 Task: Organize your coding challenges and solutions.
Action: Mouse moved to (345, 379)
Screenshot: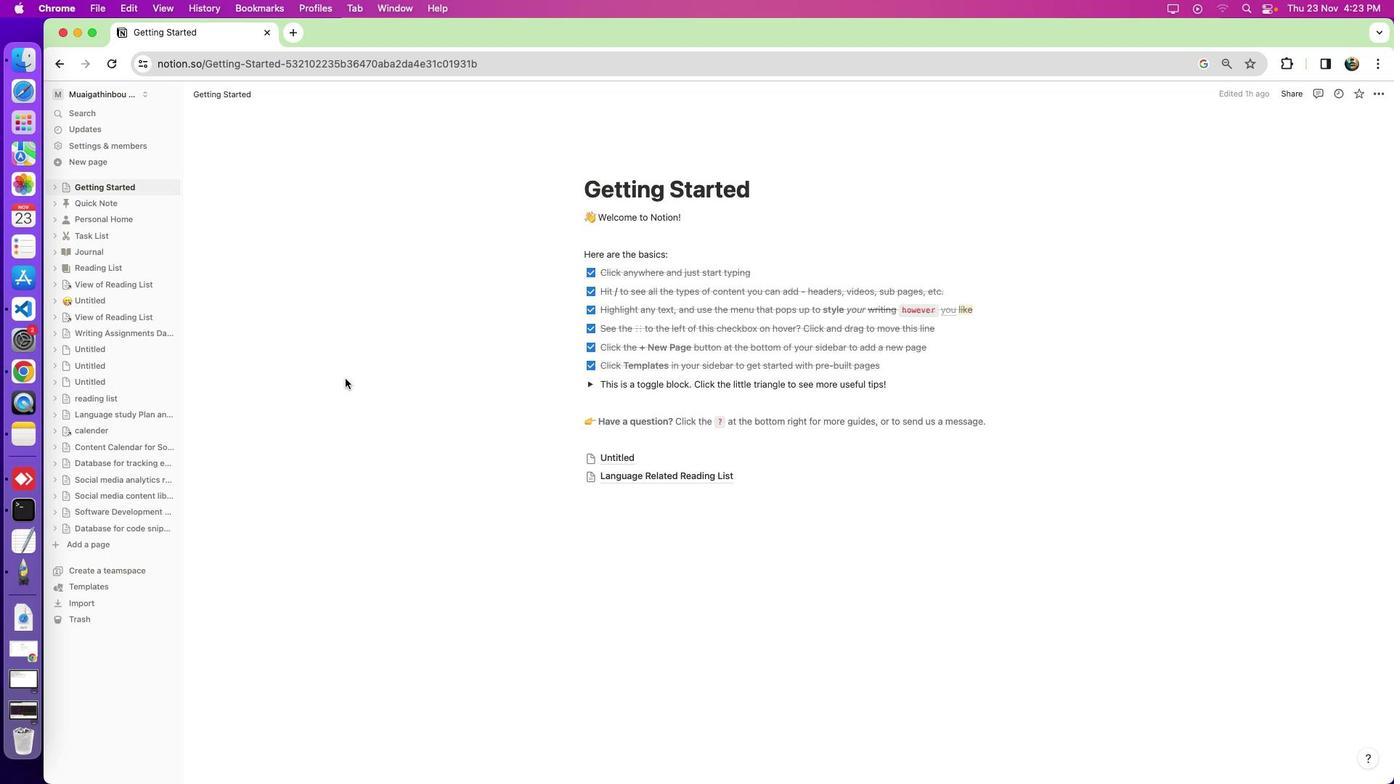 
Action: Mouse pressed left at (345, 379)
Screenshot: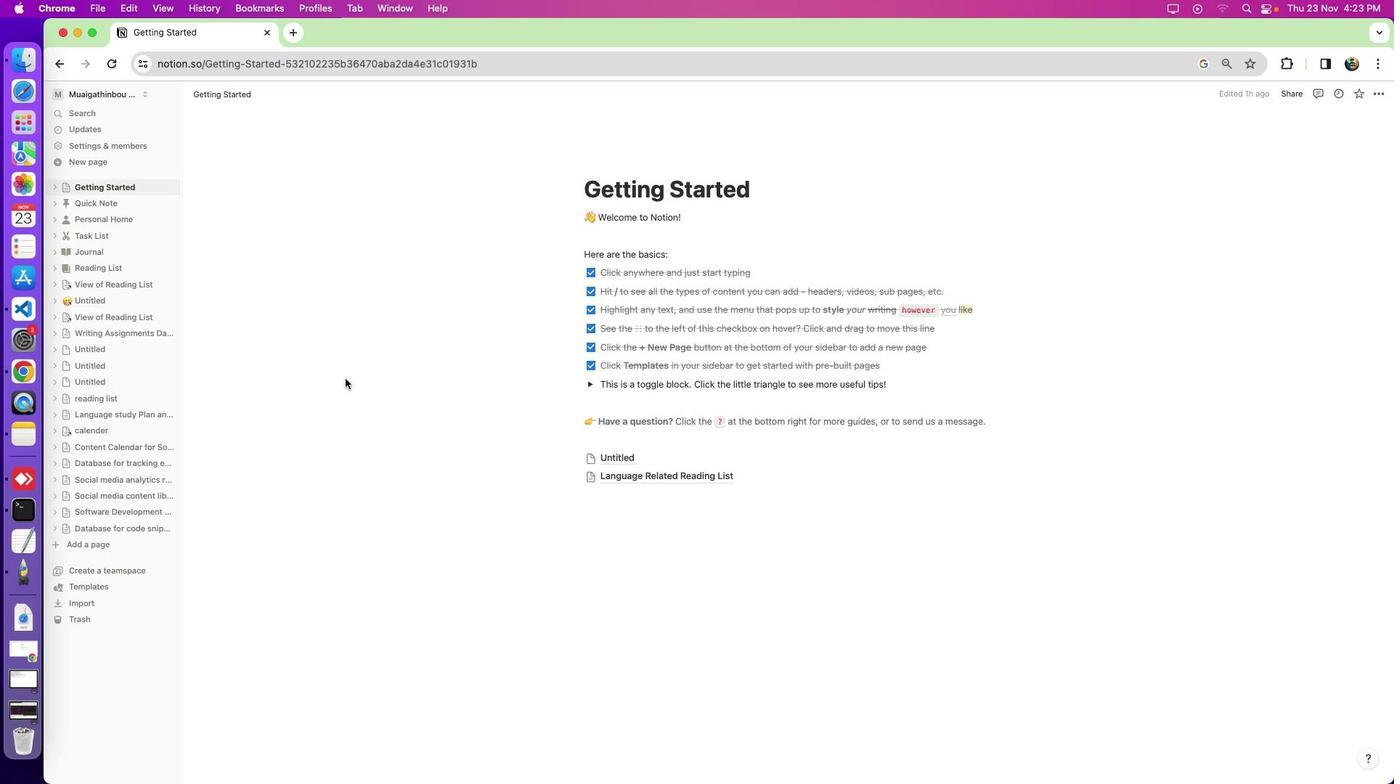 
Action: Mouse moved to (102, 543)
Screenshot: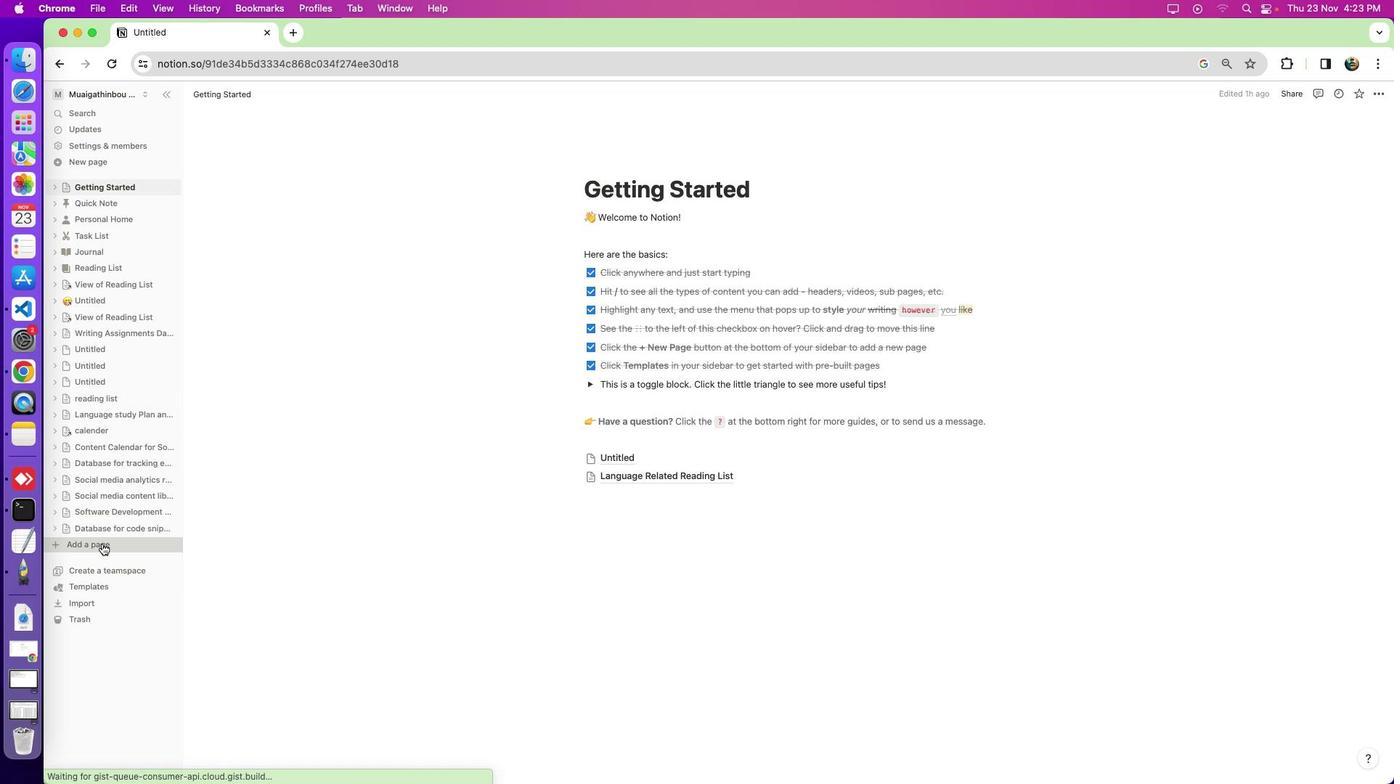 
Action: Mouse pressed left at (102, 543)
Screenshot: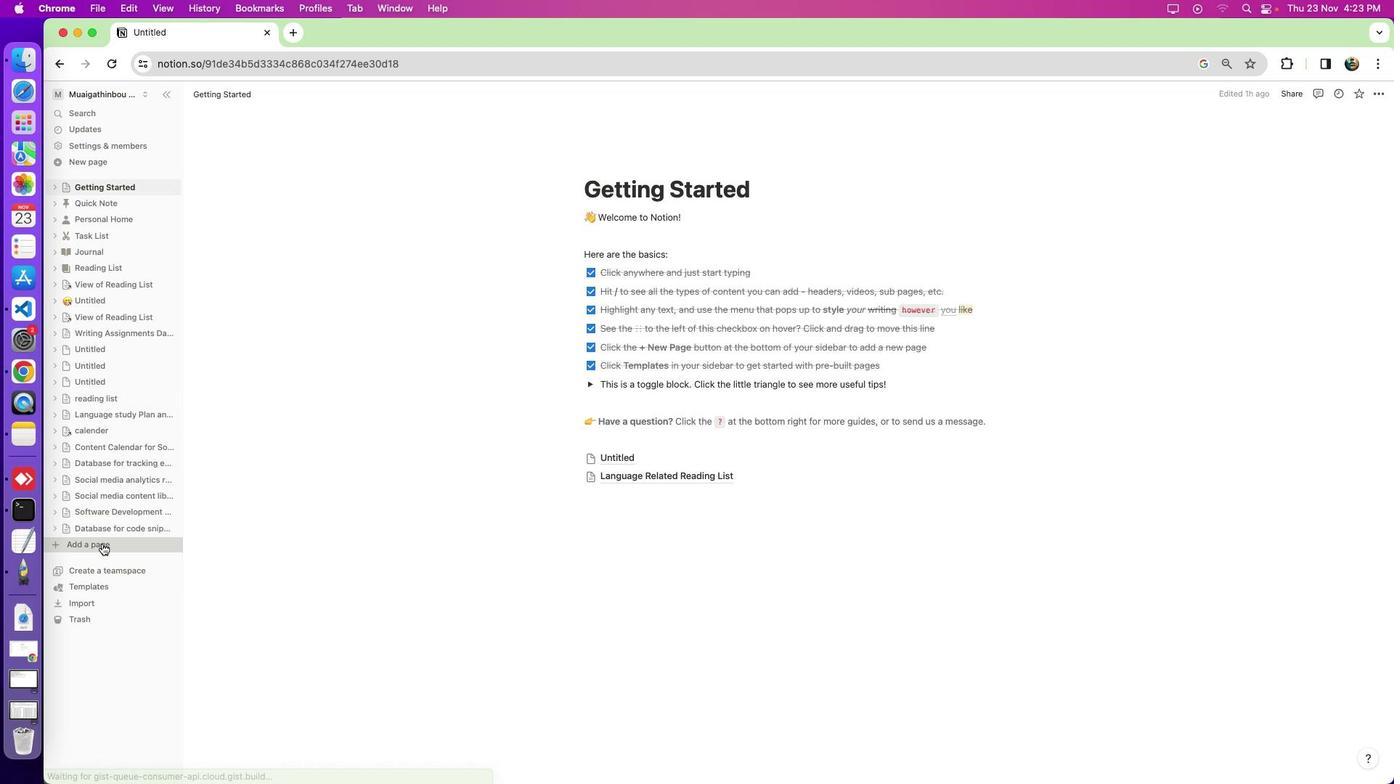 
Action: Mouse moved to (669, 185)
Screenshot: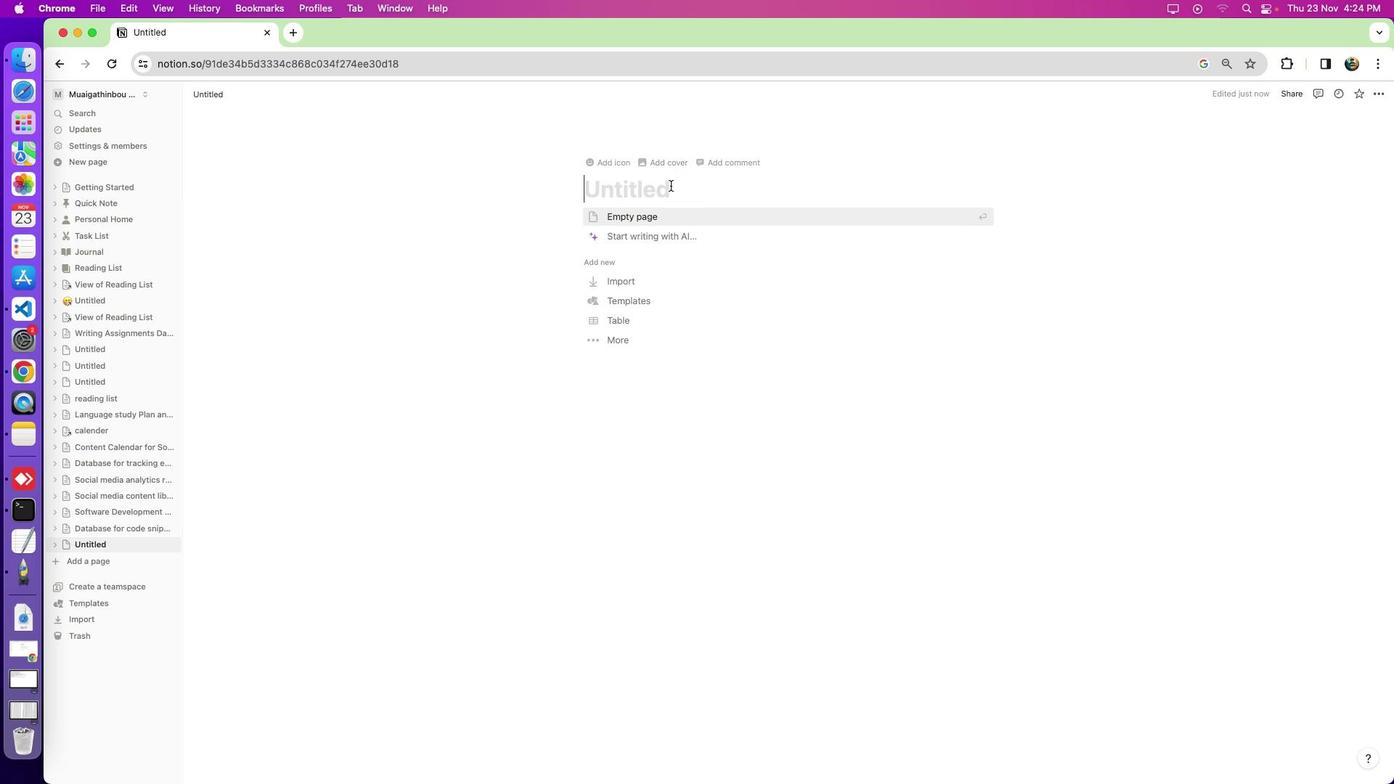 
Action: Mouse pressed left at (669, 185)
Screenshot: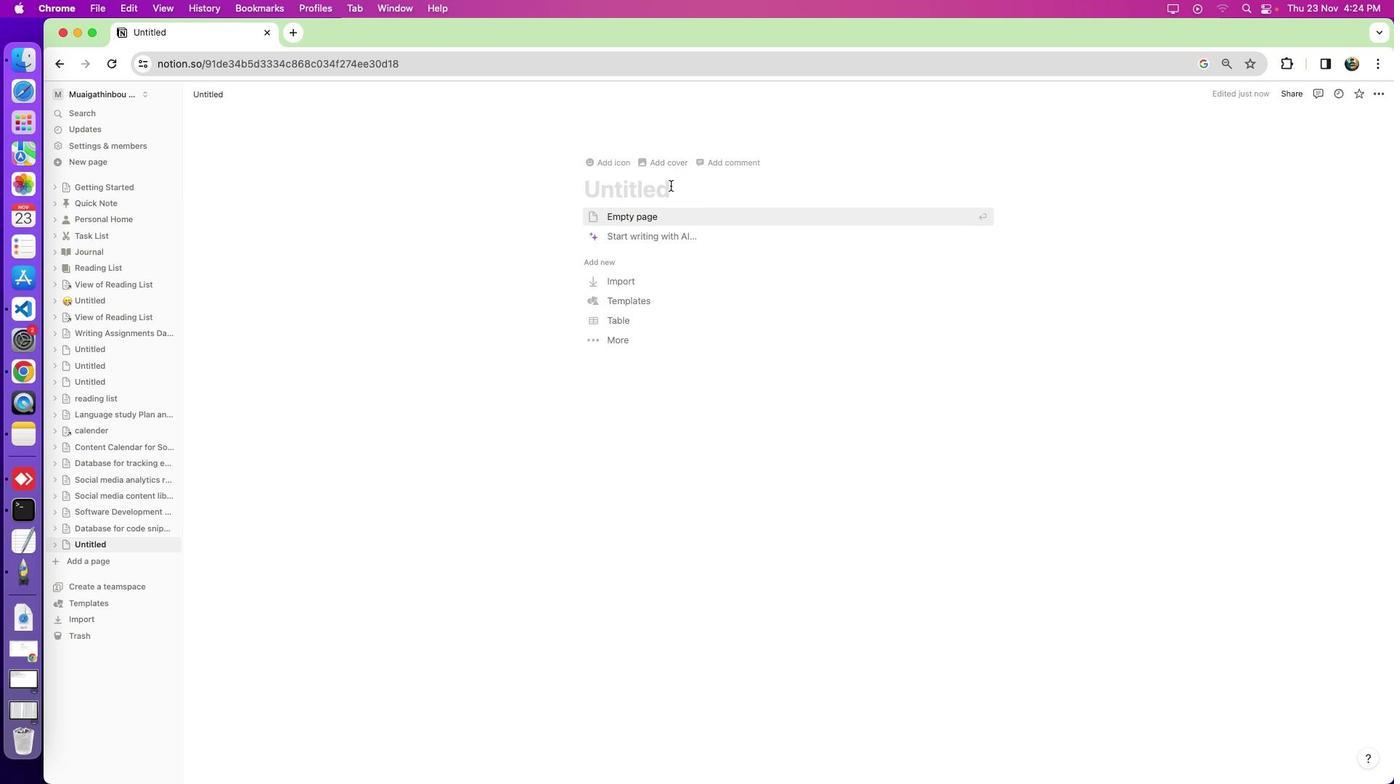 
Action: Mouse moved to (670, 185)
Screenshot: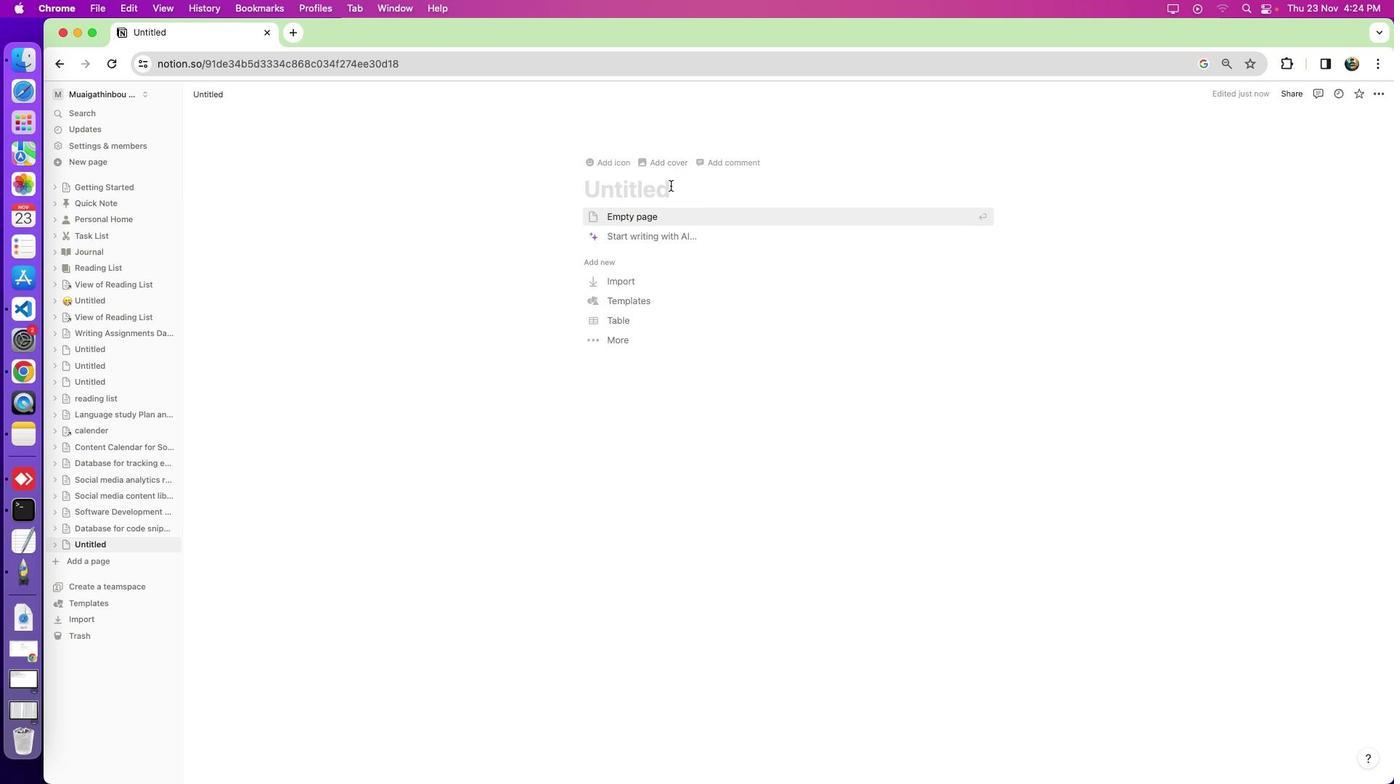 
Action: Key pressed Key.shift_r'C''o''d''o'Key.backspace'i''n''g'Key.spaceKey.shift_r'C'Key.backspaceKey.backspaceKey.backspaceKey.backspaceKey.backspaceKey.backspaceKey.backspaceKey.backspaceKey.shift'O''r''g''a''n''i''z''i''n''g'Key.spaceKey.backspaceKey.backspace'g'Key.space
Screenshot: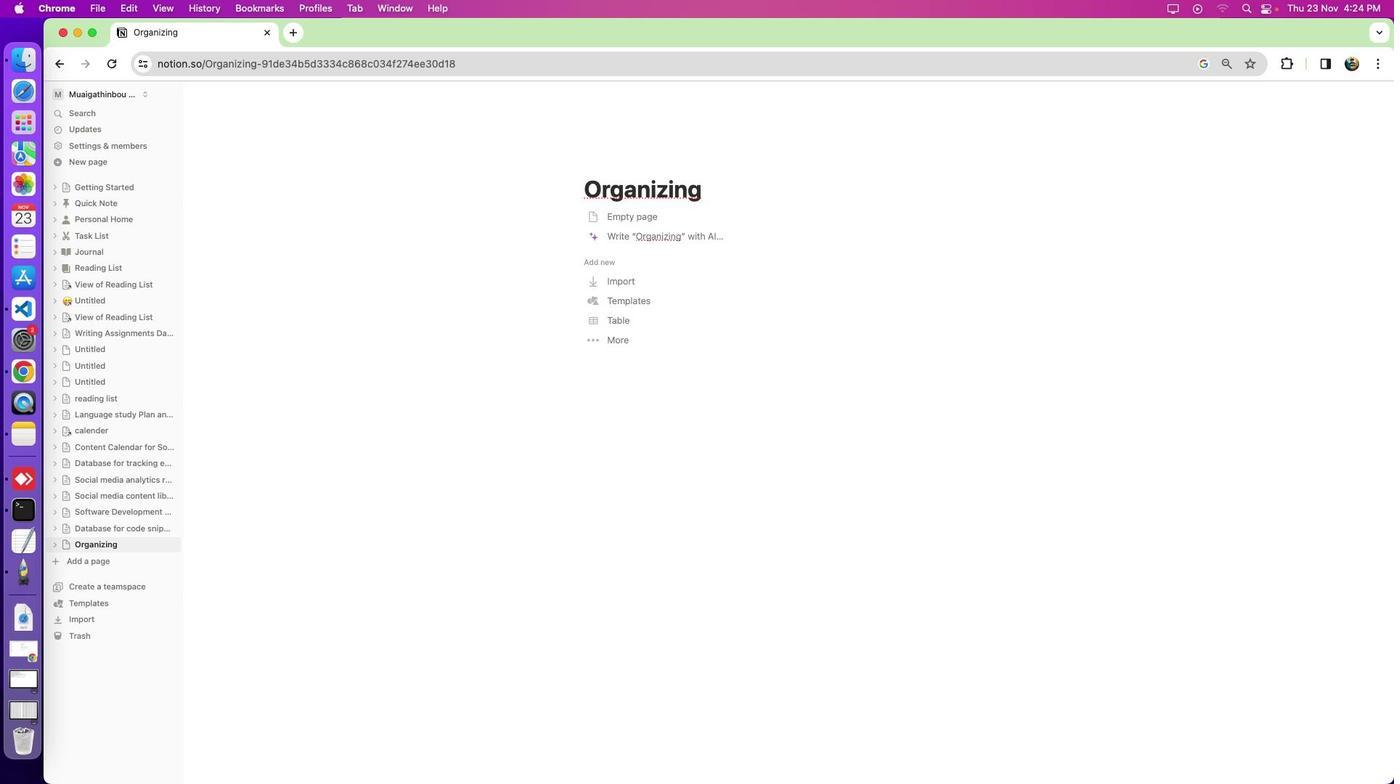
Action: Mouse moved to (664, 188)
Screenshot: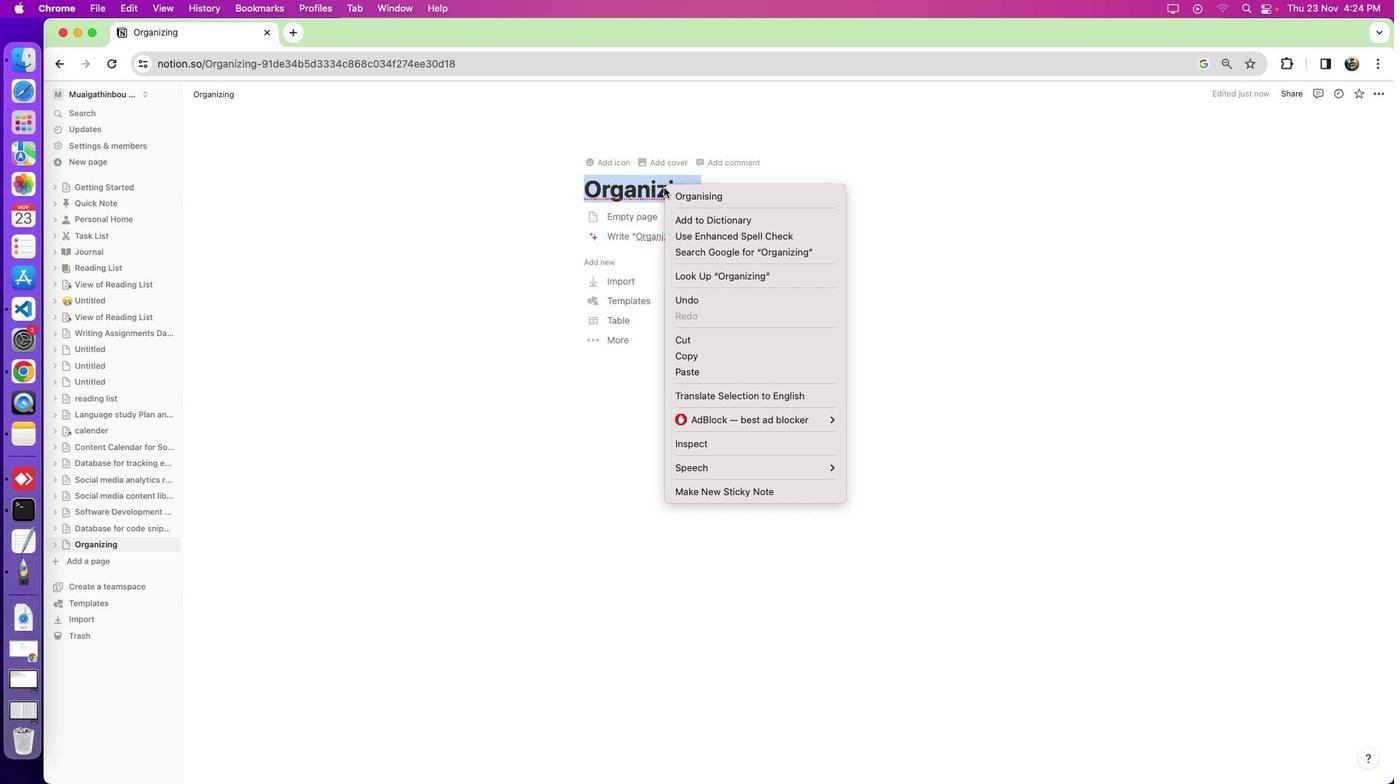 
Action: Mouse pressed left at (664, 188)
Screenshot: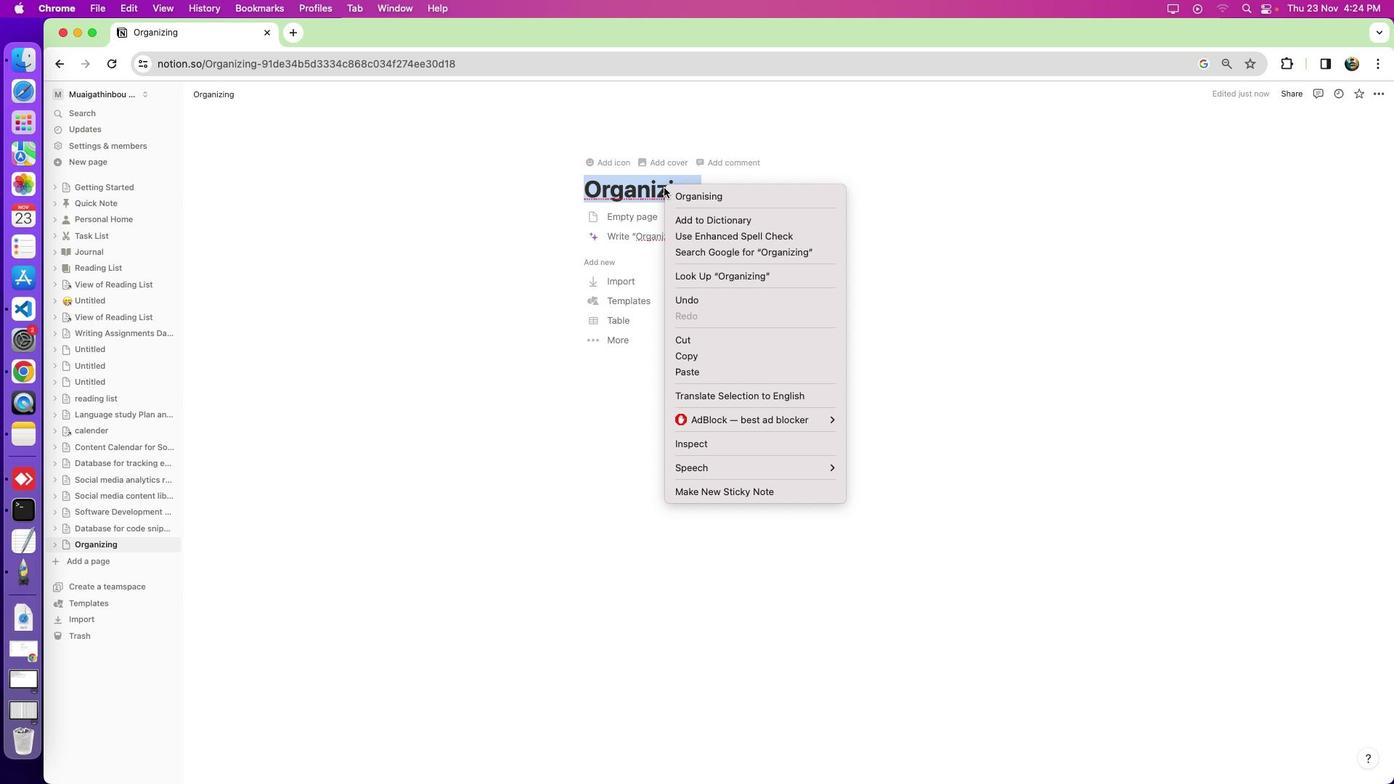 
Action: Mouse pressed right at (664, 188)
Screenshot: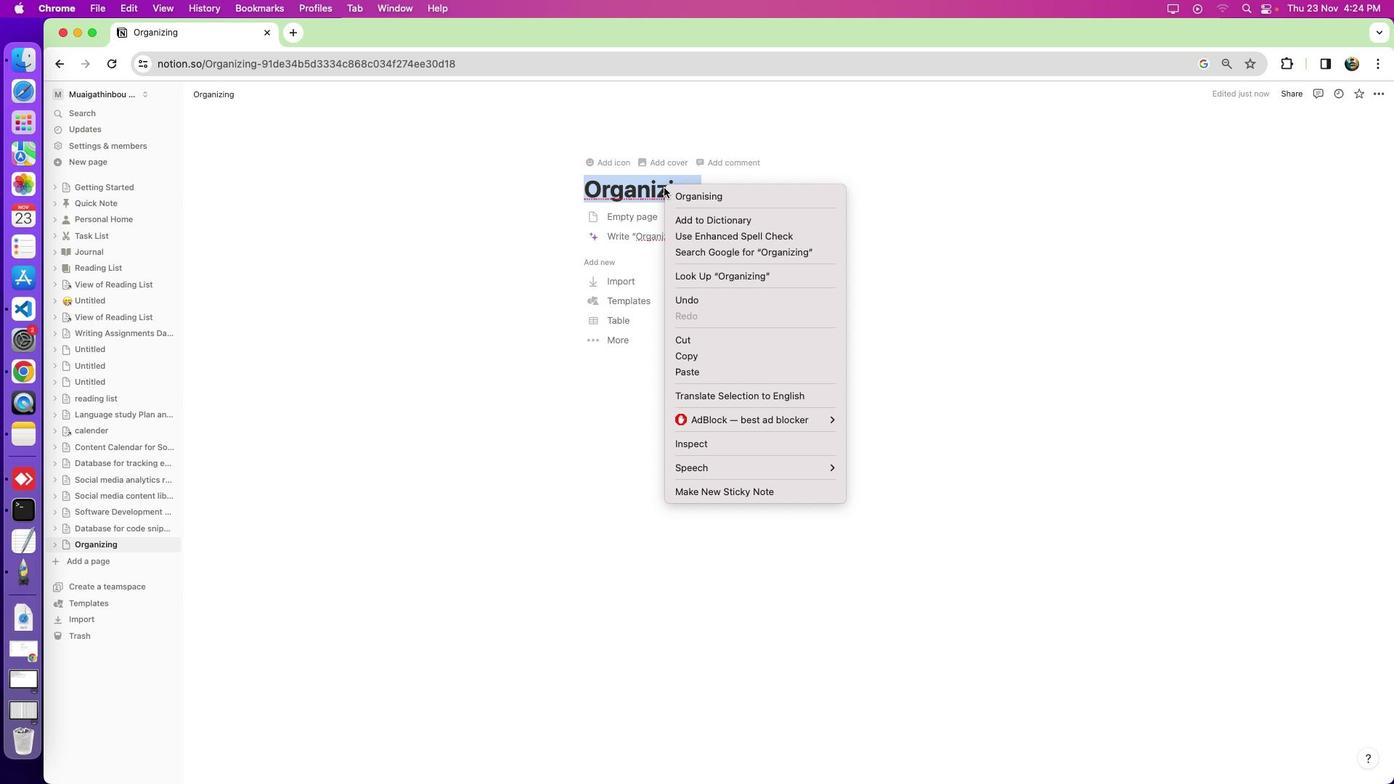 
Action: Mouse moved to (671, 193)
Screenshot: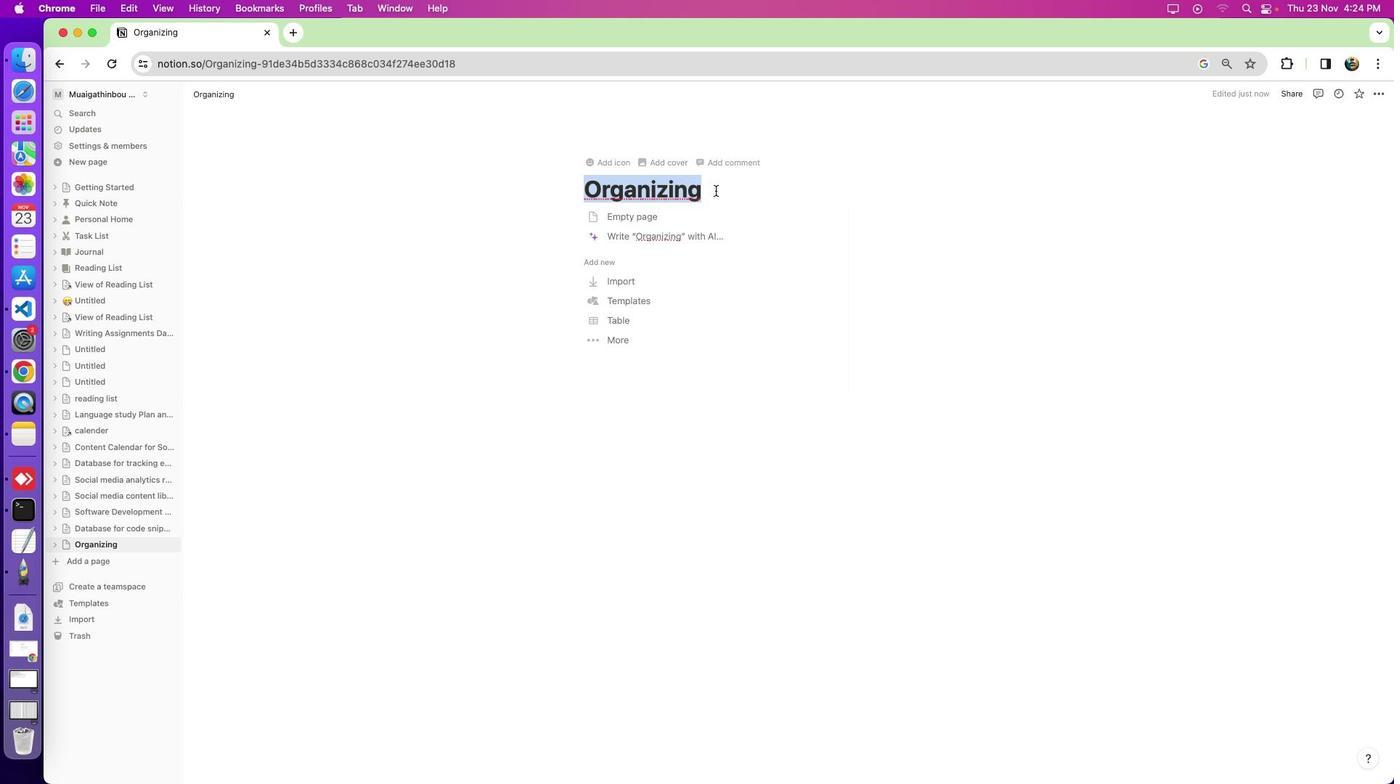 
Action: Mouse pressed left at (671, 193)
Screenshot: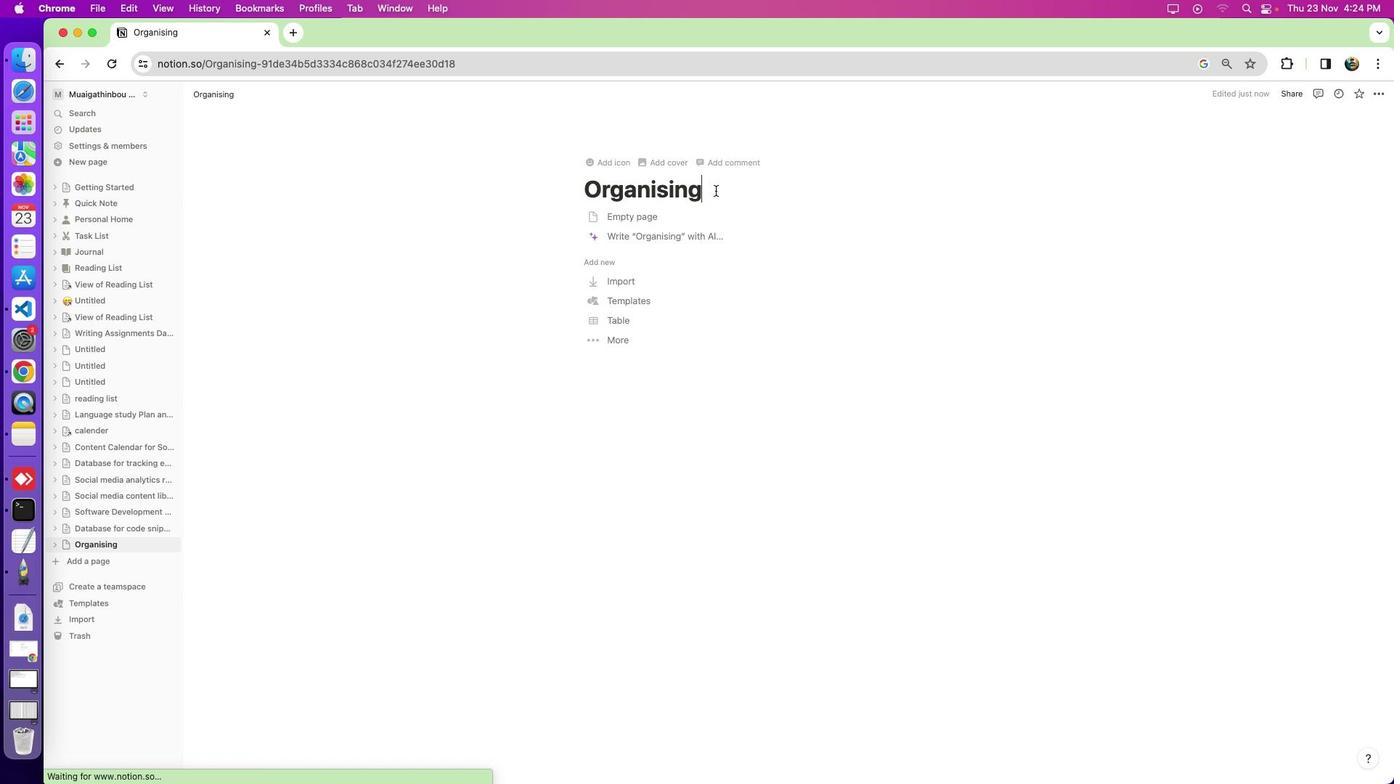 
Action: Mouse moved to (715, 190)
Screenshot: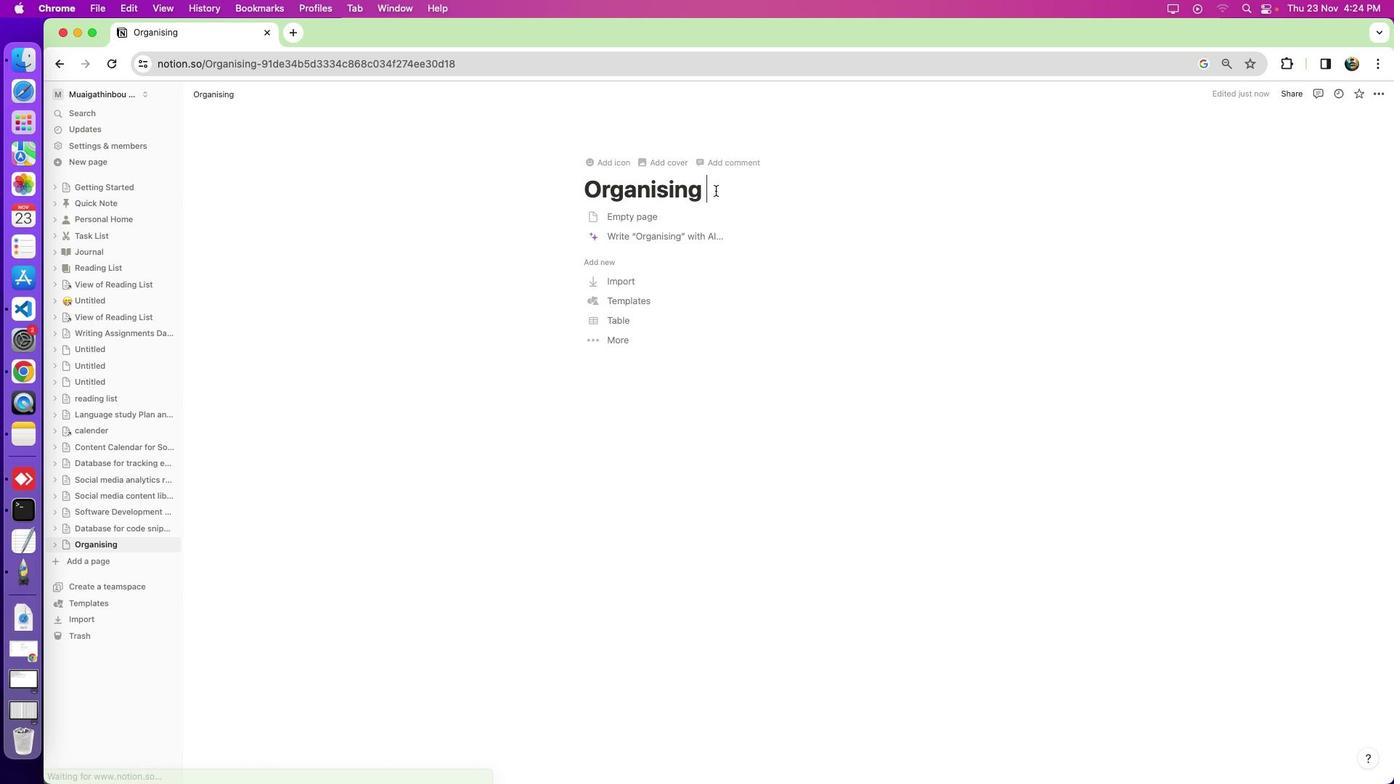 
Action: Mouse pressed left at (715, 190)
Screenshot: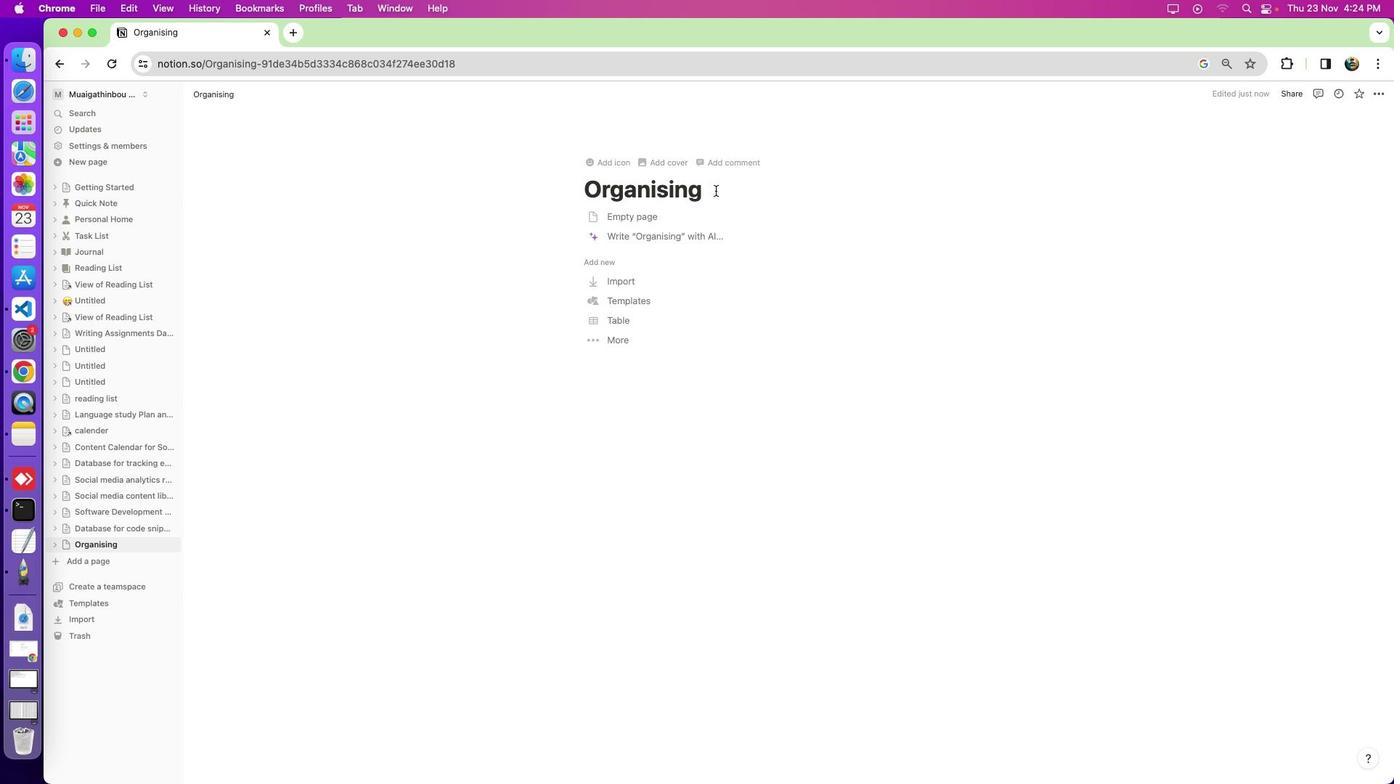 
Action: Key pressed 'c''p'Key.backspace'o''d''i''n''g'Key.space'c''h''a''l''l''e''n''g''e''s'Key.space'a''n''d'Key.space's''o''l''u''t''i''o''n''s'
Screenshot: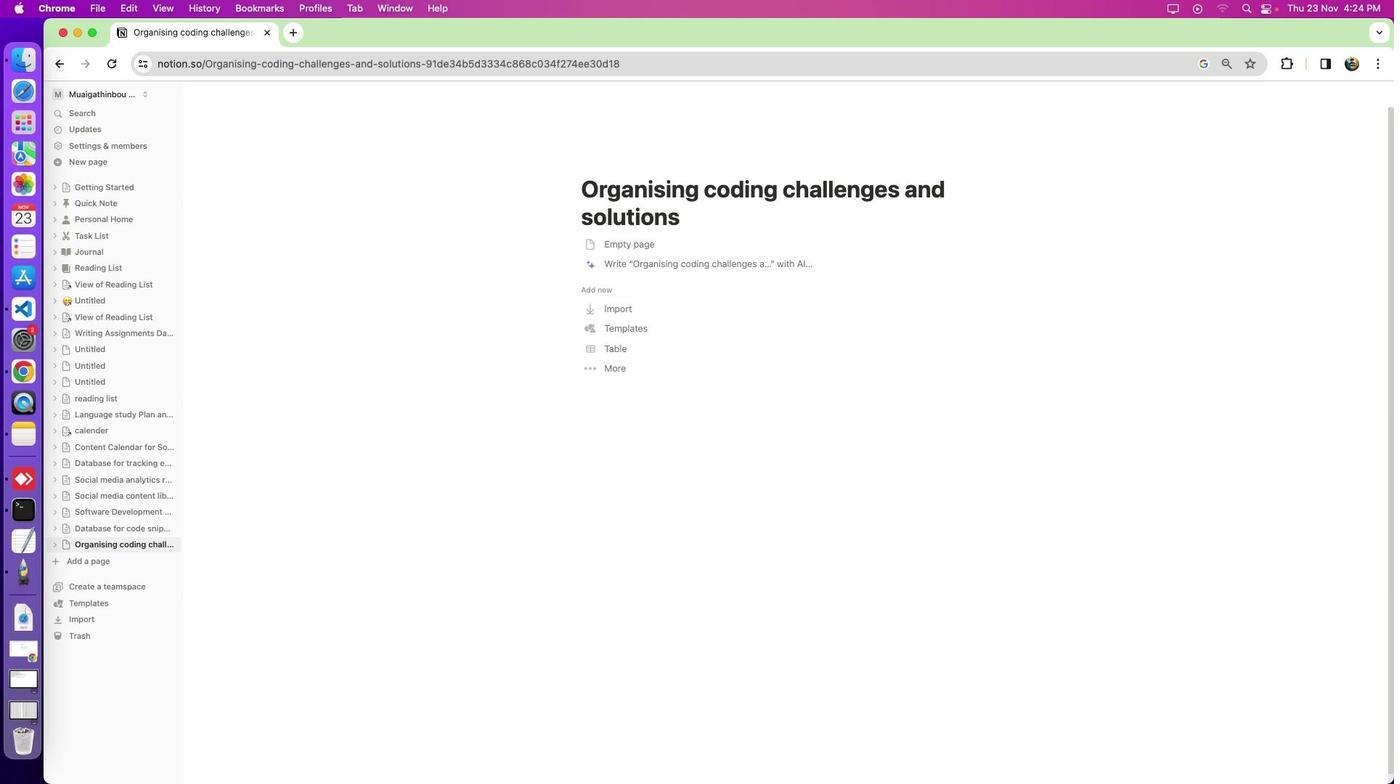 
Action: Mouse moved to (618, 244)
Screenshot: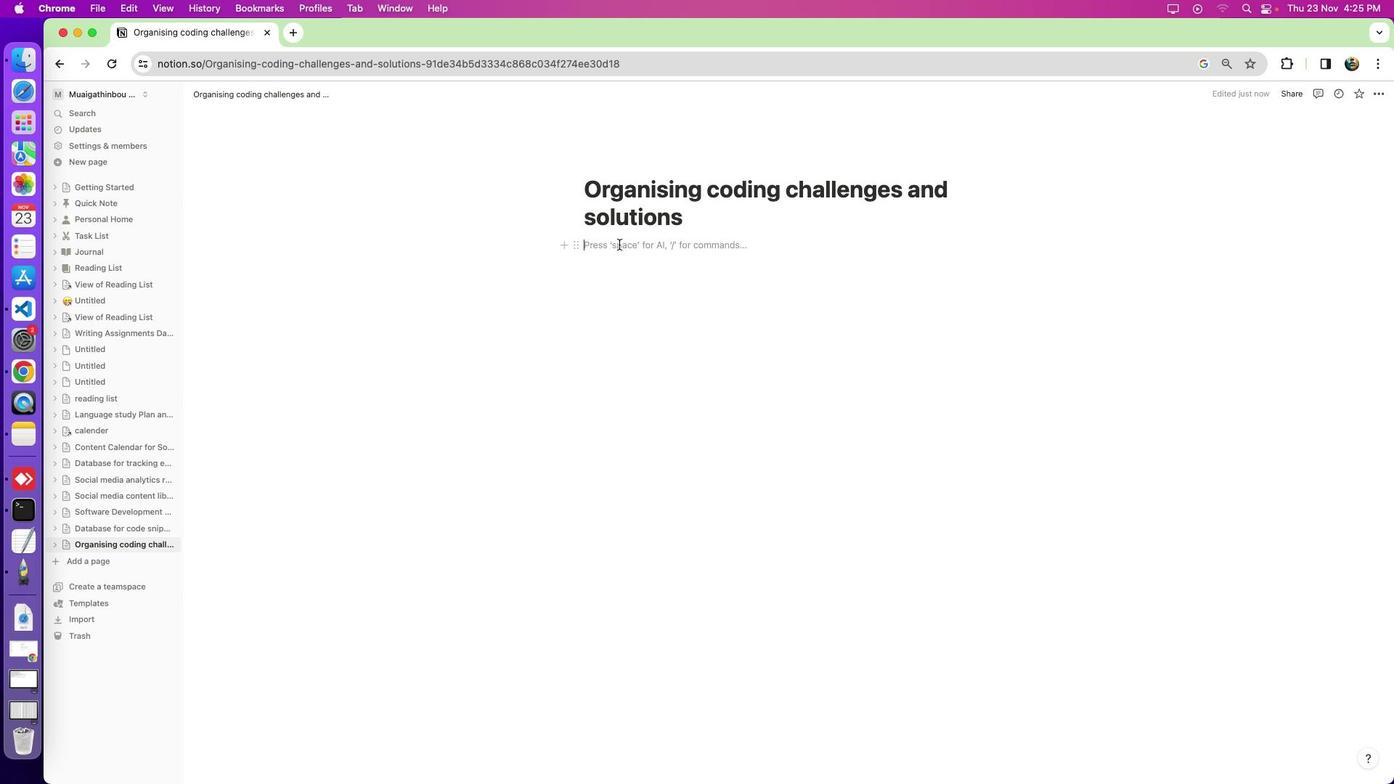 
Action: Mouse pressed left at (618, 244)
Screenshot: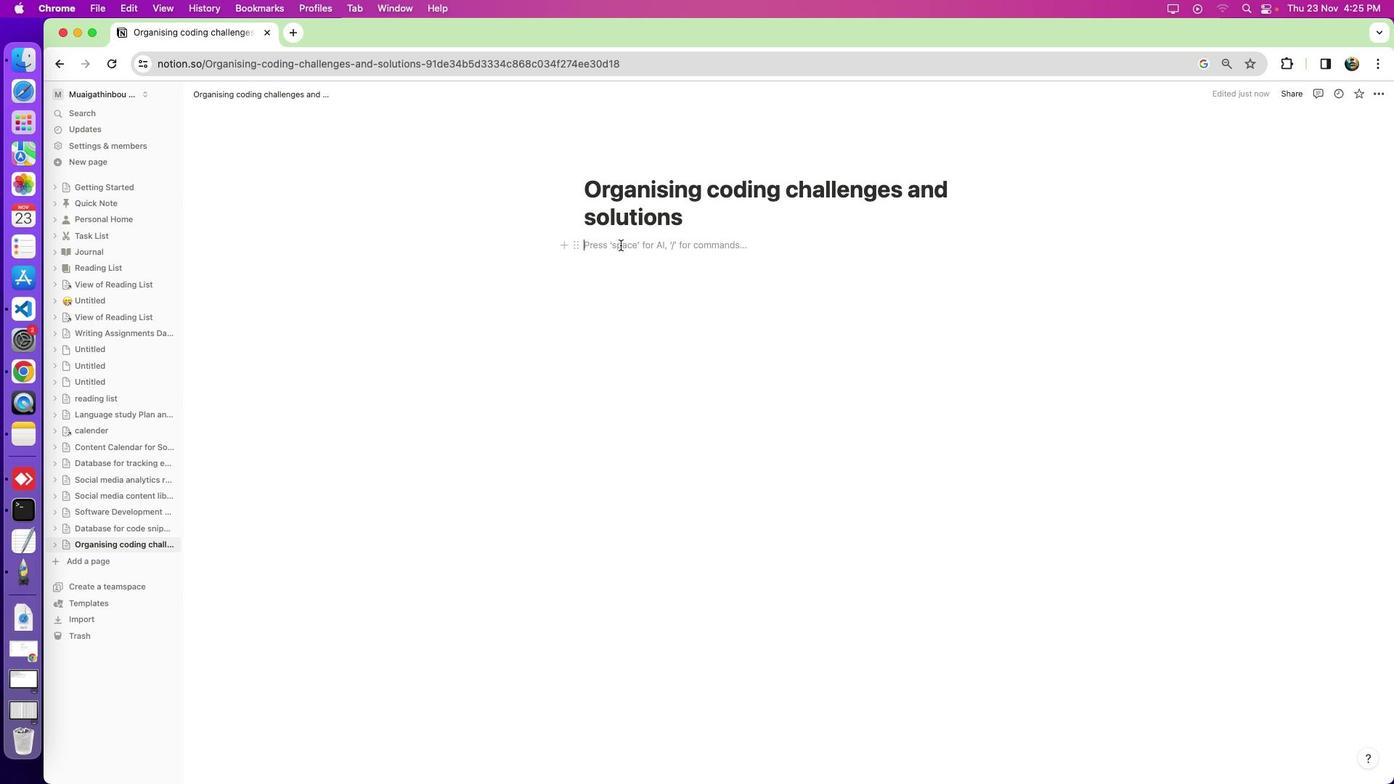 
Action: Mouse moved to (620, 248)
Screenshot: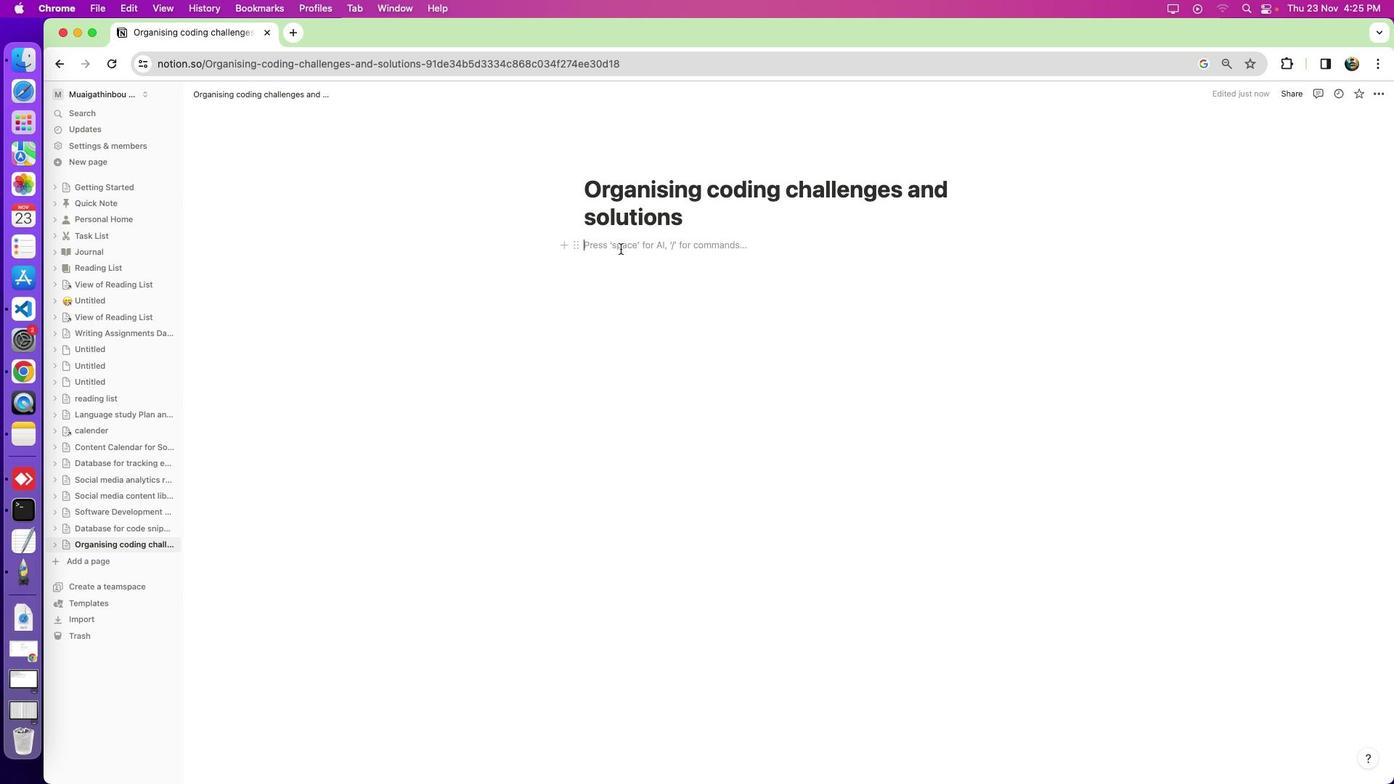 
Action: Key pressed '/''t''a''b''l'
Screenshot: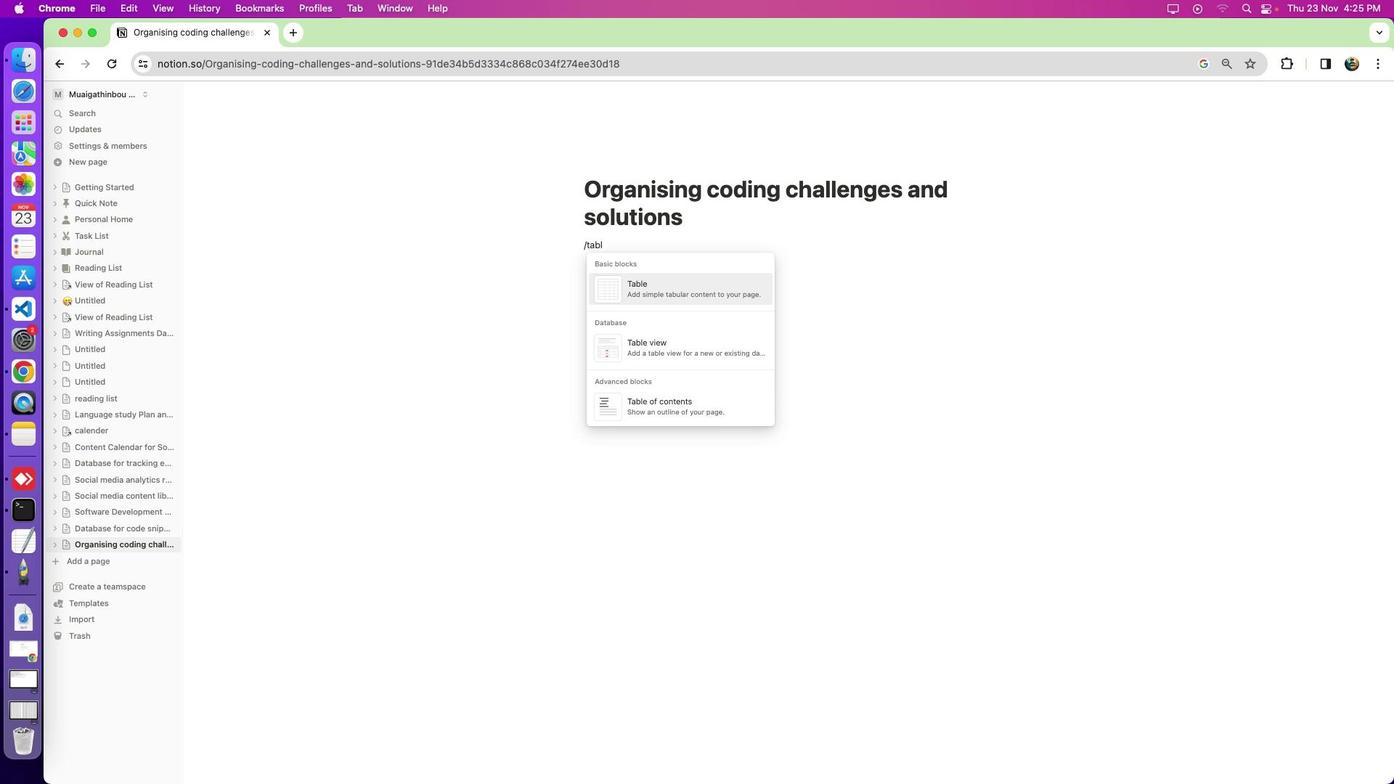 
Action: Mouse moved to (636, 287)
Screenshot: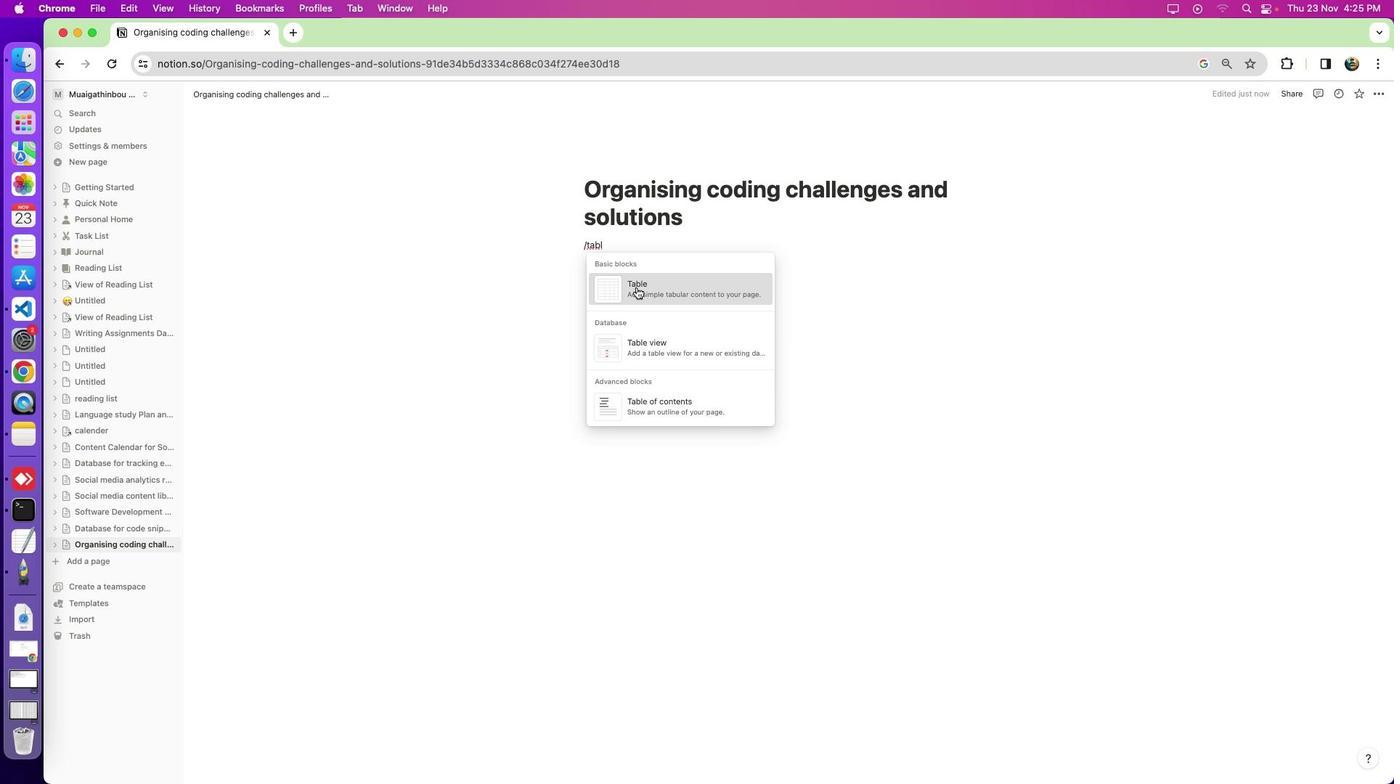 
Action: Mouse pressed left at (636, 287)
Screenshot: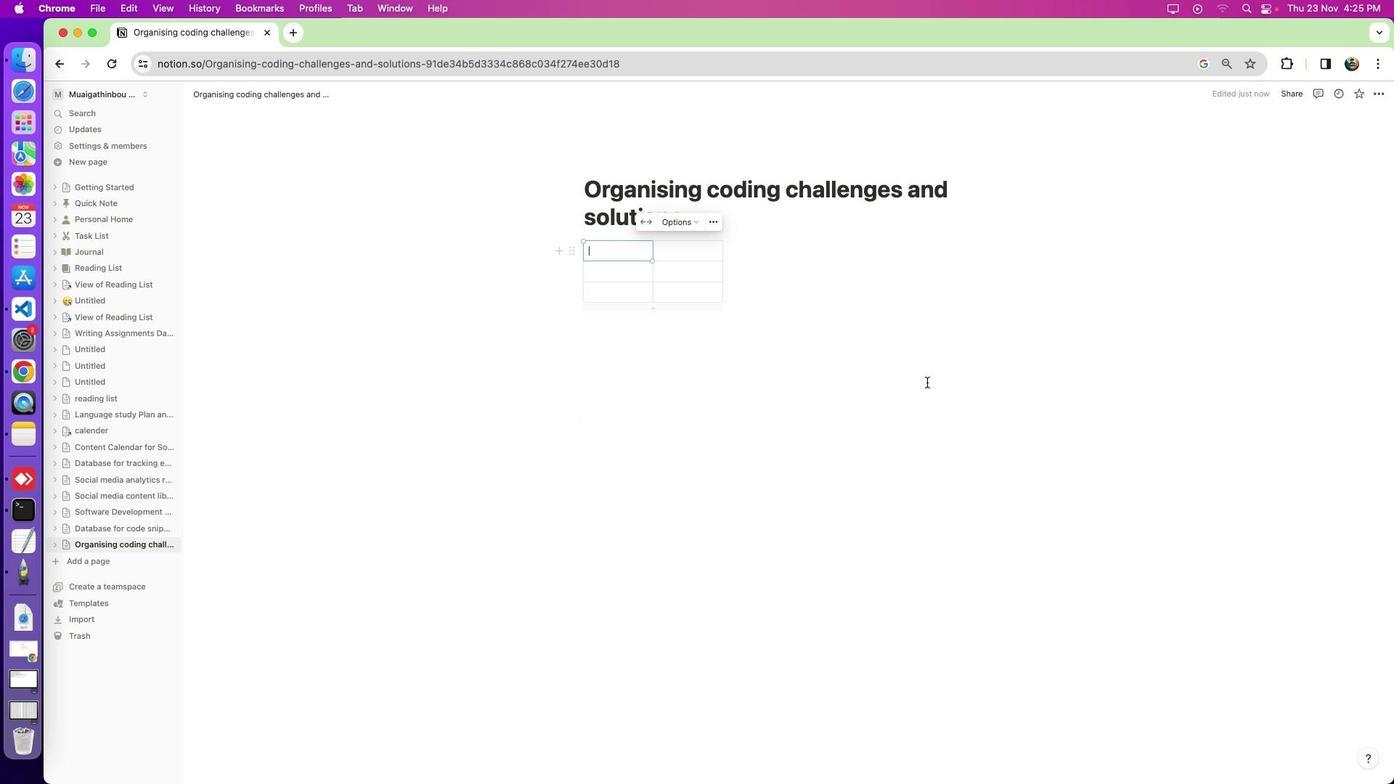 
Action: Mouse moved to (680, 318)
Screenshot: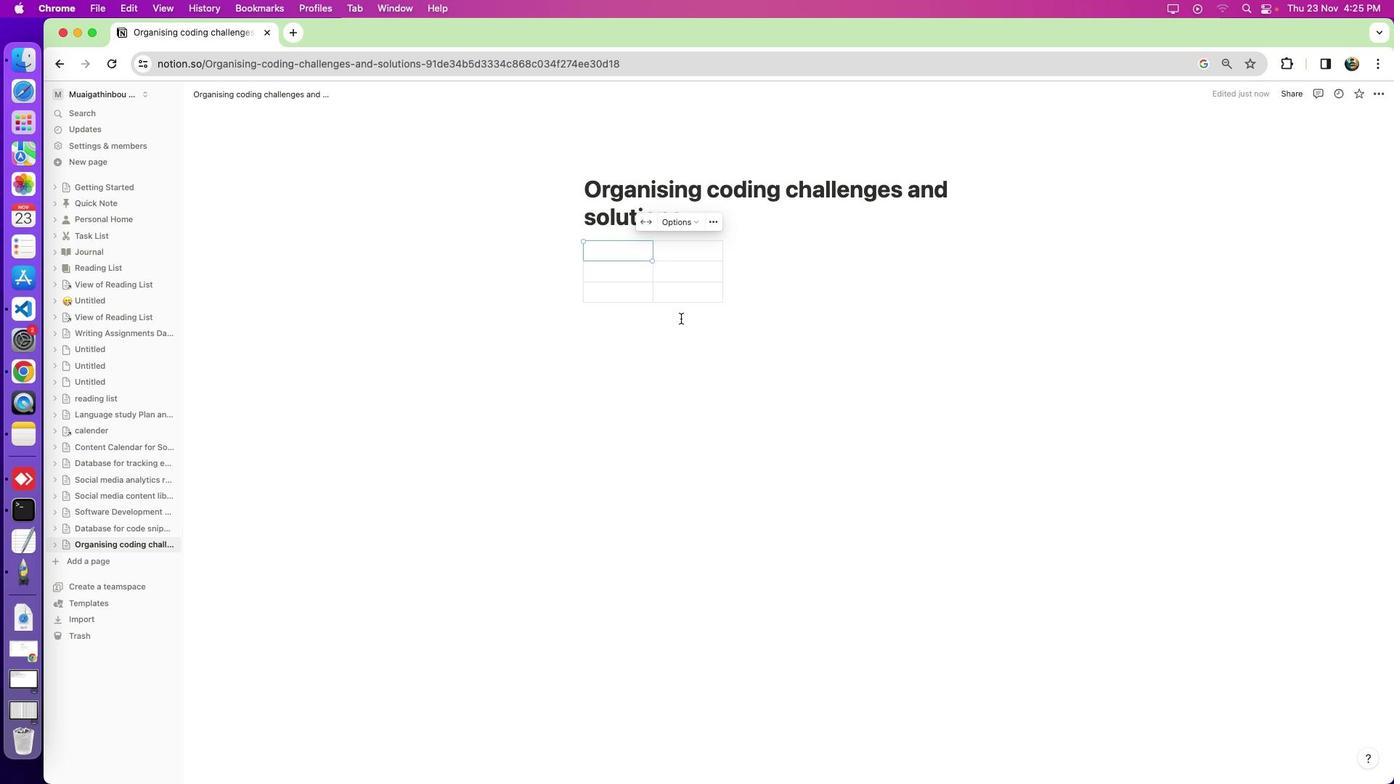 
Action: Key pressed Key.cmd'z'
Screenshot: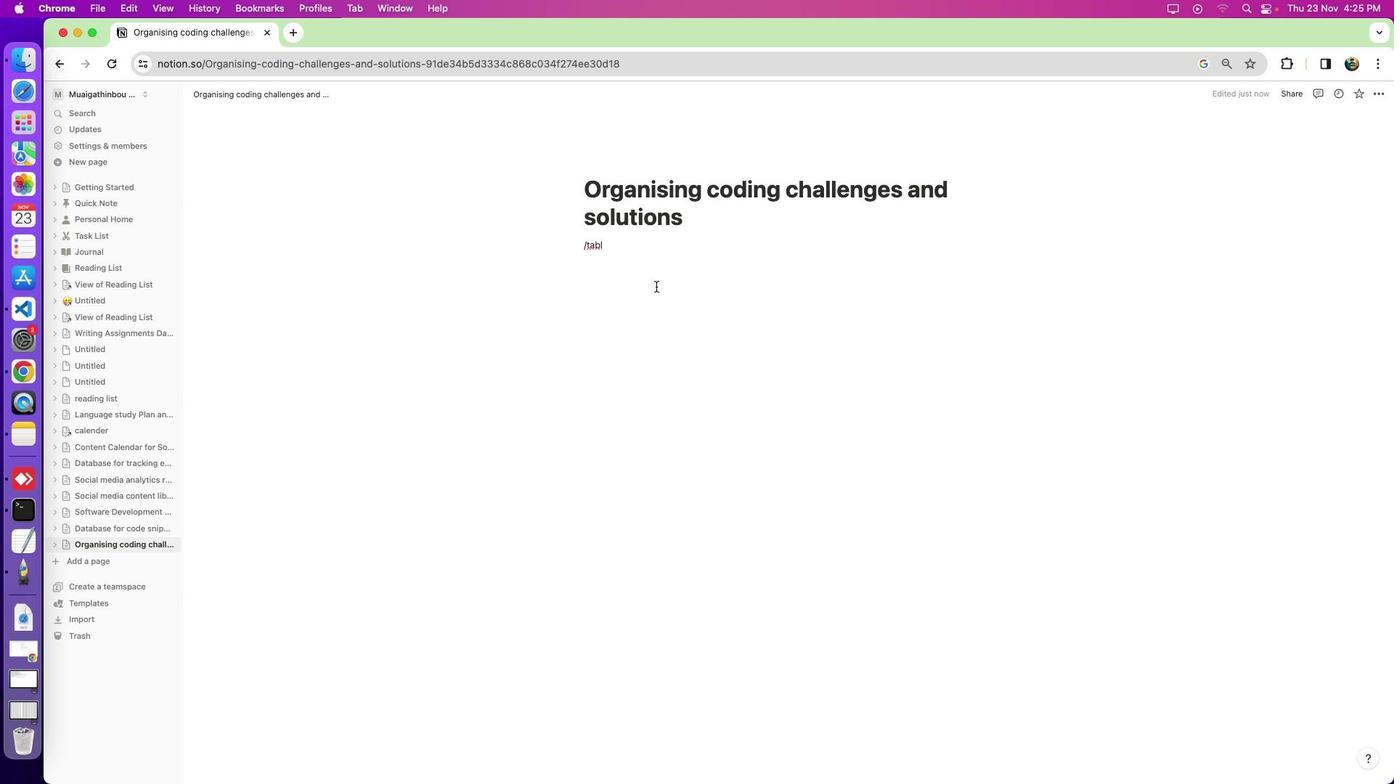 
Action: Mouse moved to (626, 251)
Screenshot: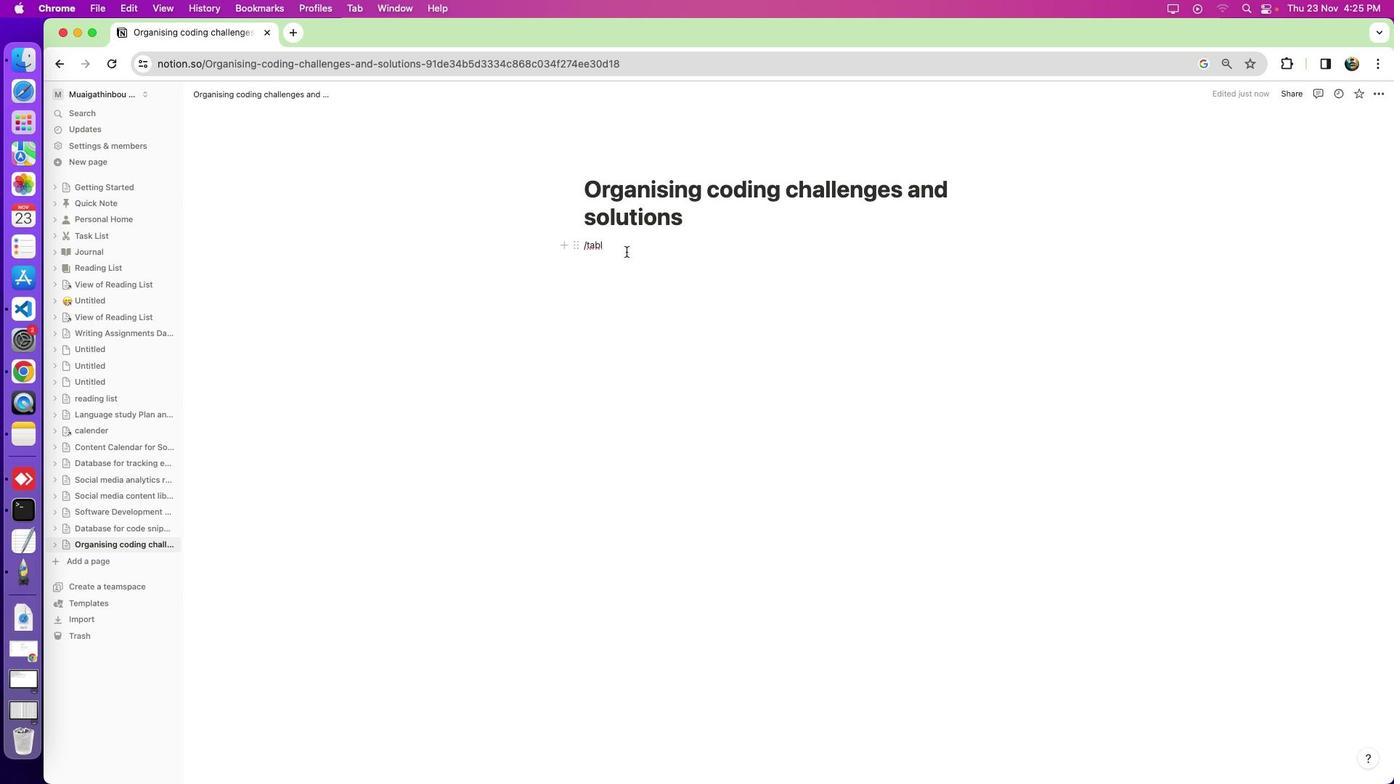 
Action: Mouse pressed left at (626, 251)
Screenshot: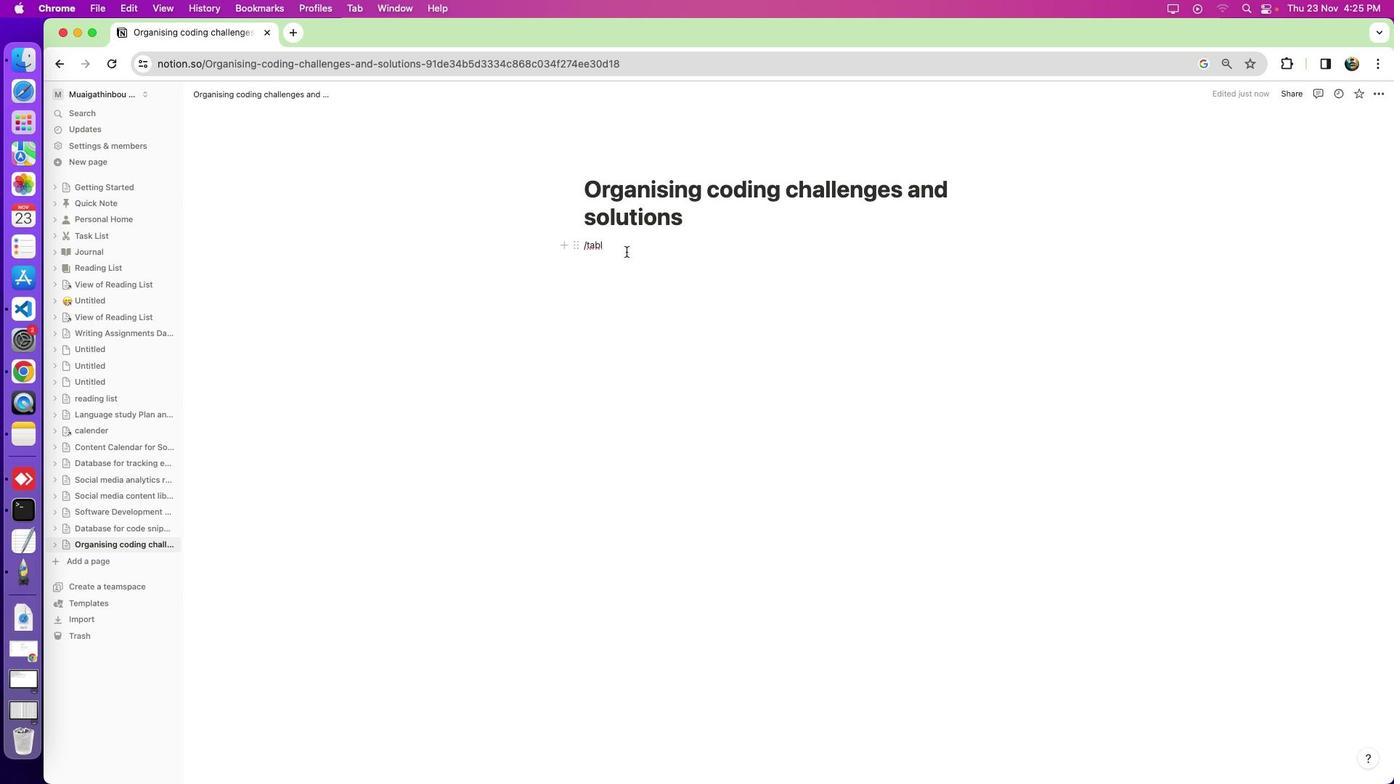 
Action: Mouse moved to (625, 251)
Screenshot: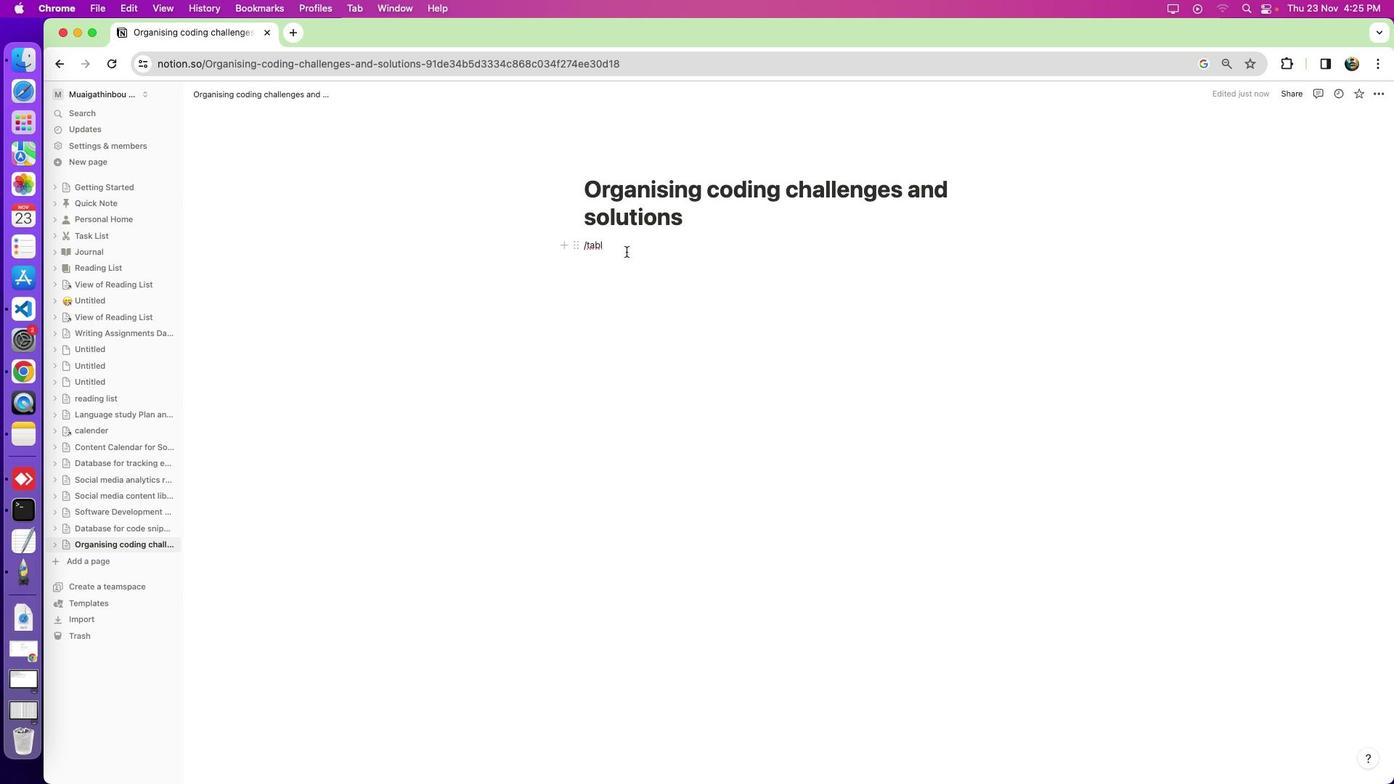 
Action: Key pressed Key.backspaceKey.backspaceKey.backspaceKey.backspaceKey.backspaceKey.backspace
Screenshot: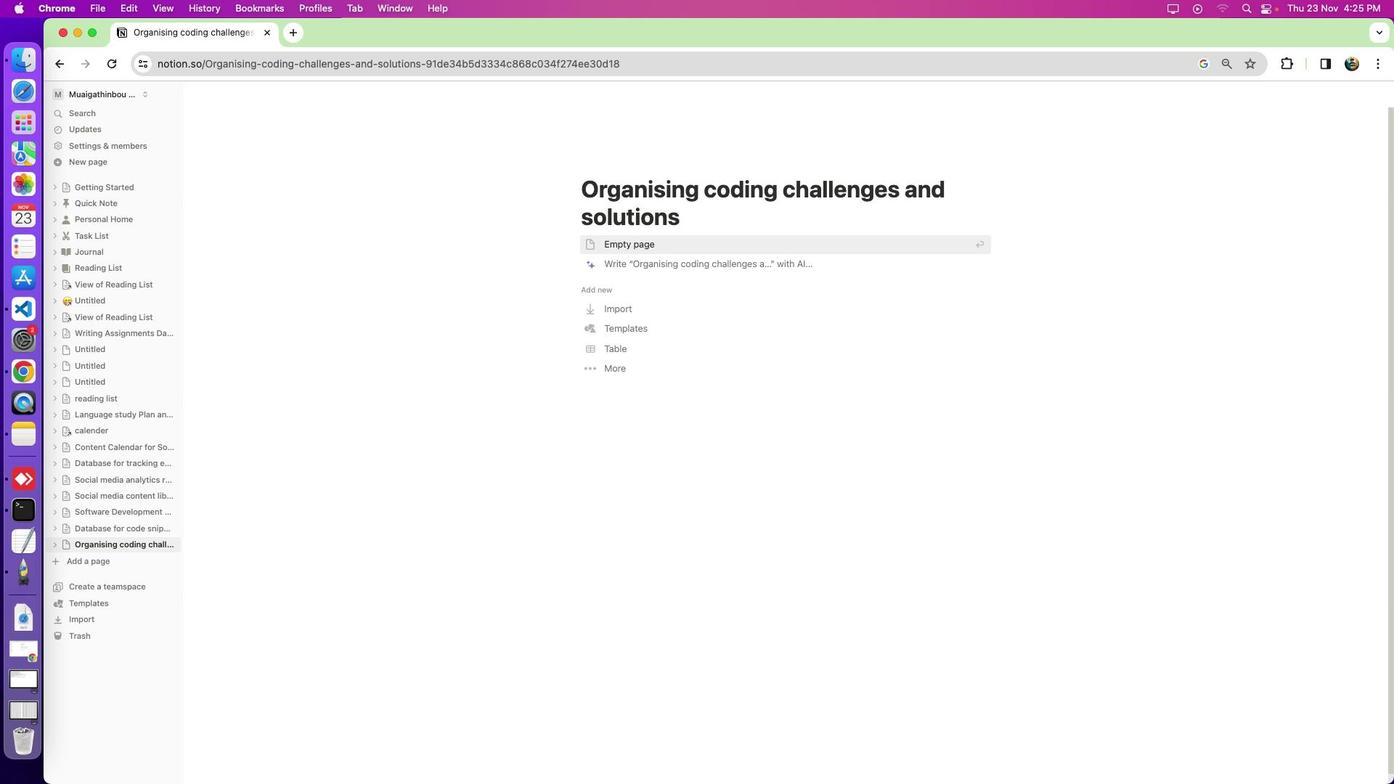 
Action: Mouse moved to (620, 242)
Screenshot: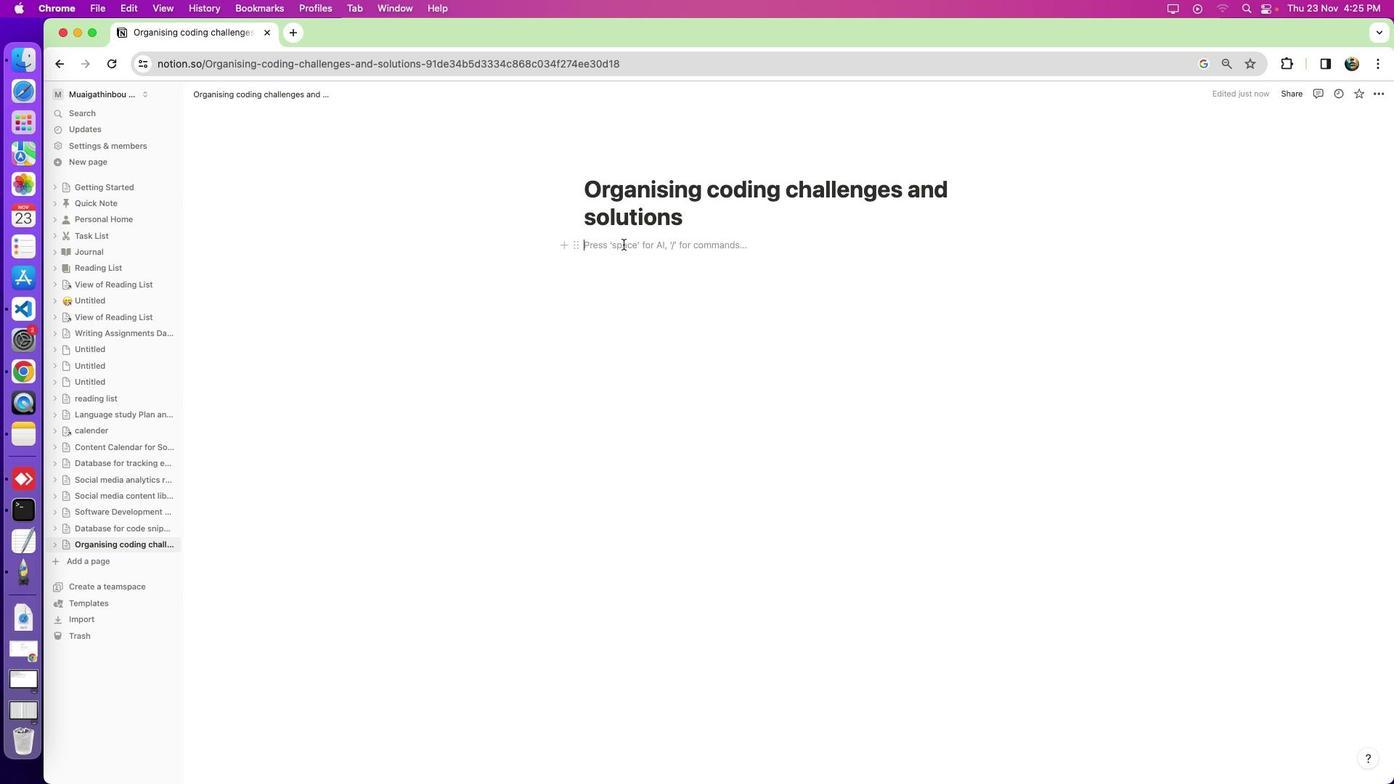 
Action: Mouse pressed left at (620, 242)
Screenshot: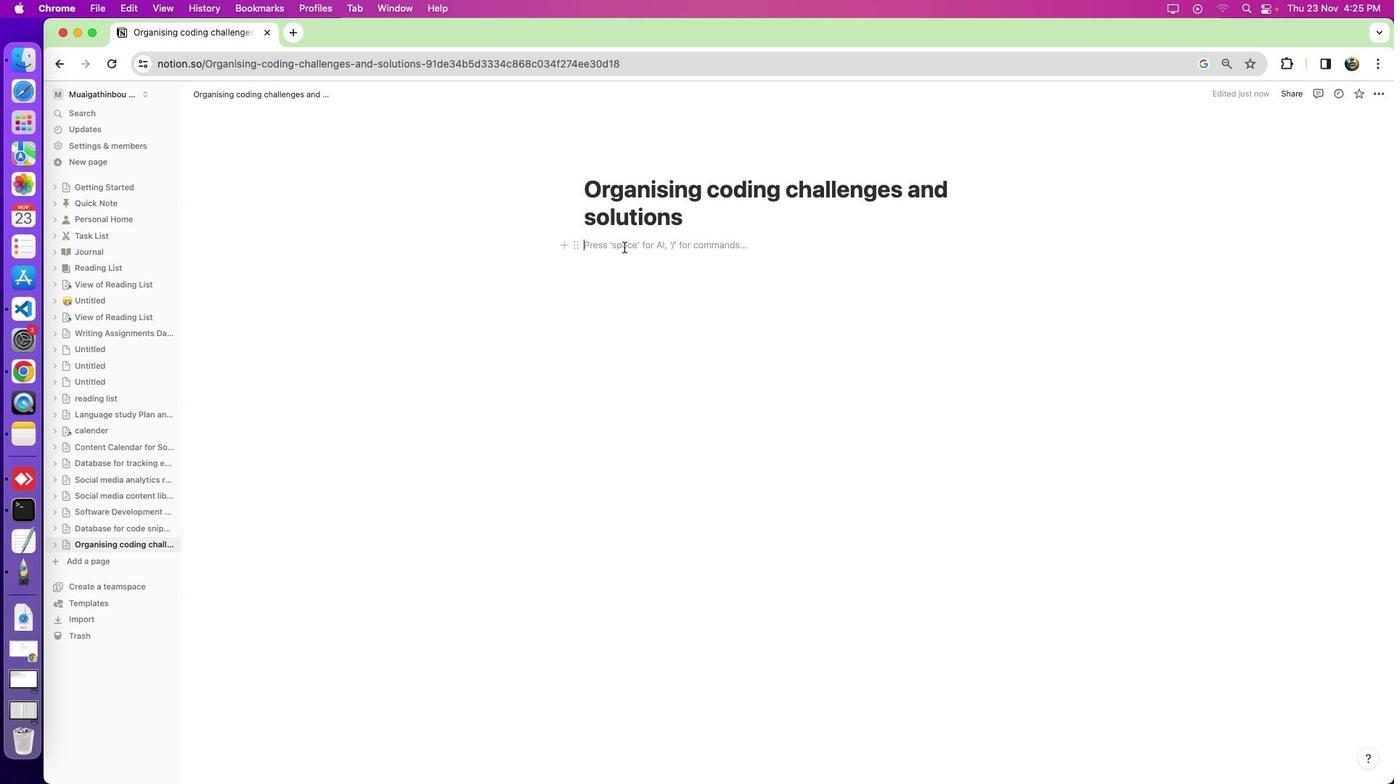 
Action: Mouse moved to (623, 247)
Screenshot: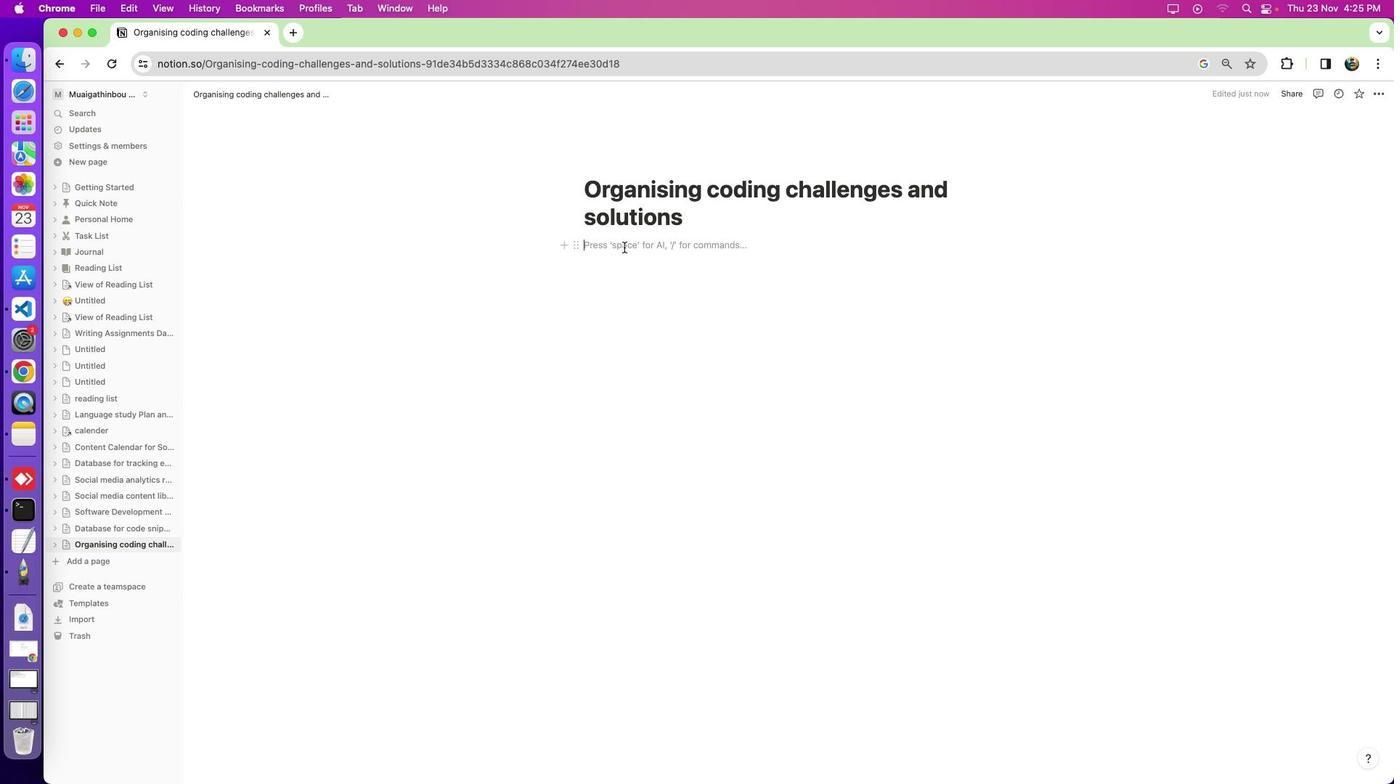 
Action: Key pressed '/''t''a'
Screenshot: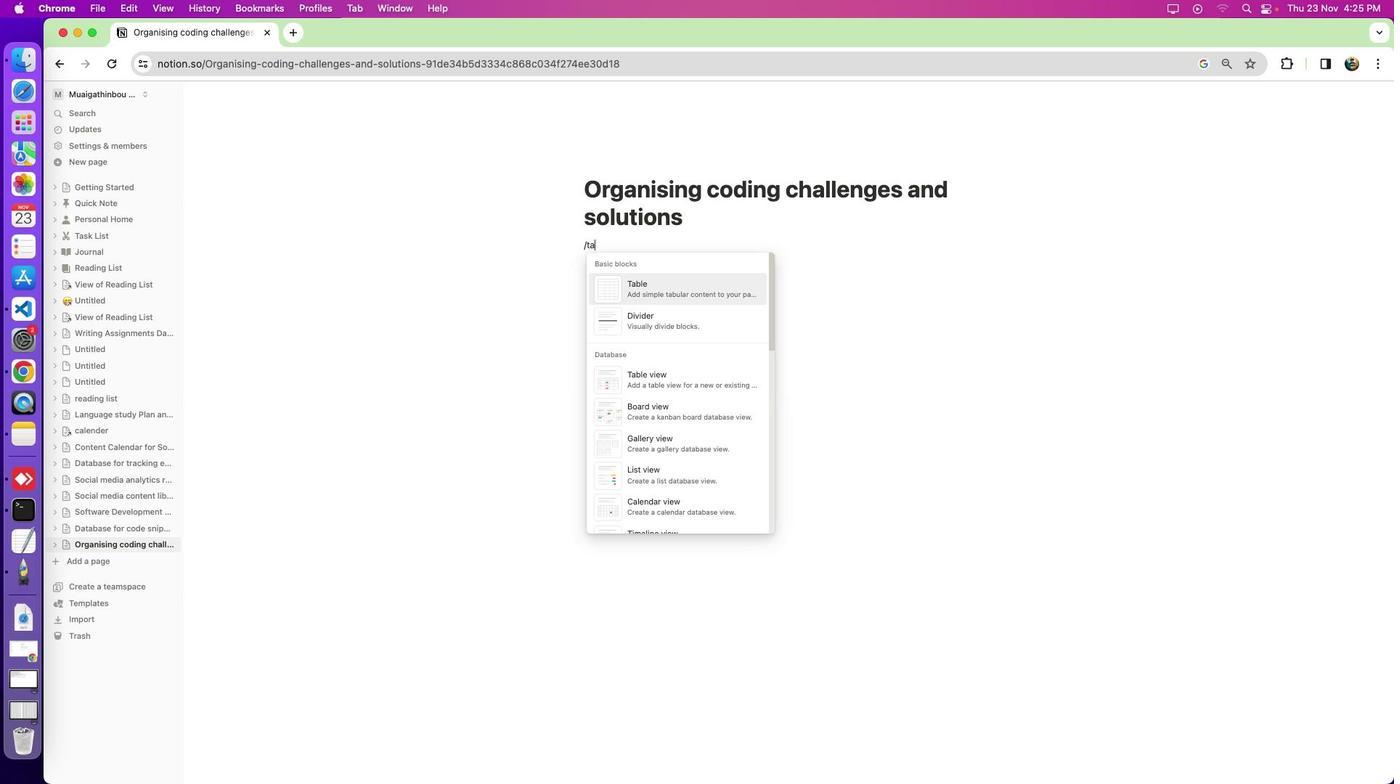 
Action: Mouse moved to (654, 379)
Screenshot: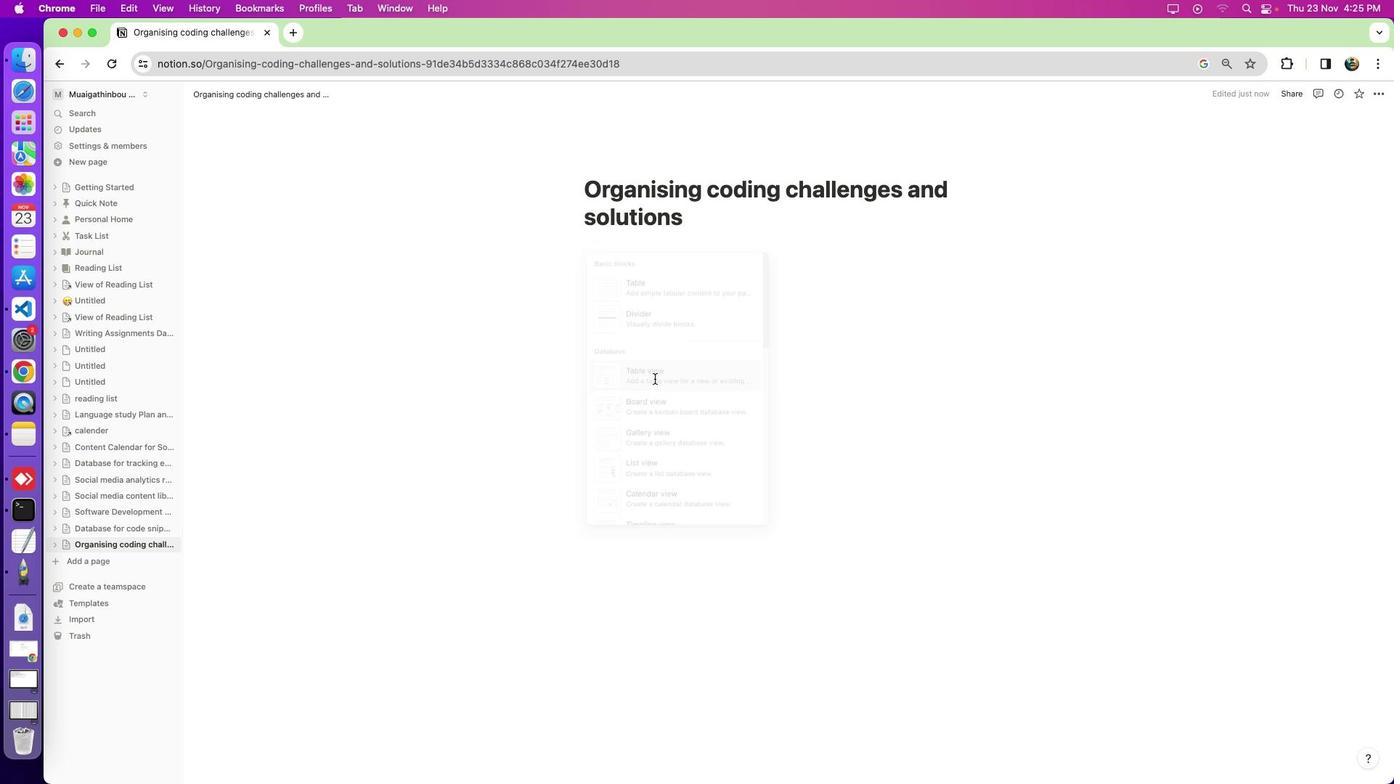 
Action: Mouse pressed left at (654, 379)
Screenshot: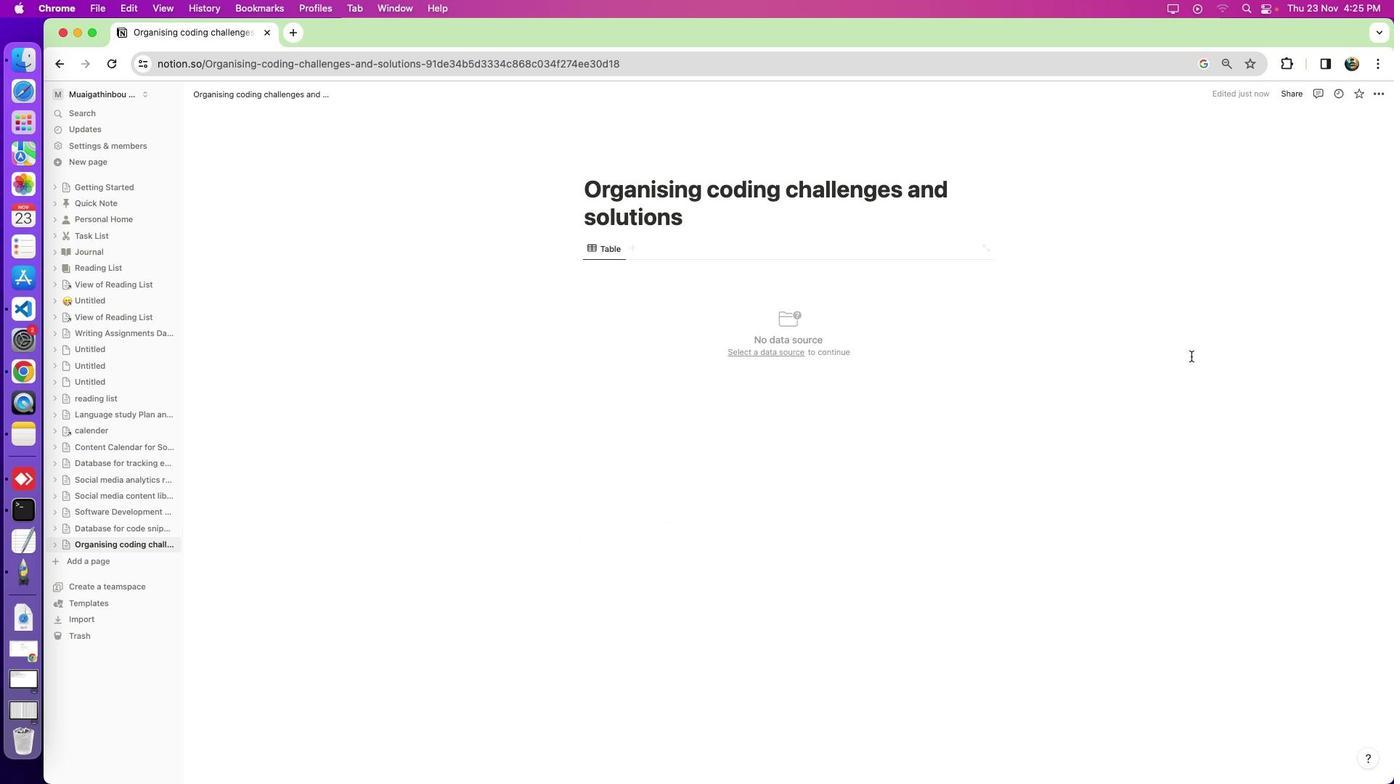 
Action: Mouse moved to (751, 349)
Screenshot: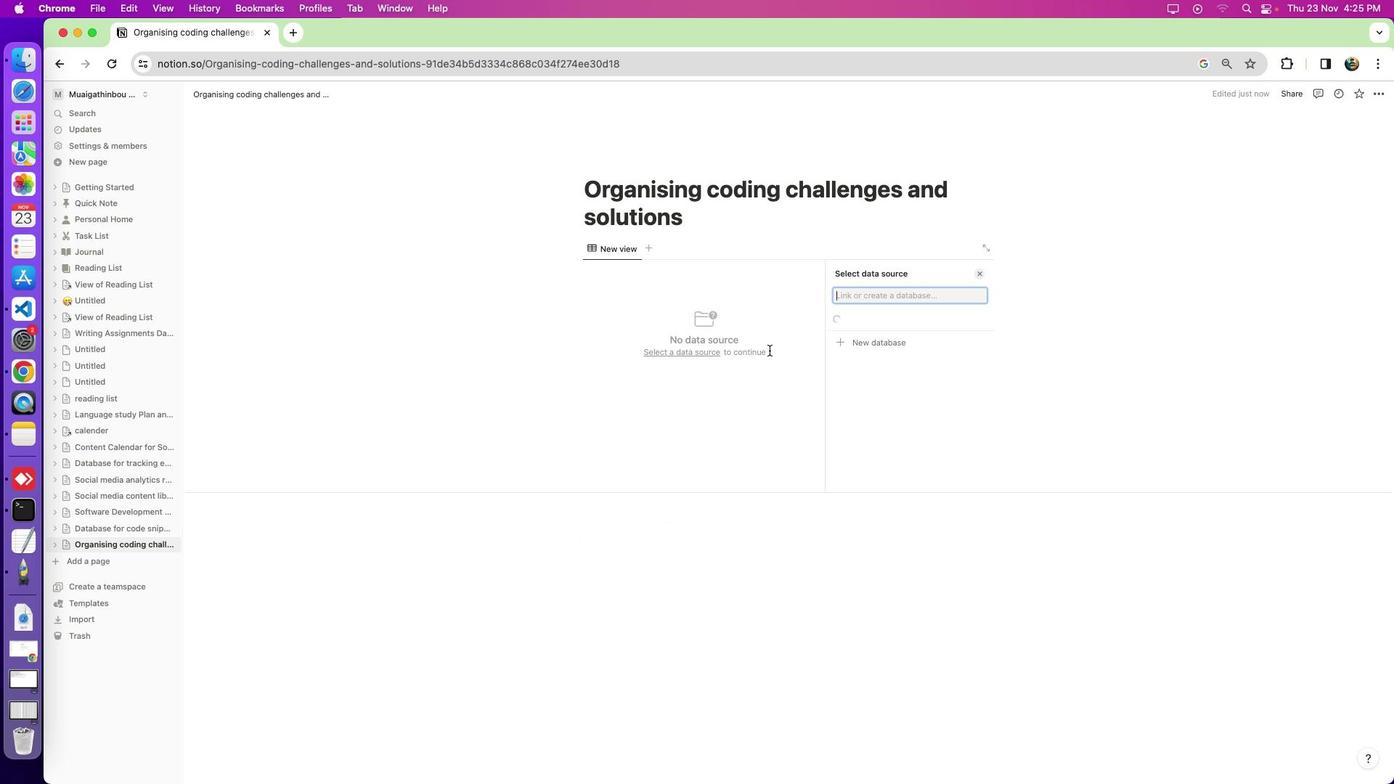 
Action: Mouse pressed left at (751, 349)
Screenshot: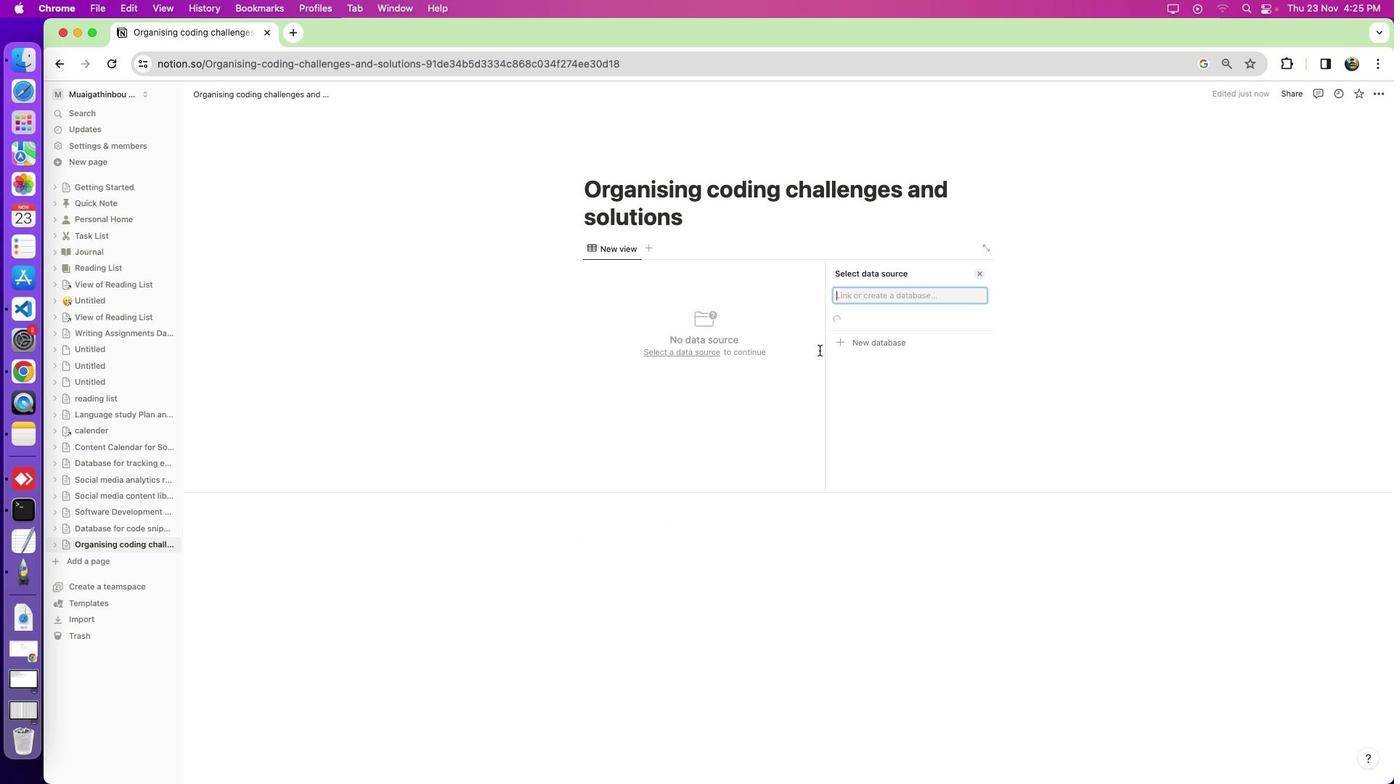 
Action: Mouse moved to (875, 463)
Screenshot: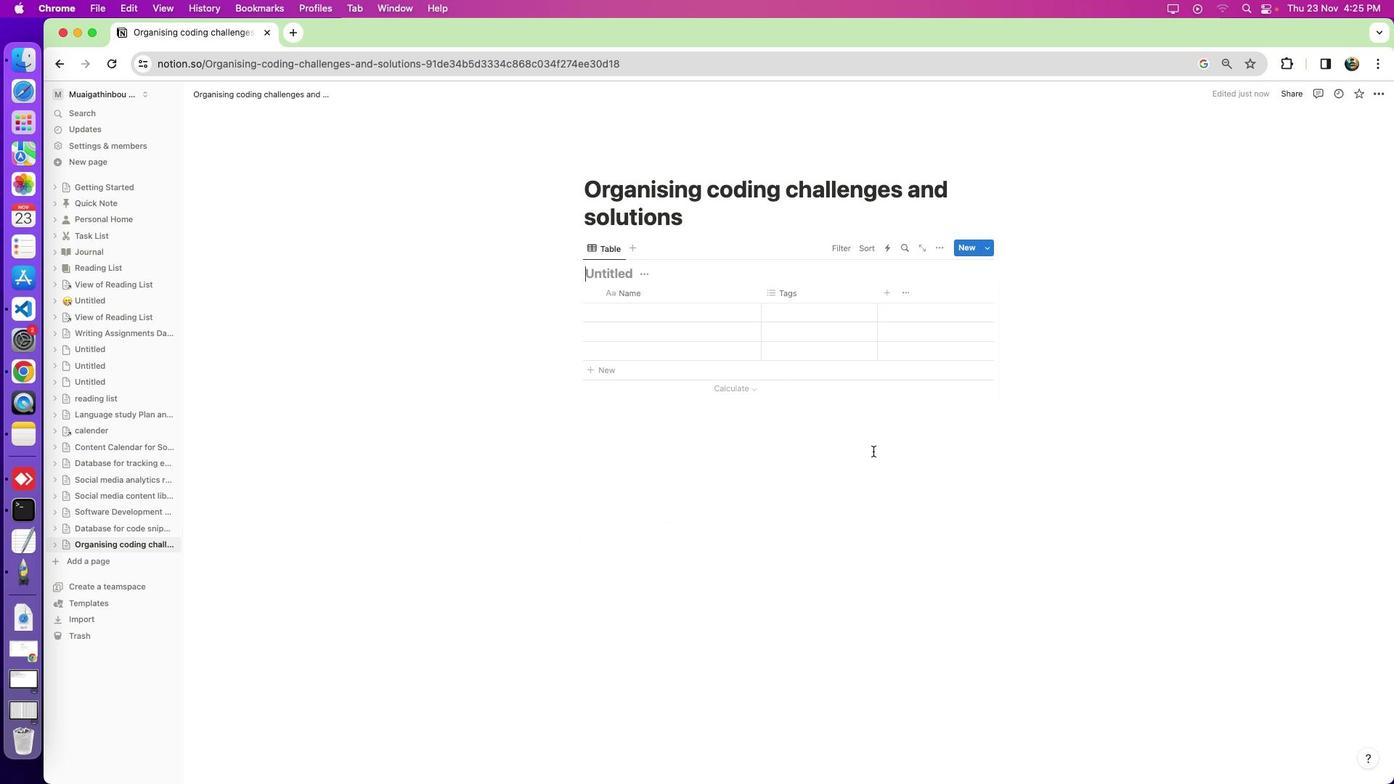 
Action: Mouse pressed left at (875, 463)
Screenshot: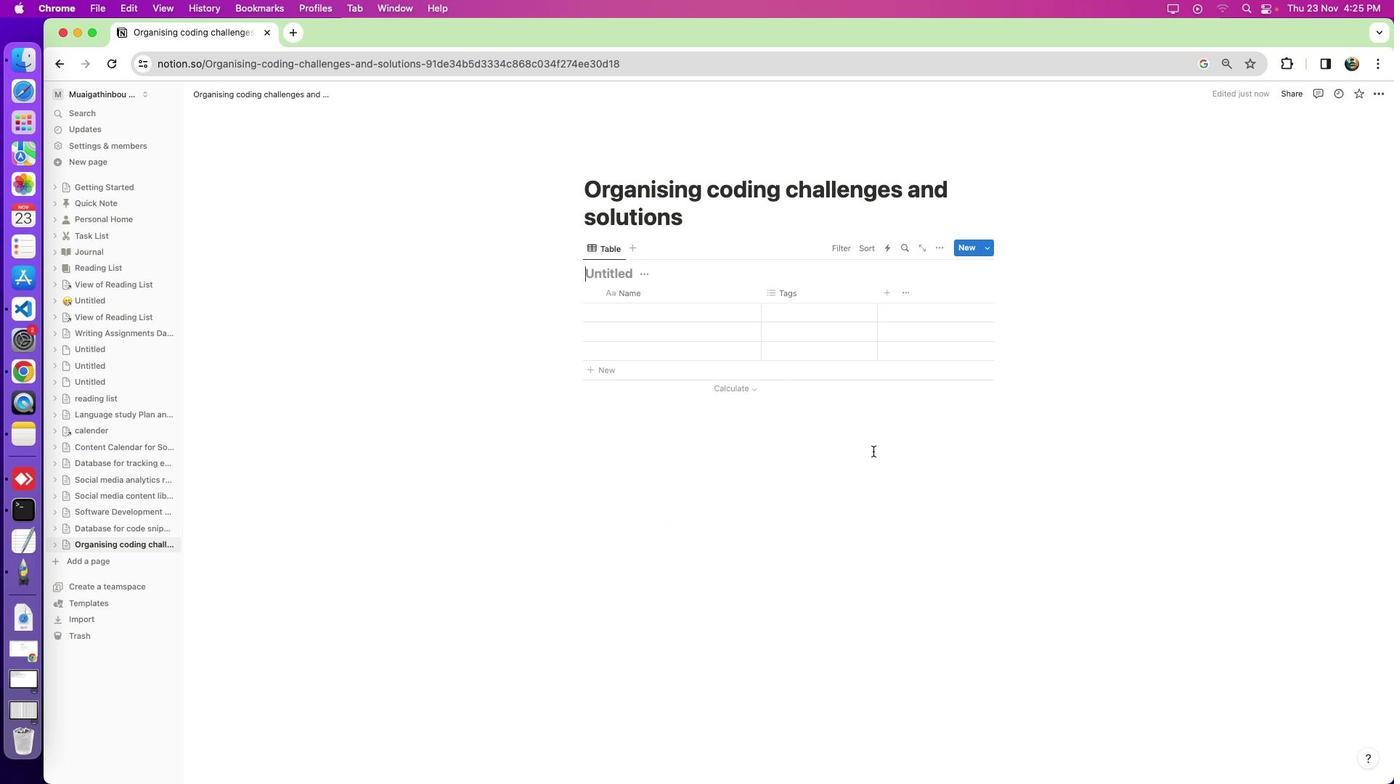 
Action: Mouse moved to (647, 270)
Screenshot: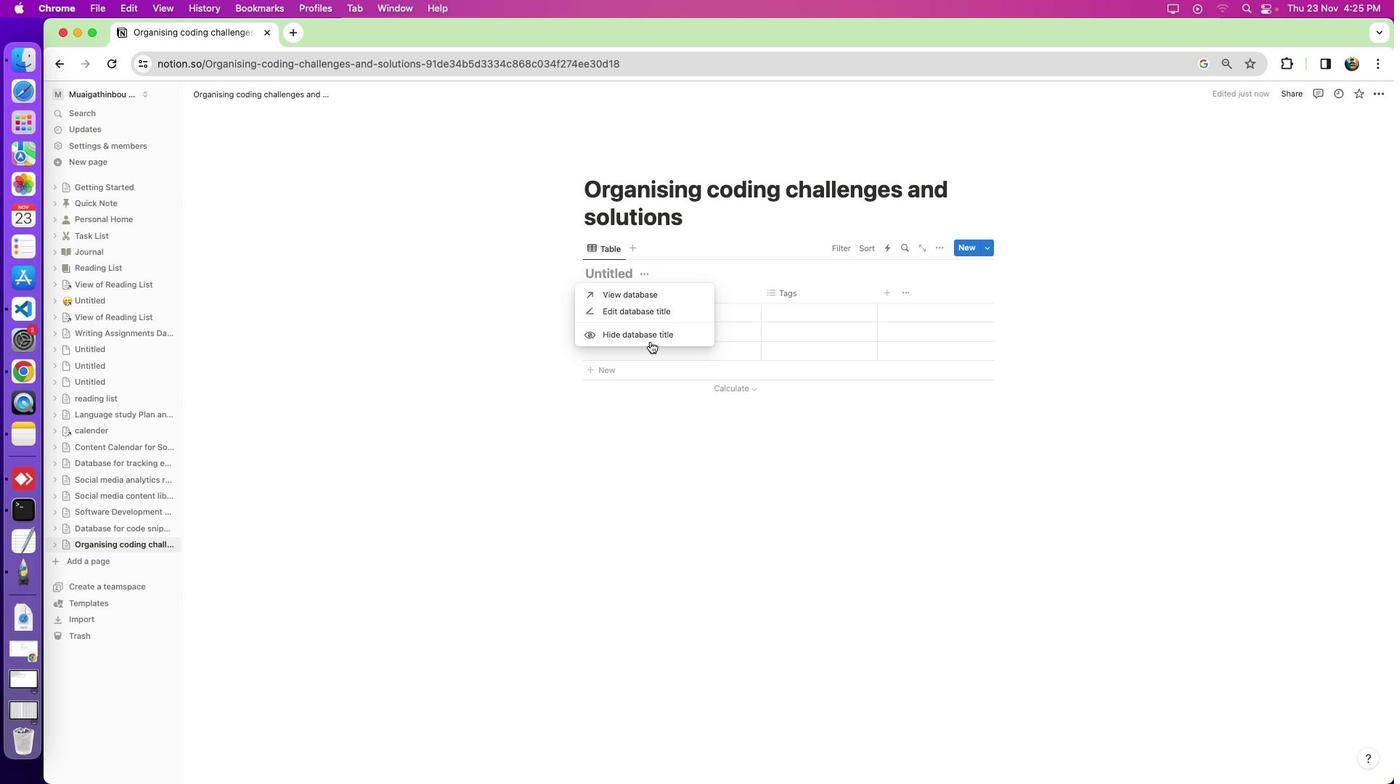 
Action: Mouse pressed left at (647, 270)
Screenshot: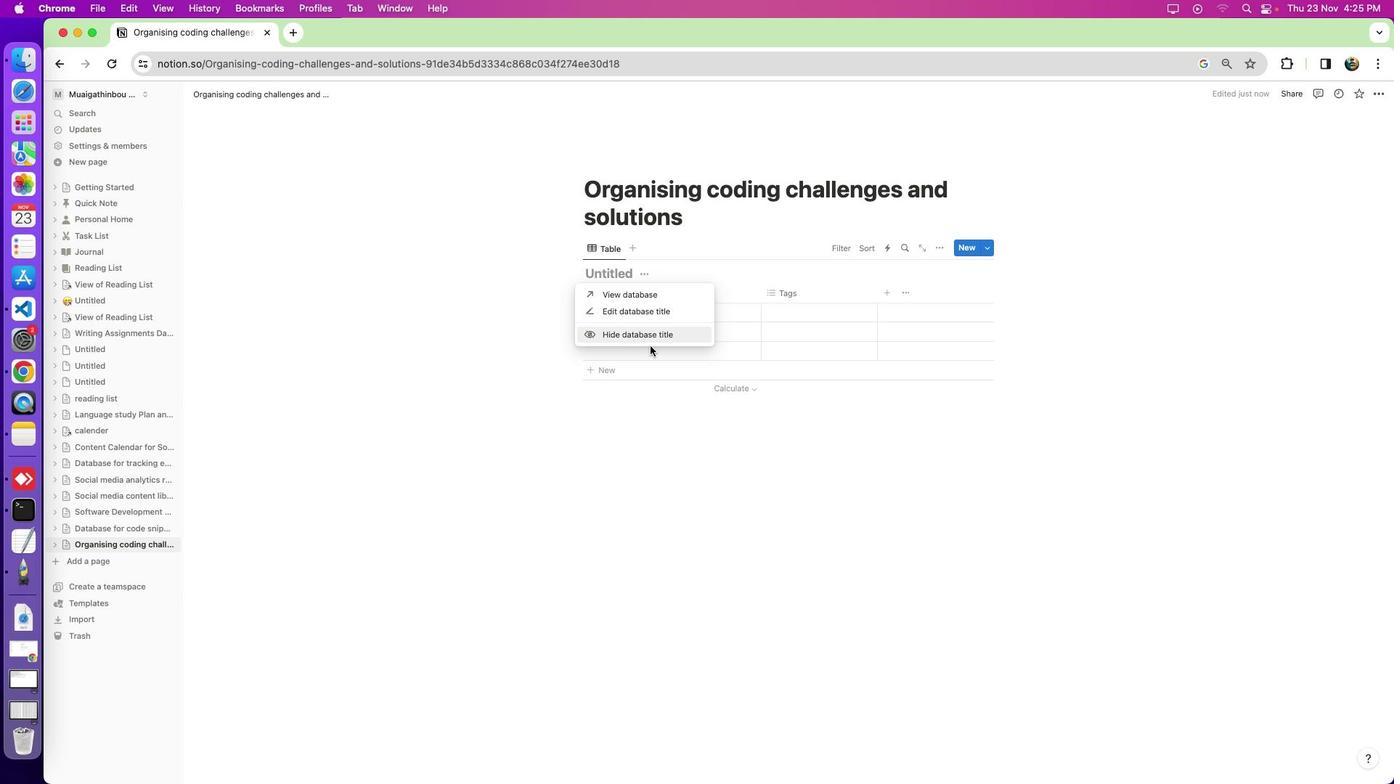 
Action: Mouse moved to (649, 335)
Screenshot: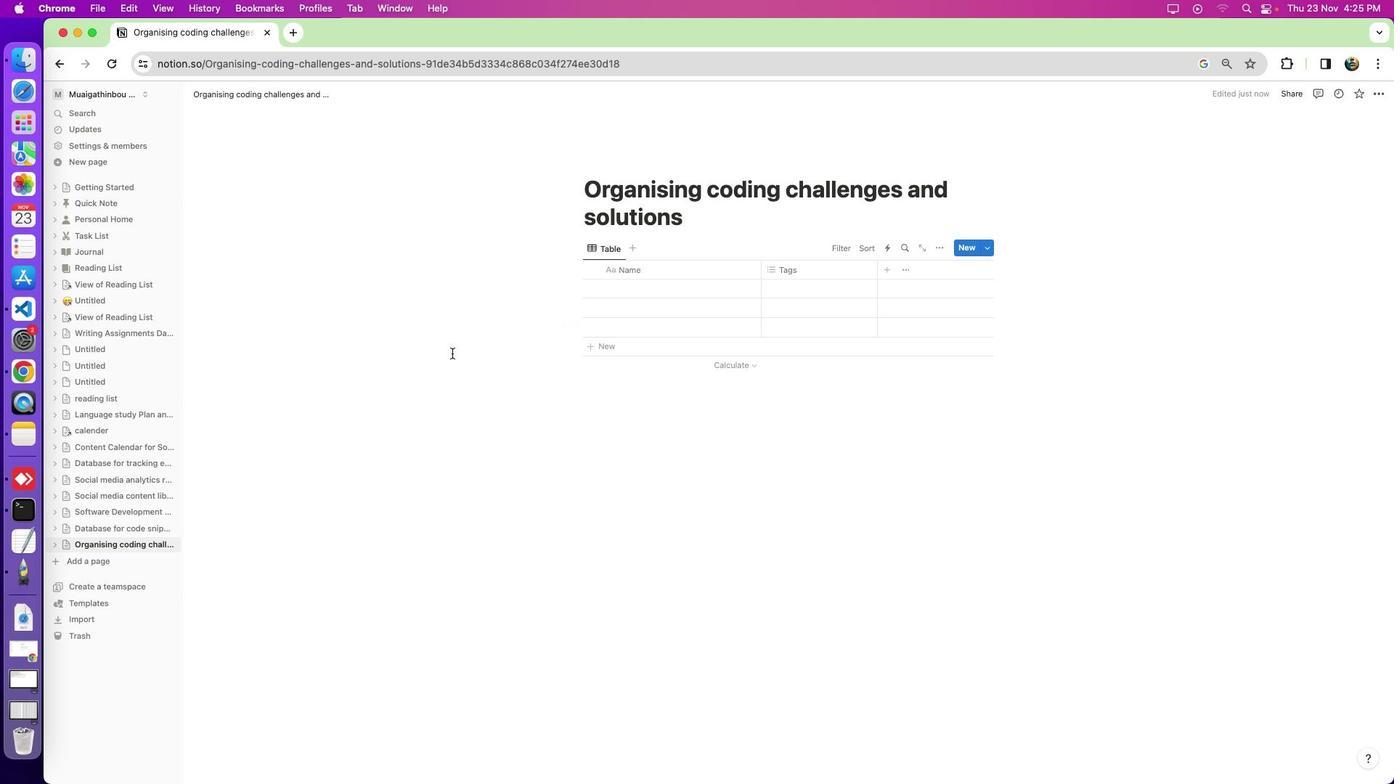 
Action: Mouse pressed left at (649, 335)
Screenshot: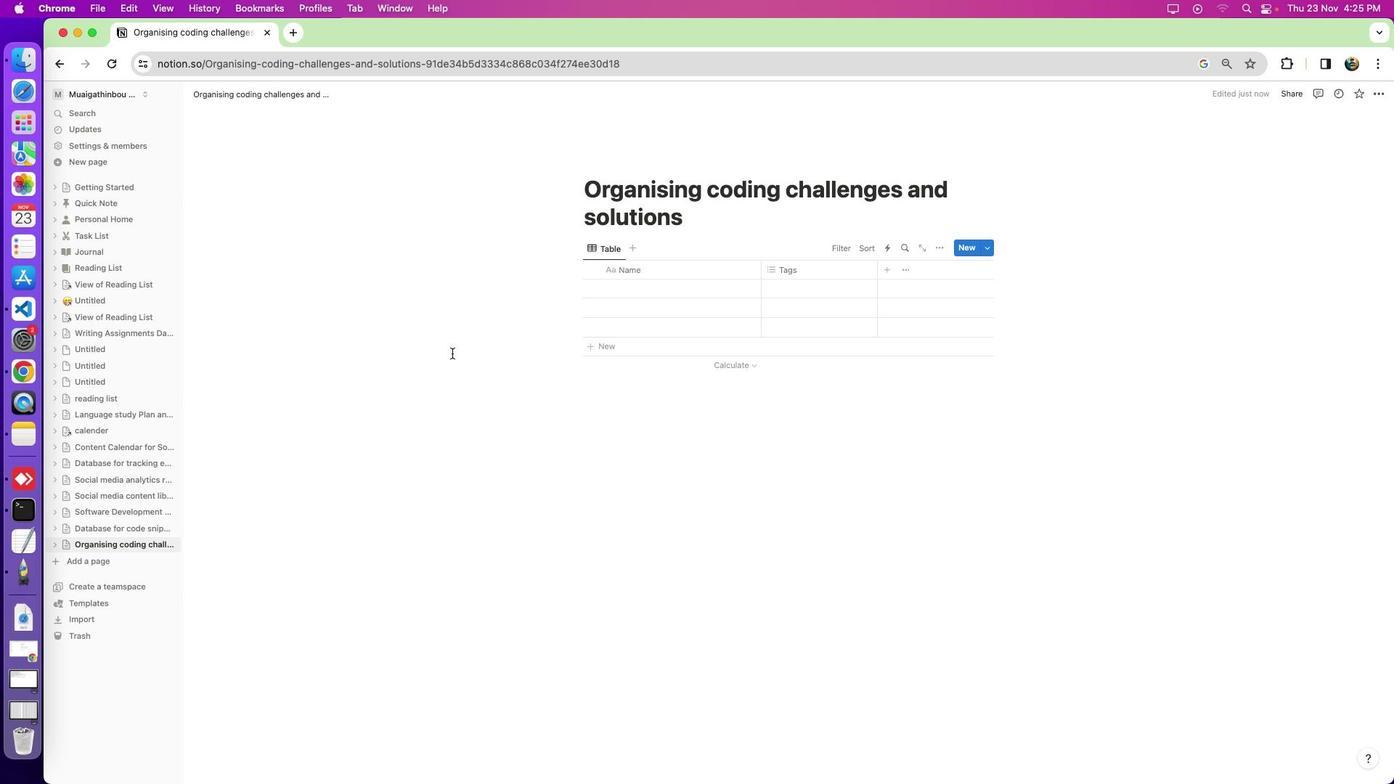 
Action: Mouse moved to (451, 353)
Screenshot: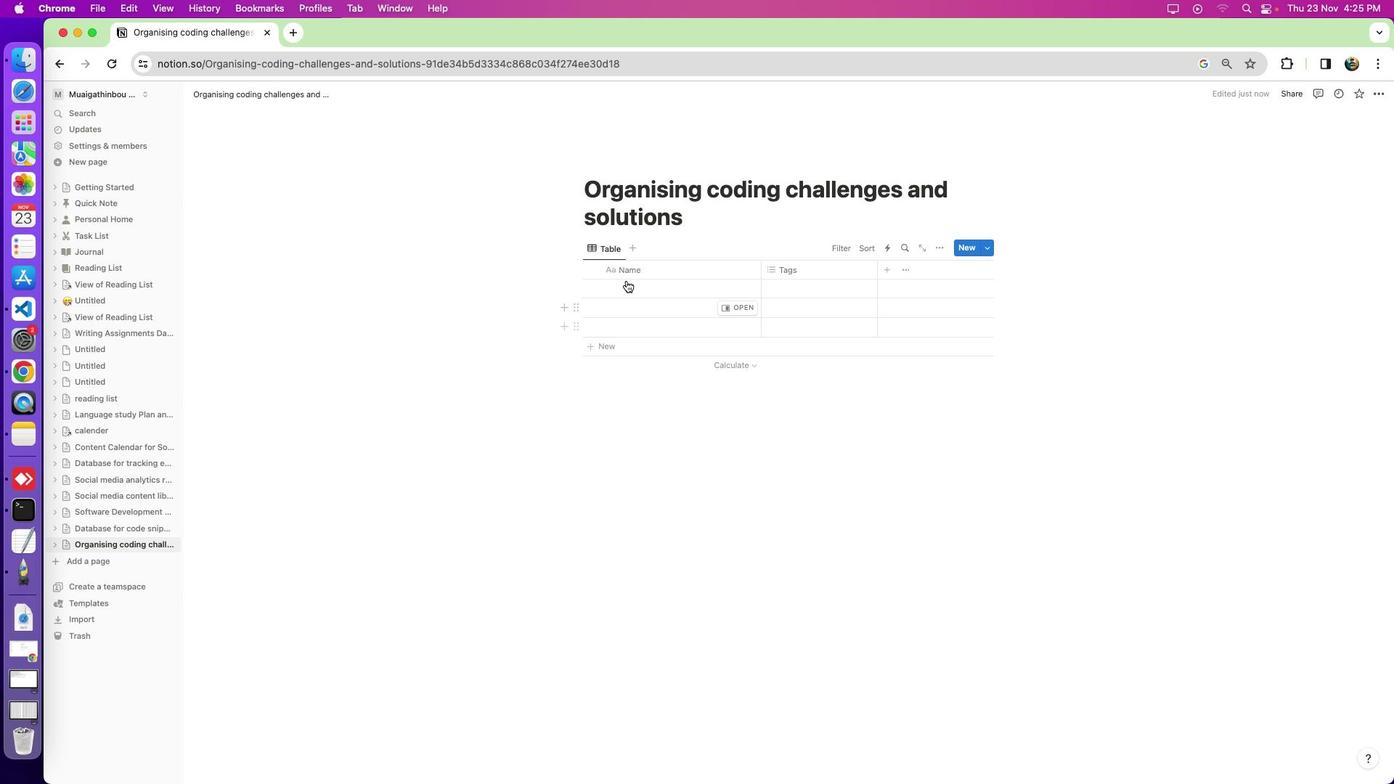 
Action: Mouse pressed left at (451, 353)
Screenshot: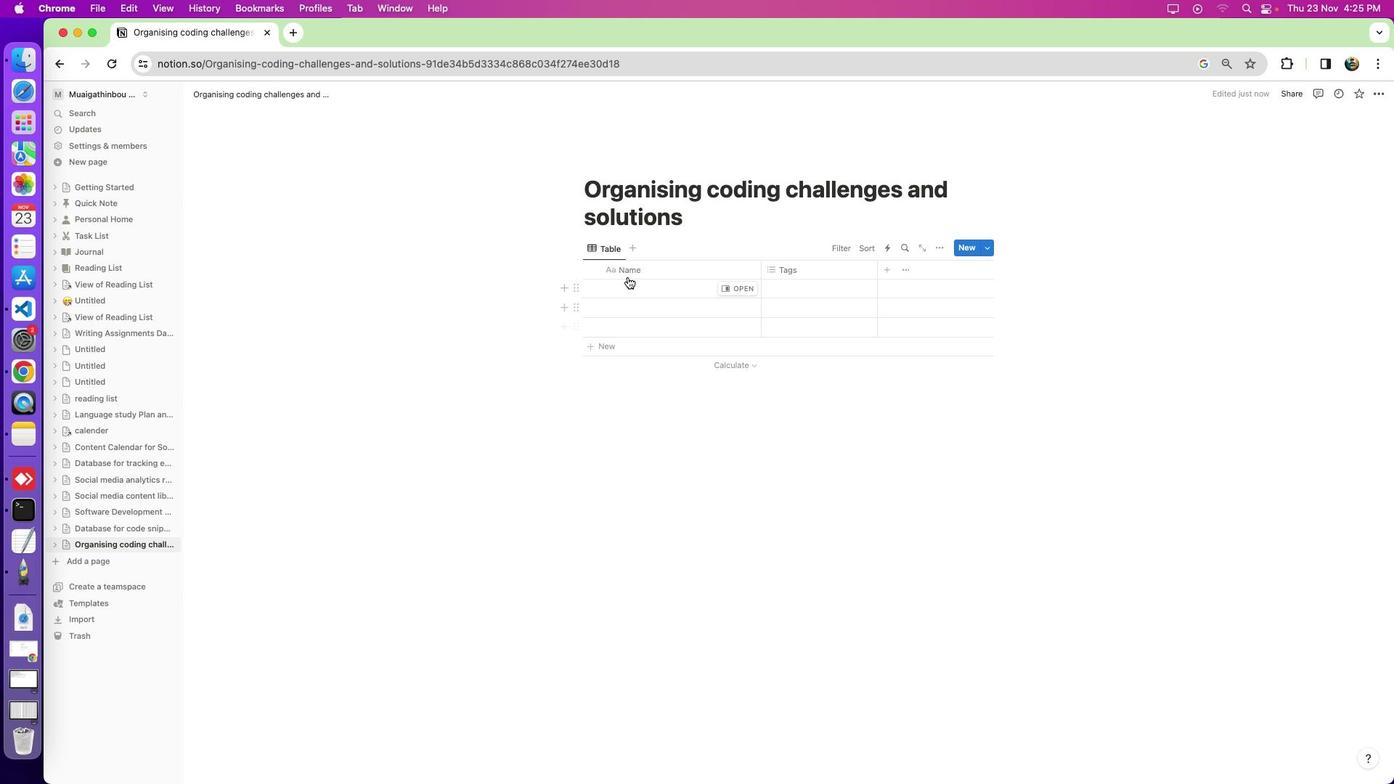 
Action: Mouse moved to (636, 259)
Screenshot: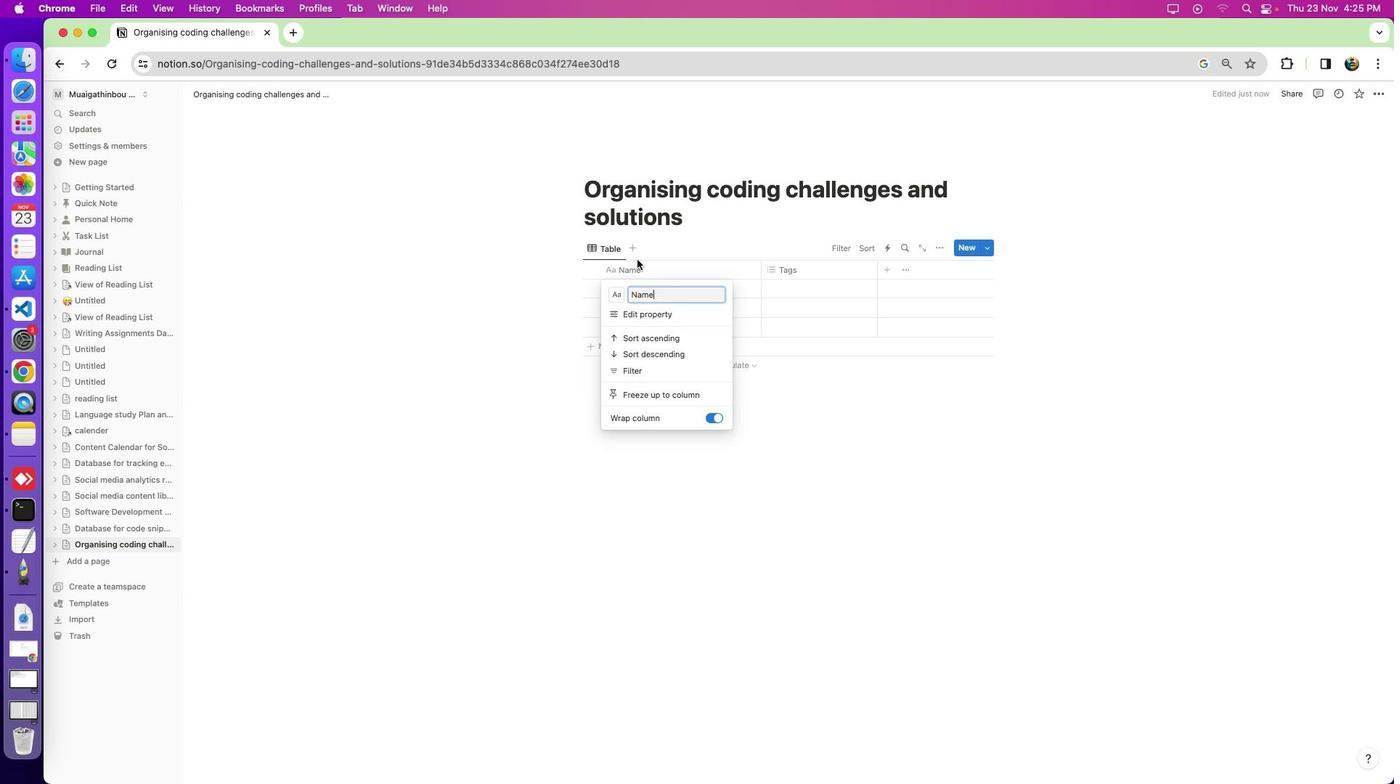 
Action: Mouse pressed left at (636, 259)
Screenshot: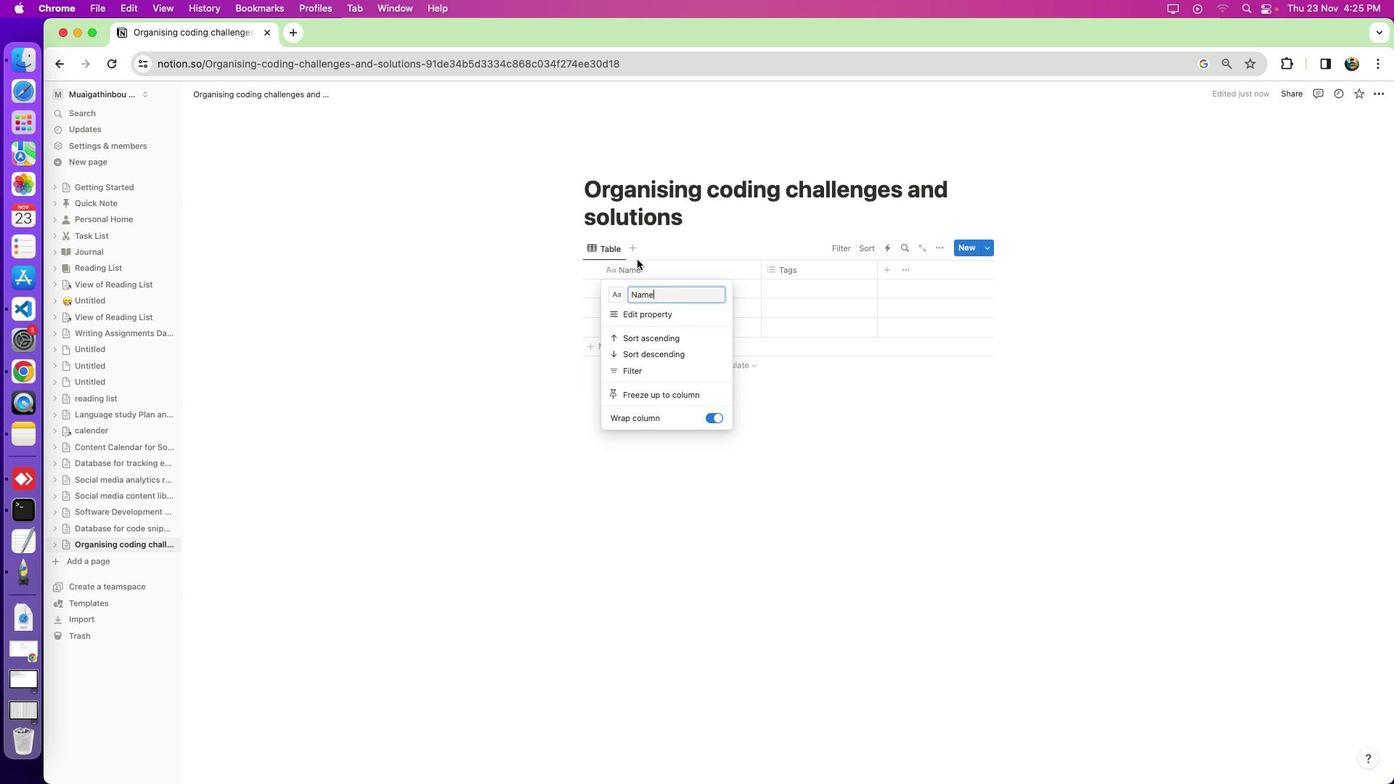 
Action: Key pressed Key.backspaceKey.backspaceKey.backspaceKey.backspaceKey.backspaceKey.backspaceKey.backspaceKey.backspaceKey.backspaceKey.backspaceKey.backspaceKey.backspaceKey.backspace
Screenshot: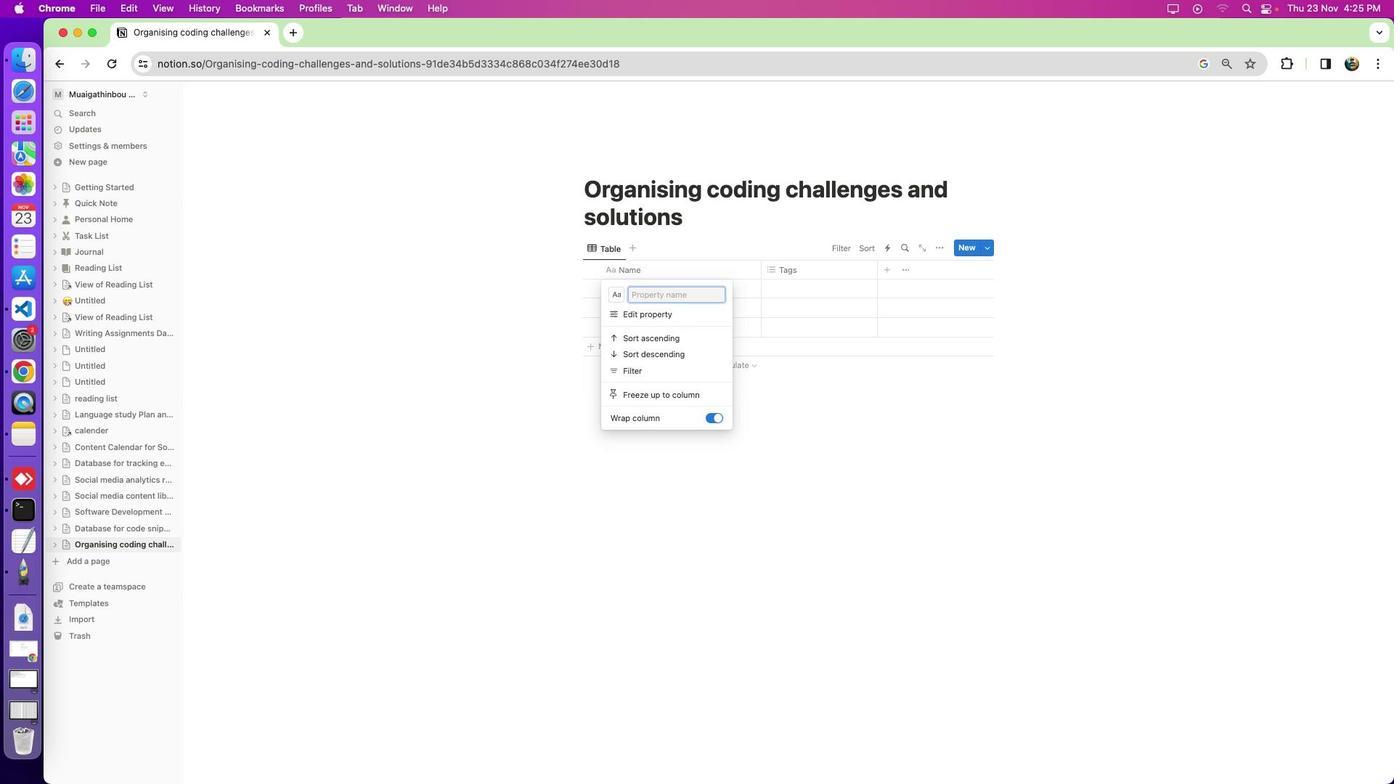 
Action: Mouse moved to (515, 269)
Screenshot: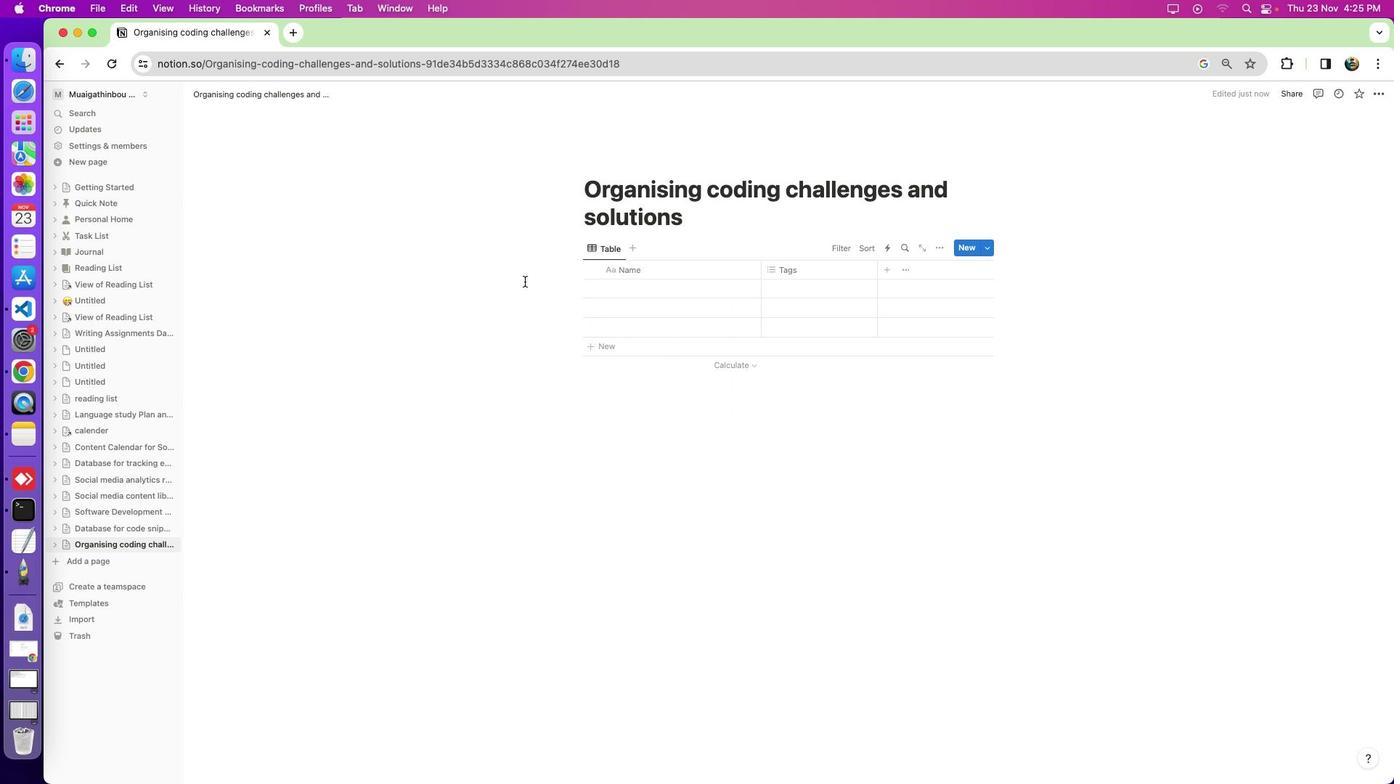 
Action: Mouse pressed left at (515, 269)
Screenshot: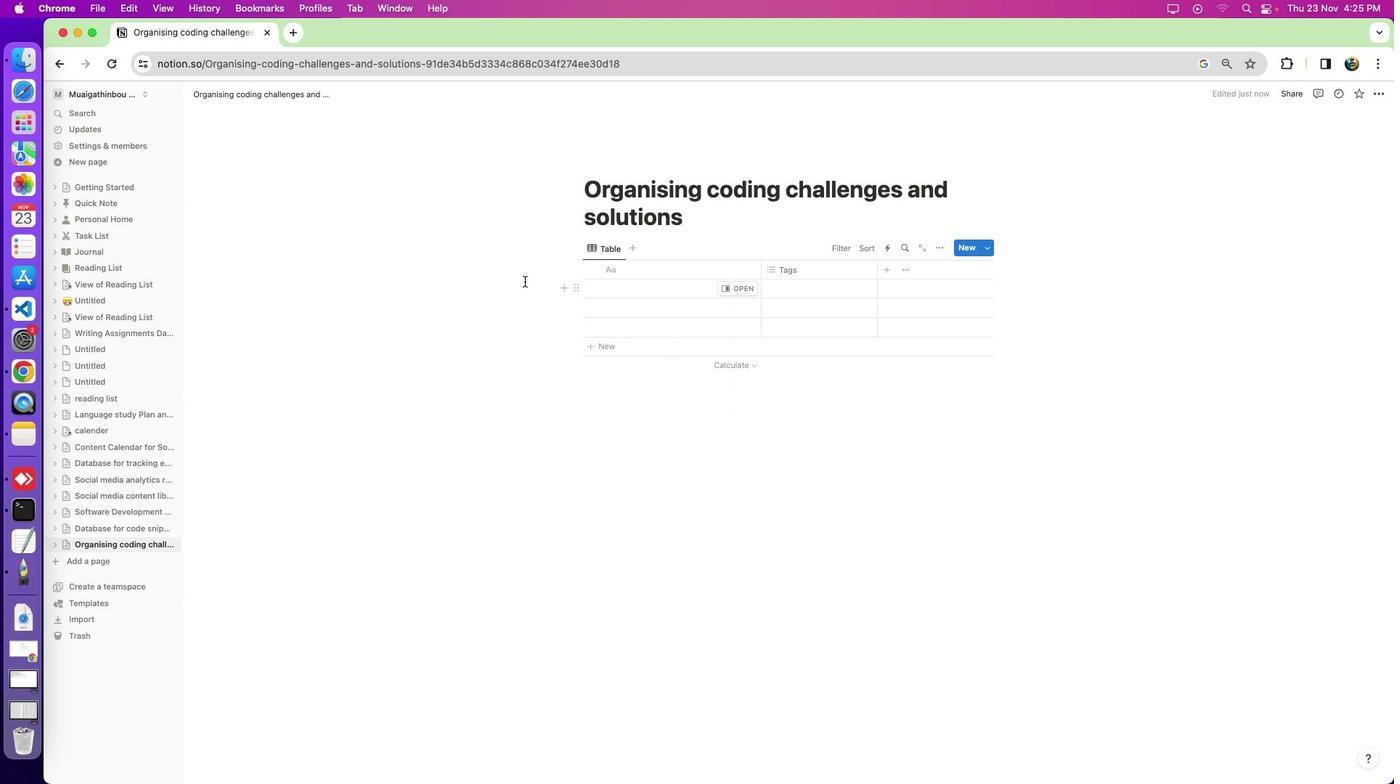 
Action: Mouse moved to (525, 281)
Screenshot: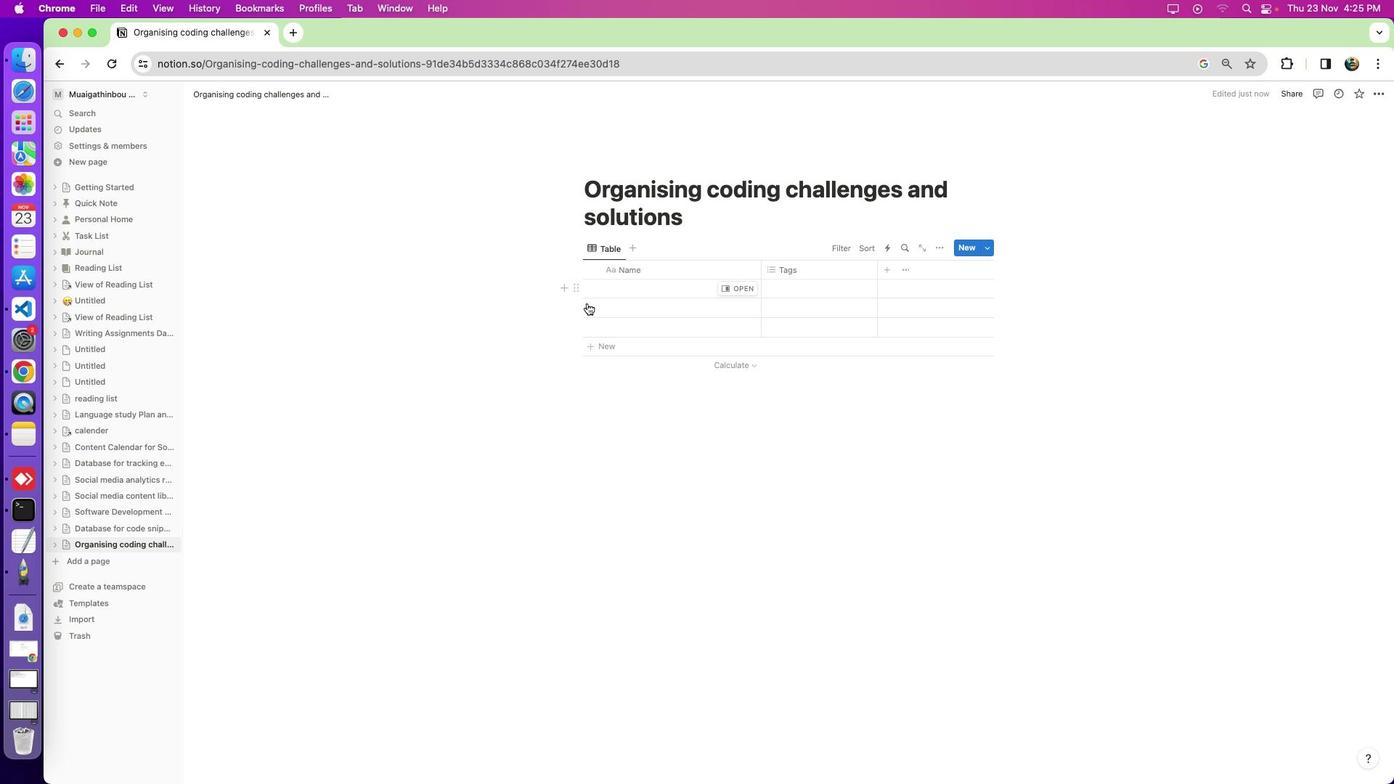 
Action: Key pressed Key.cmd'z'
Screenshot: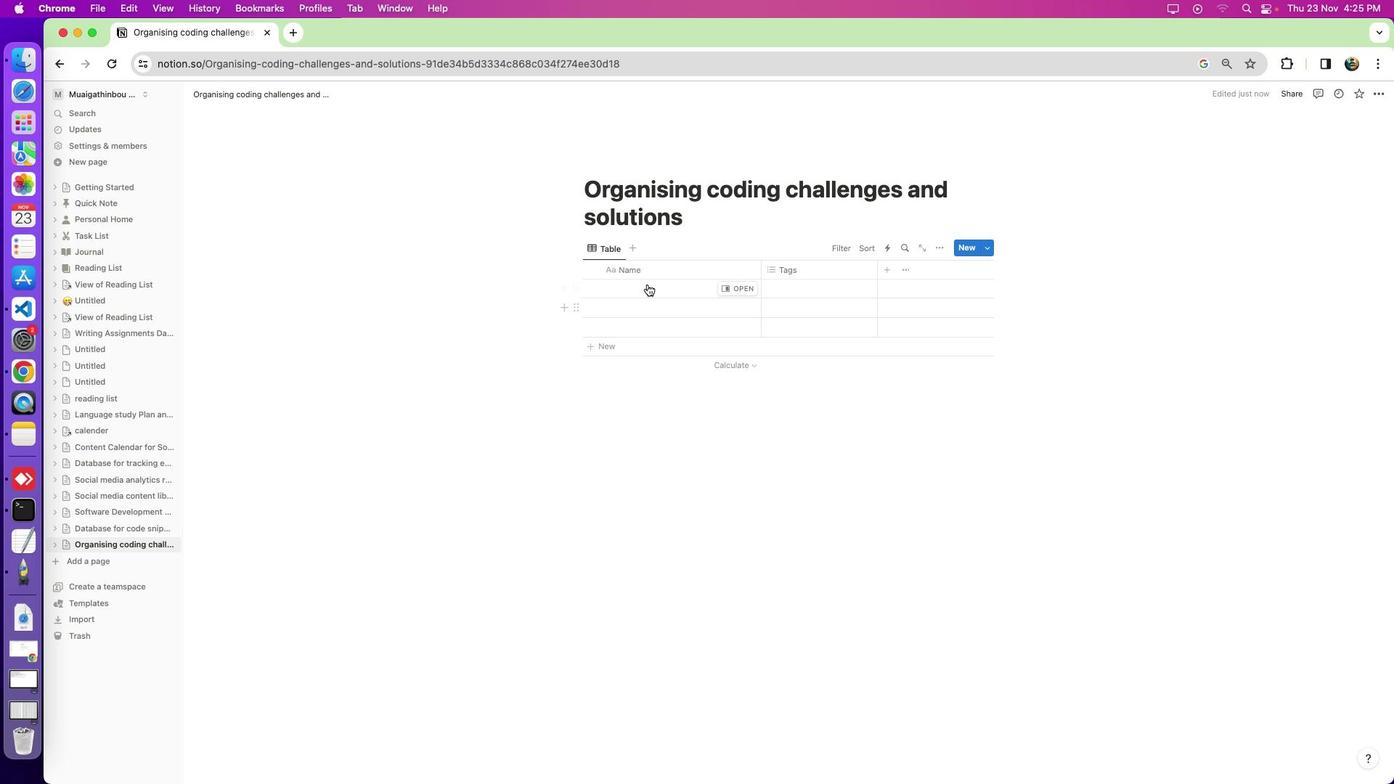 
Action: Mouse moved to (517, 287)
Screenshot: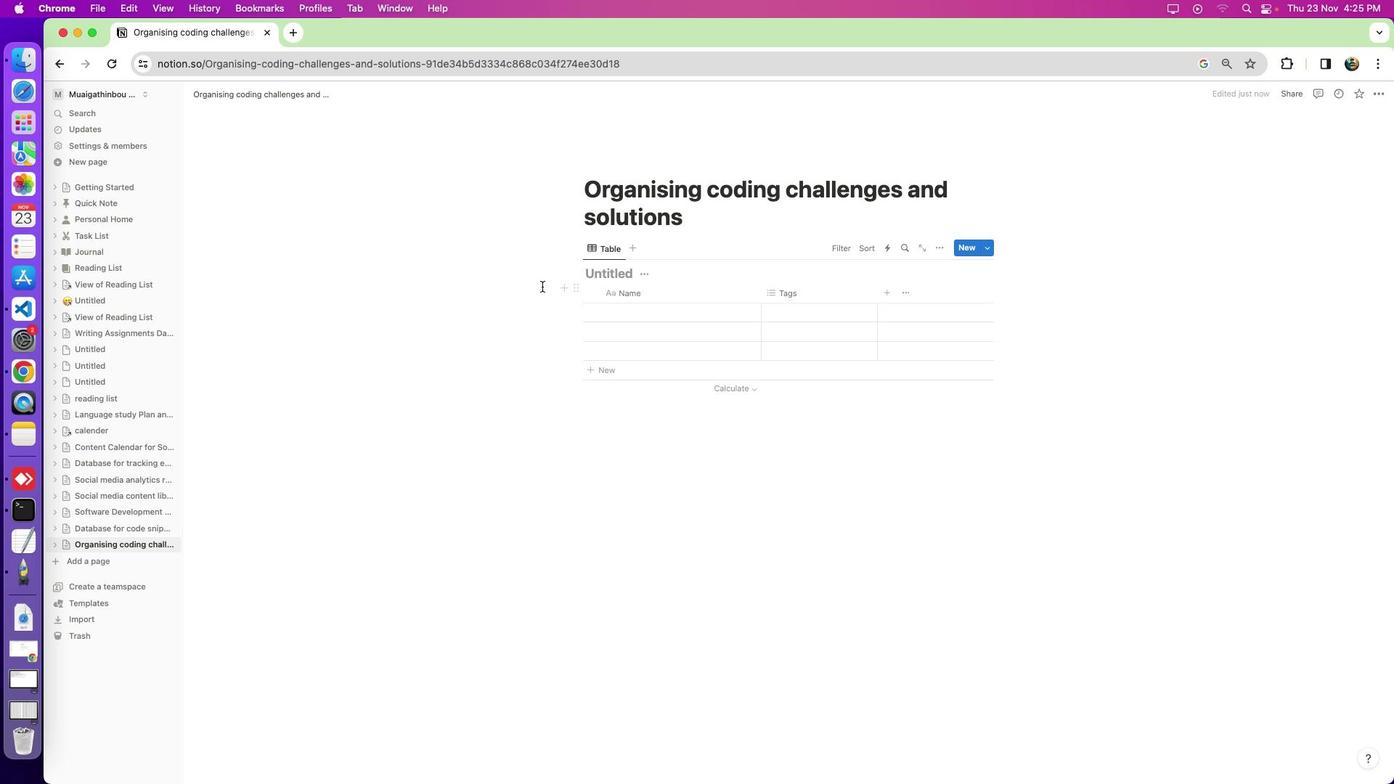 
Action: Key pressed Key.cmd
Screenshot: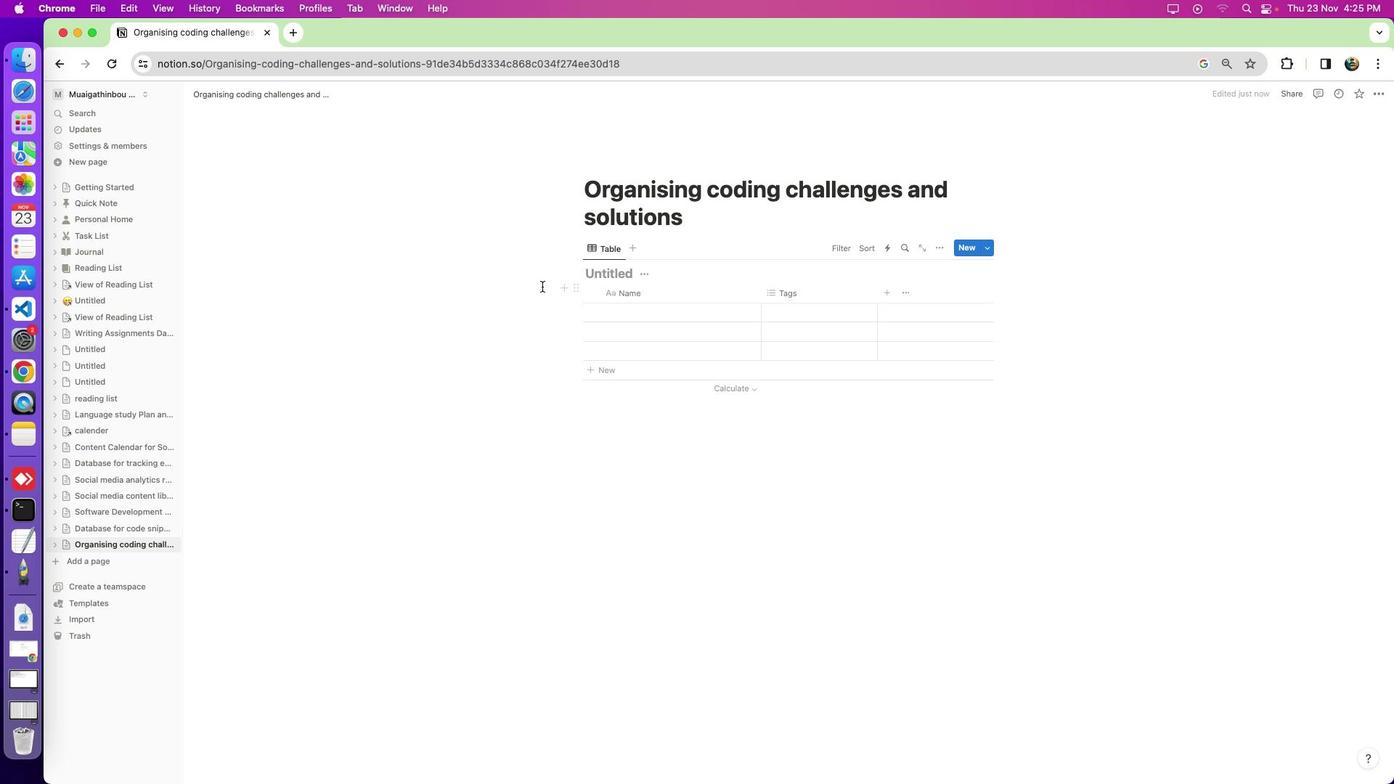 
Action: Mouse moved to (542, 286)
Screenshot: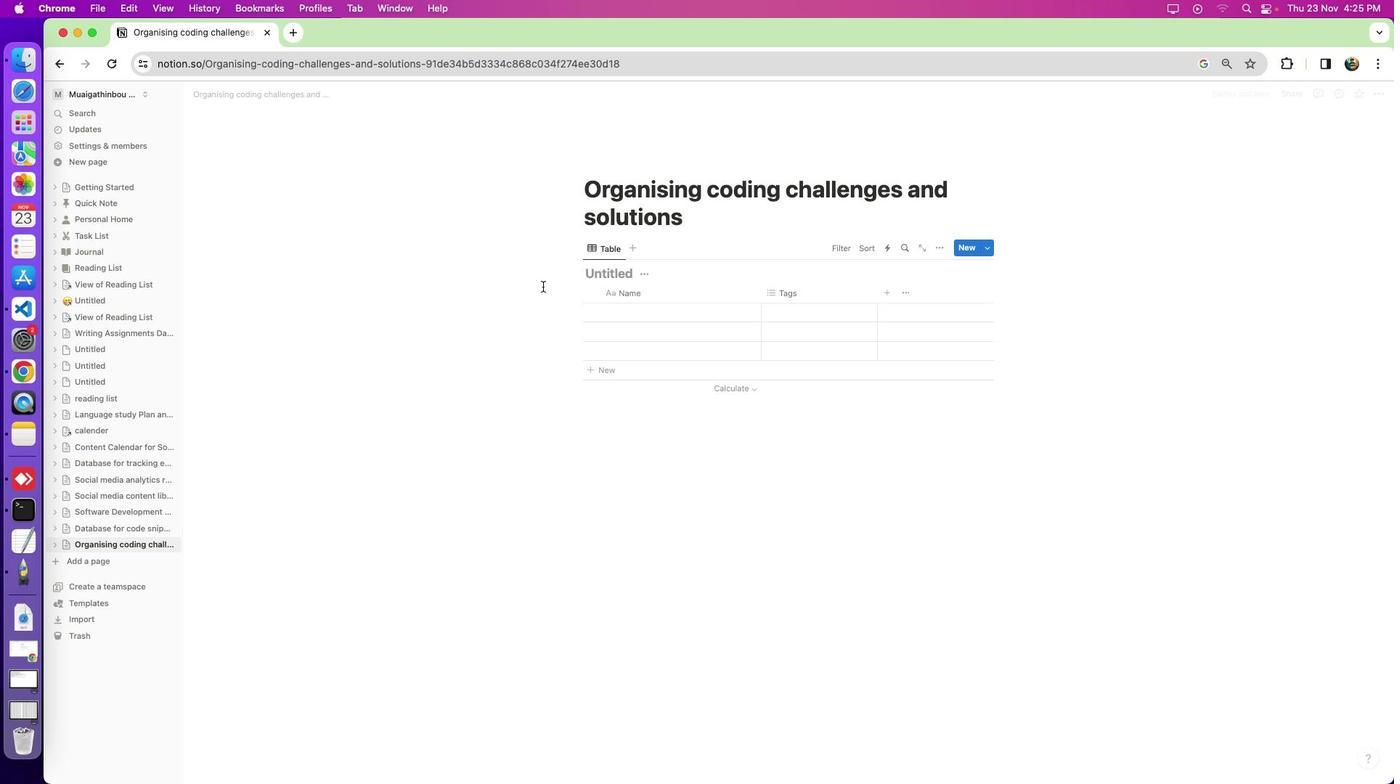 
Action: Key pressed 'z'
Screenshot: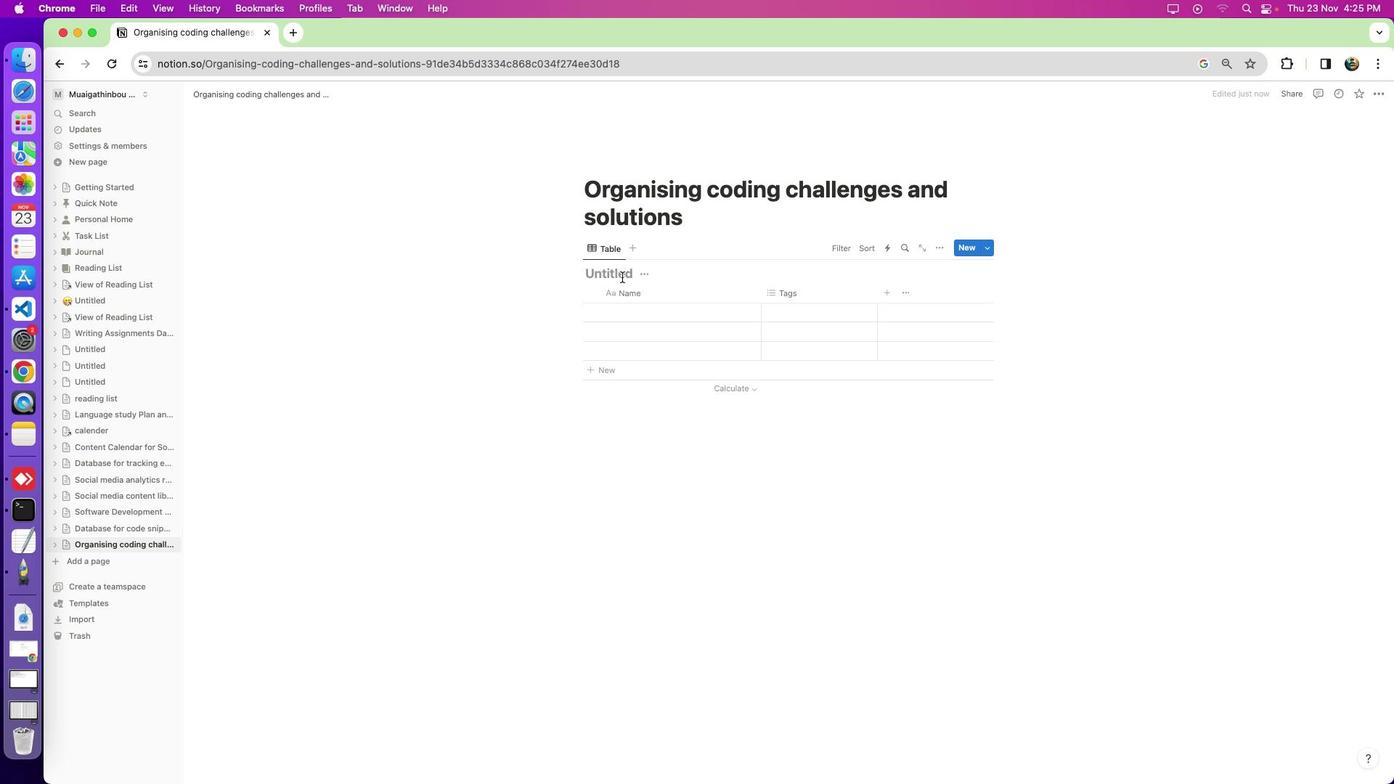 
Action: Mouse moved to (622, 276)
Screenshot: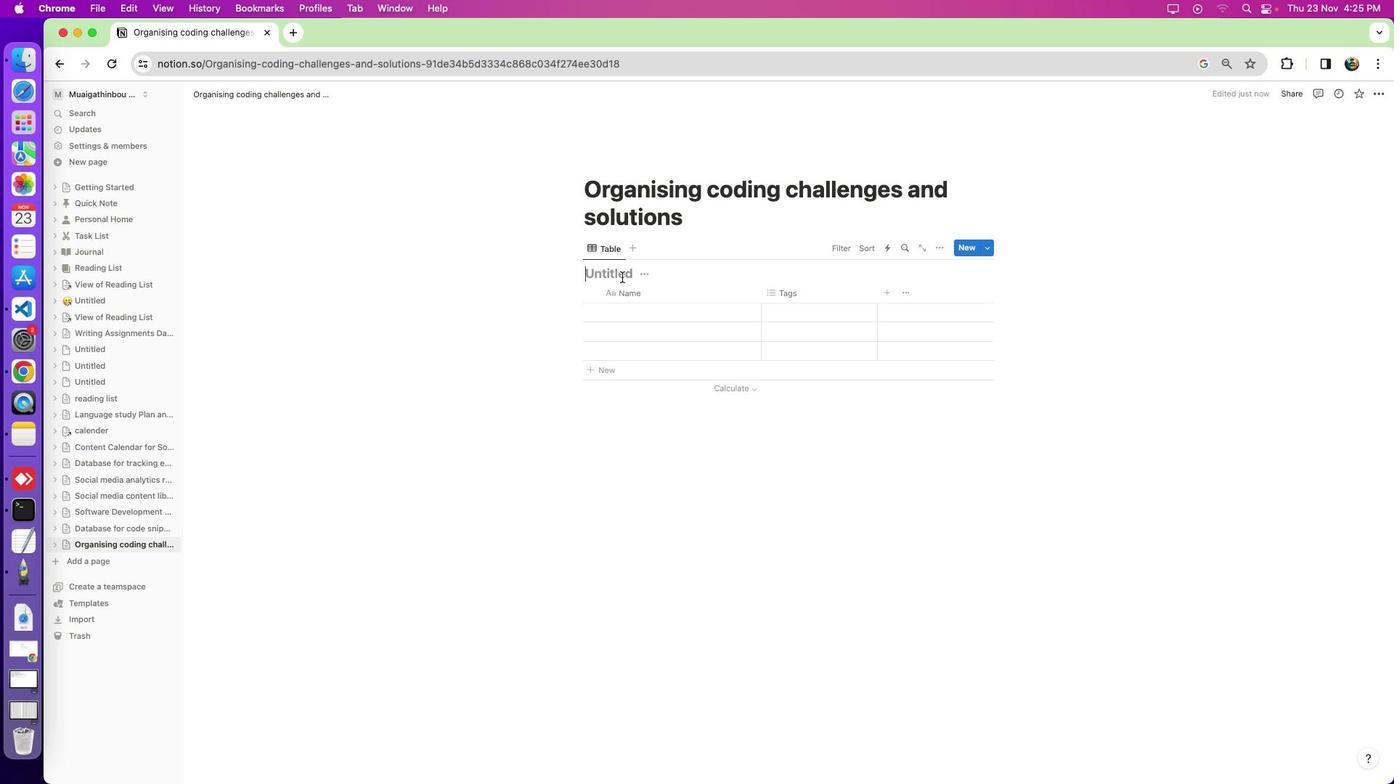 
Action: Mouse pressed left at (622, 276)
Screenshot: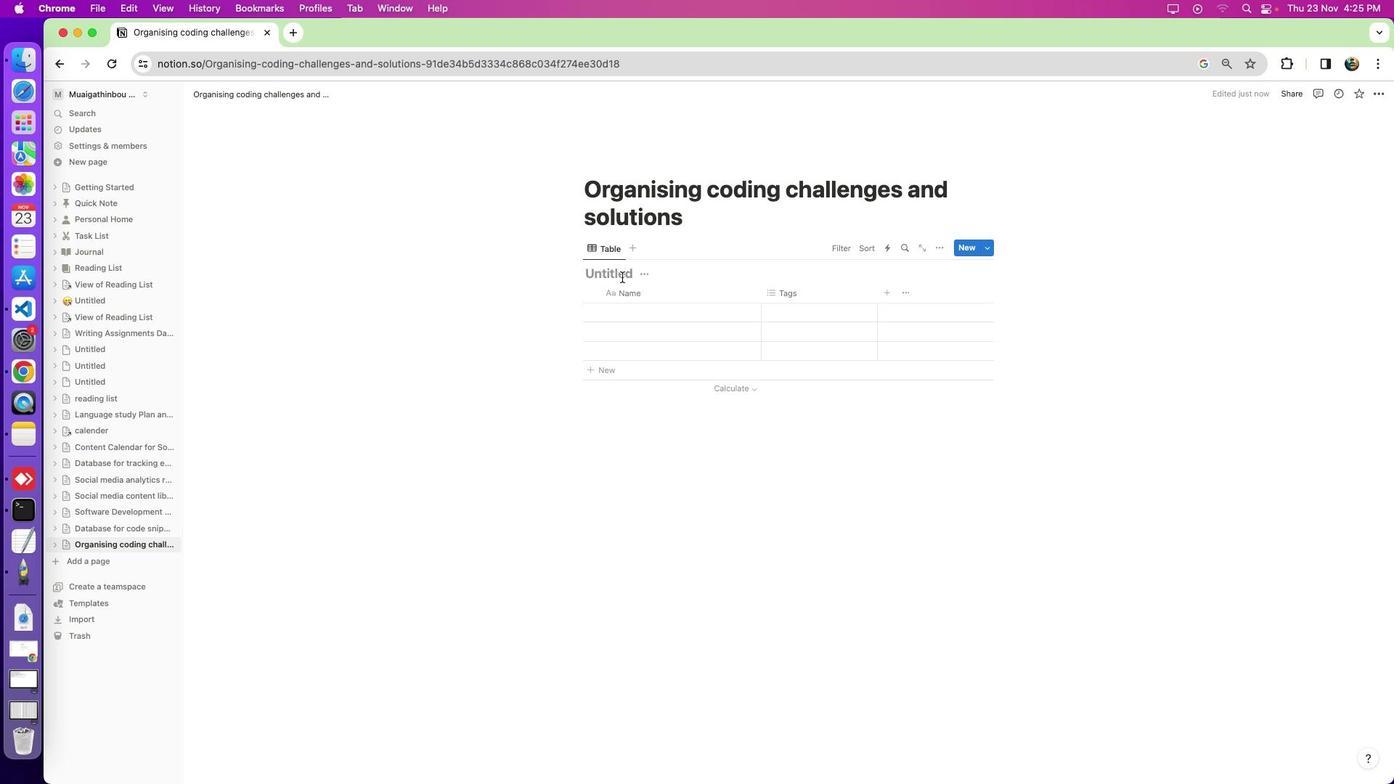 
Action: Key pressed Key.shift'L''i''s''t'Key.space'o''f'Key.spaceKey.shift_r'C''h''a''l''l''e''n''g''e''s'
Screenshot: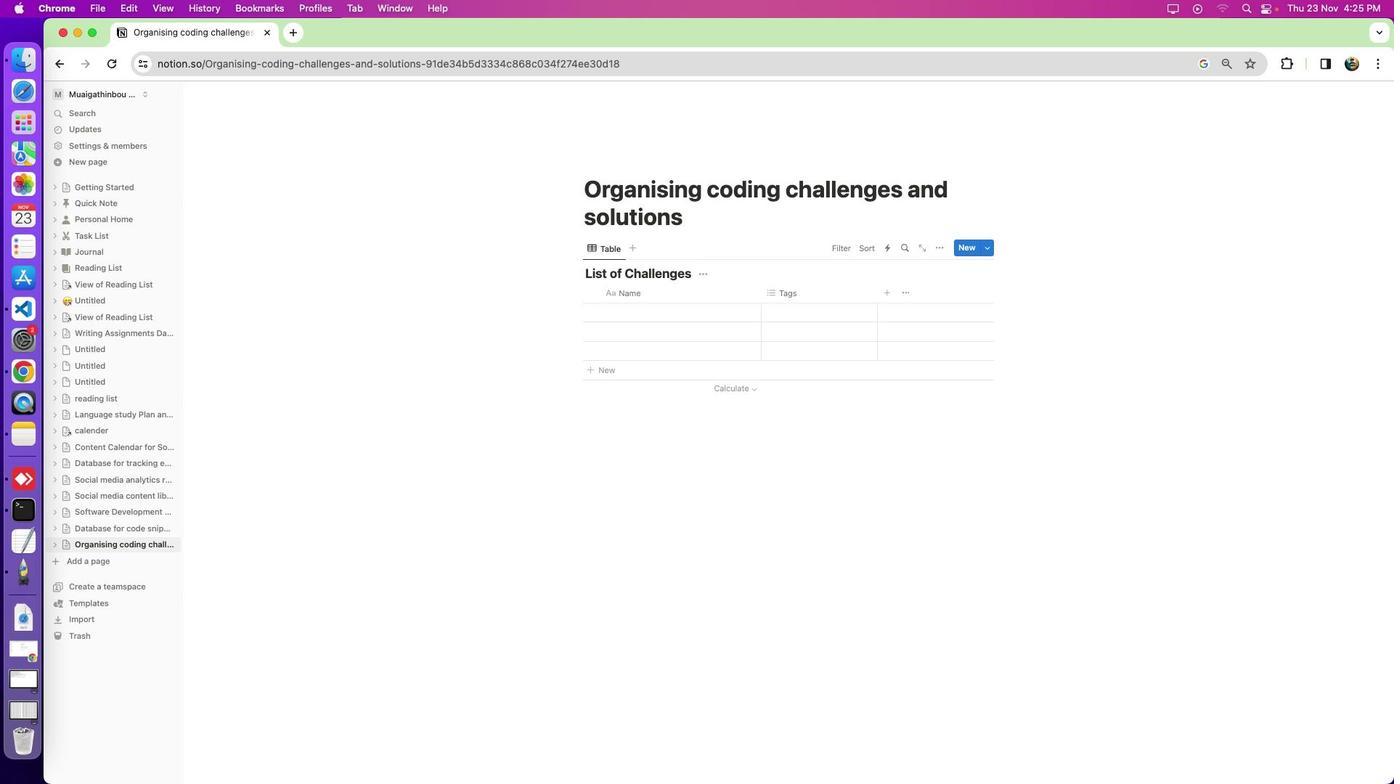 
Action: Mouse moved to (633, 292)
Screenshot: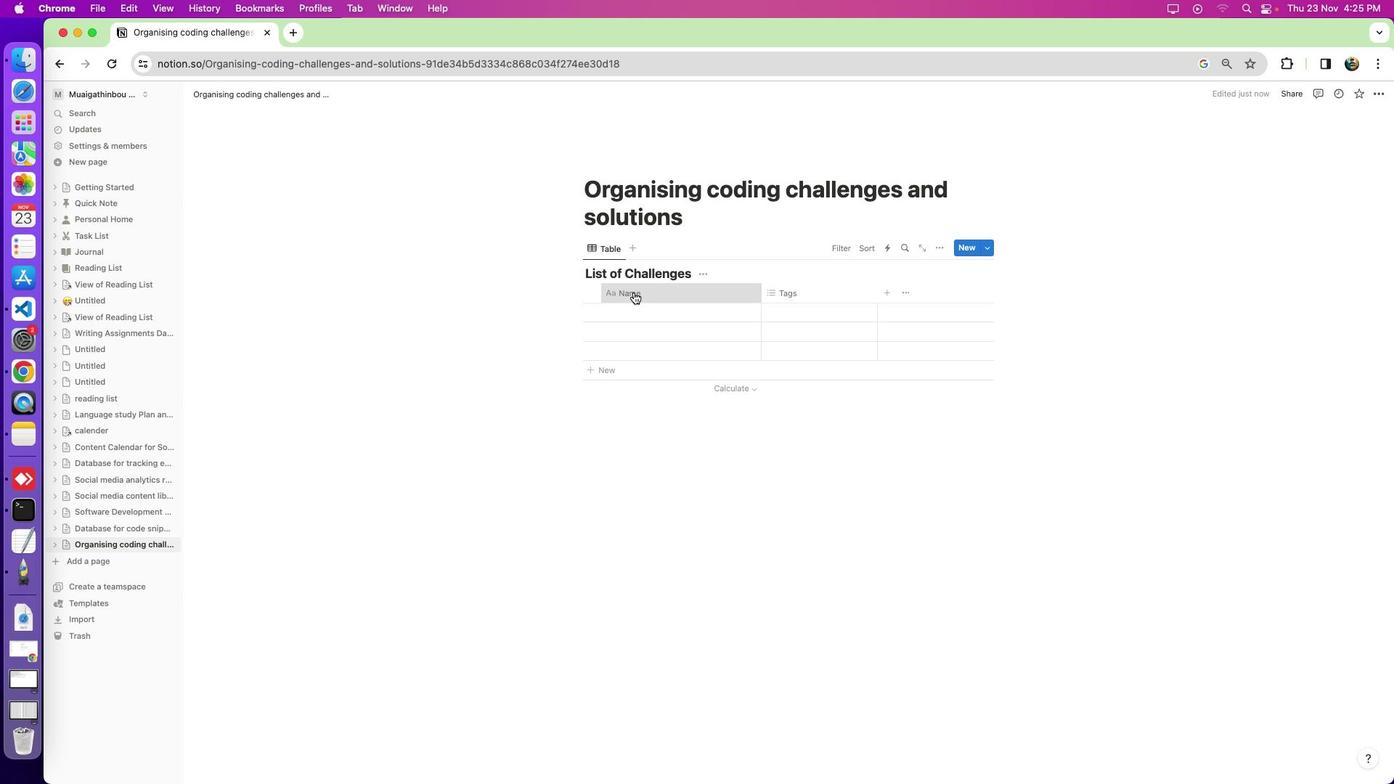 
Action: Mouse pressed left at (633, 292)
Screenshot: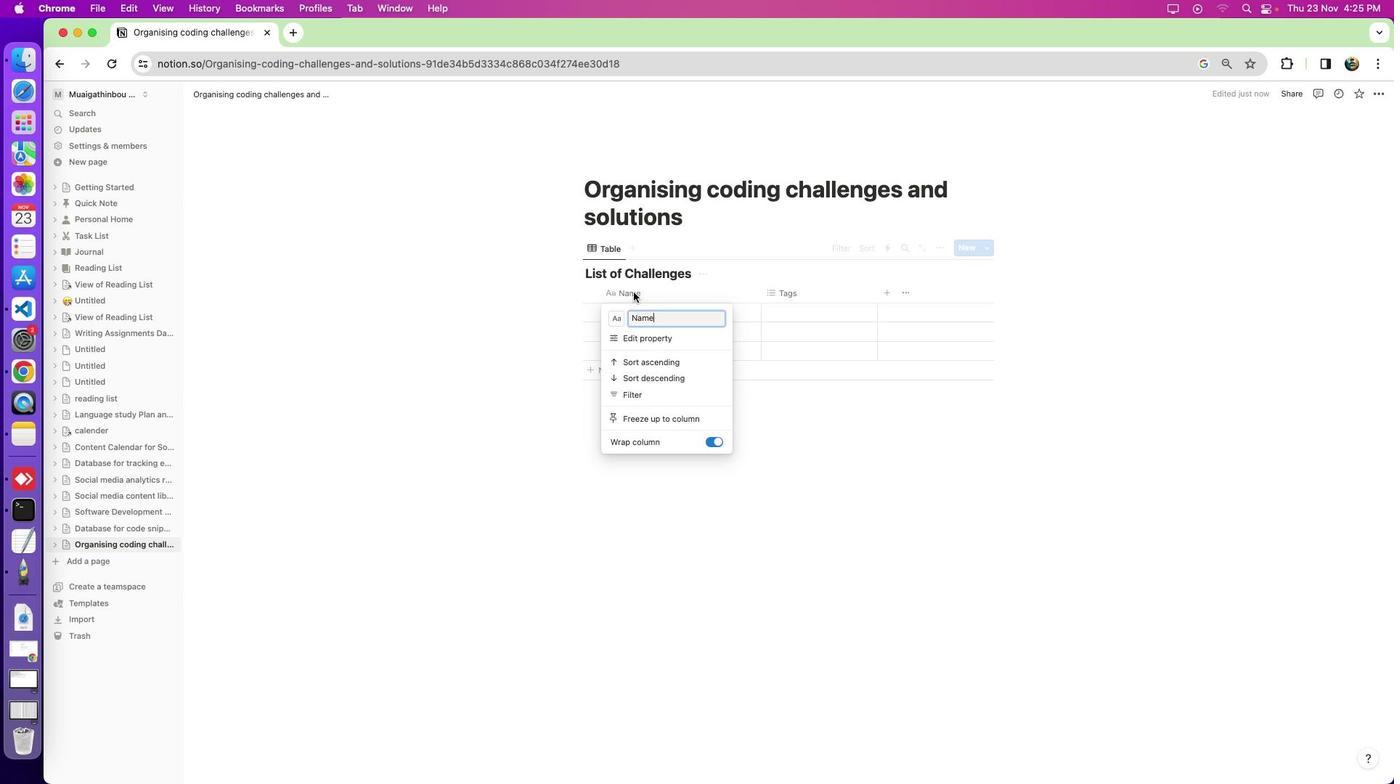 
Action: Key pressed Key.cmd'a'Key.shift_r'C''h''a''k''k''e''b'Key.backspaceKey.backspaceKey.backspaceKey.backspace'l''l''e''n''g''e''s'Key.spaceKey.shift'N''a''m''e'Key.enter
Screenshot: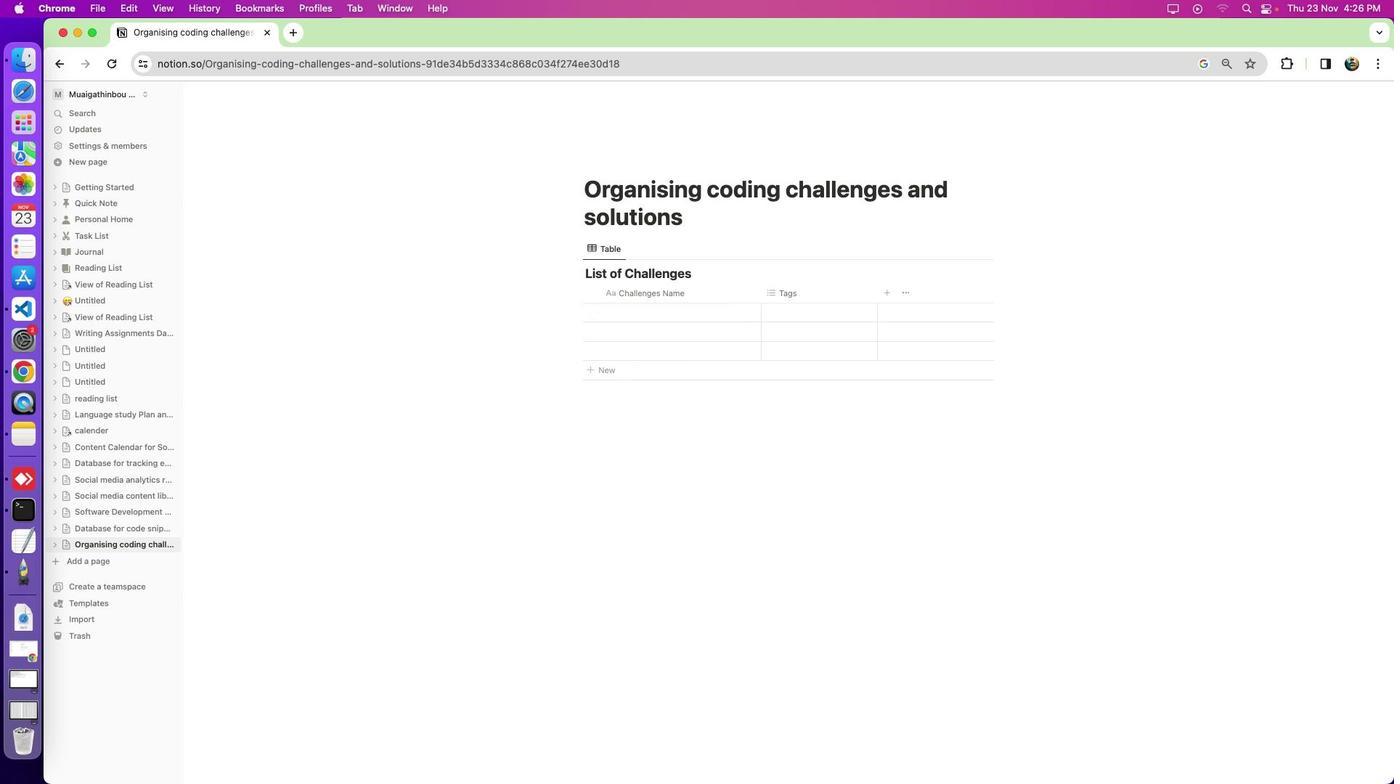 
Action: Mouse moved to (633, 289)
Screenshot: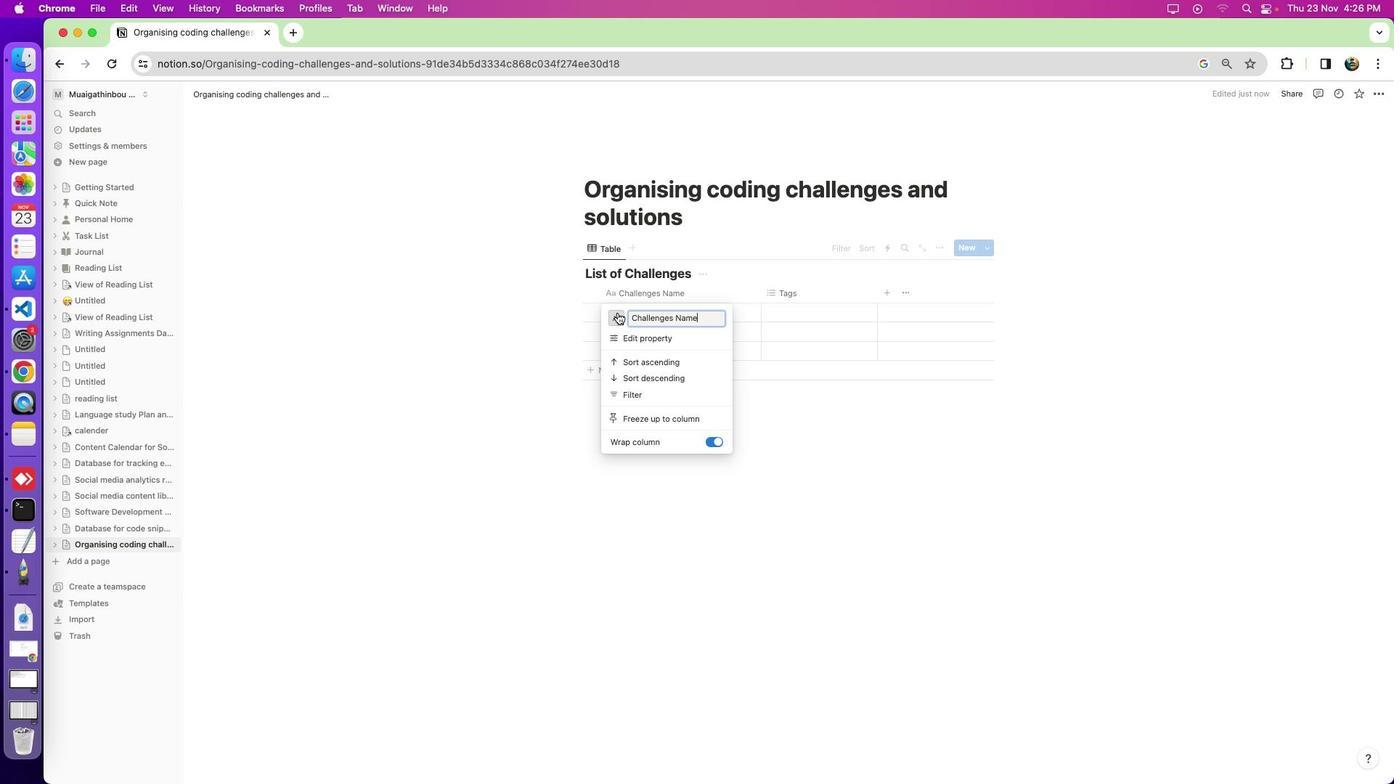 
Action: Mouse pressed left at (633, 289)
Screenshot: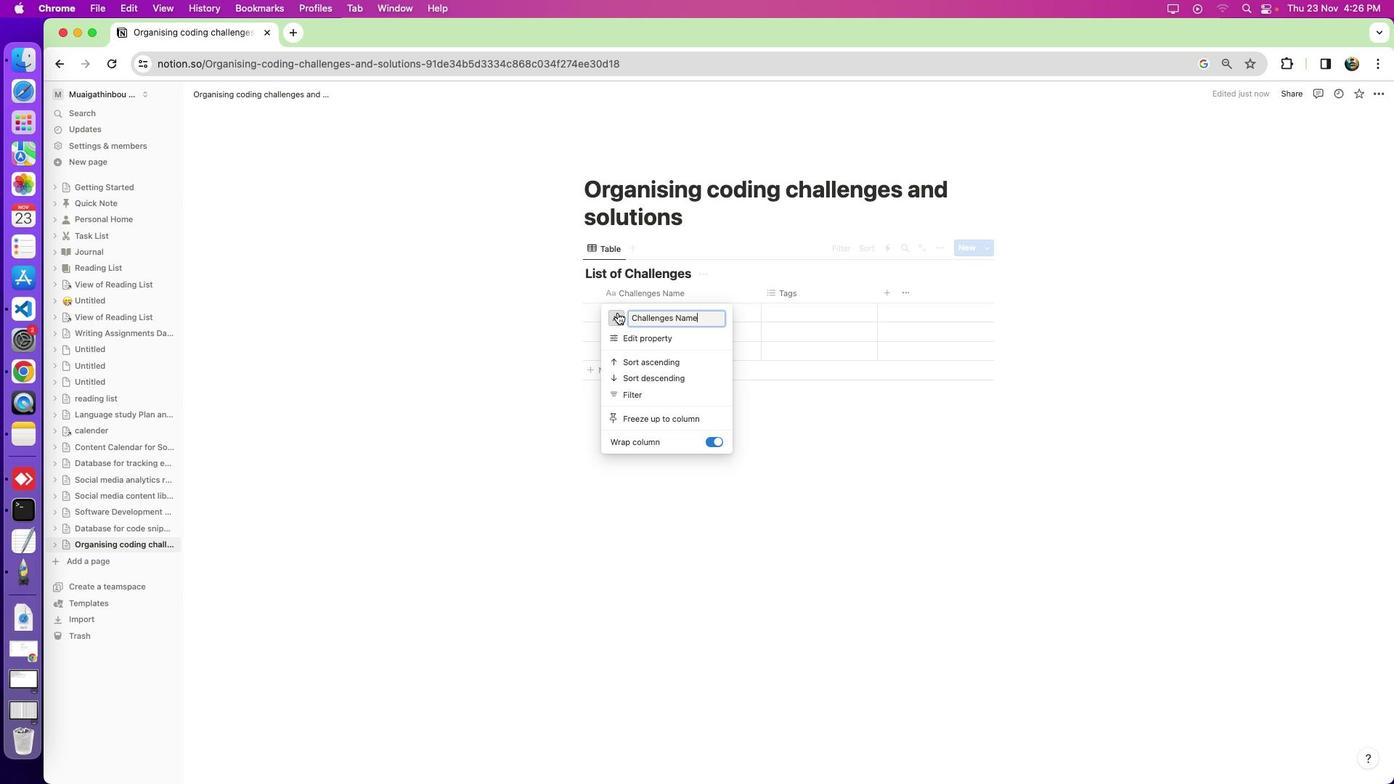 
Action: Mouse moved to (616, 315)
Screenshot: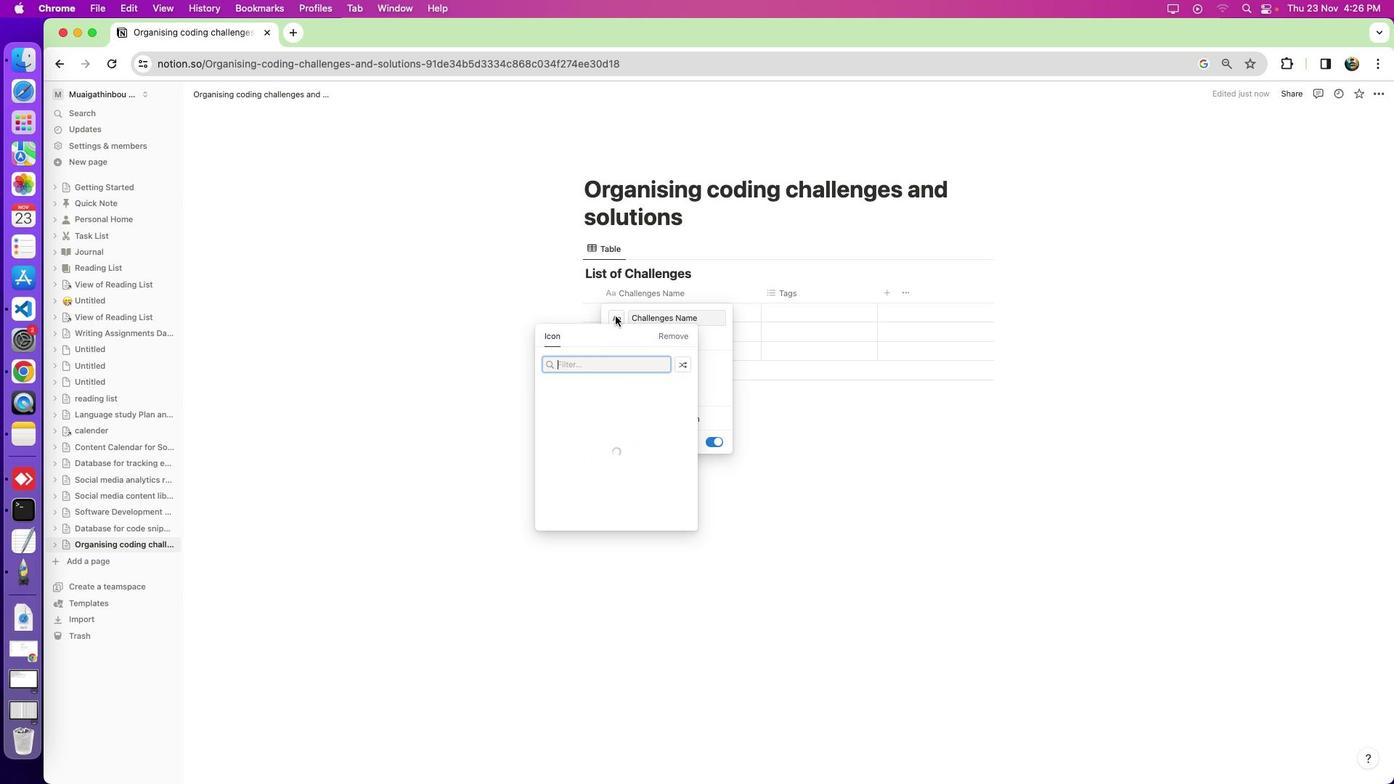
Action: Mouse pressed left at (616, 315)
Screenshot: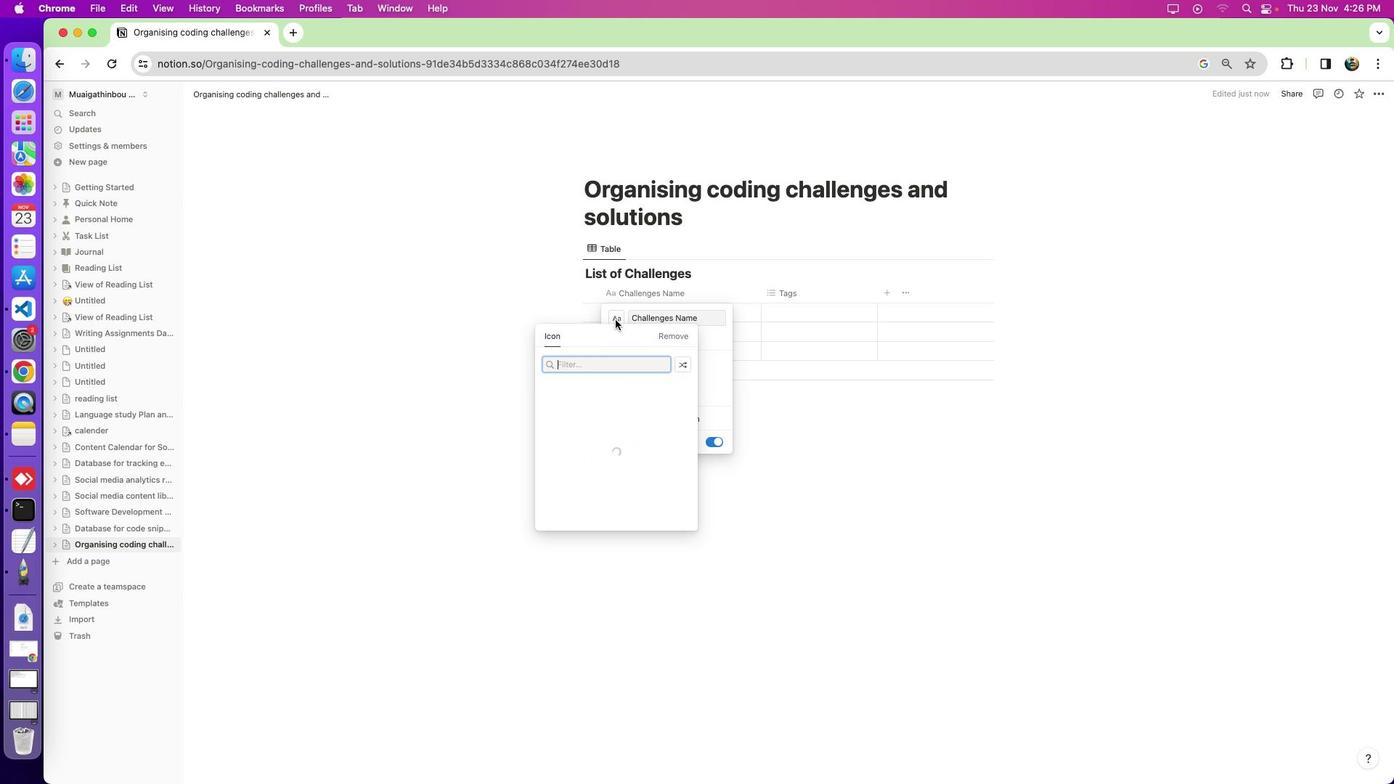 
Action: Mouse moved to (604, 353)
Screenshot: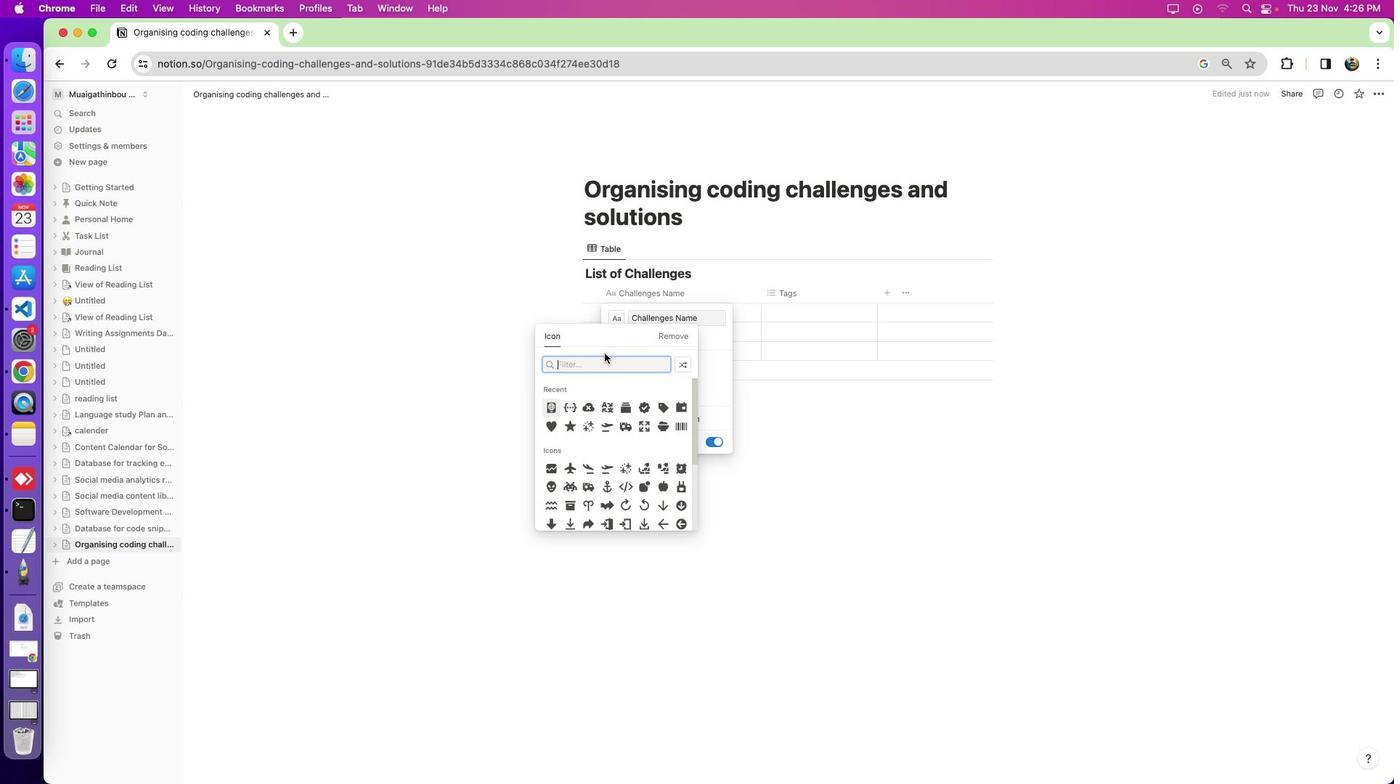 
Action: Key pressed 'n''a''m''e'
Screenshot: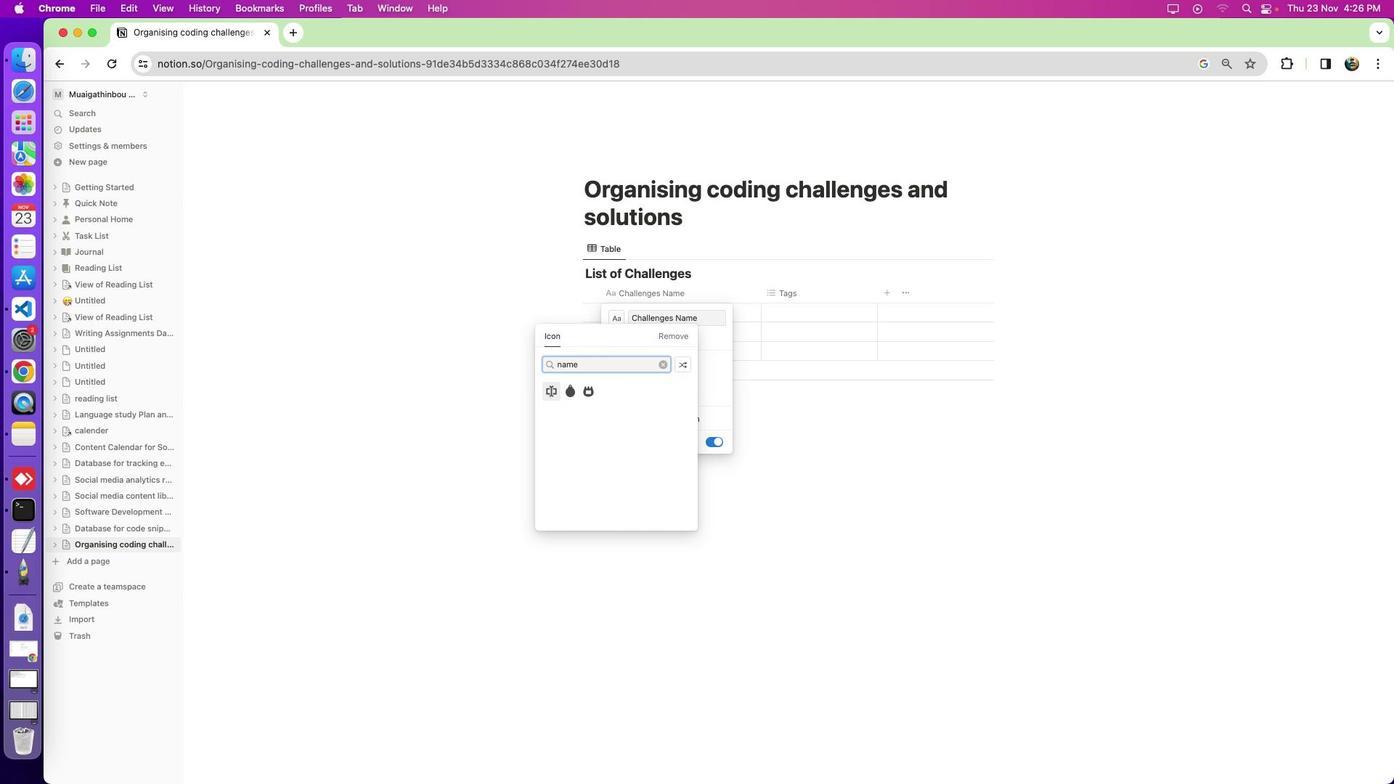 
Action: Mouse moved to (573, 391)
Screenshot: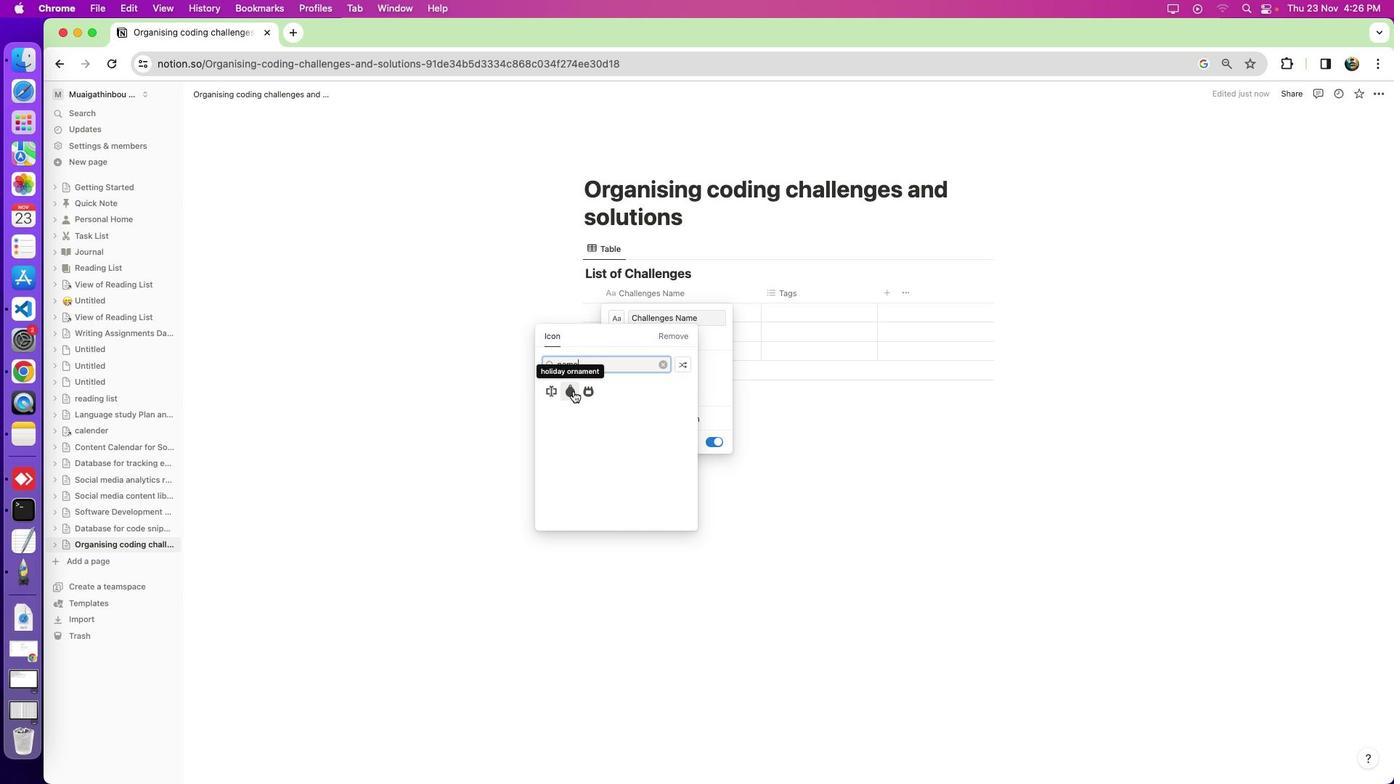 
Action: Mouse pressed left at (573, 391)
Screenshot: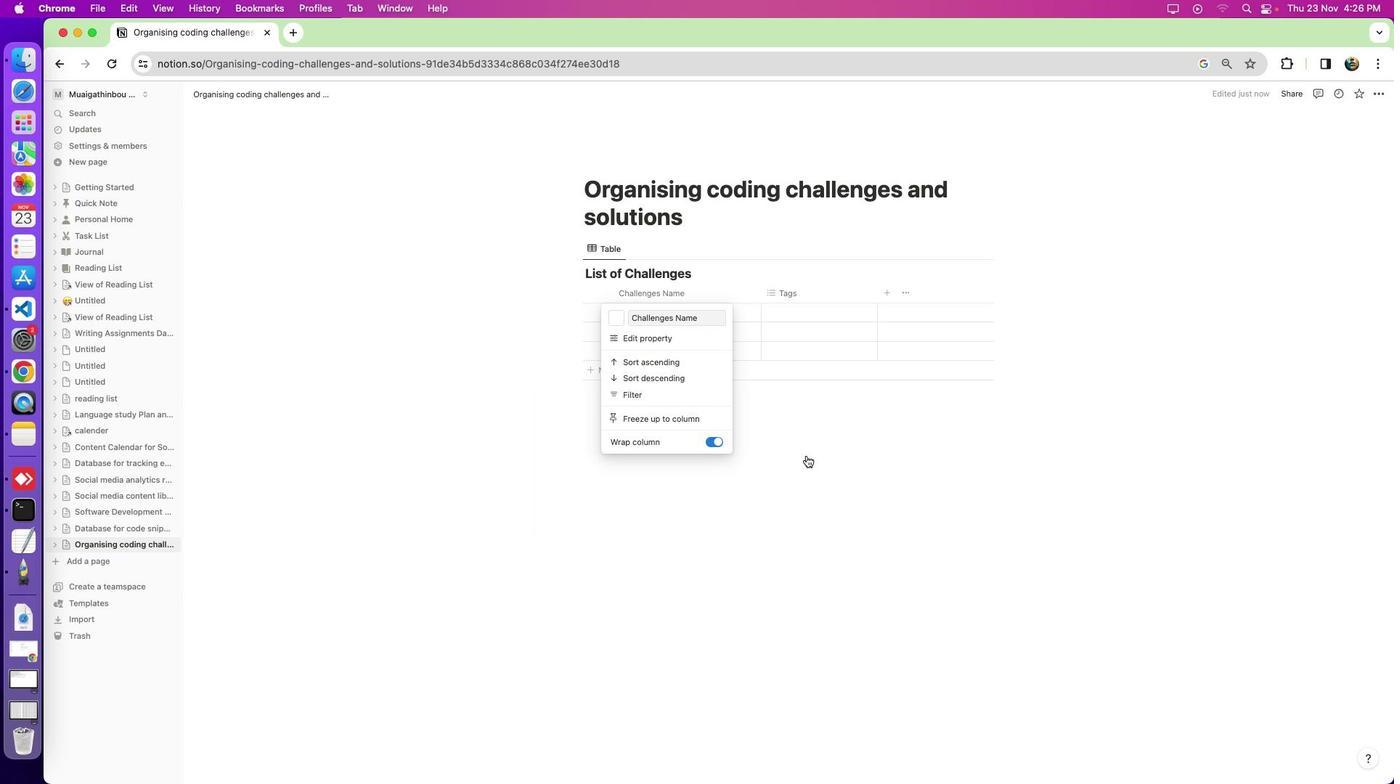 
Action: Mouse moved to (818, 461)
Screenshot: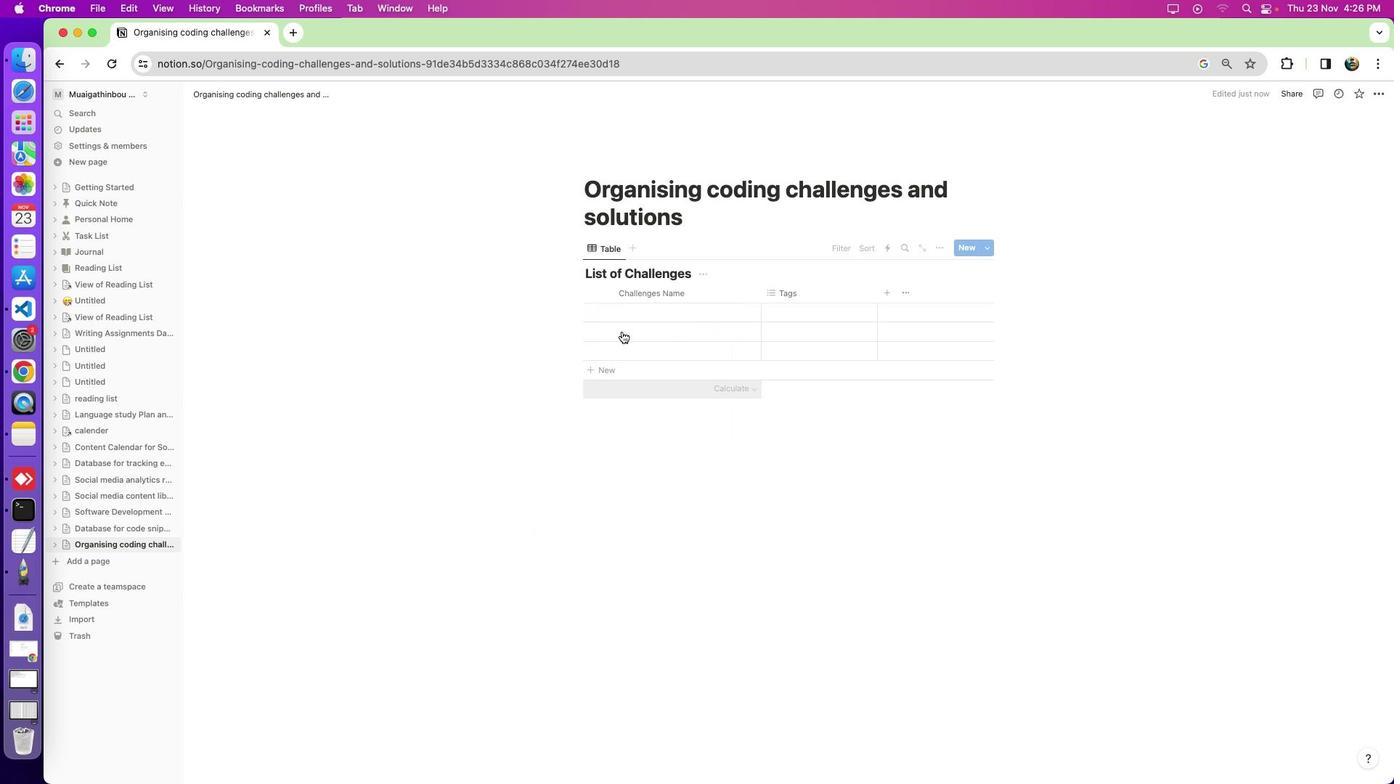 
Action: Mouse pressed left at (818, 461)
Screenshot: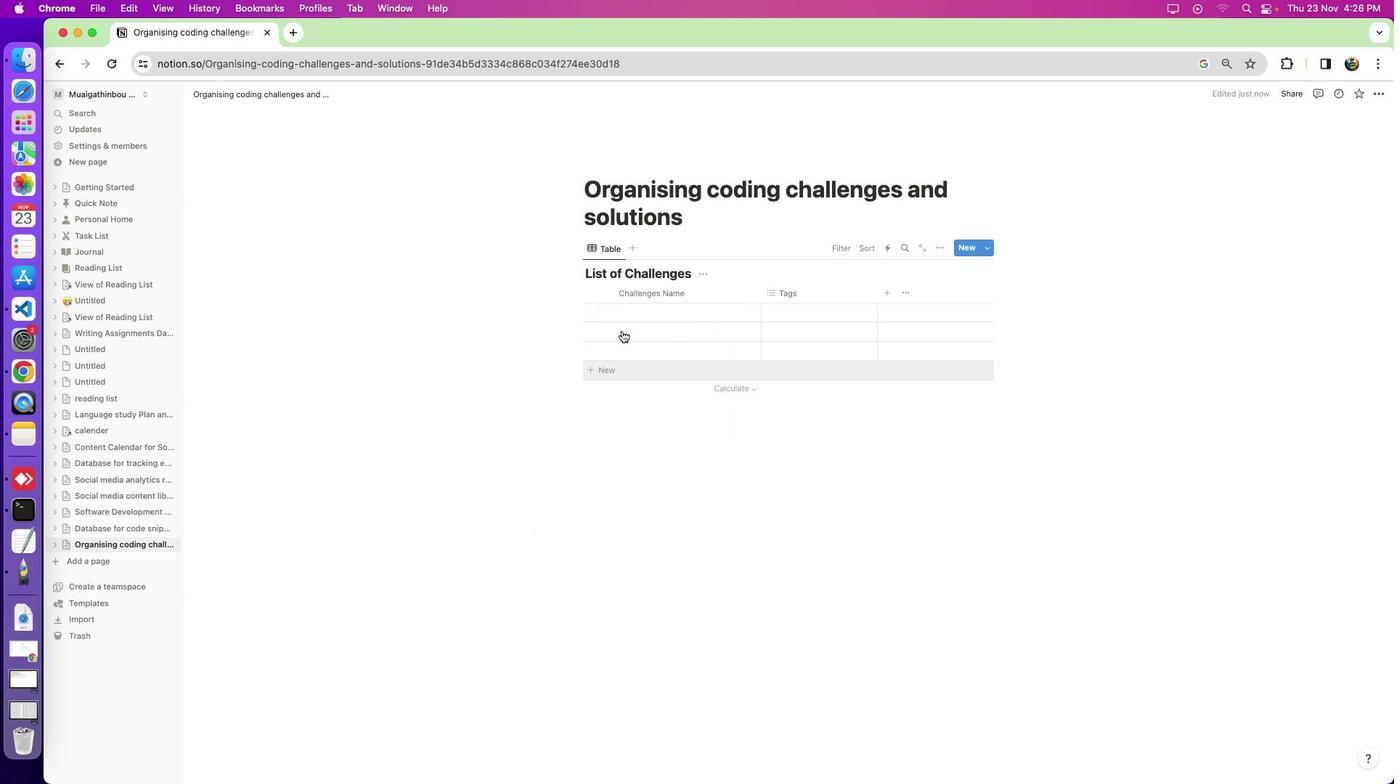
Action: Mouse moved to (630, 314)
Screenshot: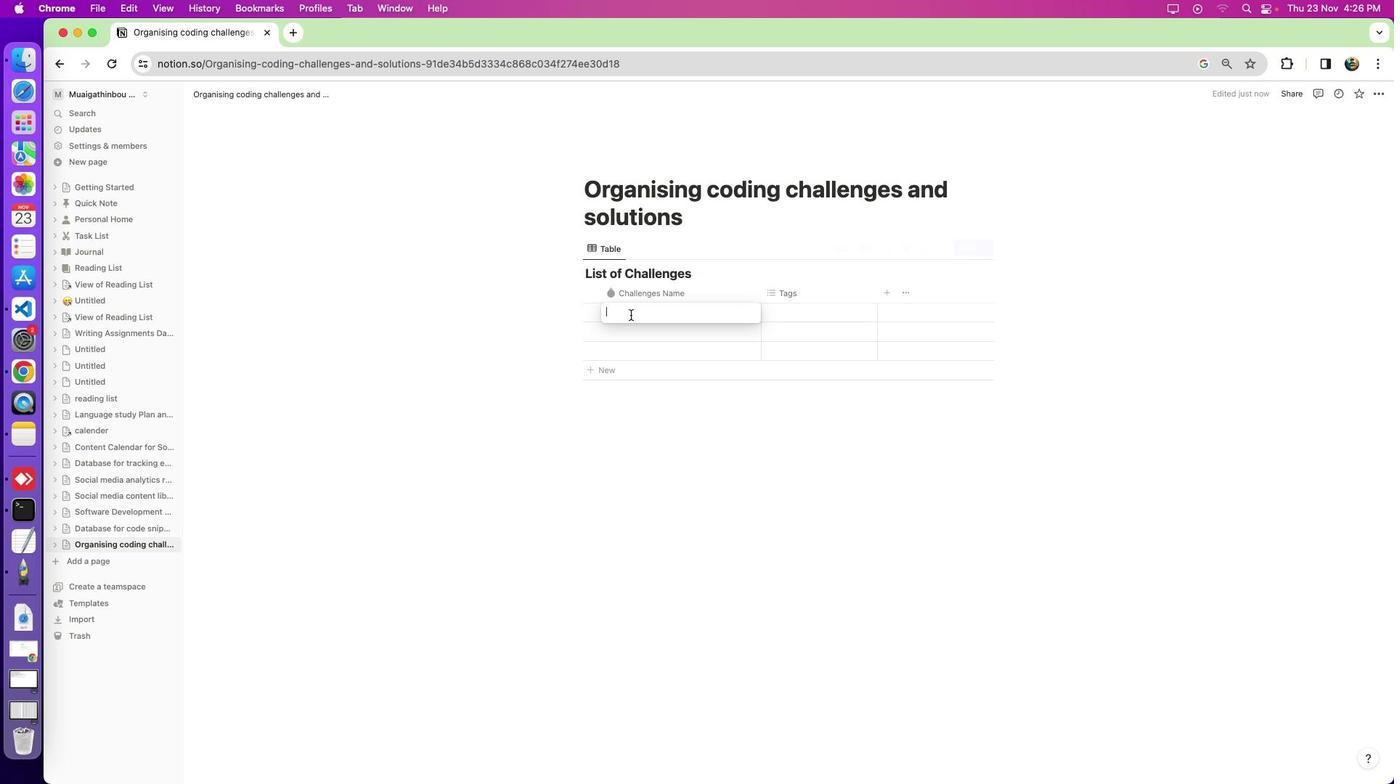 
Action: Mouse pressed left at (630, 314)
Screenshot: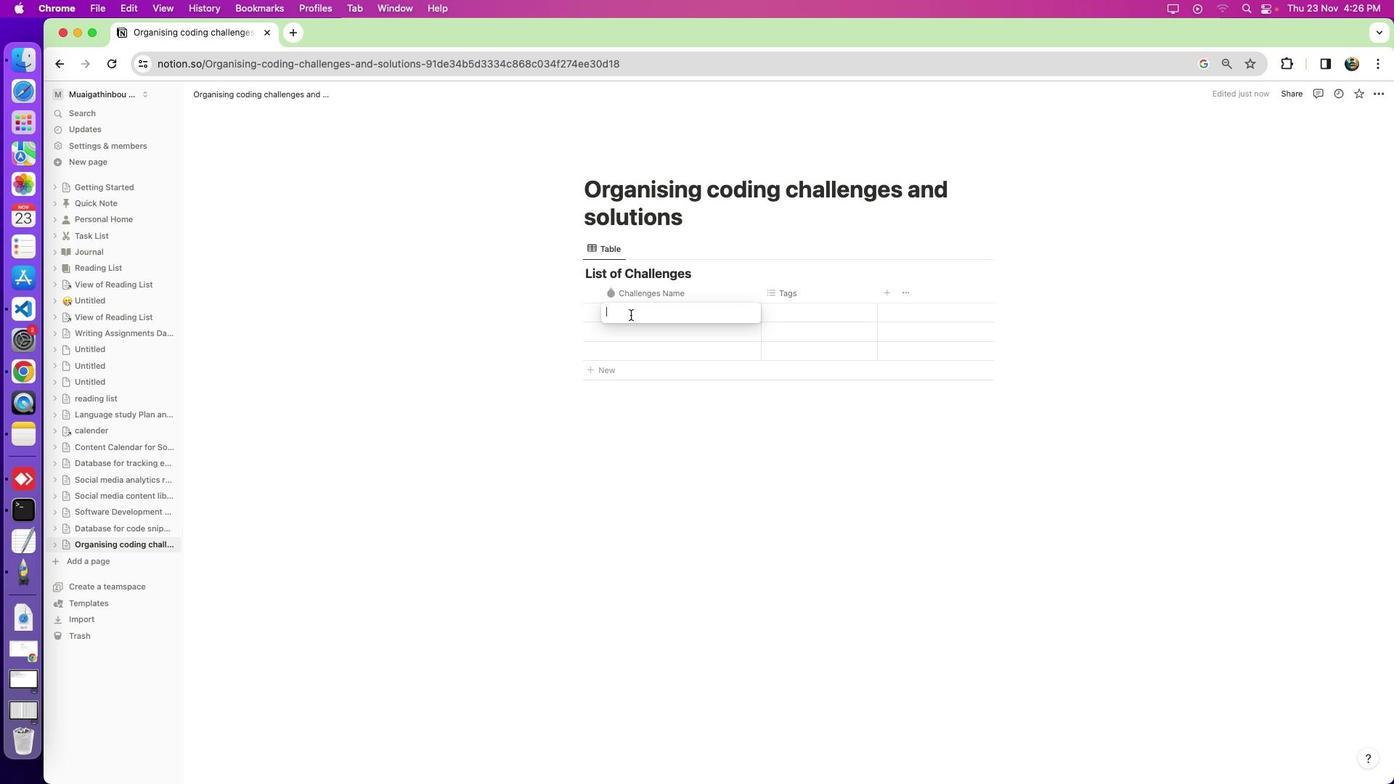 
Action: Key pressed Key.shift_r'T''w''o'Key.spaceKey.shift_r'S''u''m'Key.enterKey.shift_r'R''e''v''e''r''s''e'Key.spaceKey.shift_r'S''t''r''i''n''g'Key.enterKey.shift_rKey.shift'L''a''r''g''e''s''t'Key.spaceKey.shift_r'S''u''b''s''e''q''u''e''n''c''e'Key.enter
Screenshot: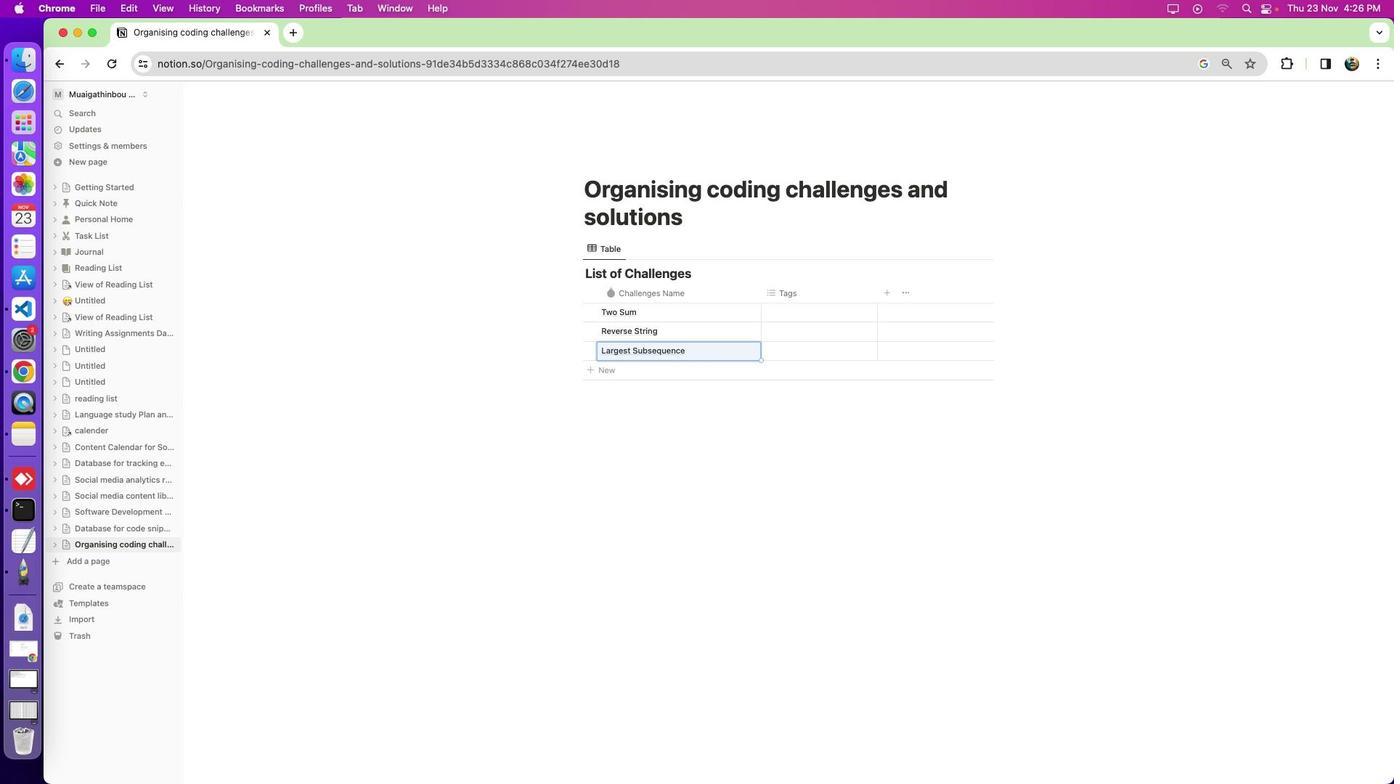 
Action: Mouse moved to (598, 370)
Screenshot: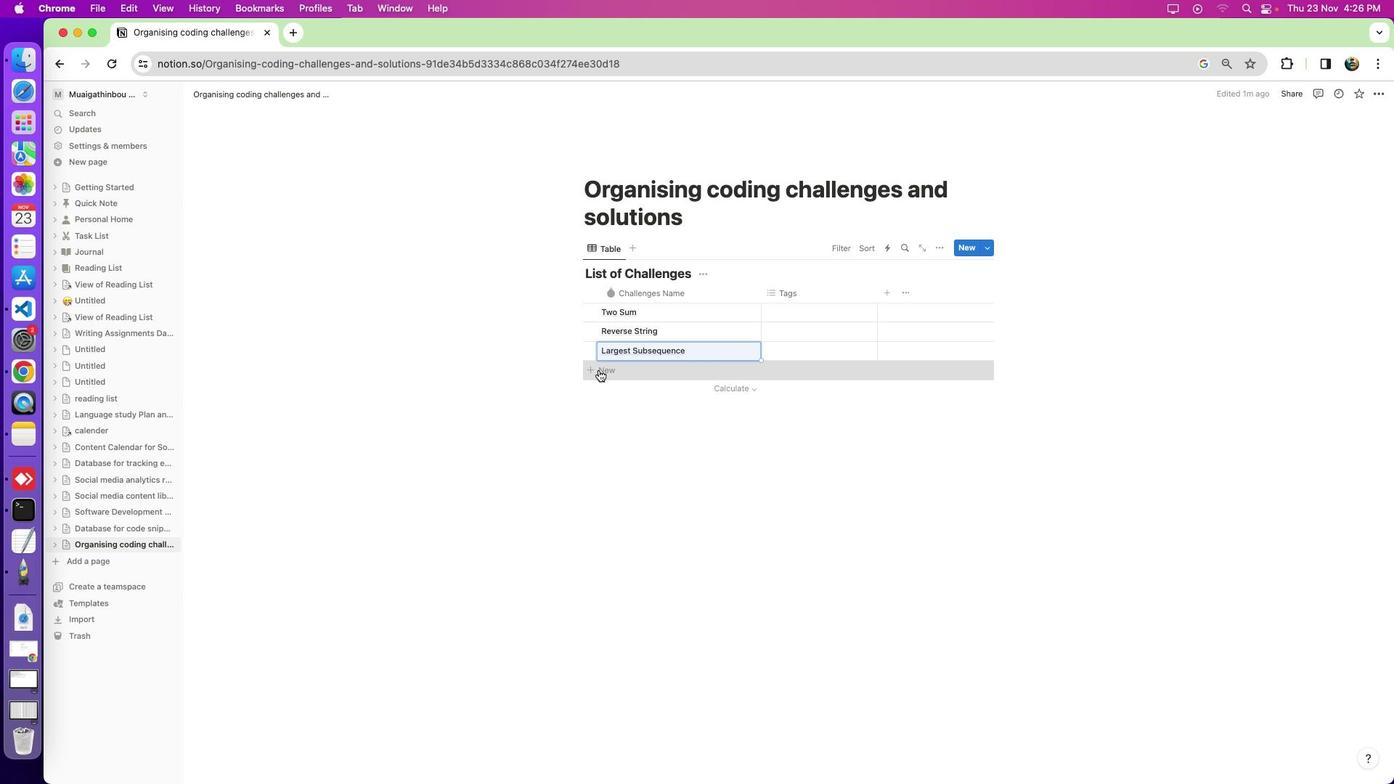 
Action: Mouse pressed left at (598, 370)
Screenshot: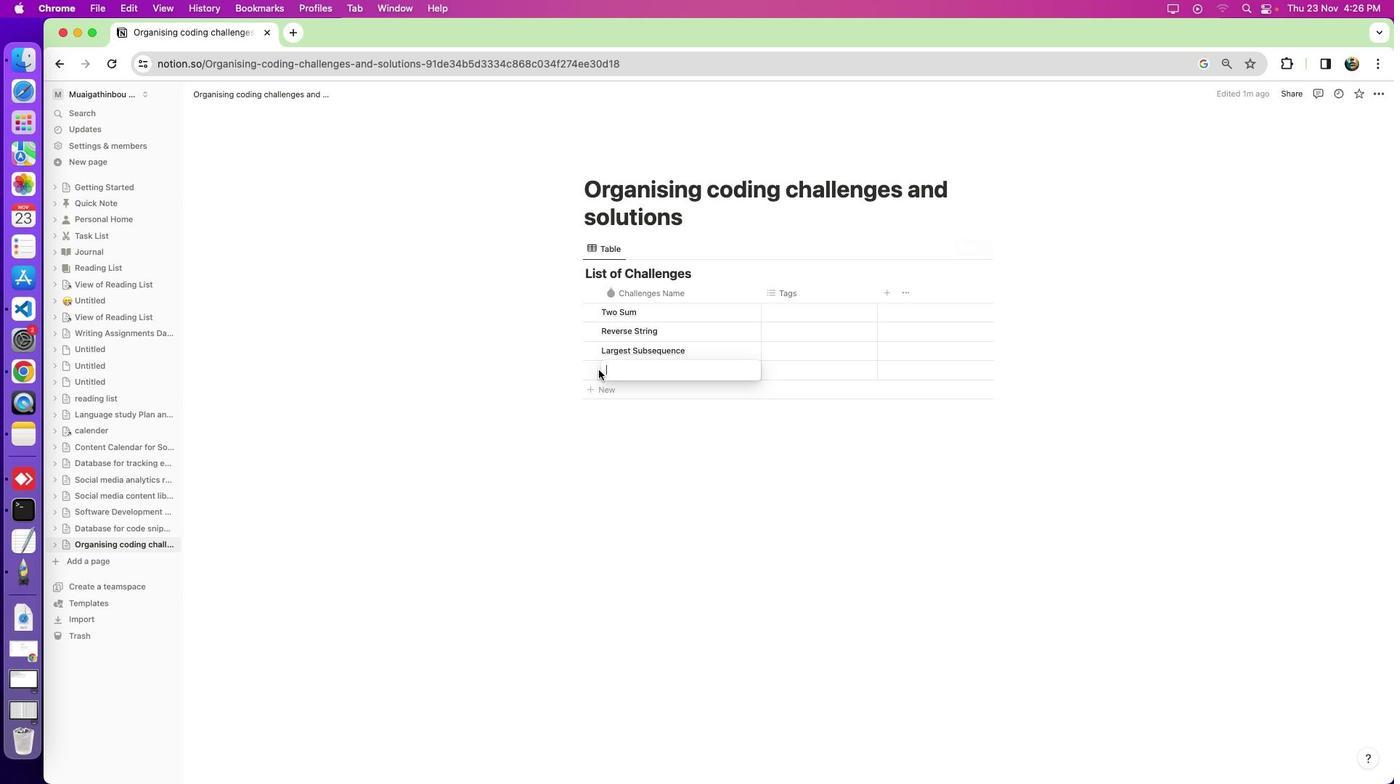 
Action: Mouse moved to (593, 389)
Screenshot: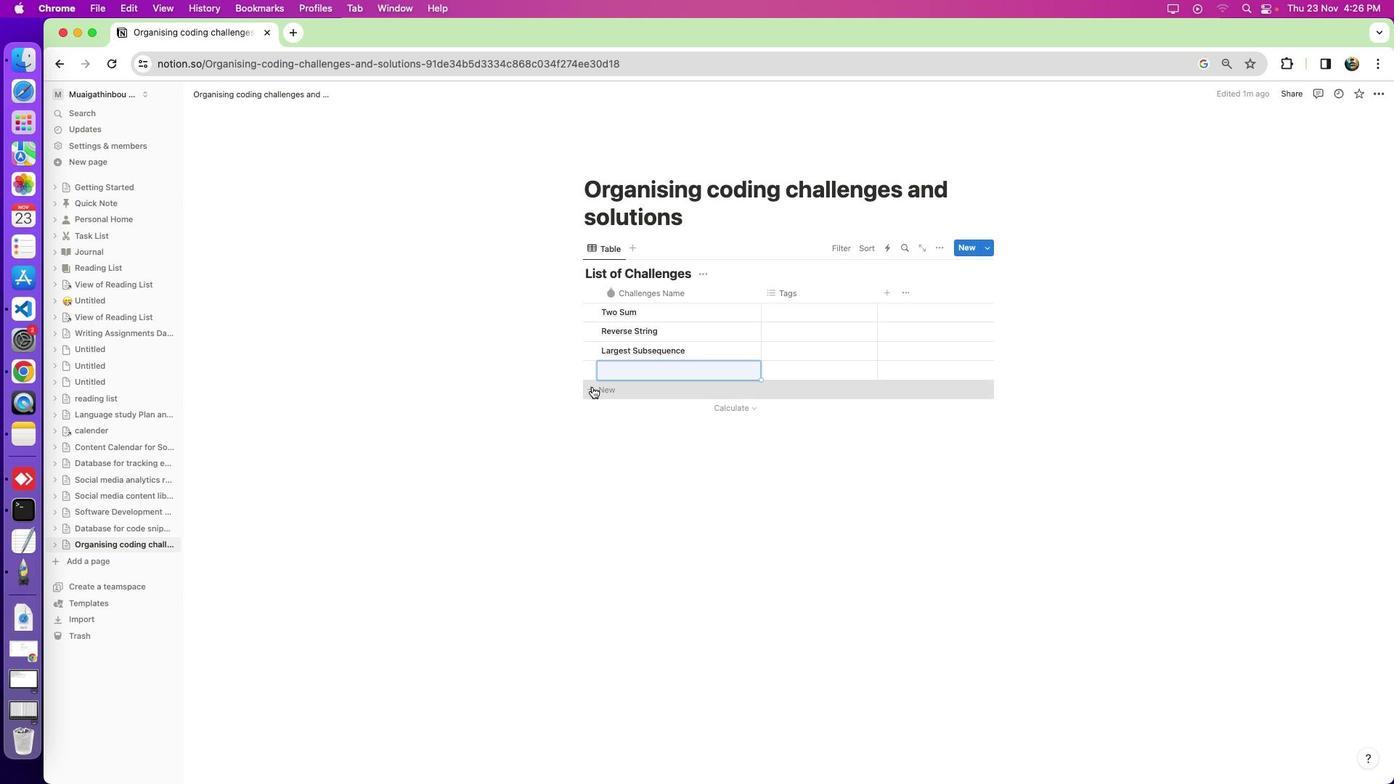 
Action: Mouse pressed left at (593, 389)
Screenshot: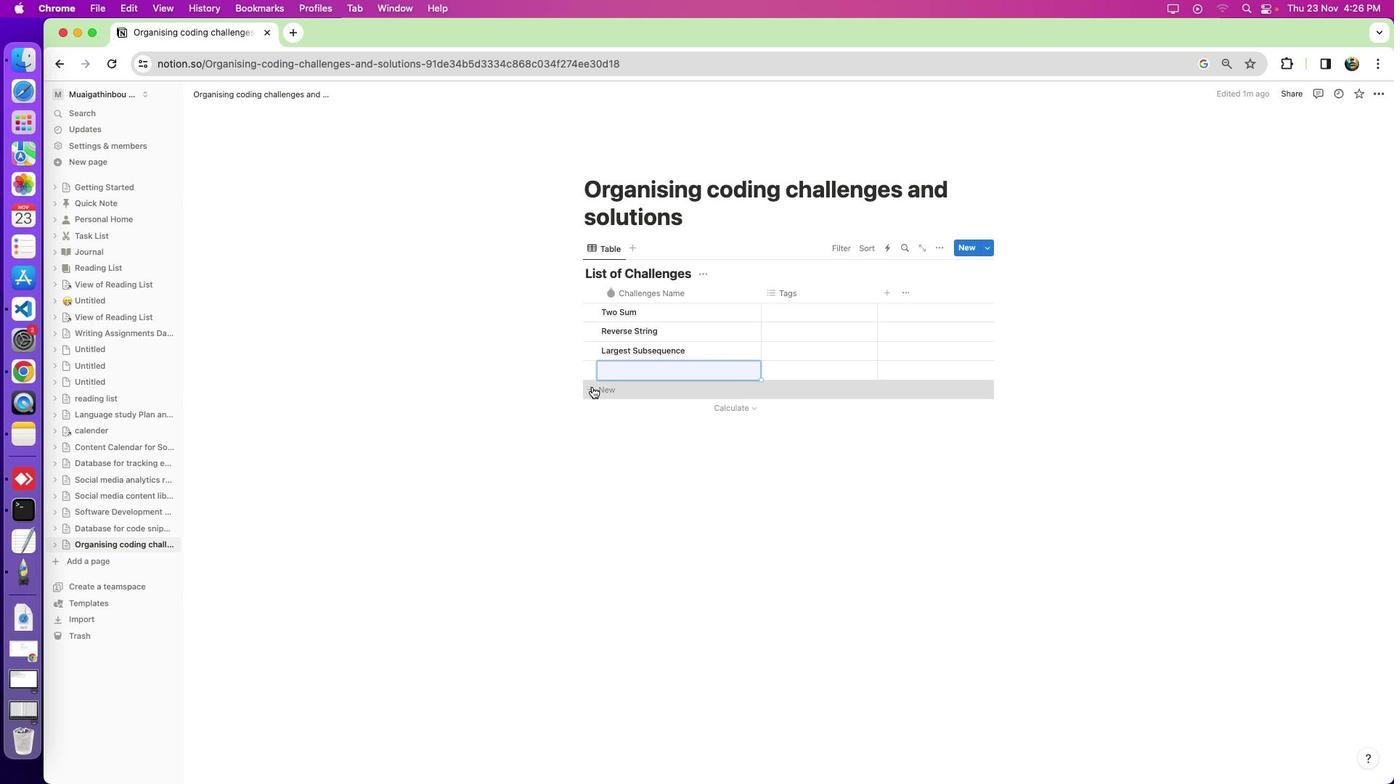 
Action: Mouse moved to (591, 387)
Screenshot: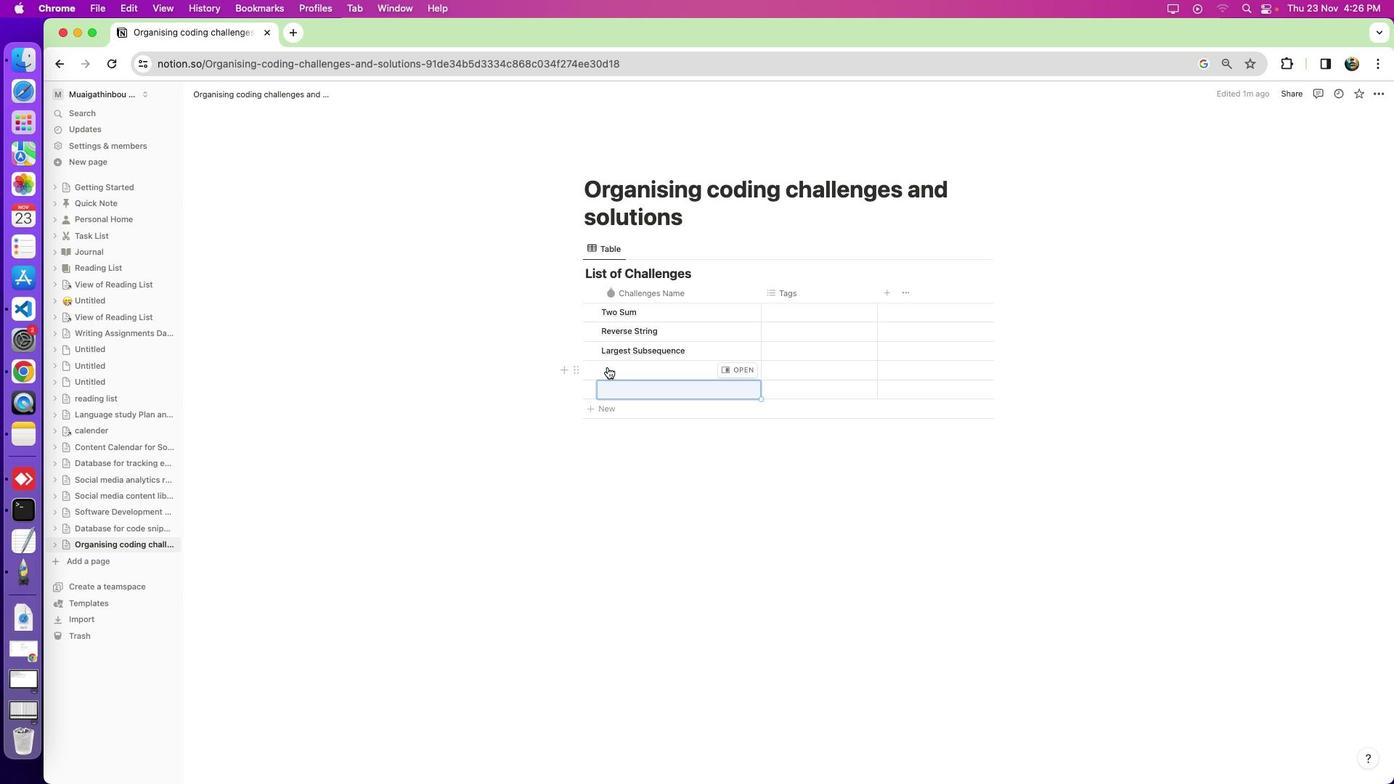 
Action: Mouse pressed left at (591, 387)
Screenshot: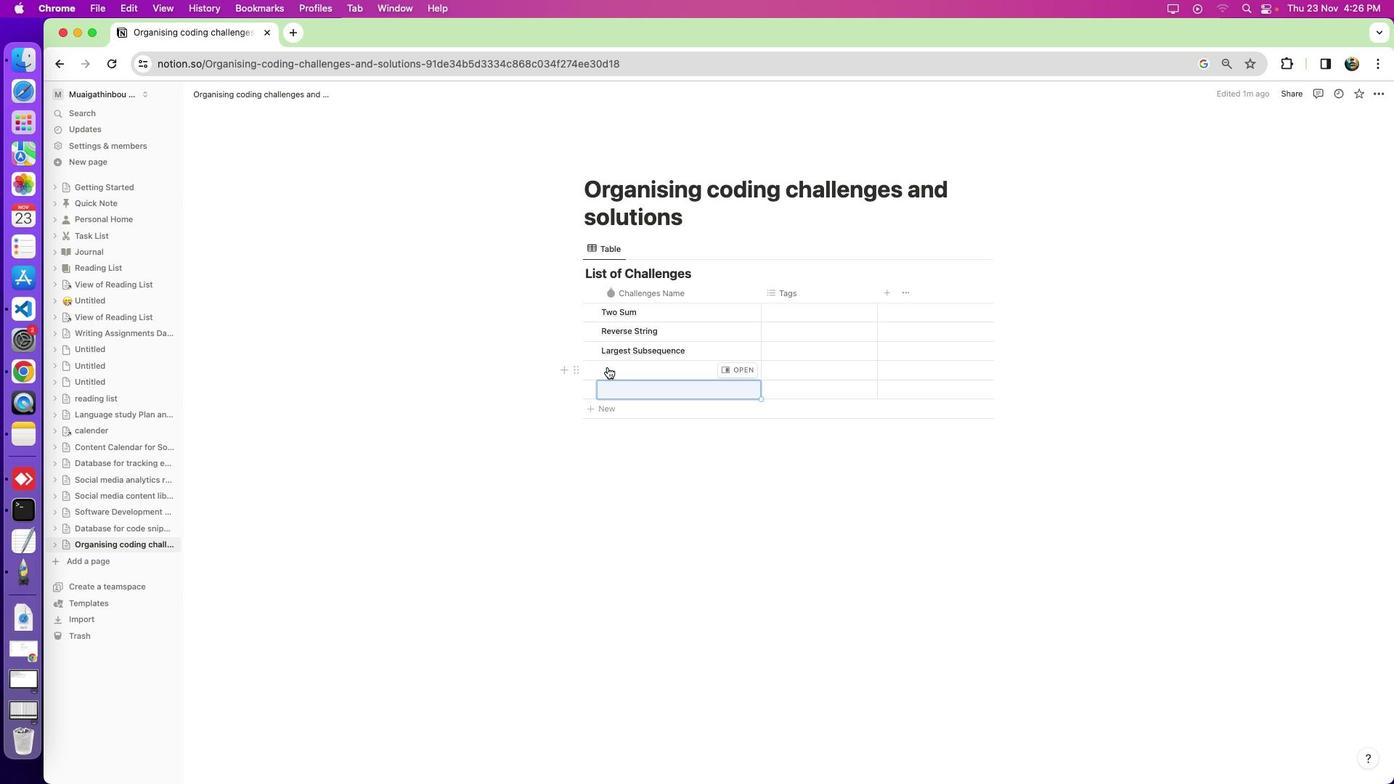 
Action: Mouse moved to (607, 367)
Screenshot: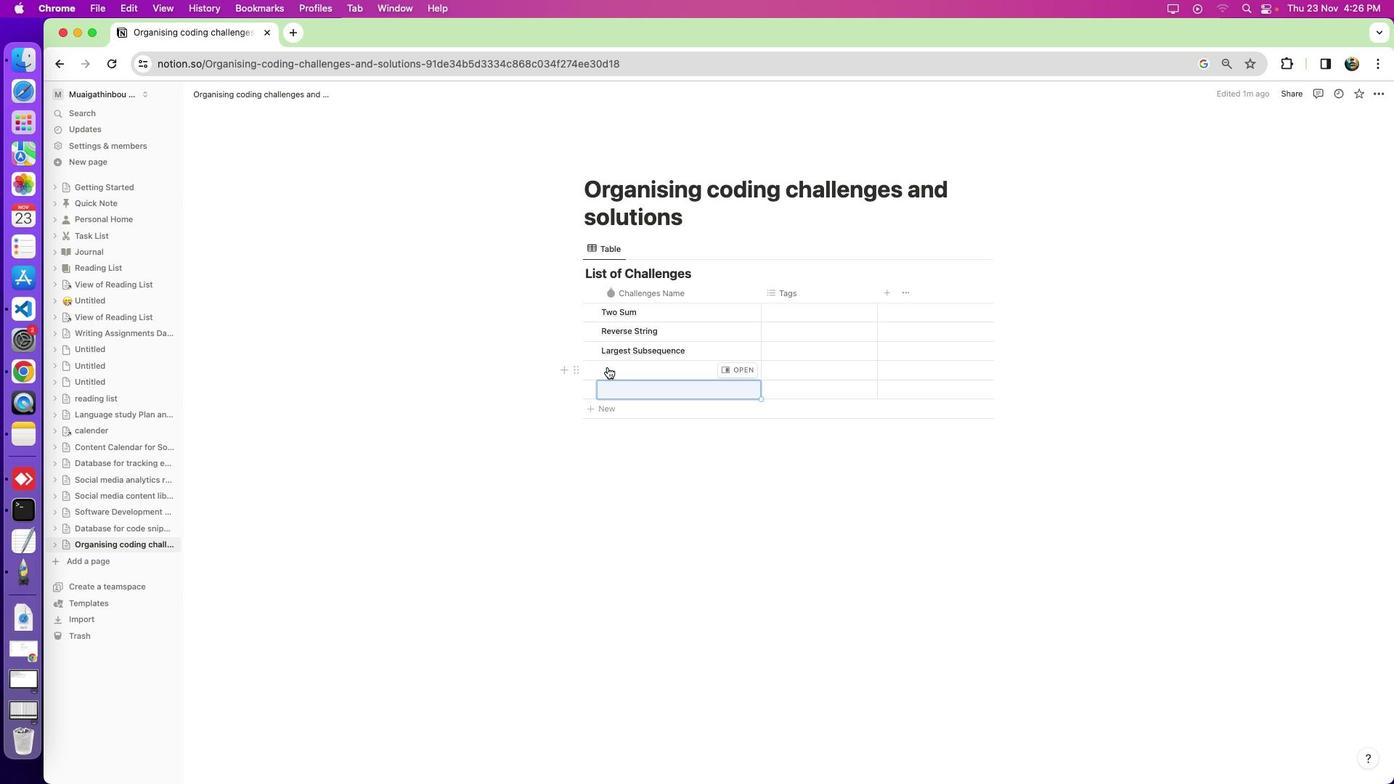 
Action: Mouse pressed left at (607, 367)
Screenshot: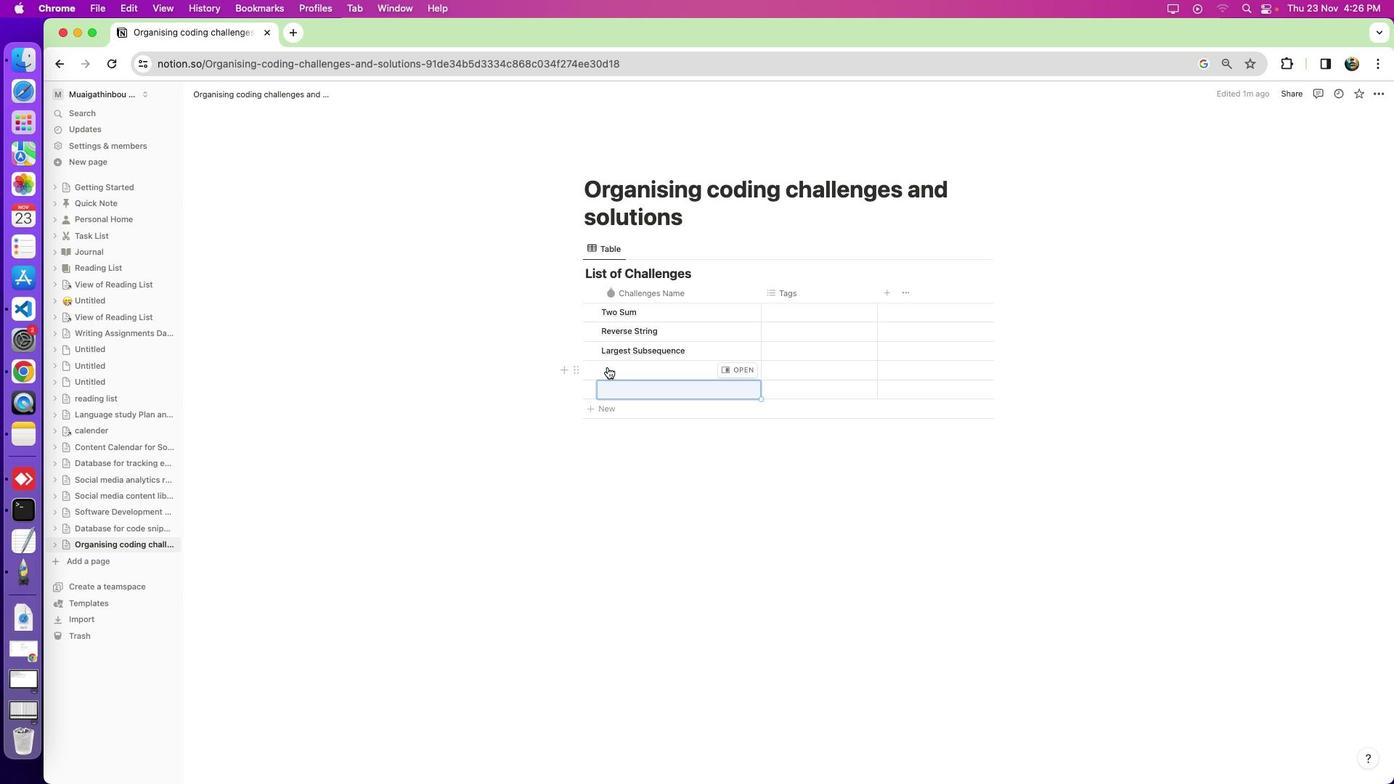 
Action: Mouse pressed left at (607, 367)
Screenshot: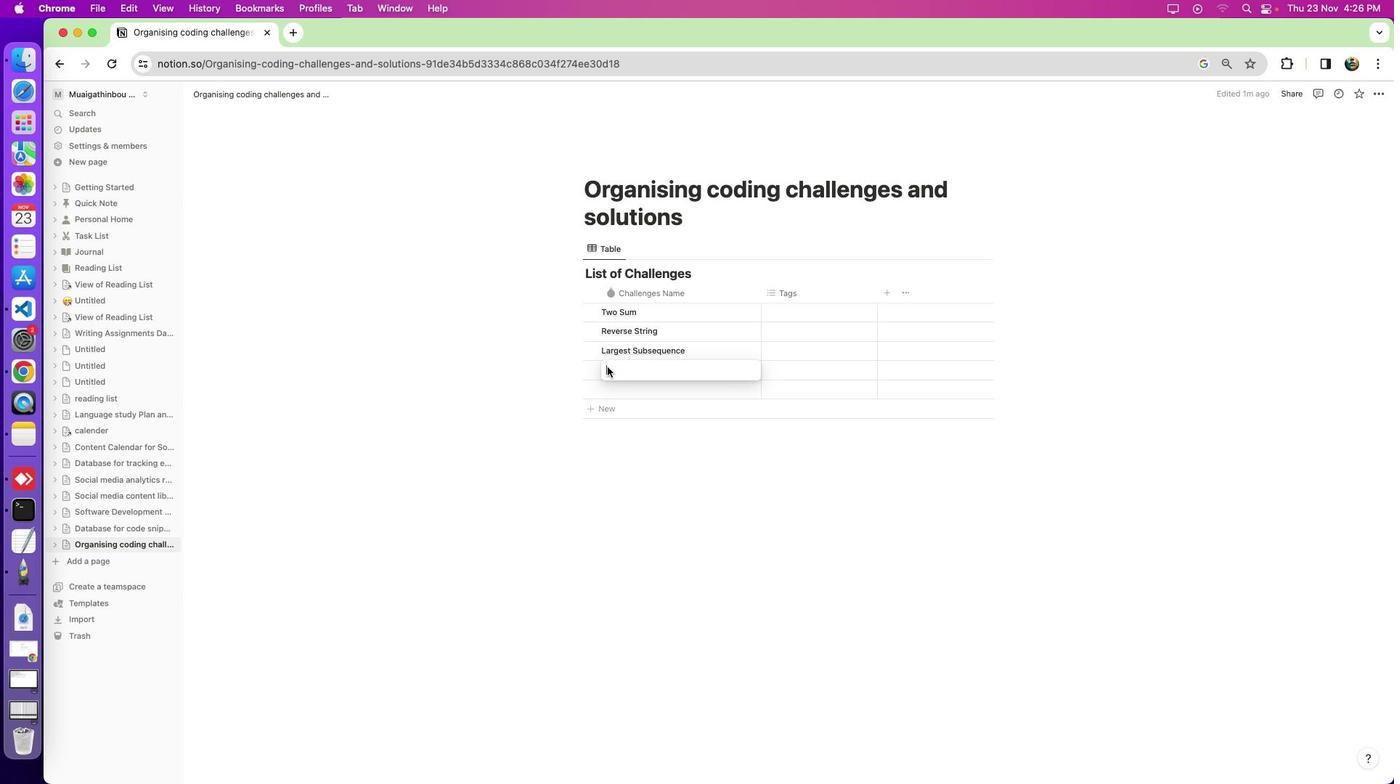 
Action: Key pressed Key.shift'P''e''n''d''i''n''g'Key.backspaceKey.backspaceKey.backspaceKey.backspaceKey.backspaceKey.backspace'a''l''i''n''d''r''o''m''e'Key.spaceKey.shift_r'C''h''e''c''k'Key.enterKey.shift'M''a''x''i''m''u''m'Key.spaceKey.shift_r'S''u''b''a''r''r''y'Key.backspace'a''y'Key.spaceKey.shift_r'S''u''m'Key.enter
Screenshot: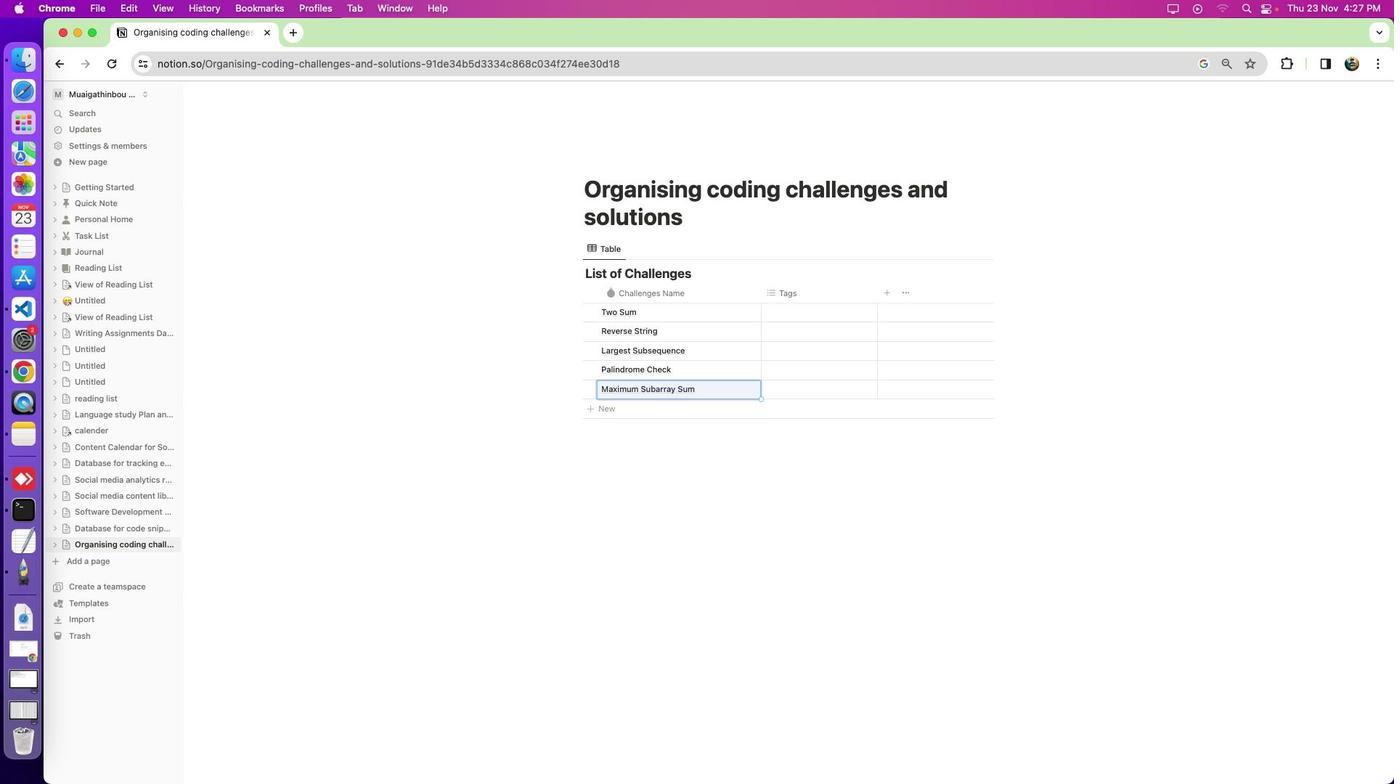 
Action: Mouse moved to (810, 295)
Screenshot: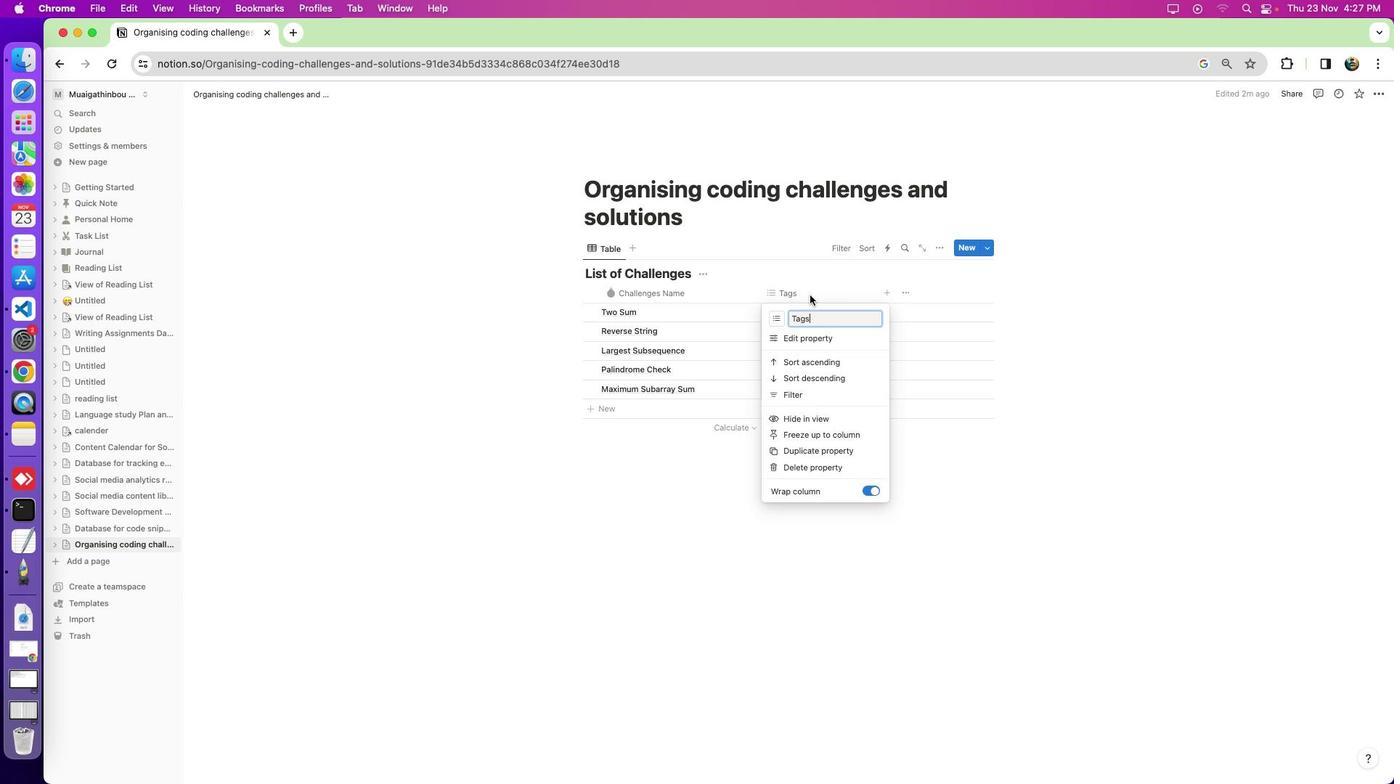 
Action: Mouse pressed left at (810, 295)
Screenshot: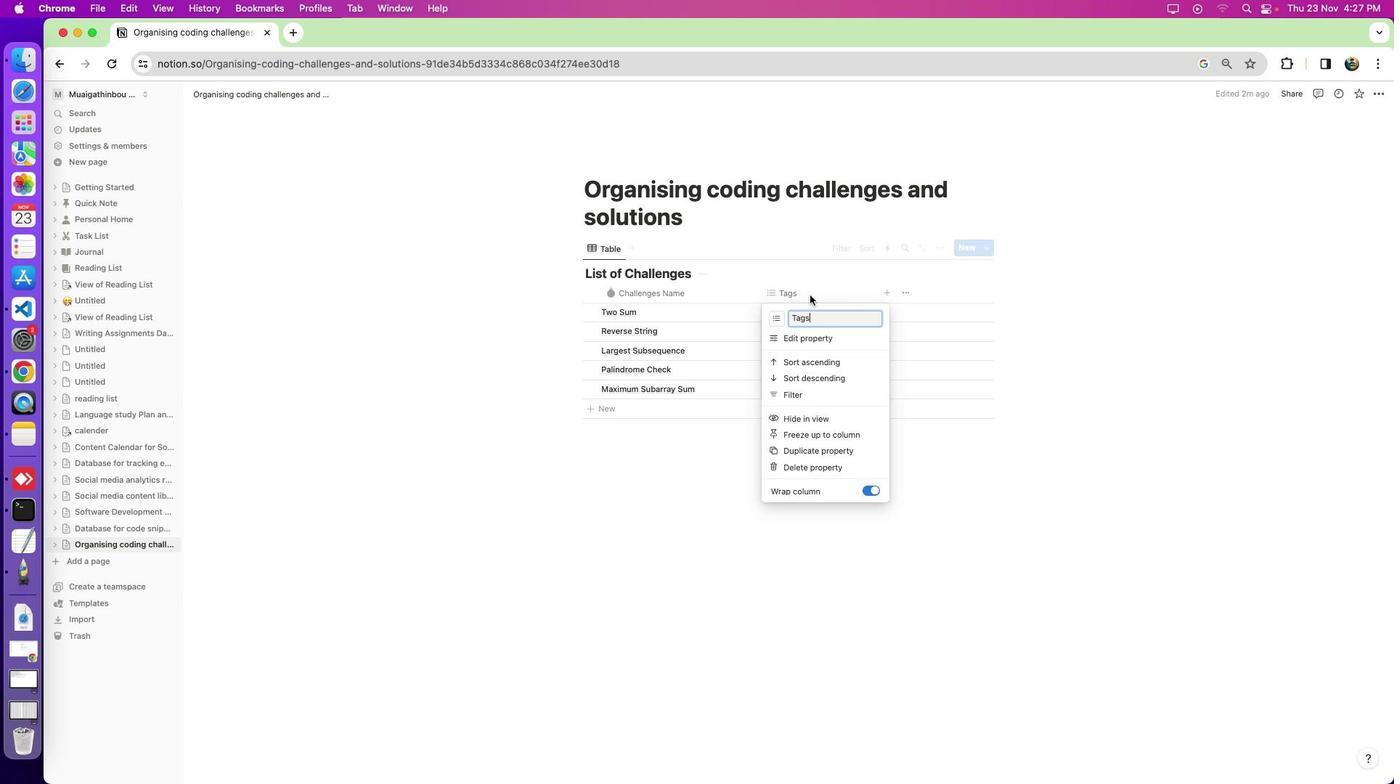 
Action: Key pressed Key.cmd'a'Key.shift_r'D''i''f''f''i''c''u''l''t''y'Key.spaceKey.shift'L''e''v''e''l'Key.enter
Screenshot: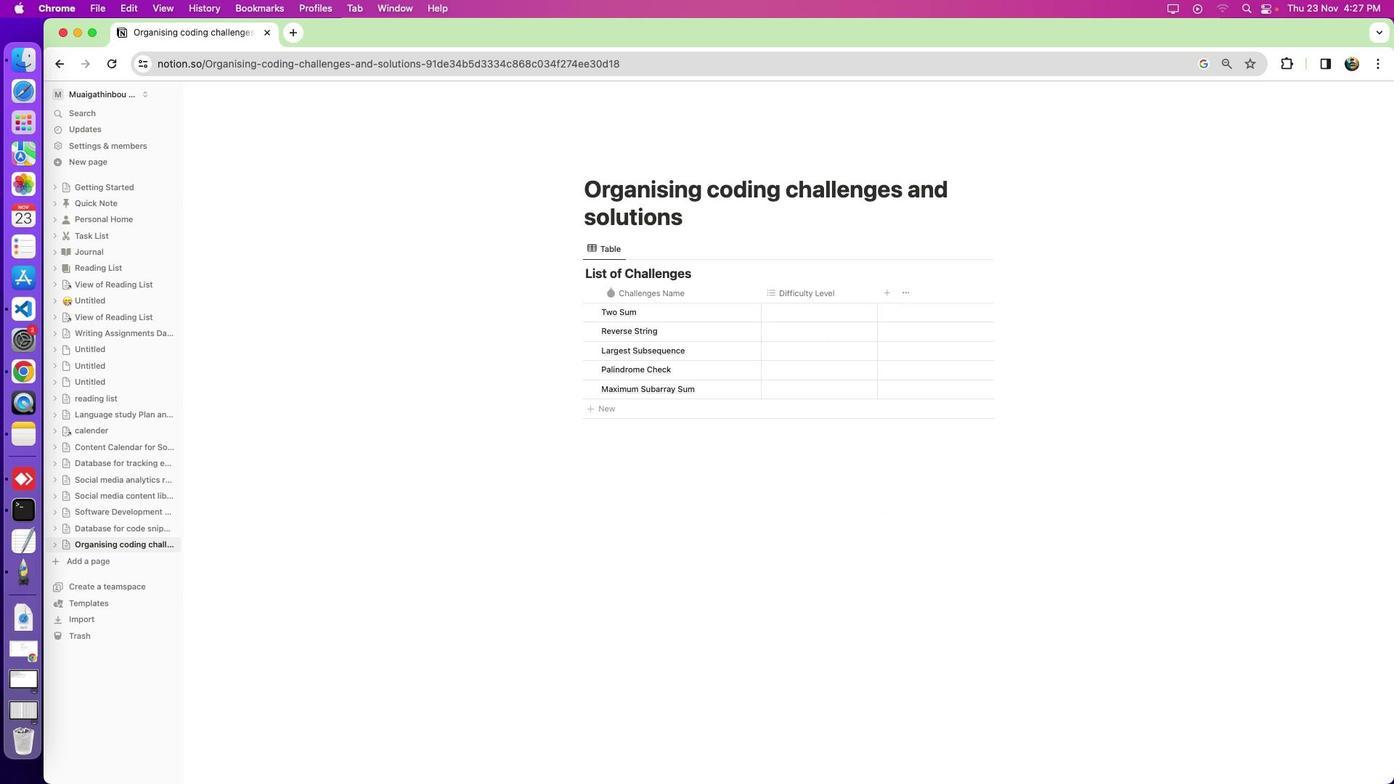 
Action: Mouse moved to (774, 308)
Screenshot: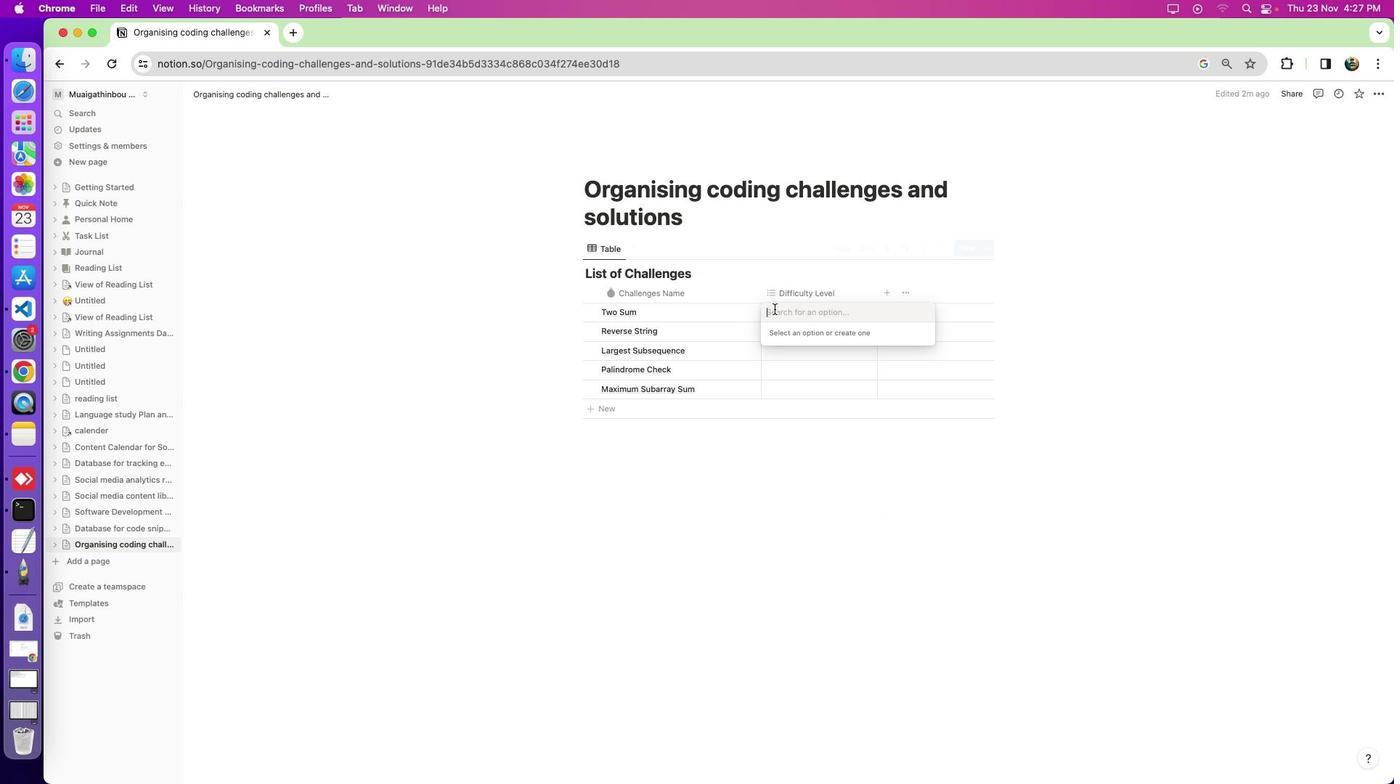 
Action: Mouse pressed left at (774, 308)
Screenshot: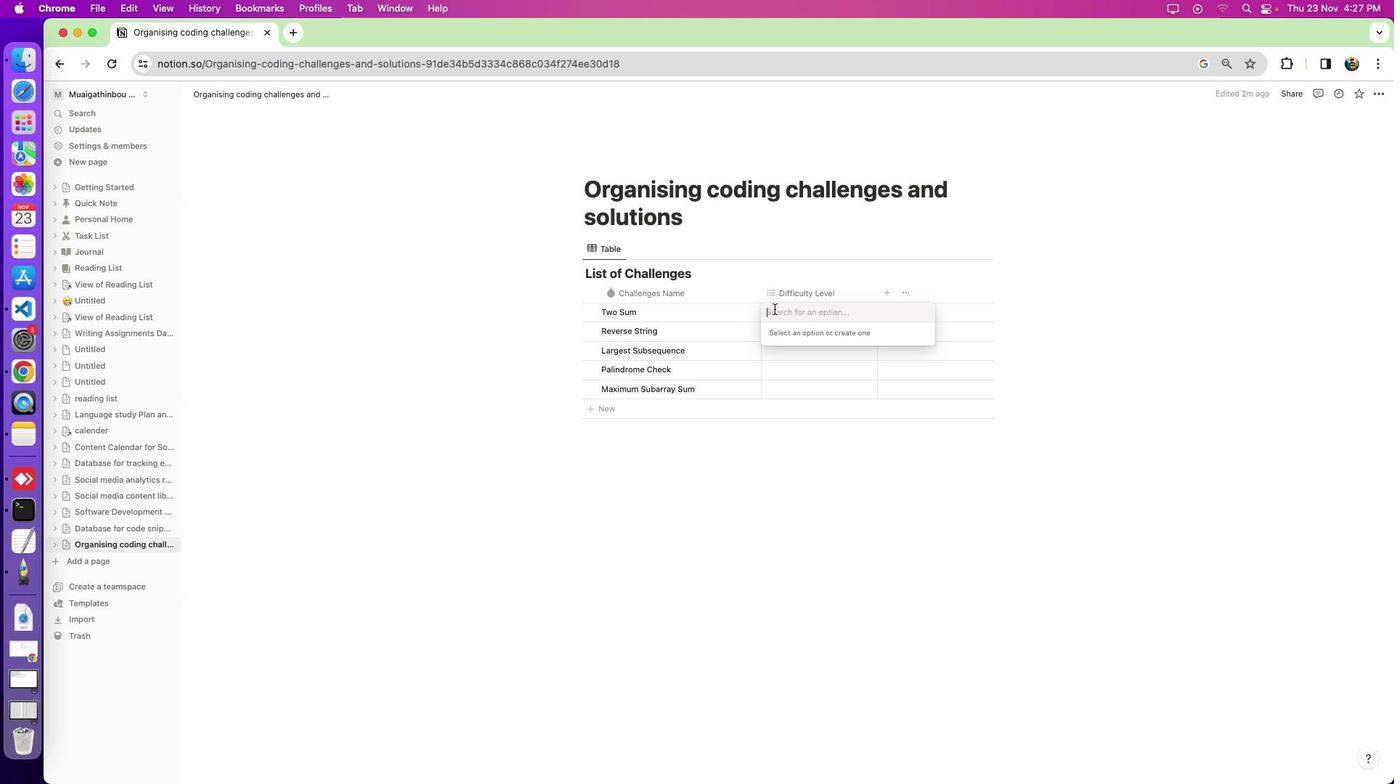 
Action: Key pressed Key.shift_r'E''a''s''s'Key.backspace'y'Key.enter
Screenshot: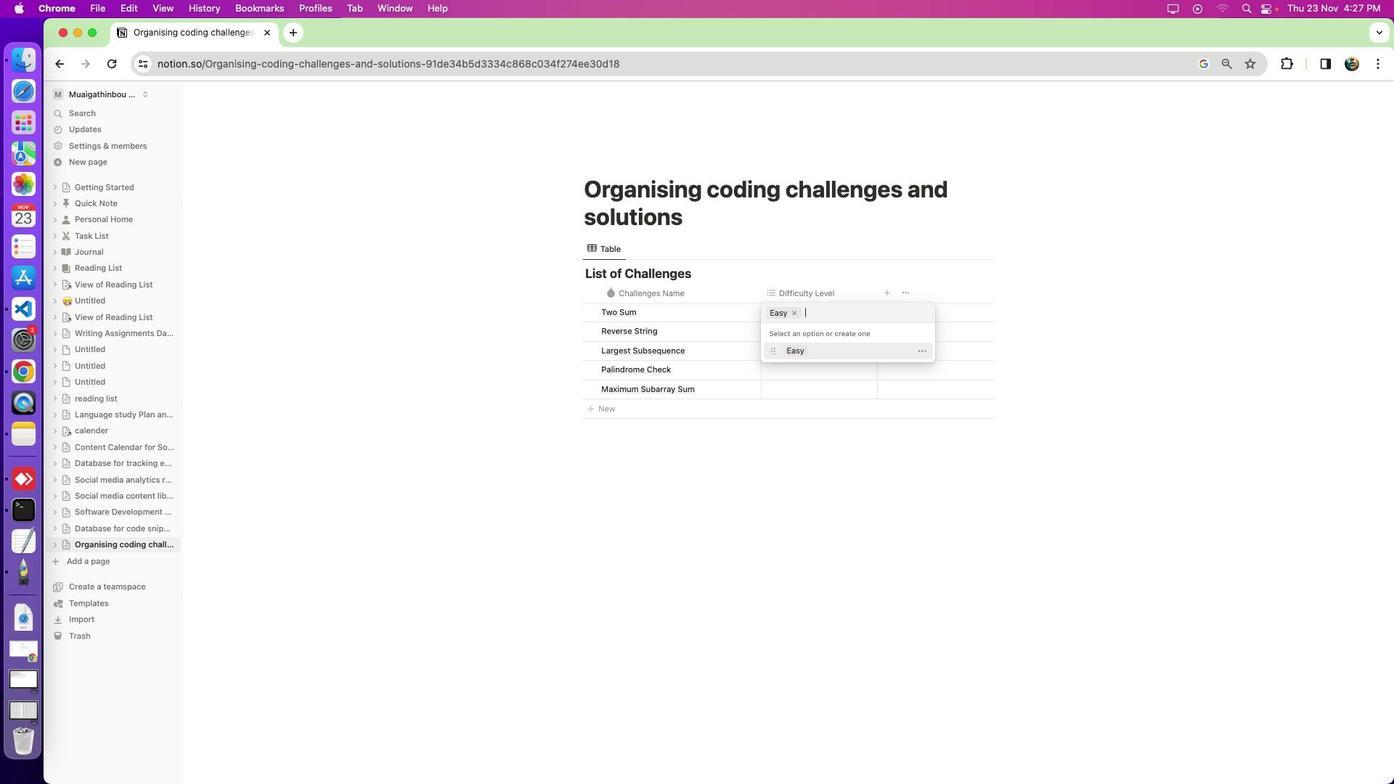 
Action: Mouse moved to (776, 453)
Screenshot: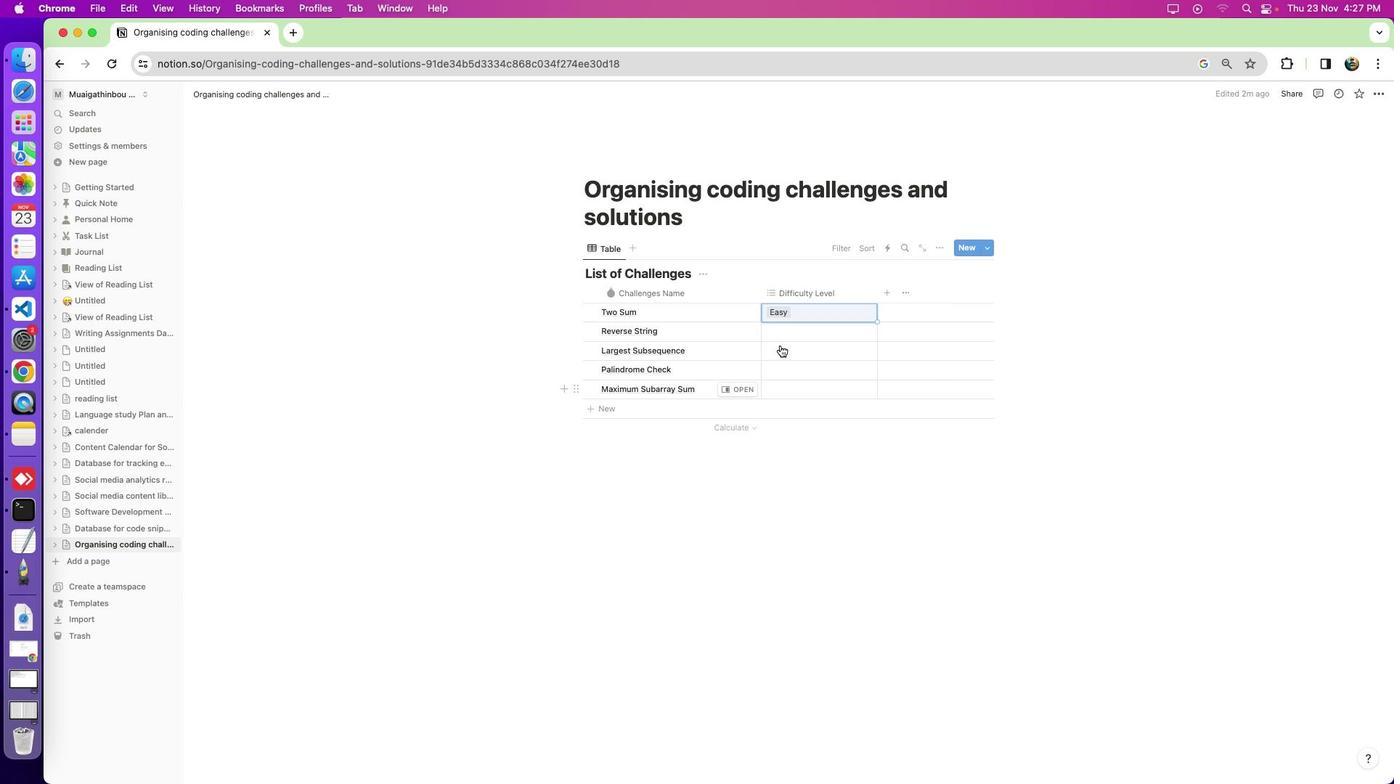 
Action: Mouse pressed left at (776, 453)
Screenshot: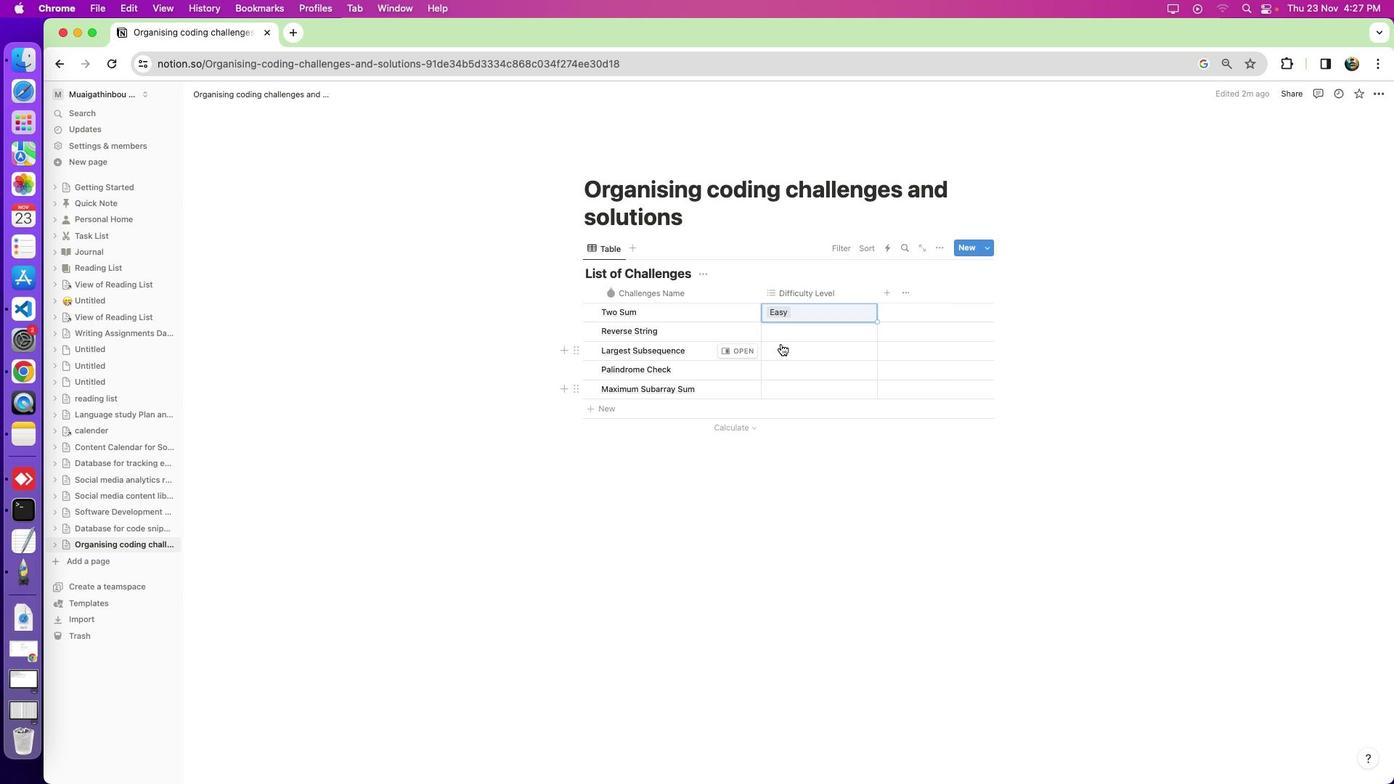 
Action: Mouse moved to (782, 331)
Screenshot: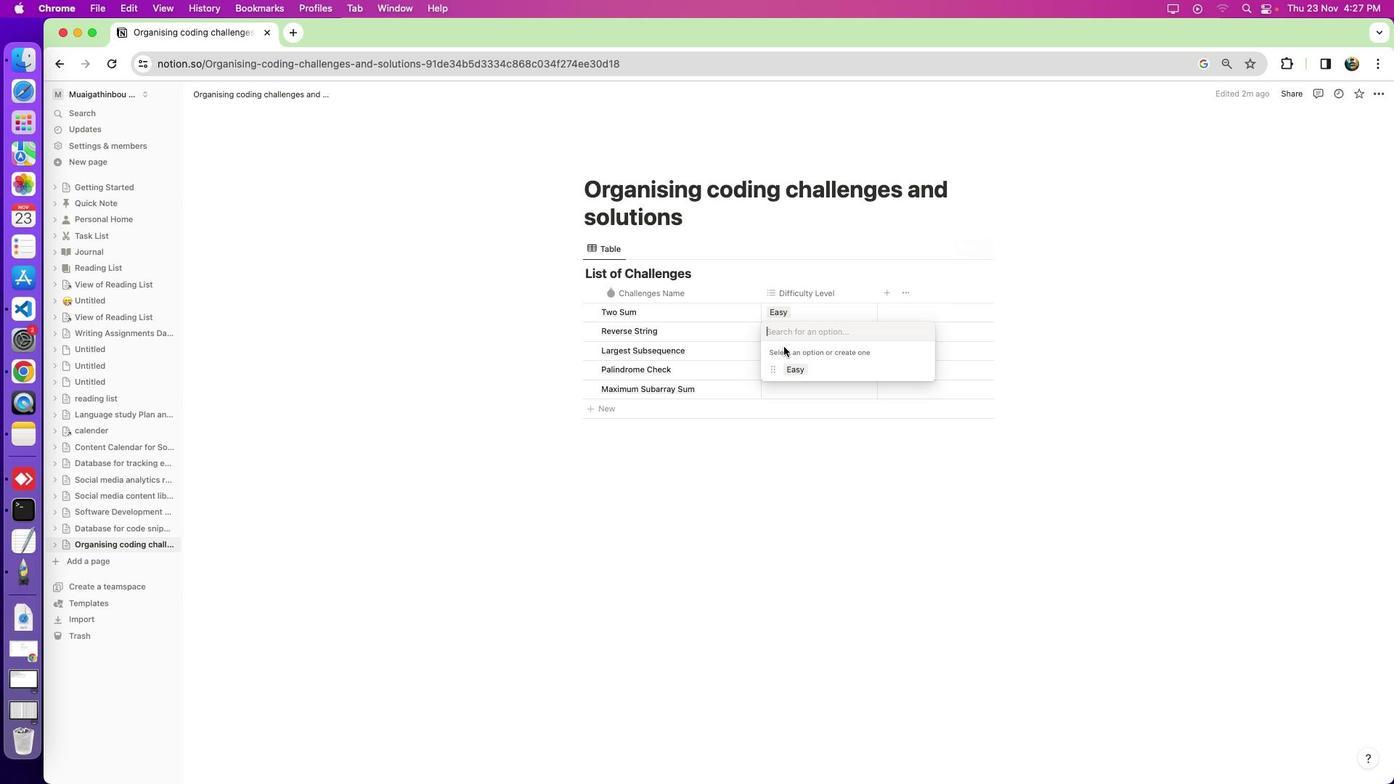 
Action: Mouse pressed left at (782, 331)
Screenshot: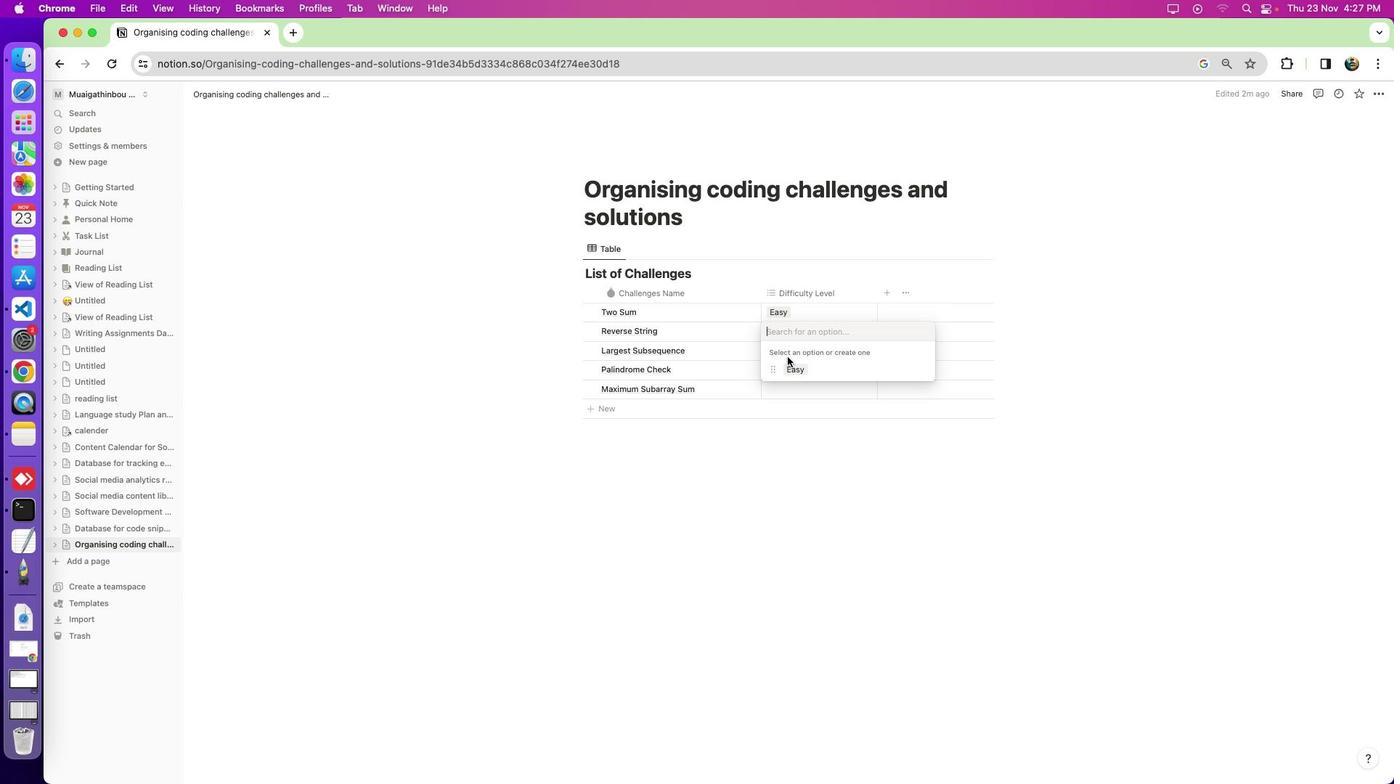 
Action: Mouse moved to (790, 367)
Screenshot: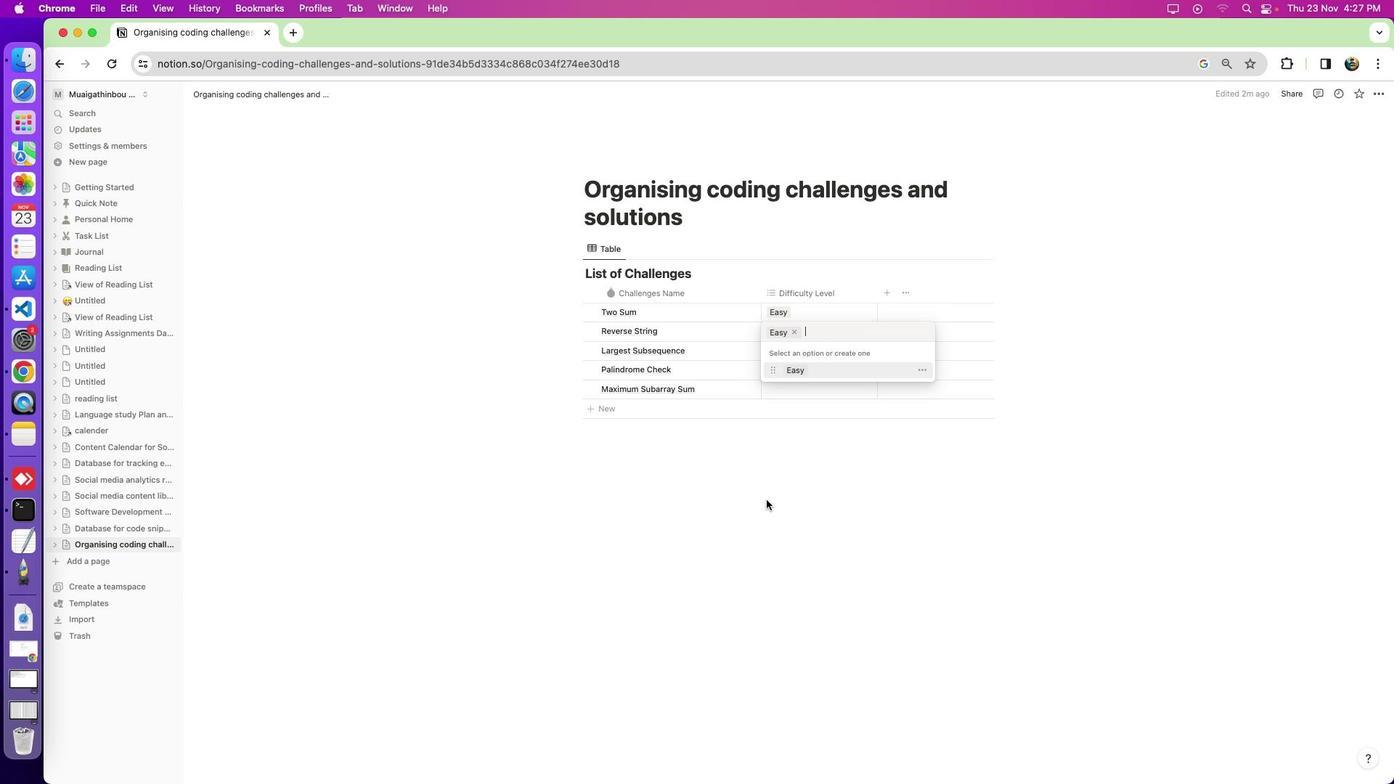 
Action: Mouse pressed left at (790, 367)
Screenshot: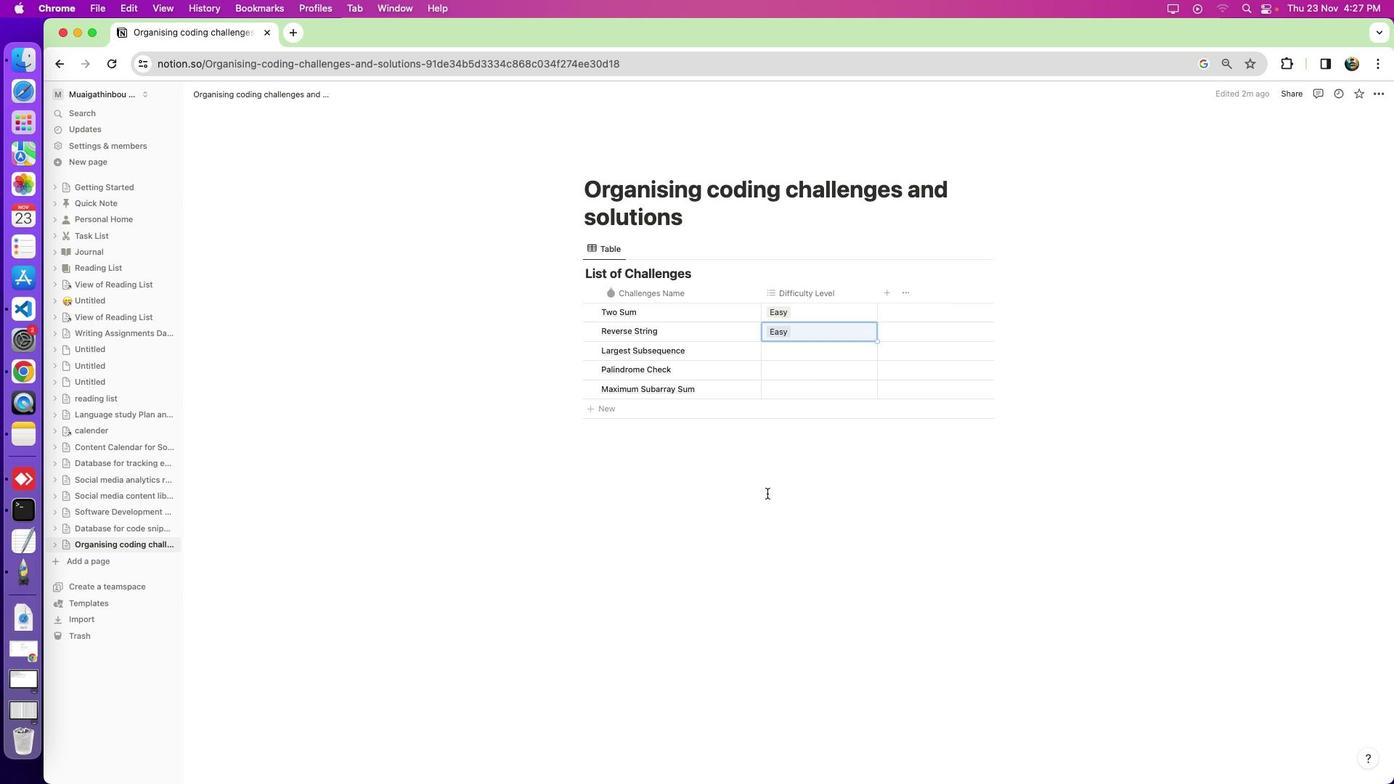 
Action: Mouse moved to (766, 500)
Screenshot: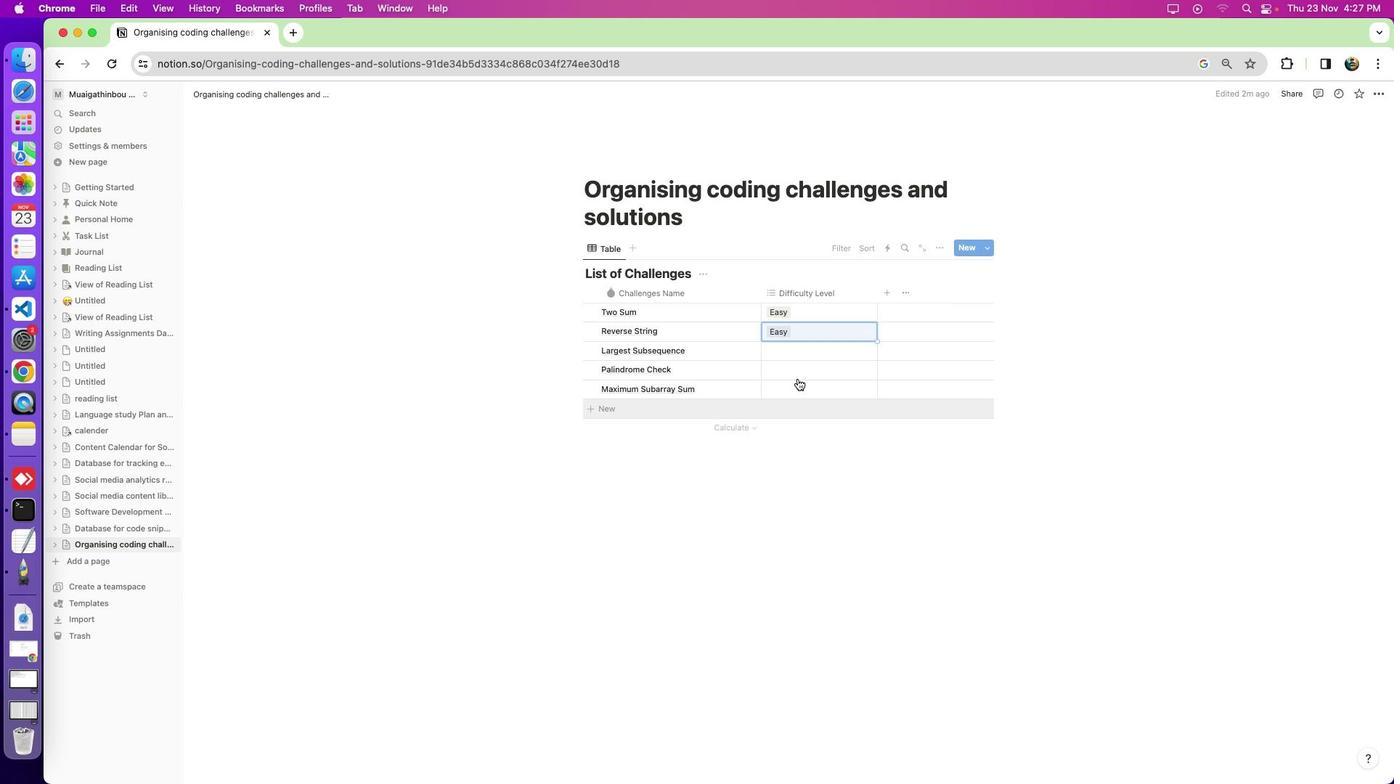 
Action: Mouse pressed left at (766, 500)
Screenshot: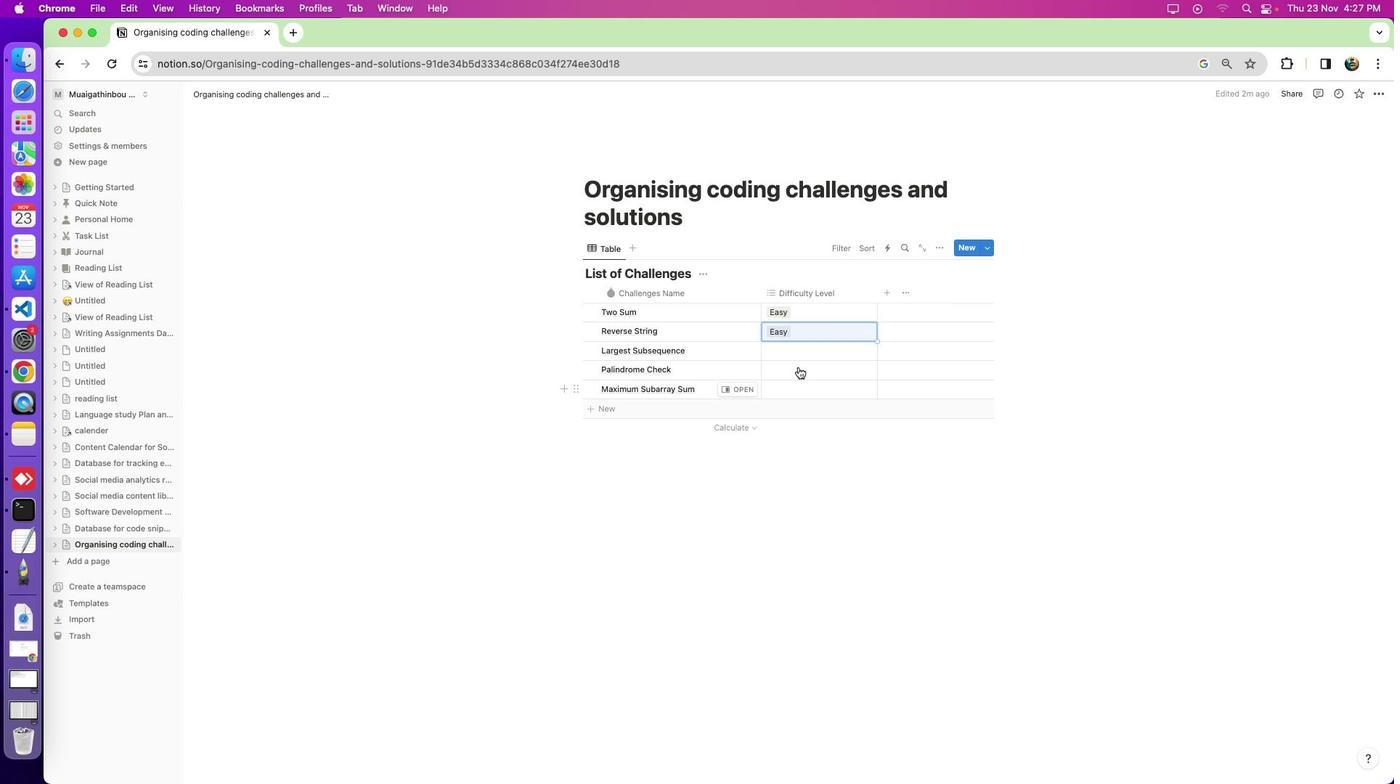 
Action: Mouse moved to (799, 351)
Screenshot: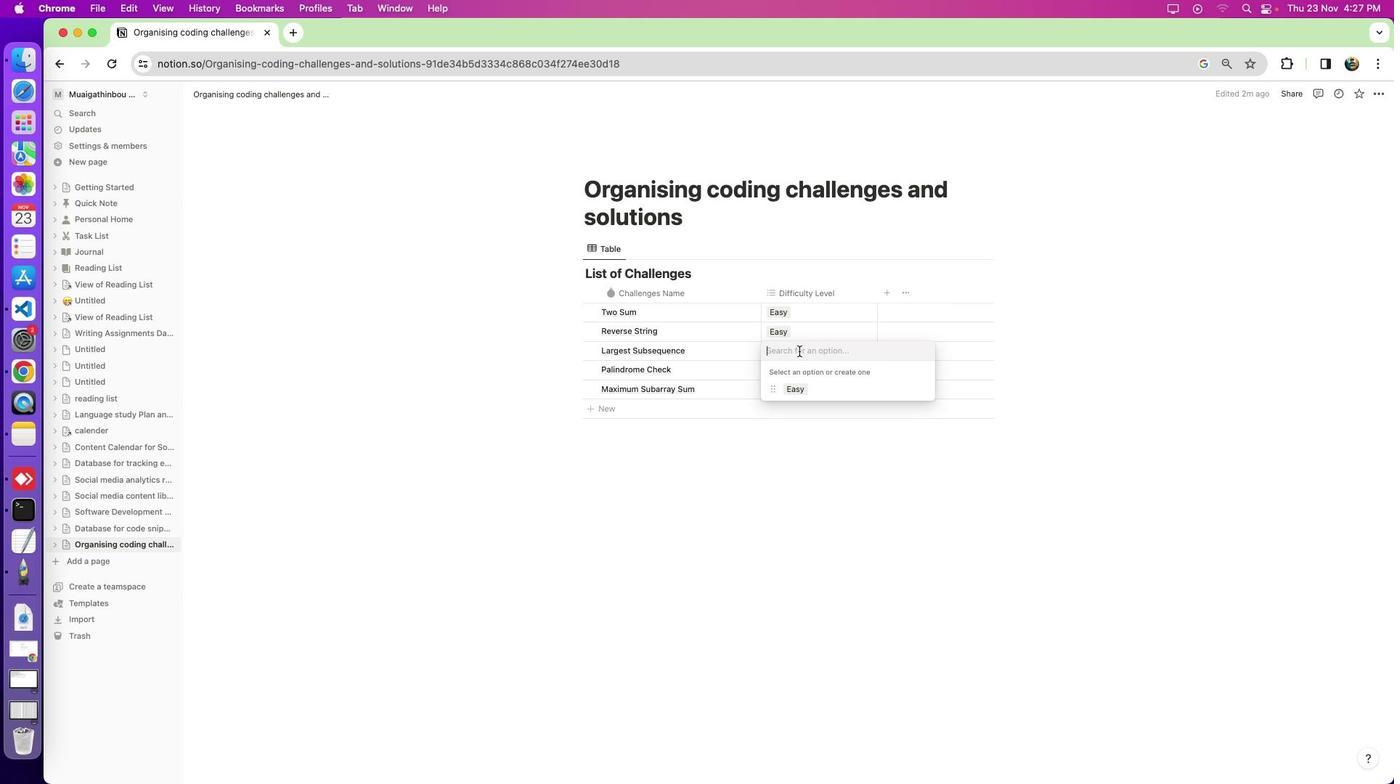 
Action: Mouse pressed left at (799, 351)
Screenshot: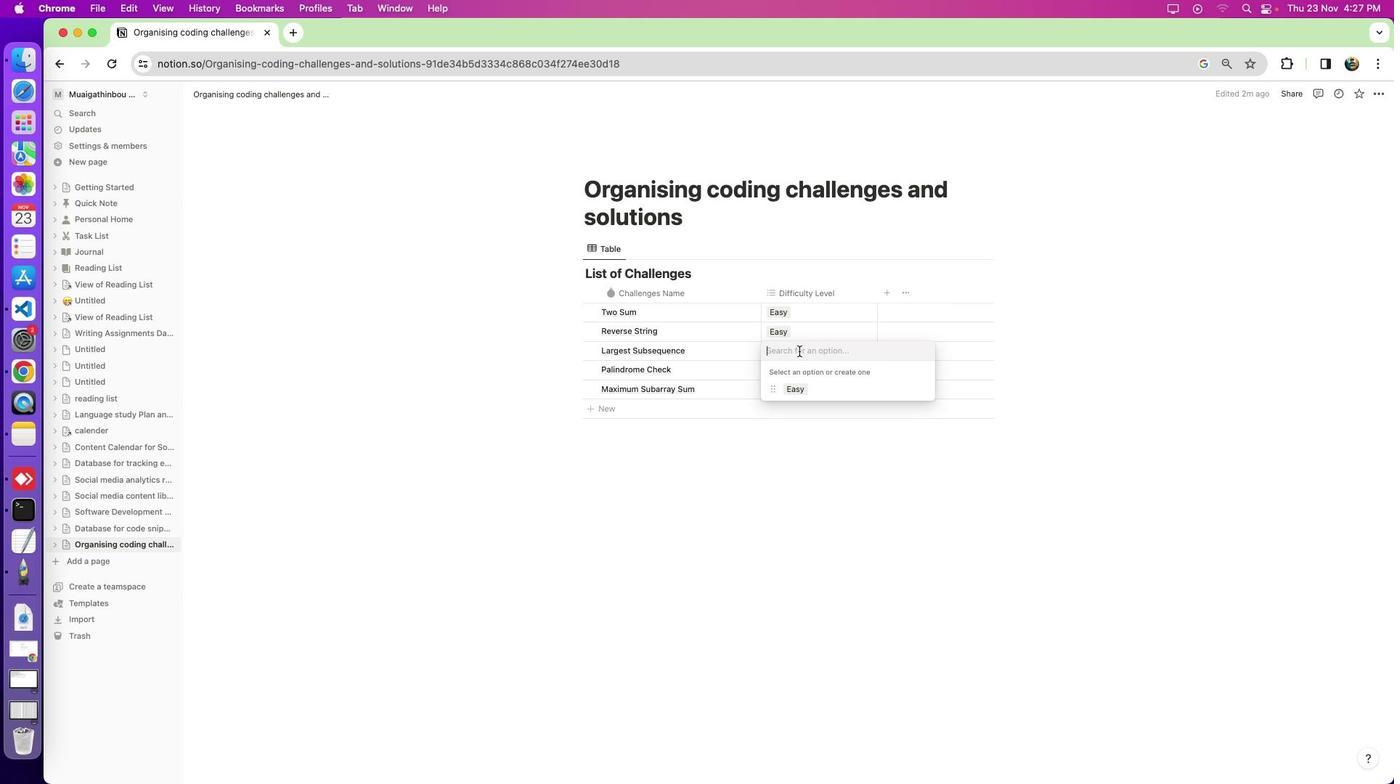 
Action: Key pressed Key.shift'M''e''d''i''u''m'Key.enter
Screenshot: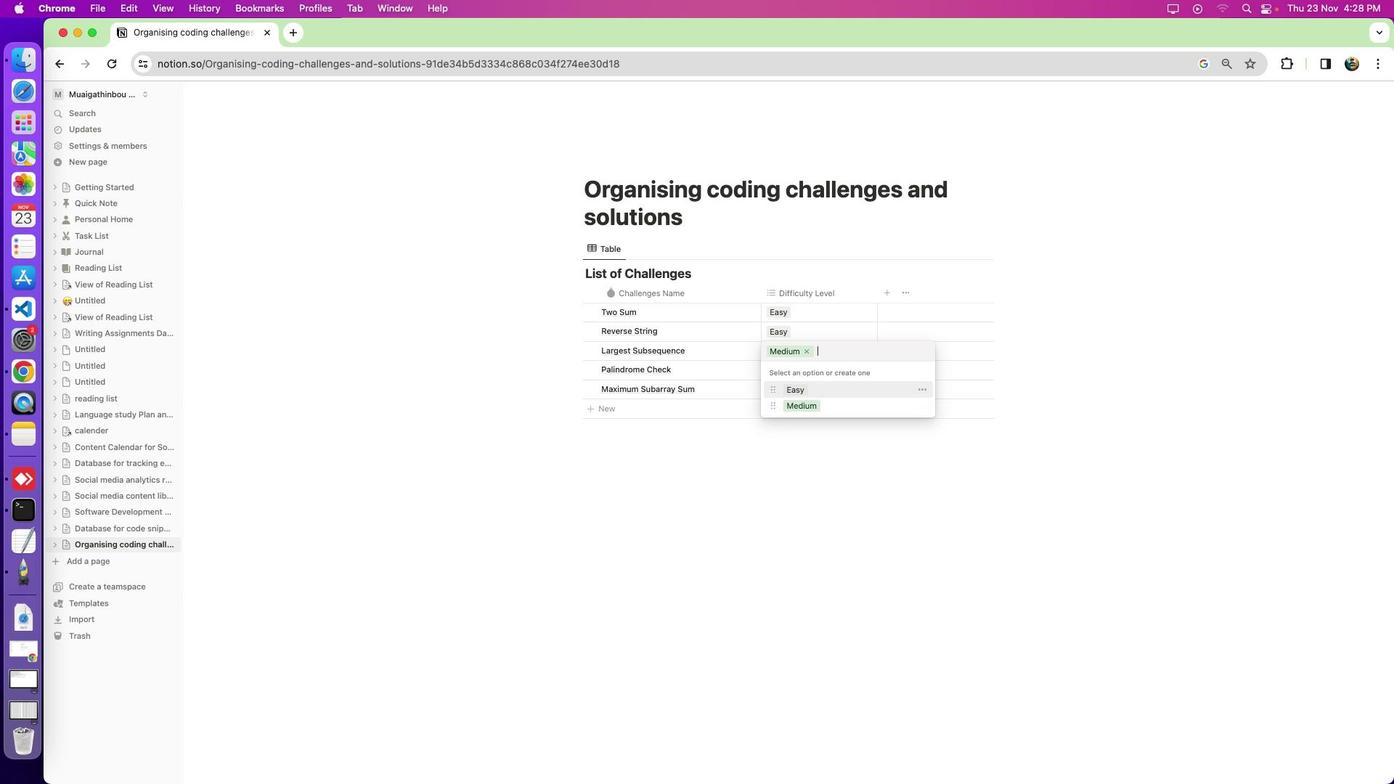 
Action: Mouse moved to (713, 500)
Screenshot: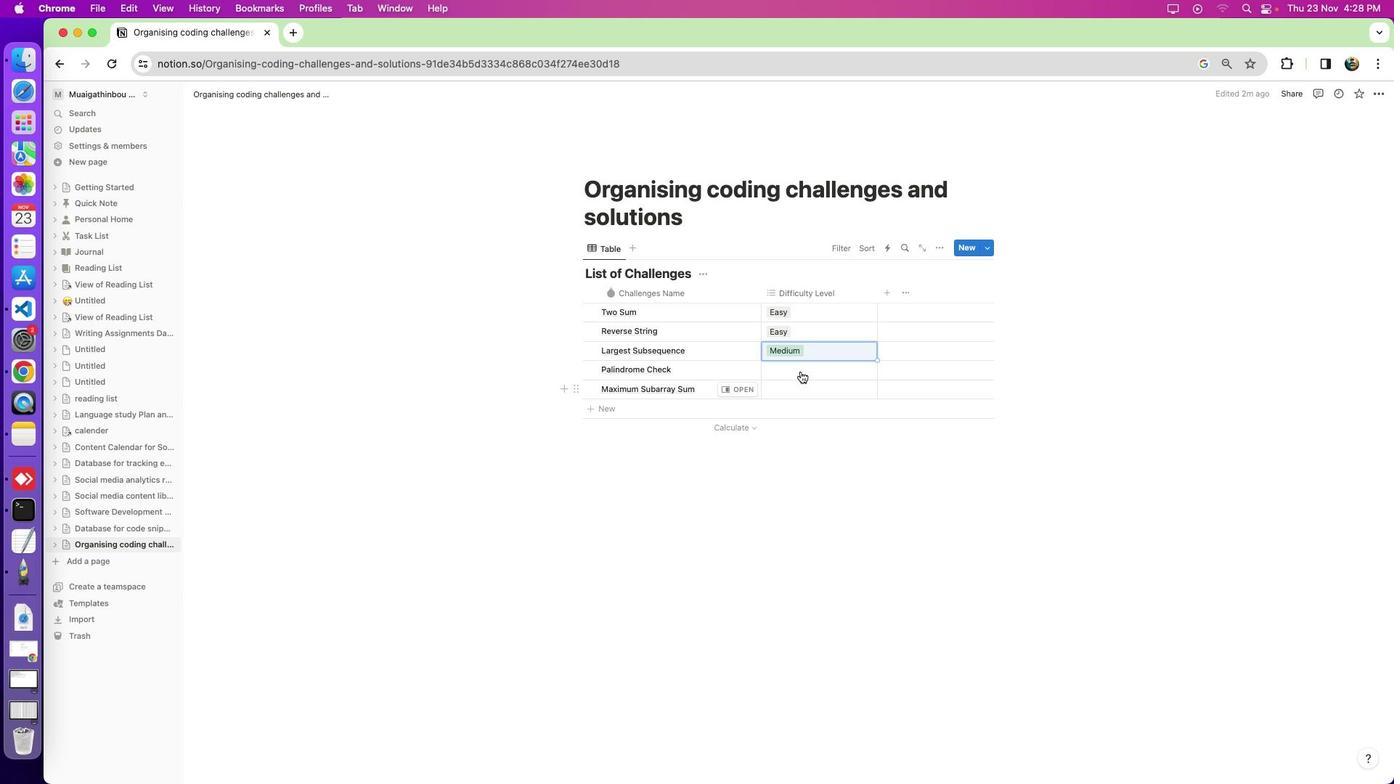 
Action: Mouse pressed left at (713, 500)
Screenshot: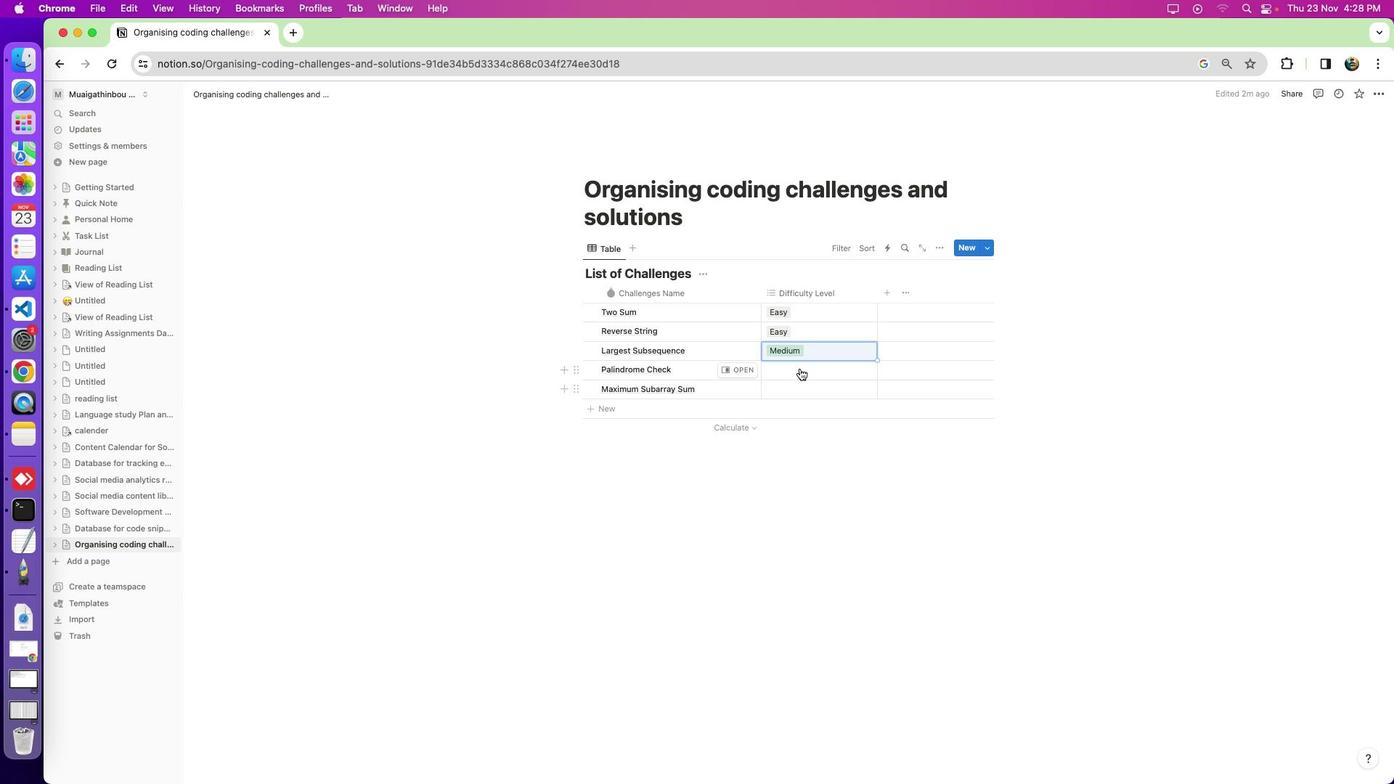 
Action: Mouse moved to (799, 368)
Screenshot: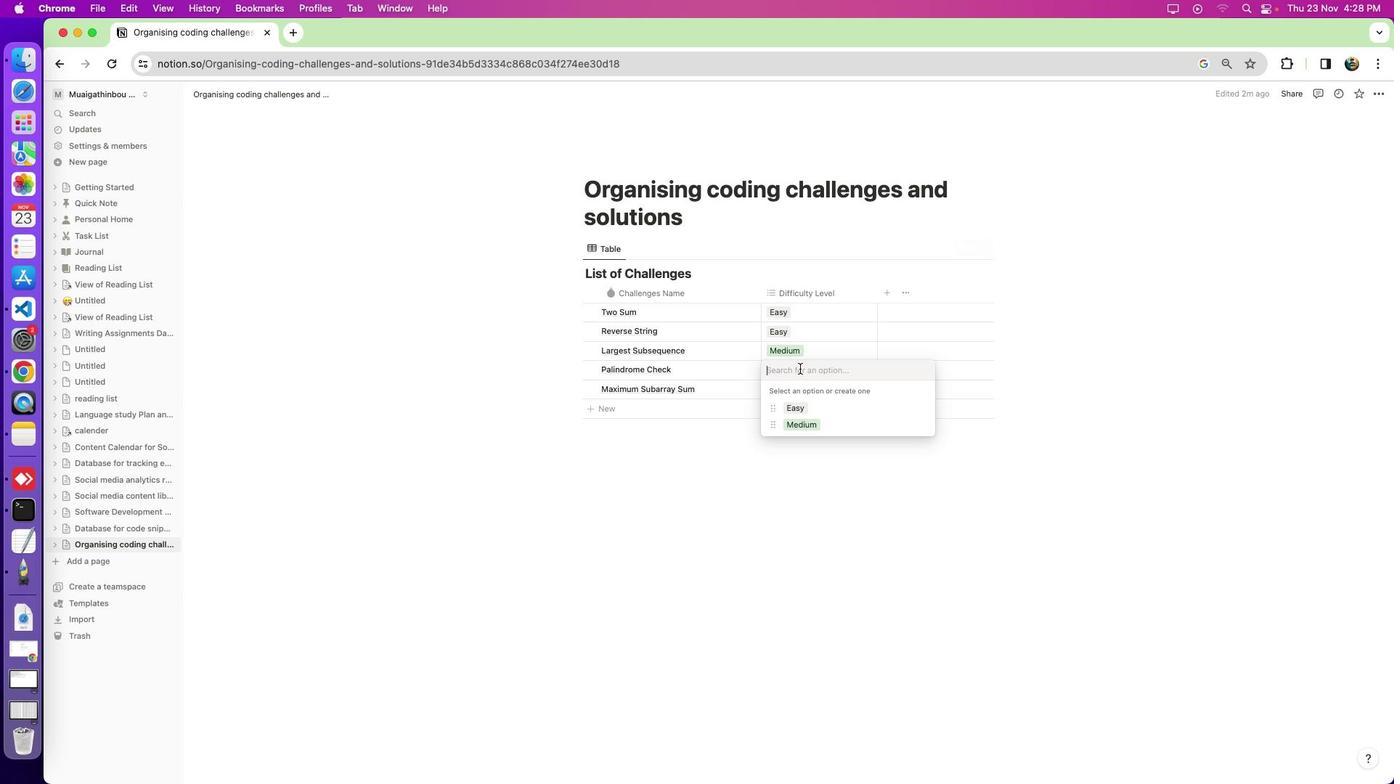 
Action: Mouse pressed left at (799, 368)
Screenshot: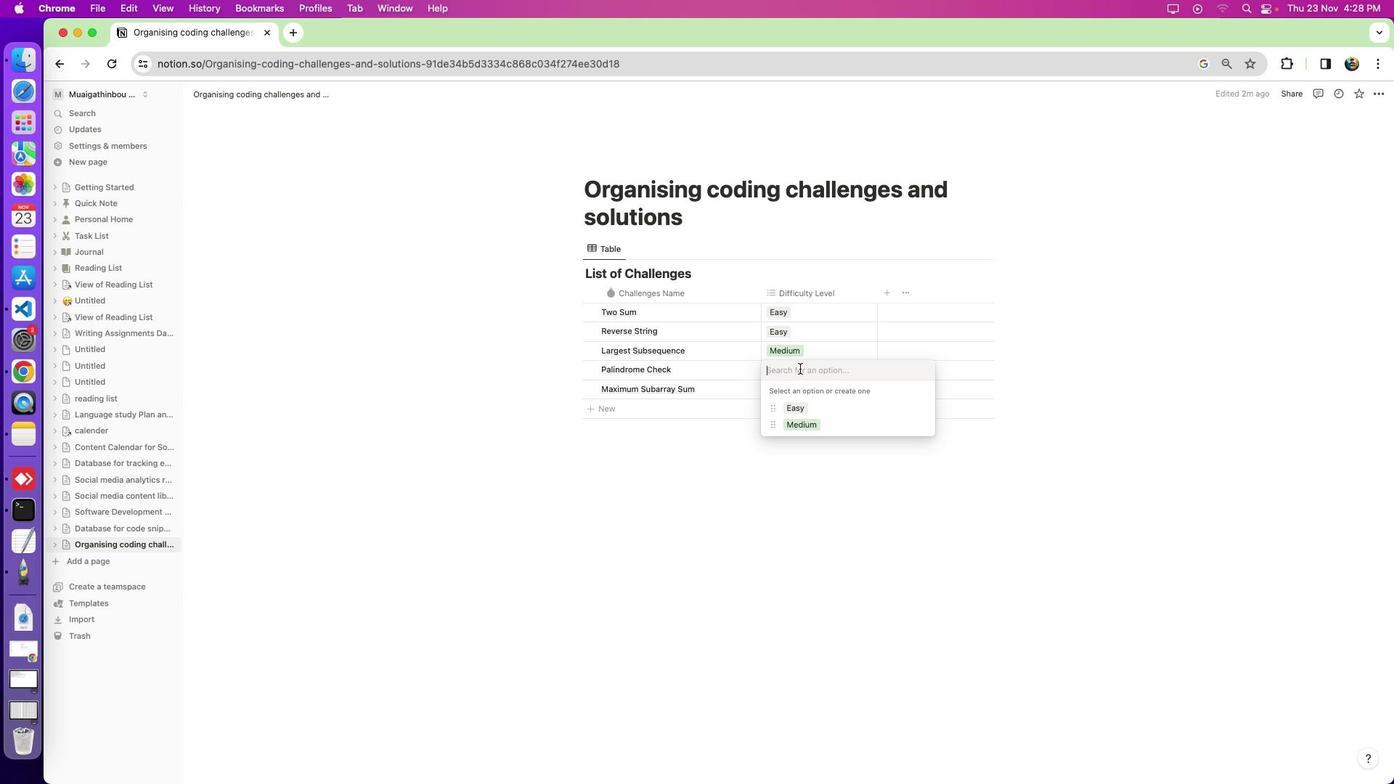 
Action: Key pressed Key.shift_r'E''a''s''y'Key.enter
Screenshot: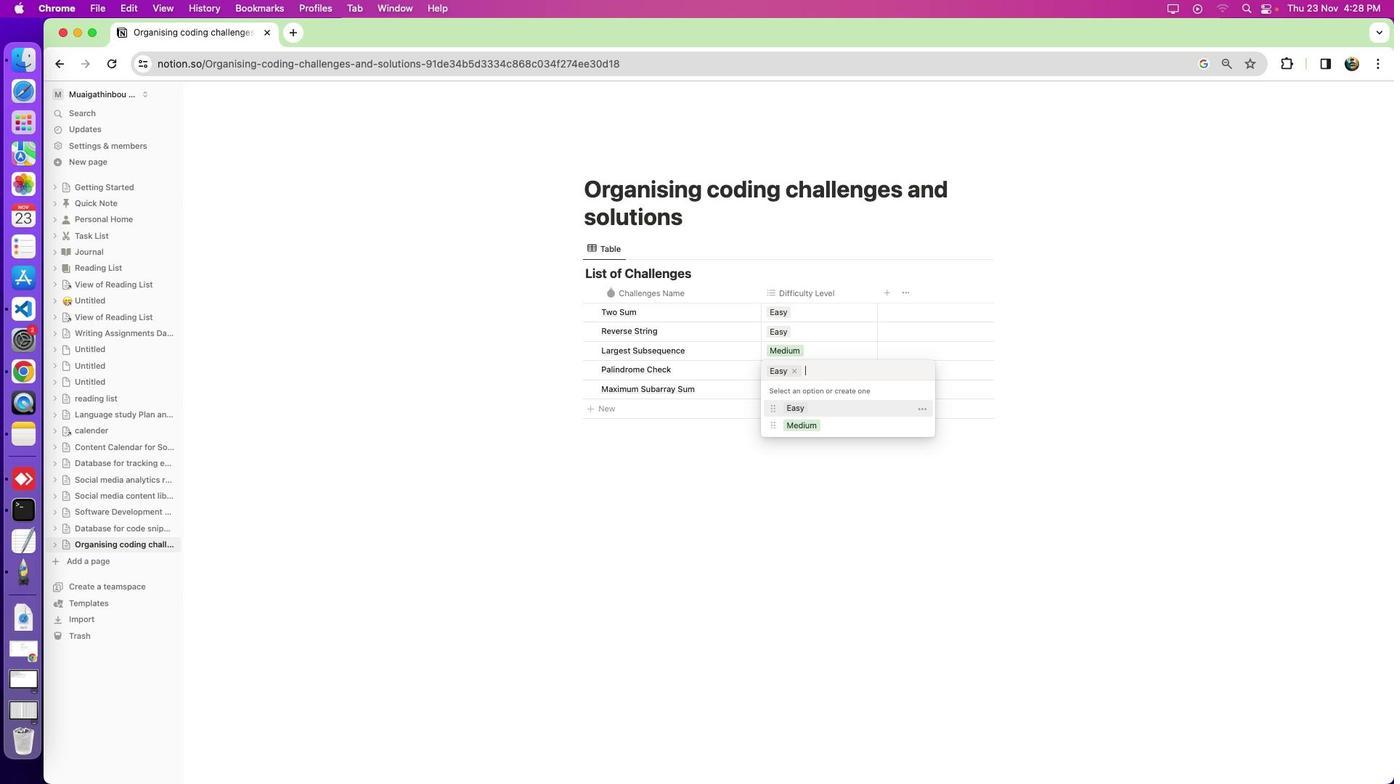 
Action: Mouse moved to (758, 452)
Screenshot: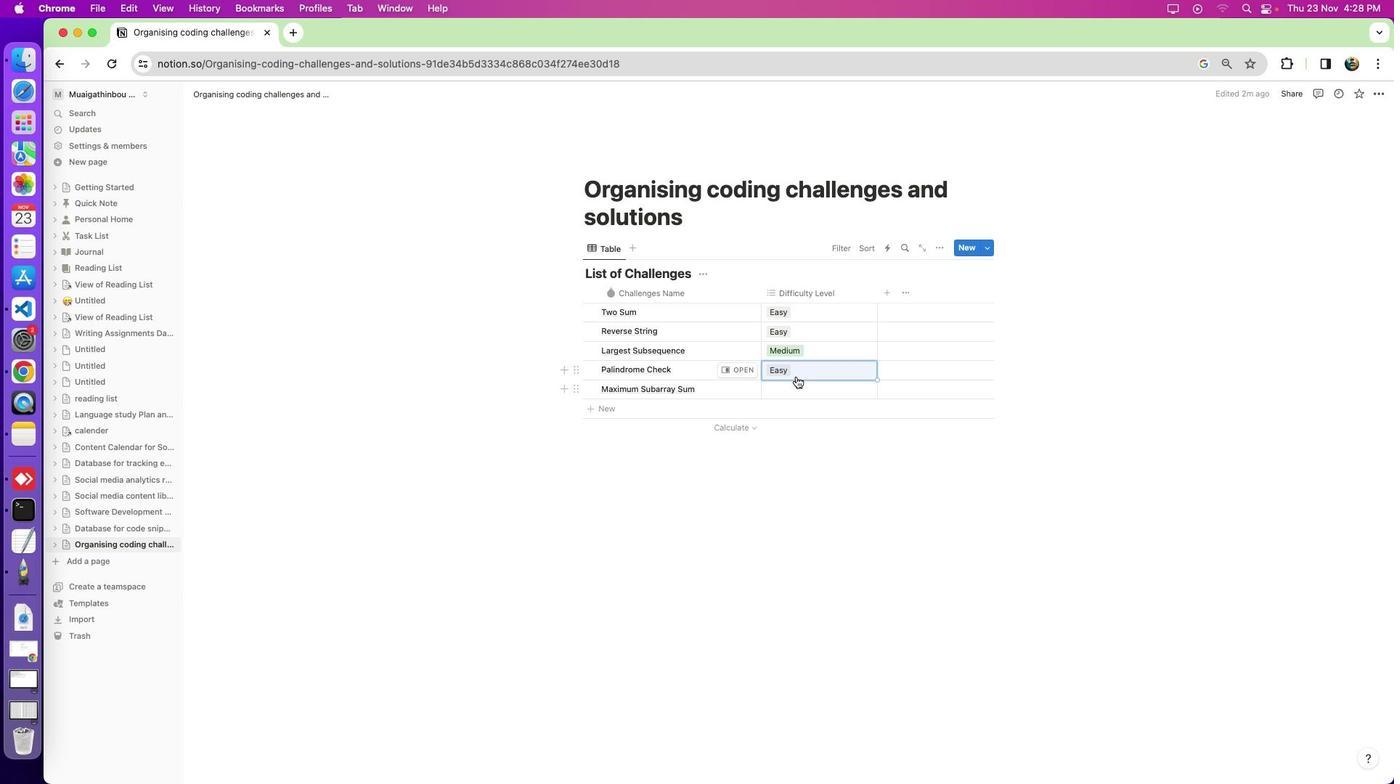 
Action: Mouse pressed left at (758, 452)
Screenshot: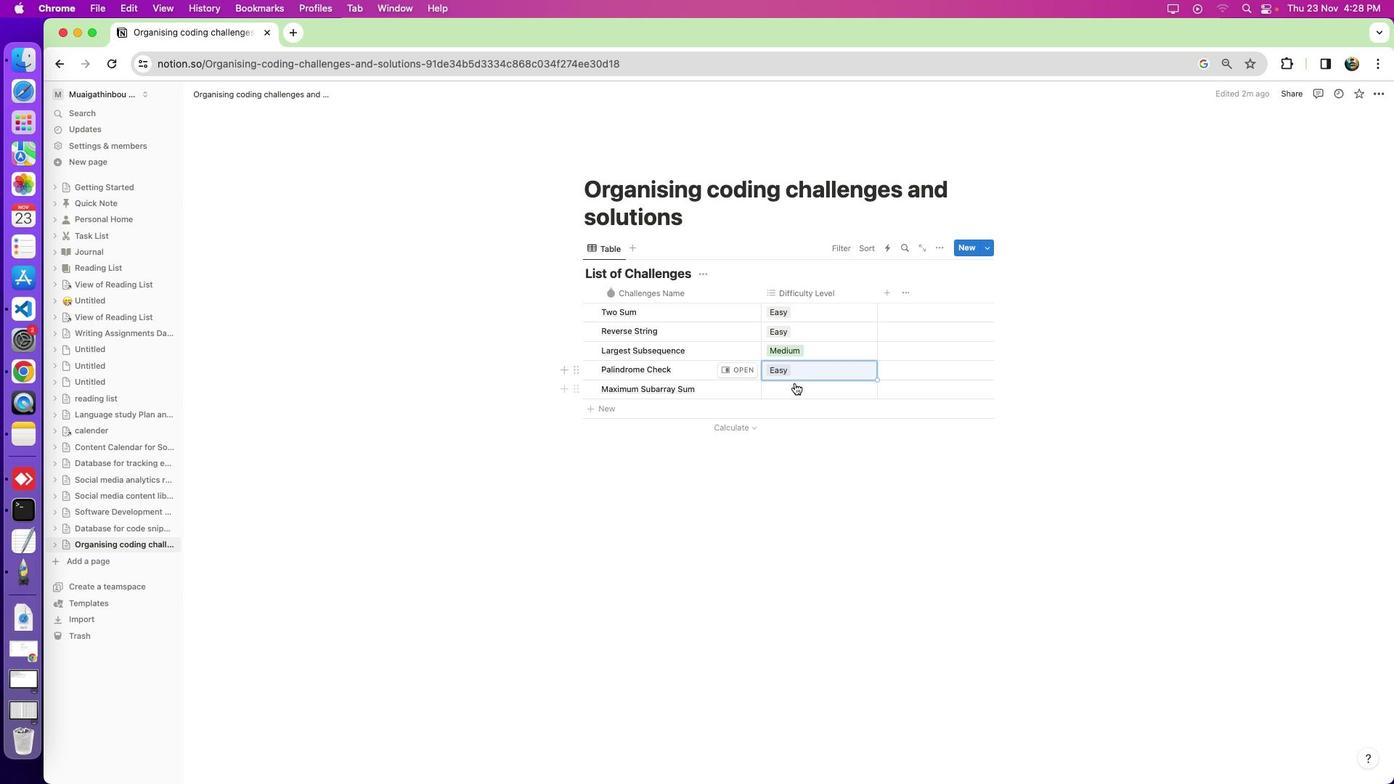 
Action: Mouse moved to (792, 392)
Screenshot: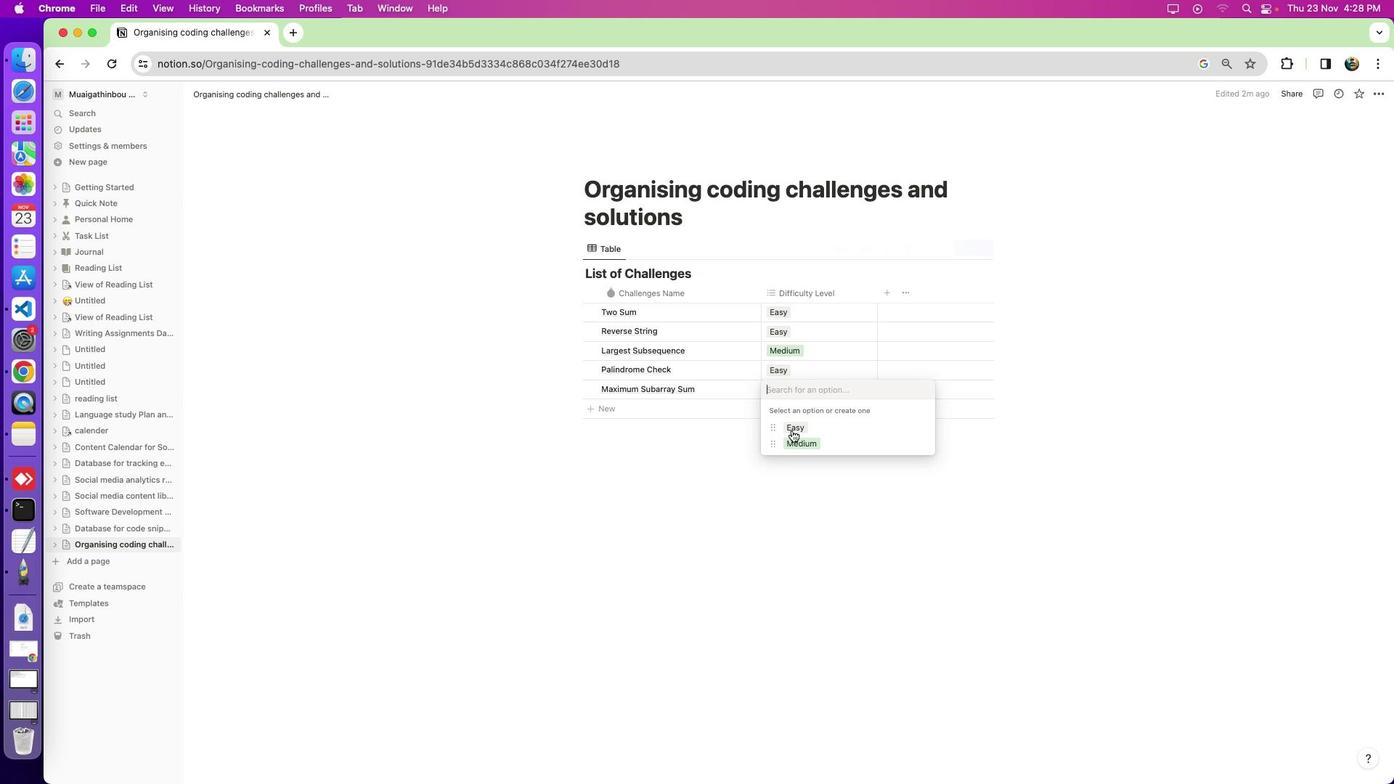 
Action: Mouse pressed left at (792, 392)
Screenshot: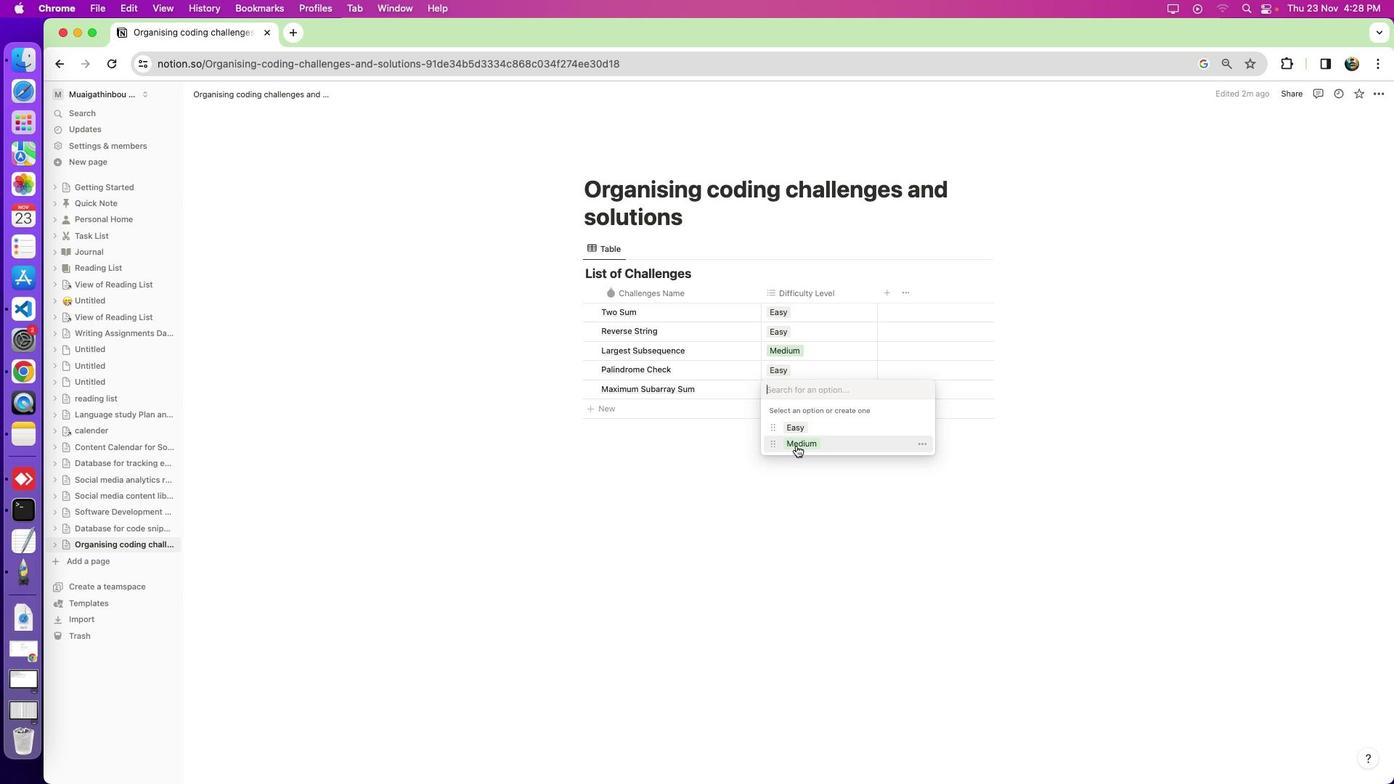 
Action: Mouse moved to (797, 442)
Screenshot: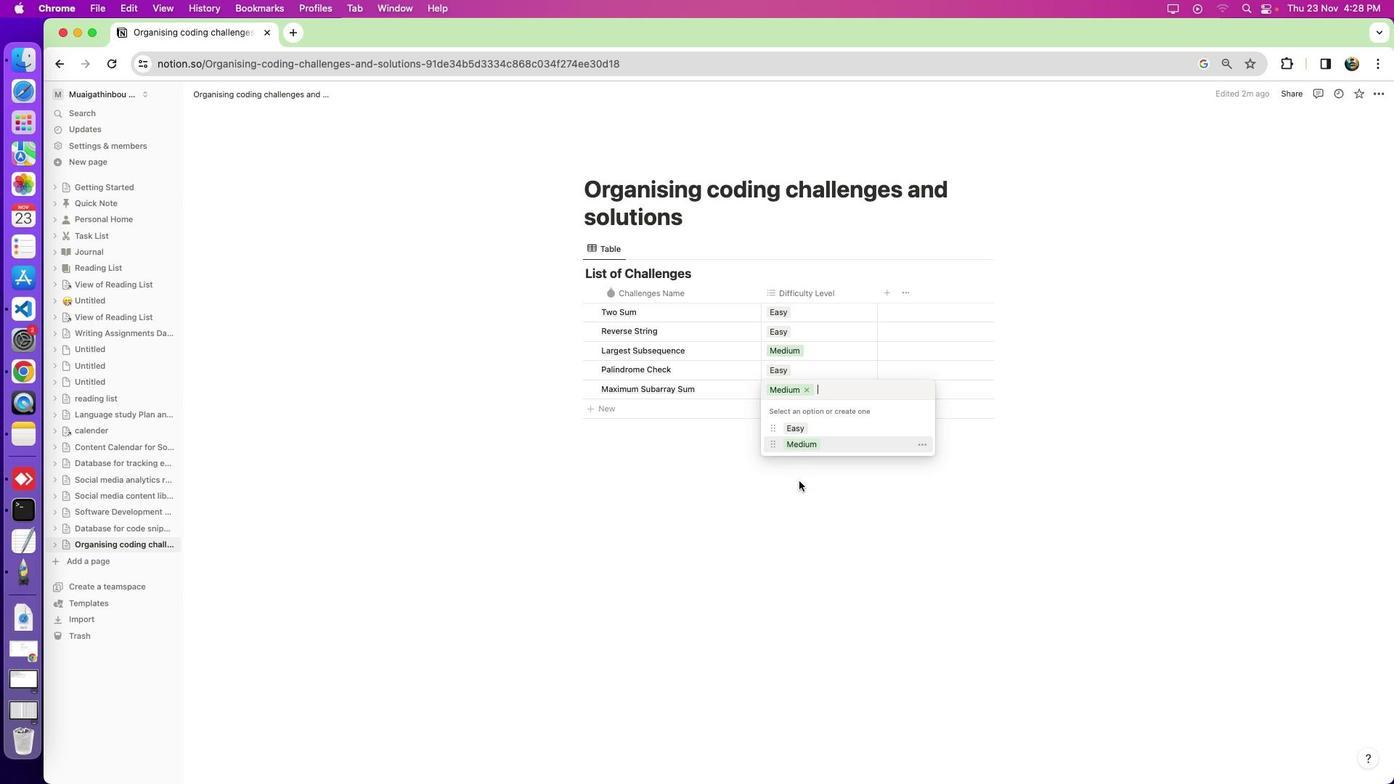 
Action: Mouse pressed left at (797, 442)
Screenshot: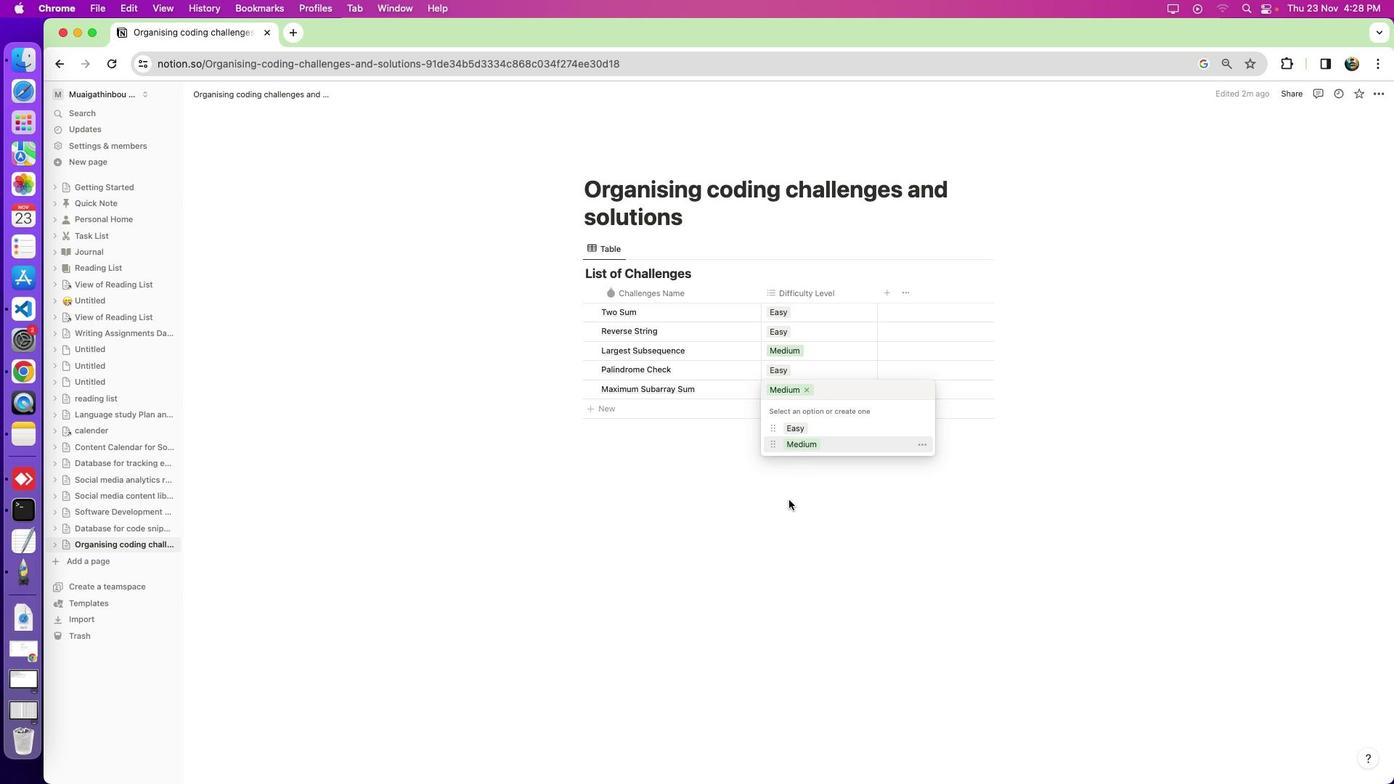 
Action: Mouse moved to (783, 503)
Screenshot: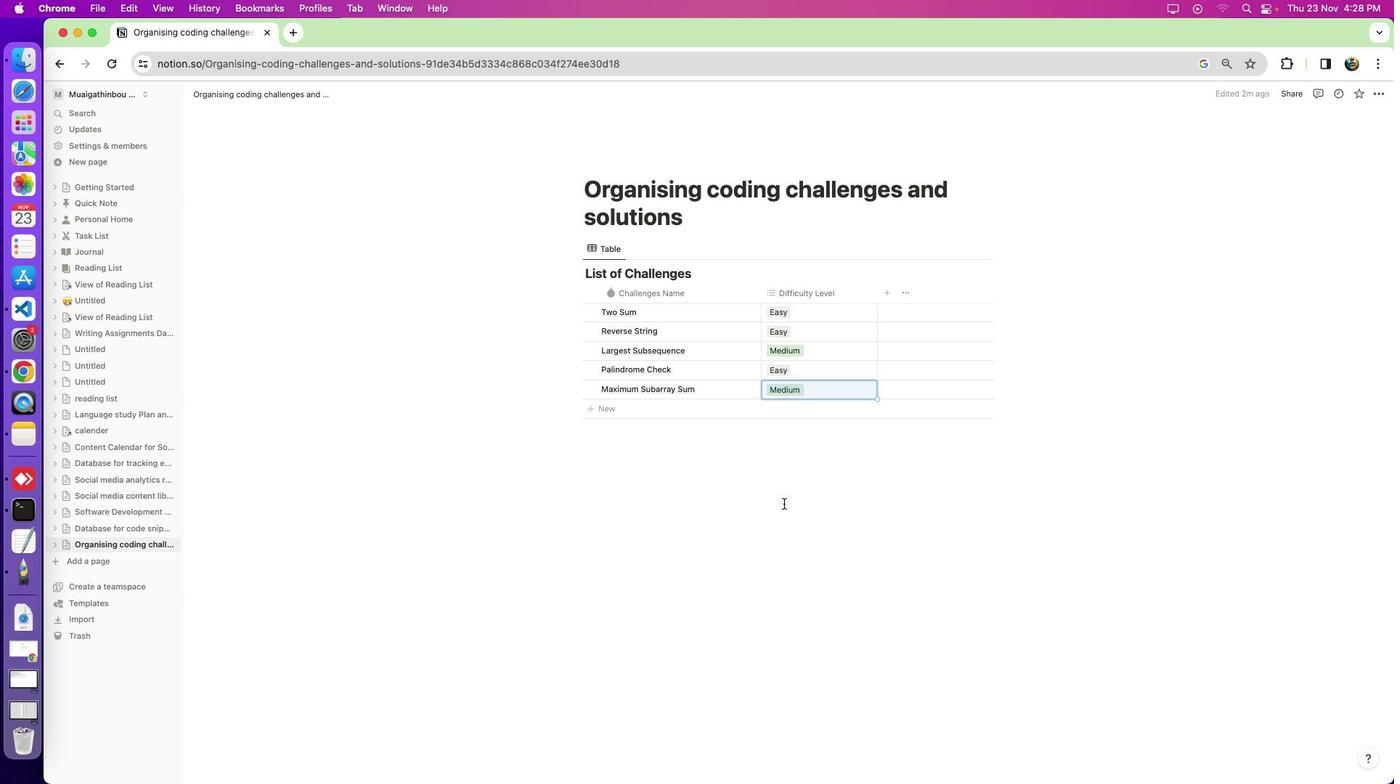 
Action: Mouse pressed left at (783, 503)
Screenshot: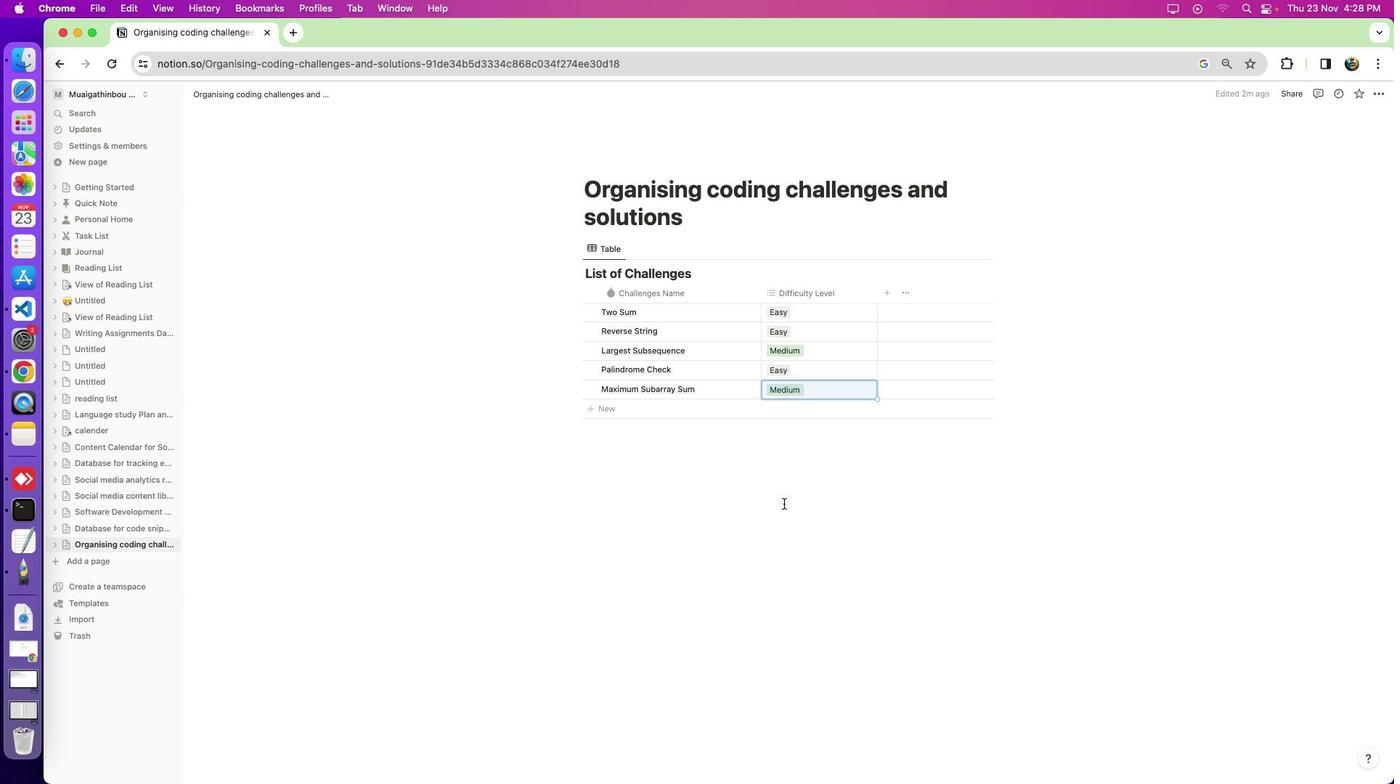 
Action: Mouse moved to (783, 503)
Screenshot: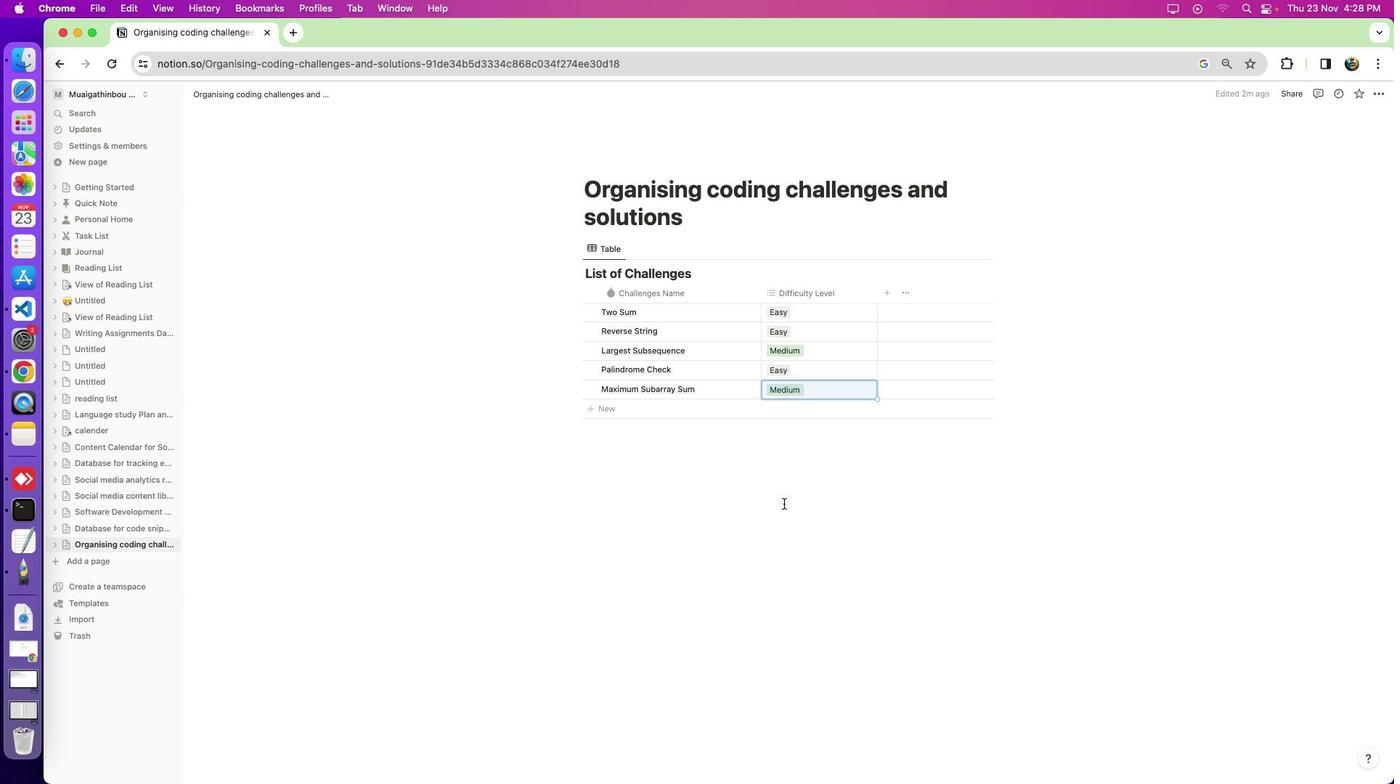 
Action: Mouse pressed left at (783, 503)
Screenshot: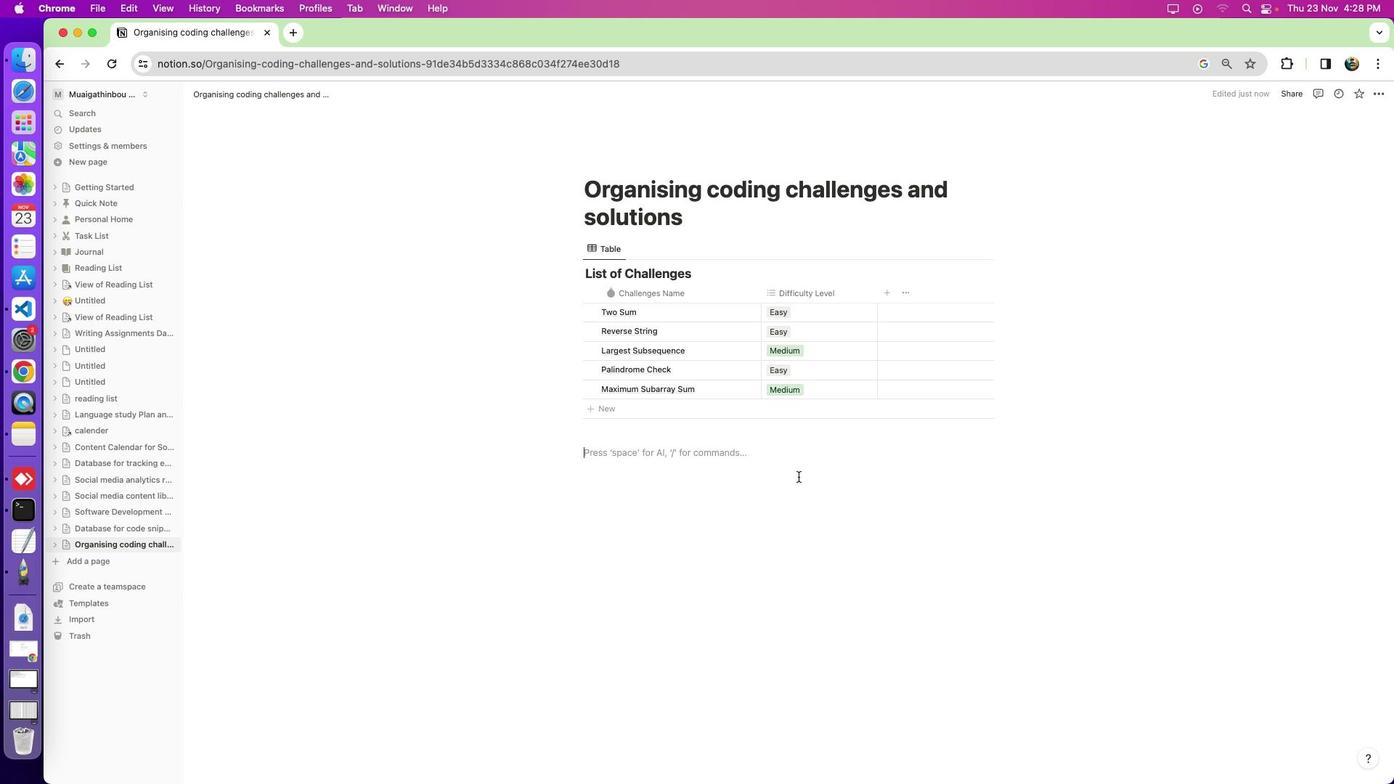 
Action: Mouse moved to (895, 317)
Screenshot: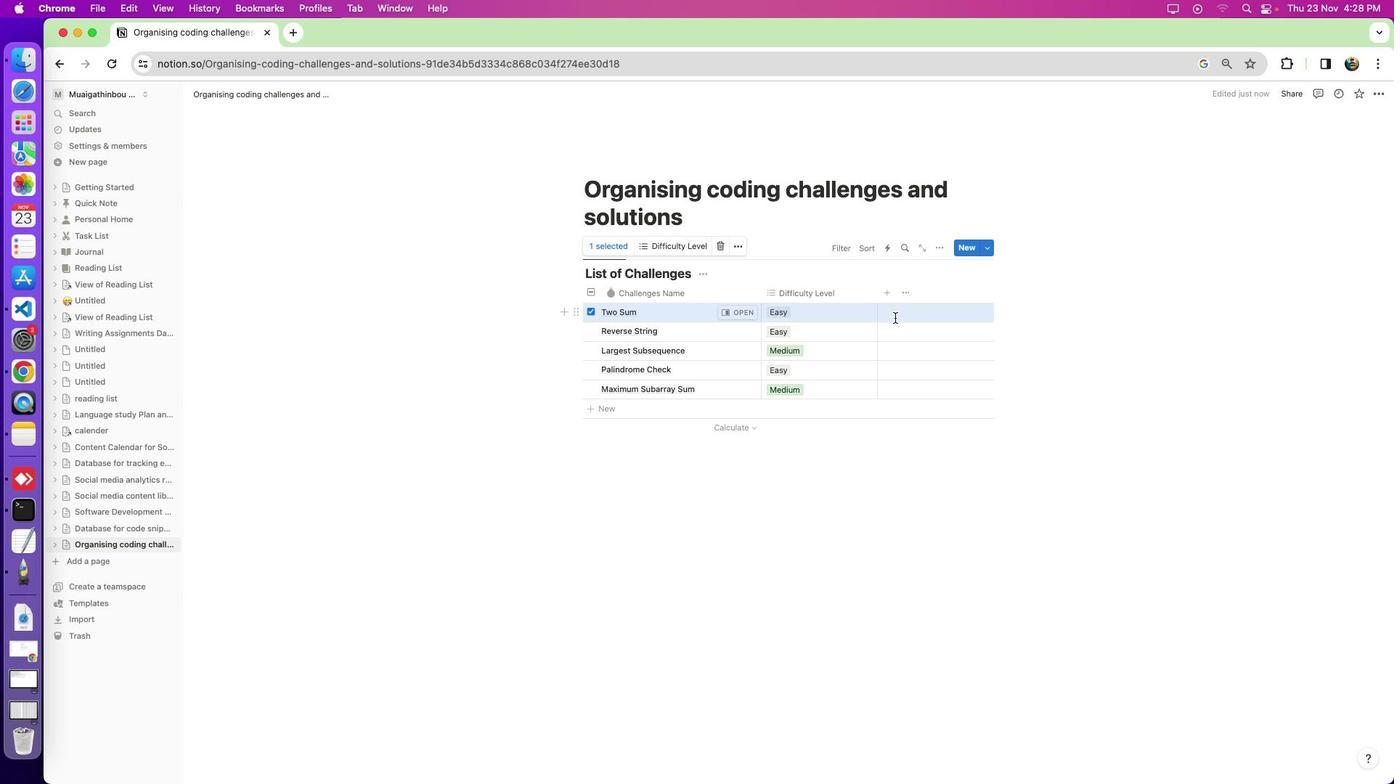 
Action: Mouse pressed left at (895, 317)
Screenshot: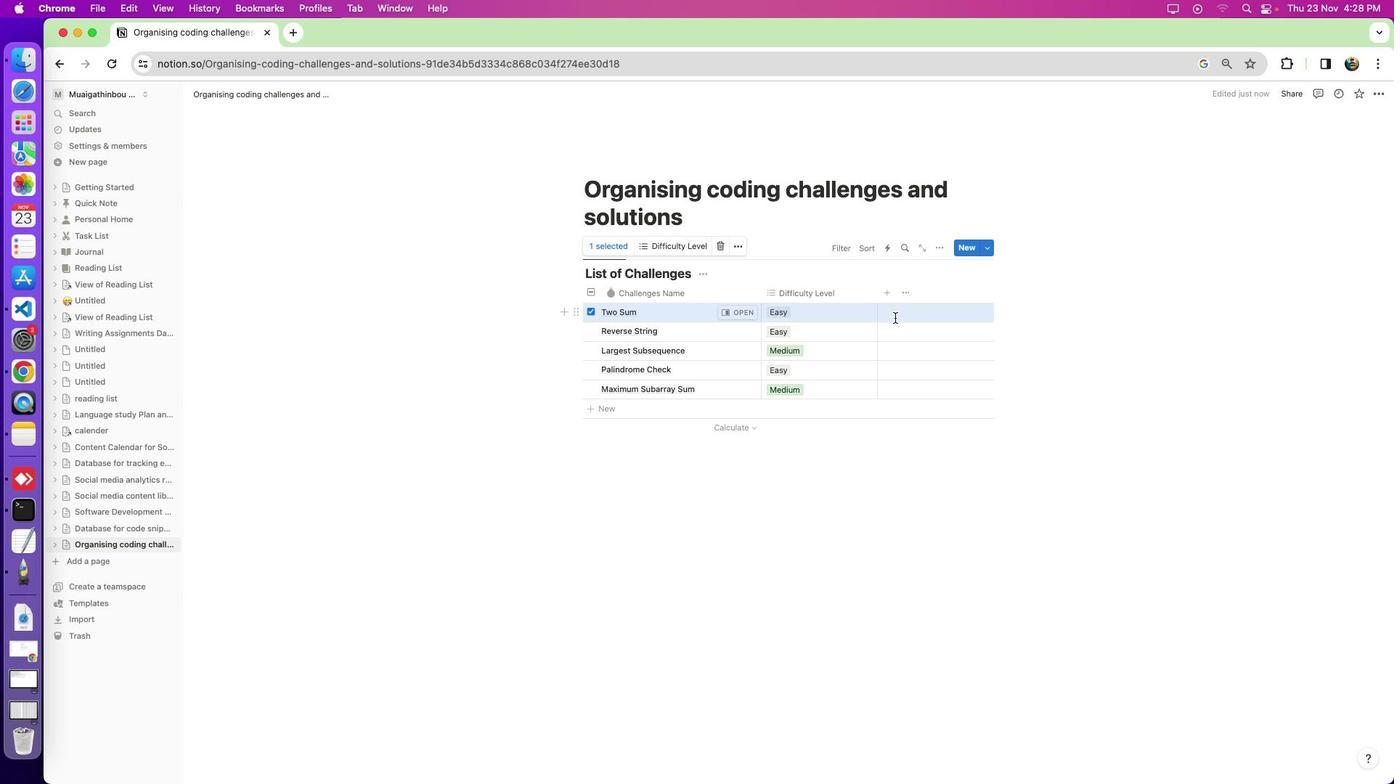 
Action: Mouse pressed left at (895, 317)
Screenshot: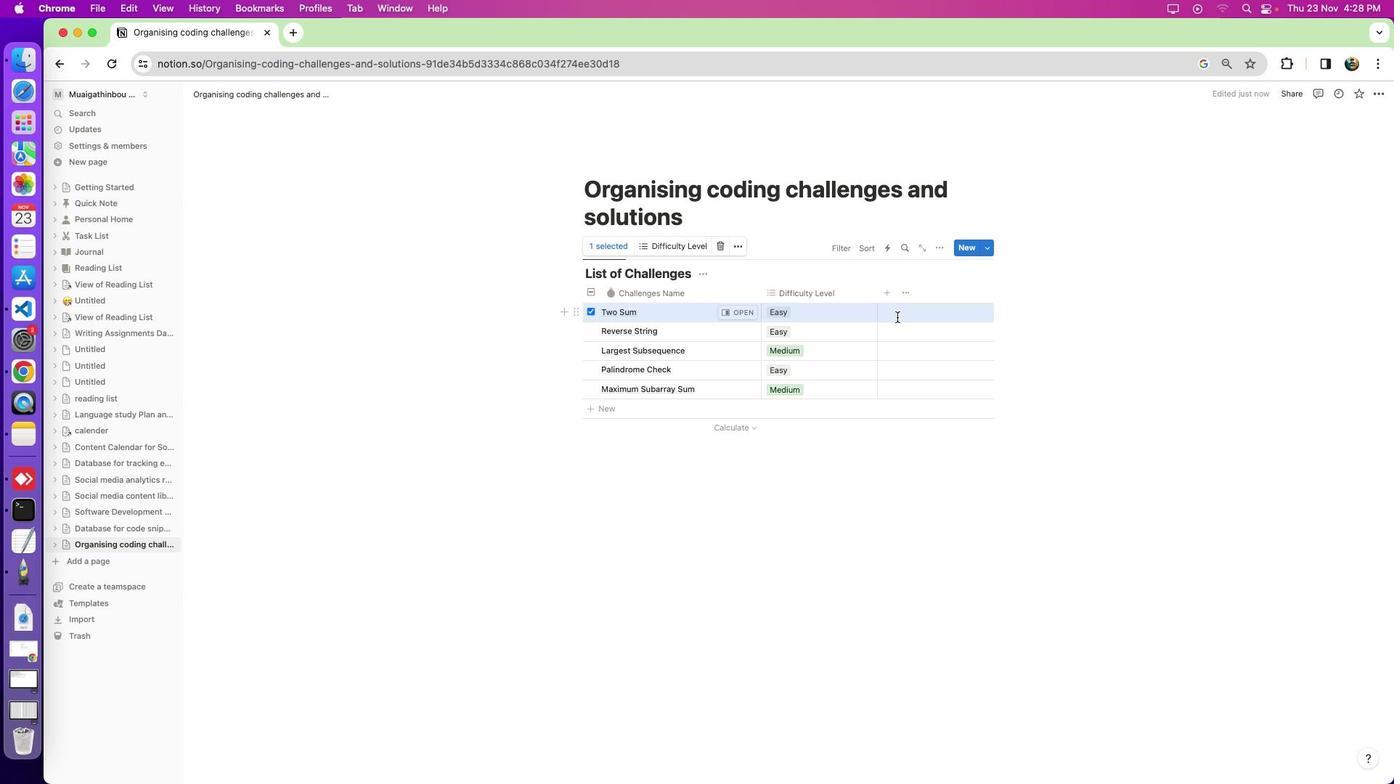 
Action: Mouse moved to (900, 315)
Screenshot: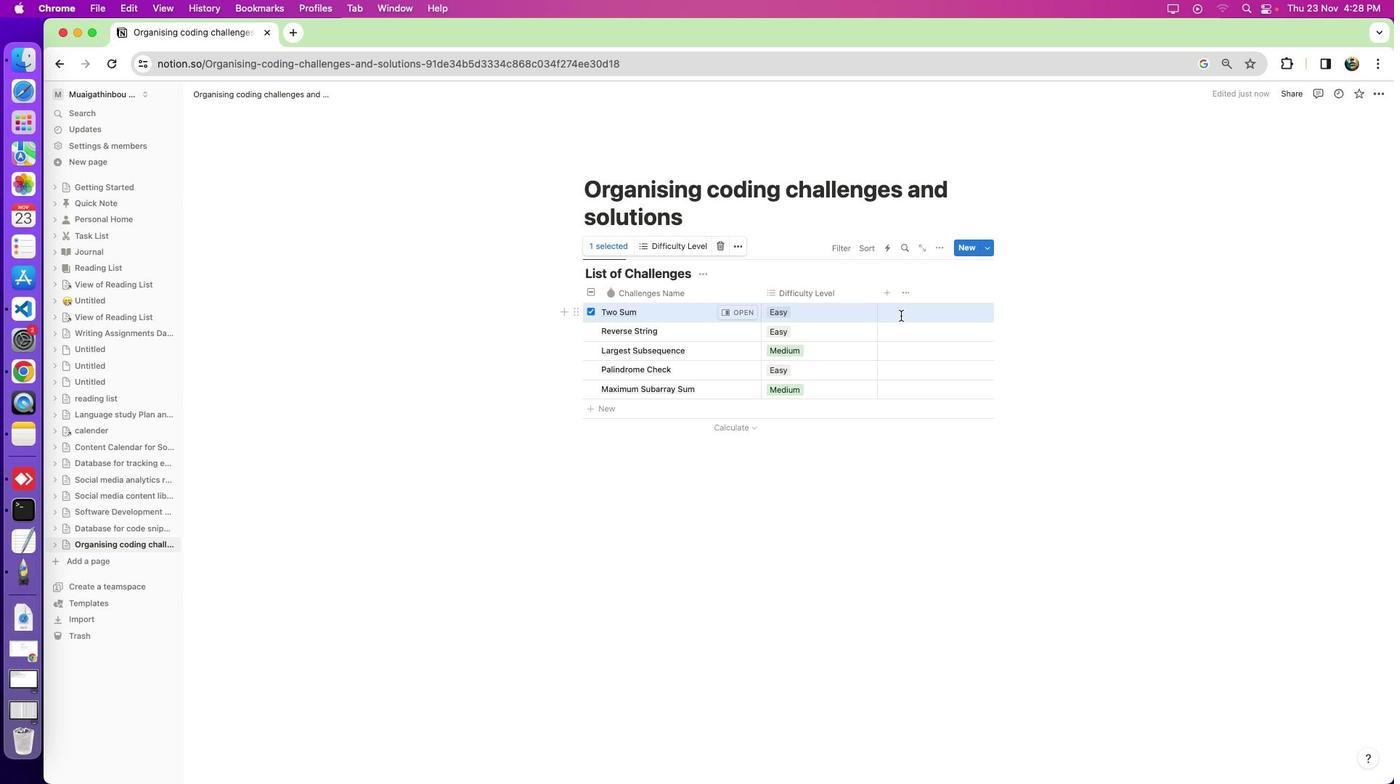 
Action: Mouse pressed left at (900, 315)
Screenshot: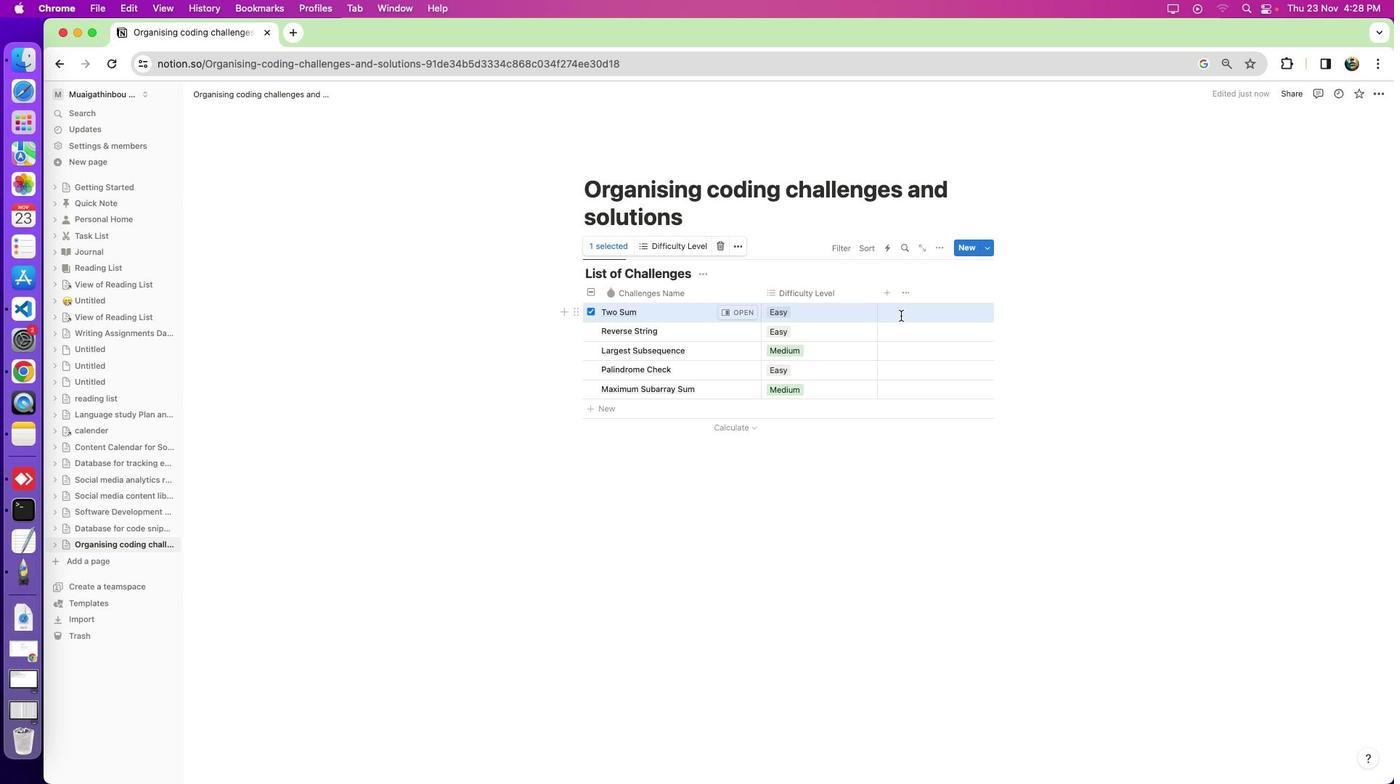 
Action: Mouse moved to (817, 291)
Screenshot: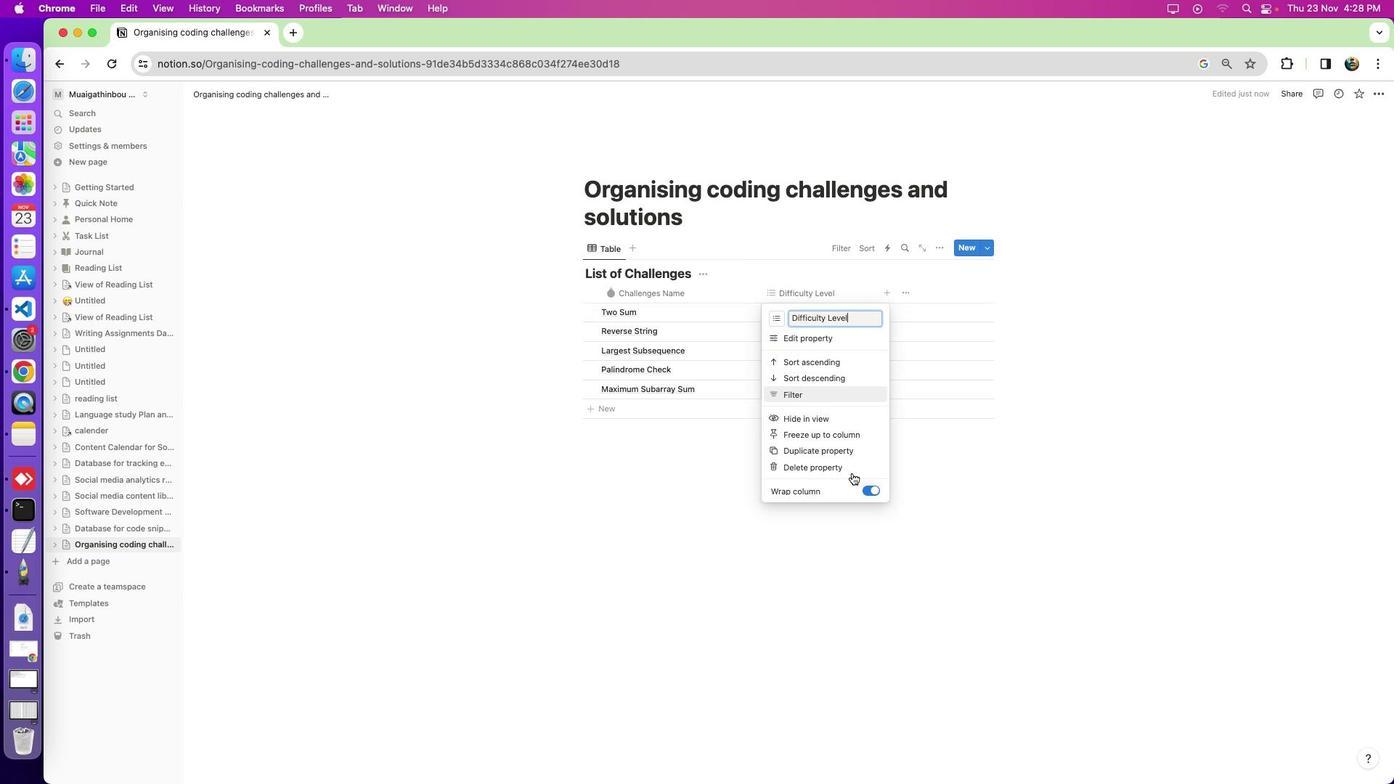 
Action: Mouse pressed left at (817, 291)
Screenshot: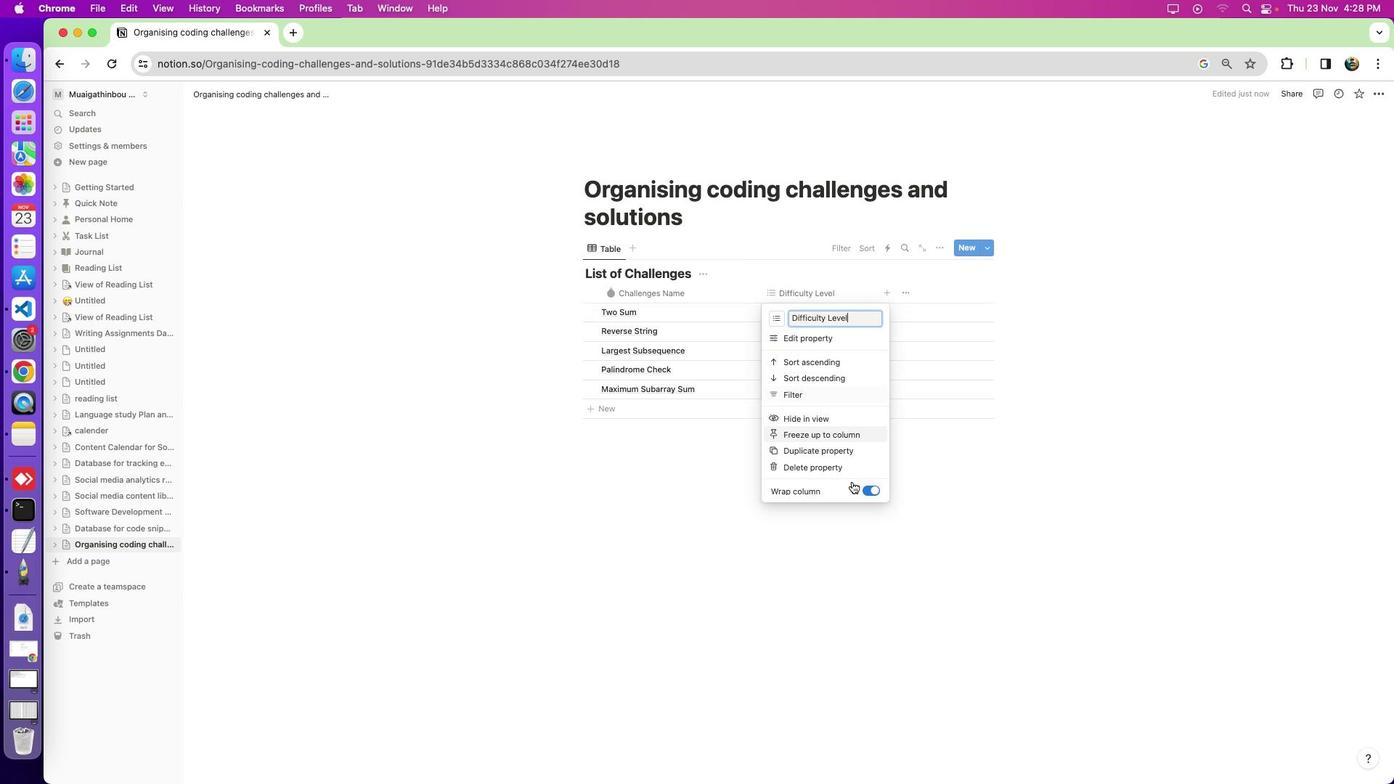 
Action: Mouse moved to (825, 450)
Screenshot: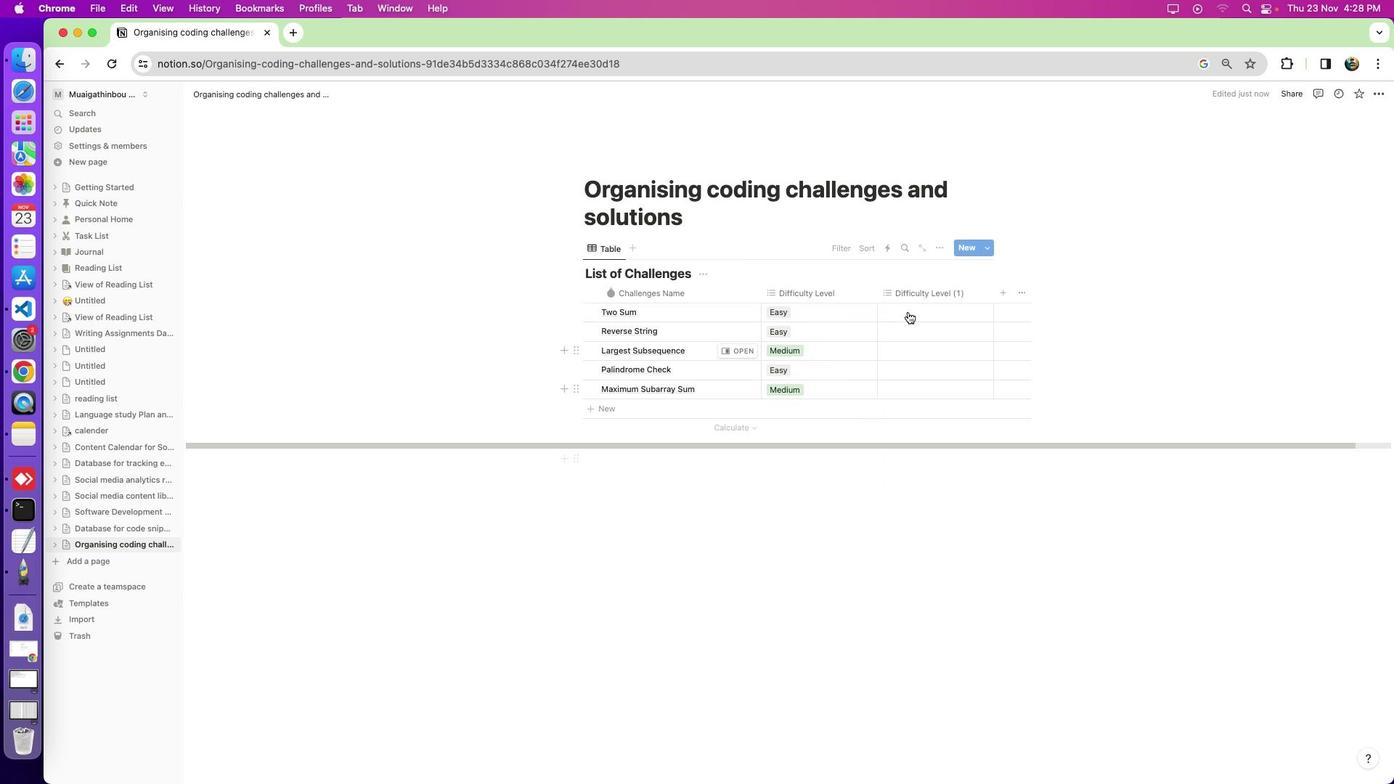 
Action: Mouse pressed left at (825, 450)
Screenshot: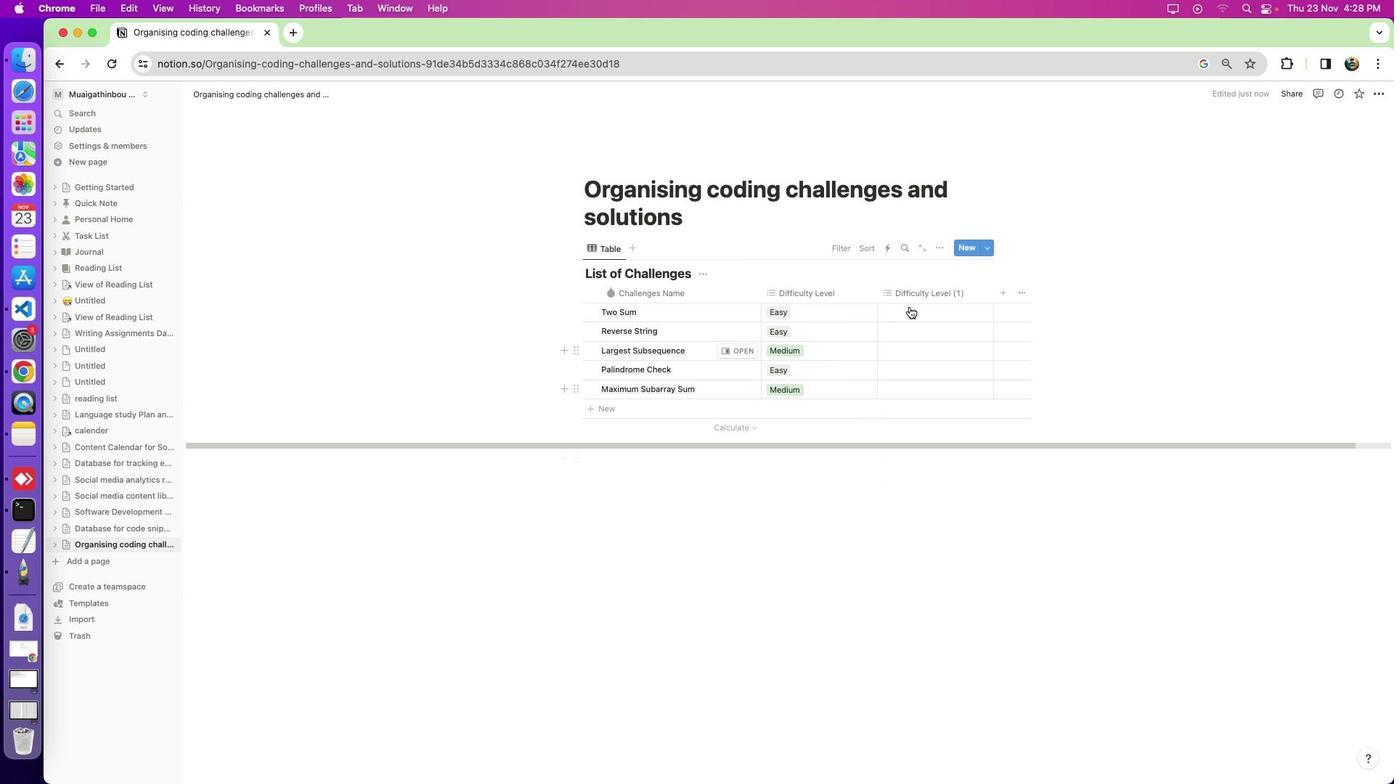 
Action: Mouse moved to (917, 291)
Screenshot: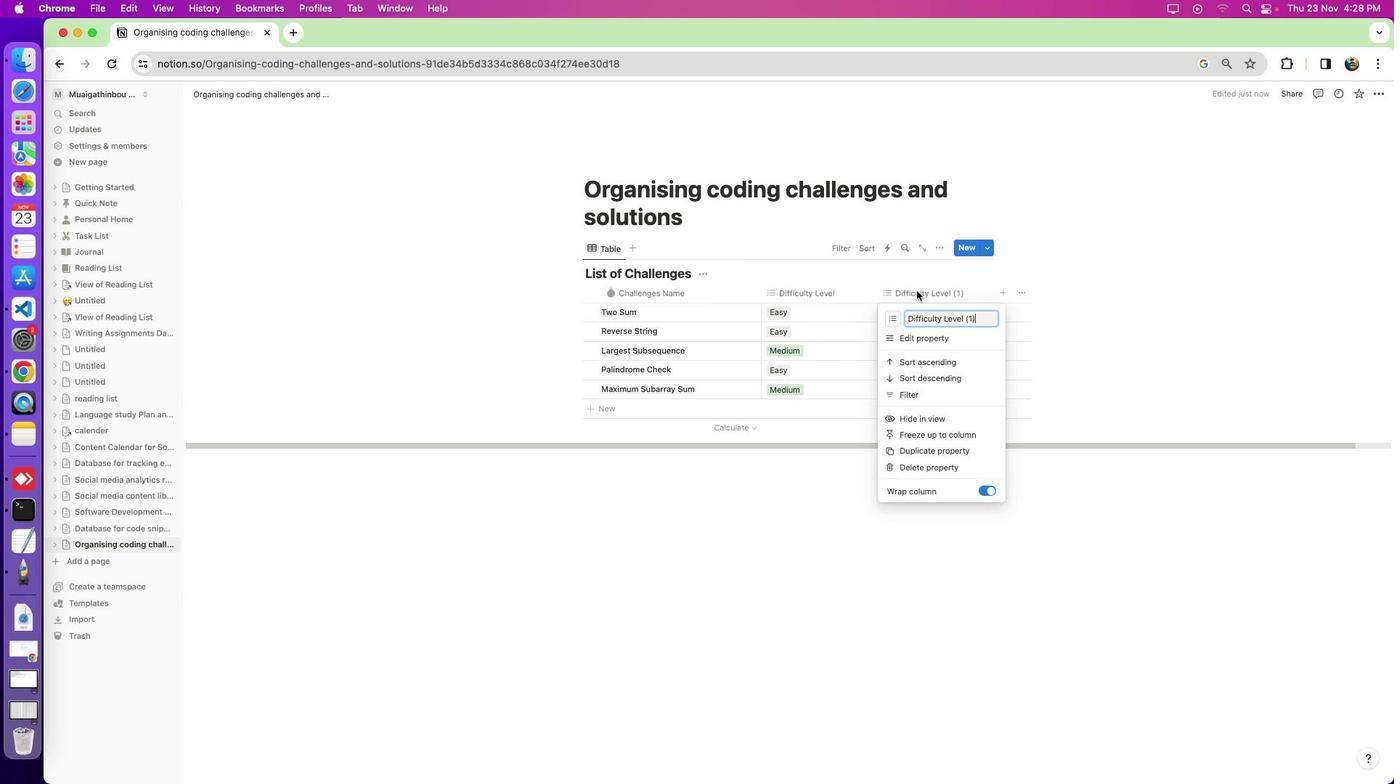 
Action: Mouse pressed left at (917, 291)
Screenshot: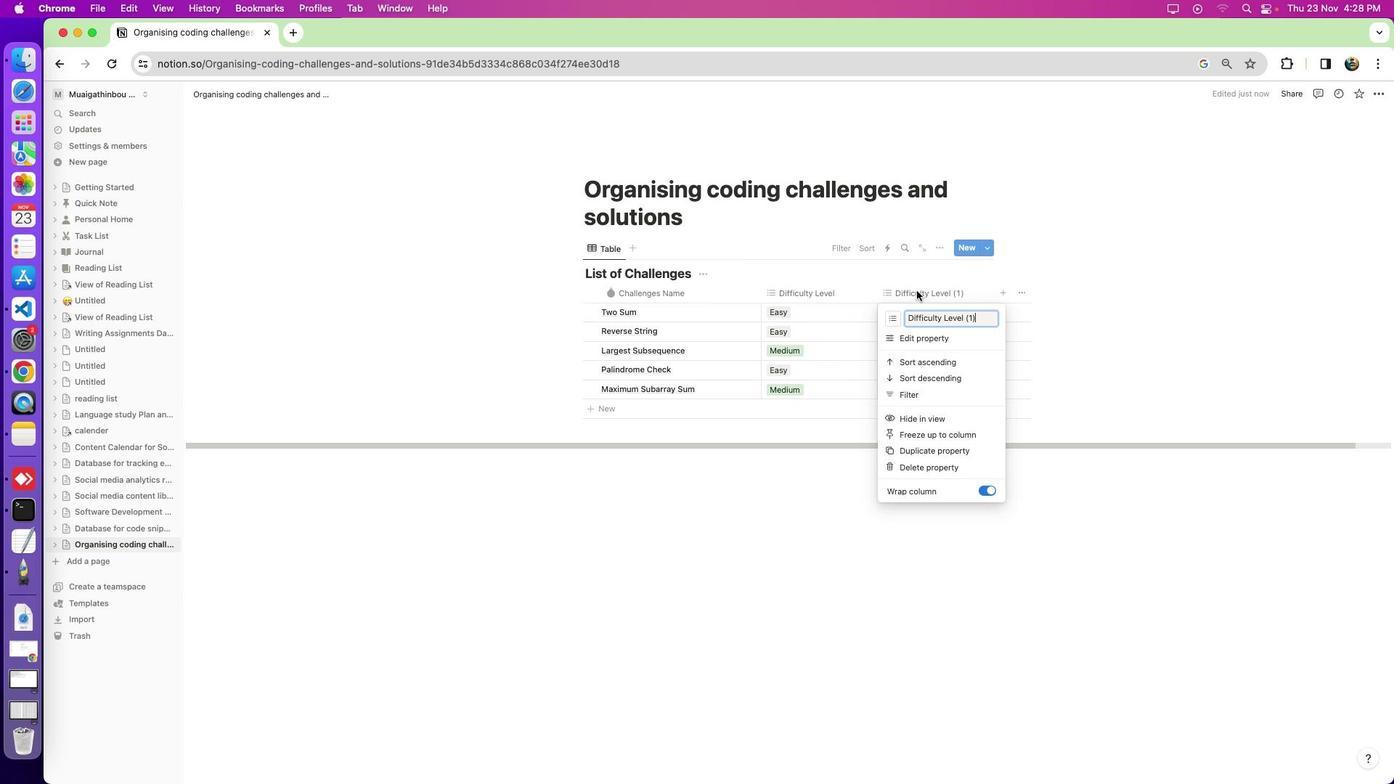 
Action: Key pressed Key.cmd'a'Key.shift_r'T''a''g''/'Key.shift_r'T''o''p''i''c''s'Key.enter
Screenshot: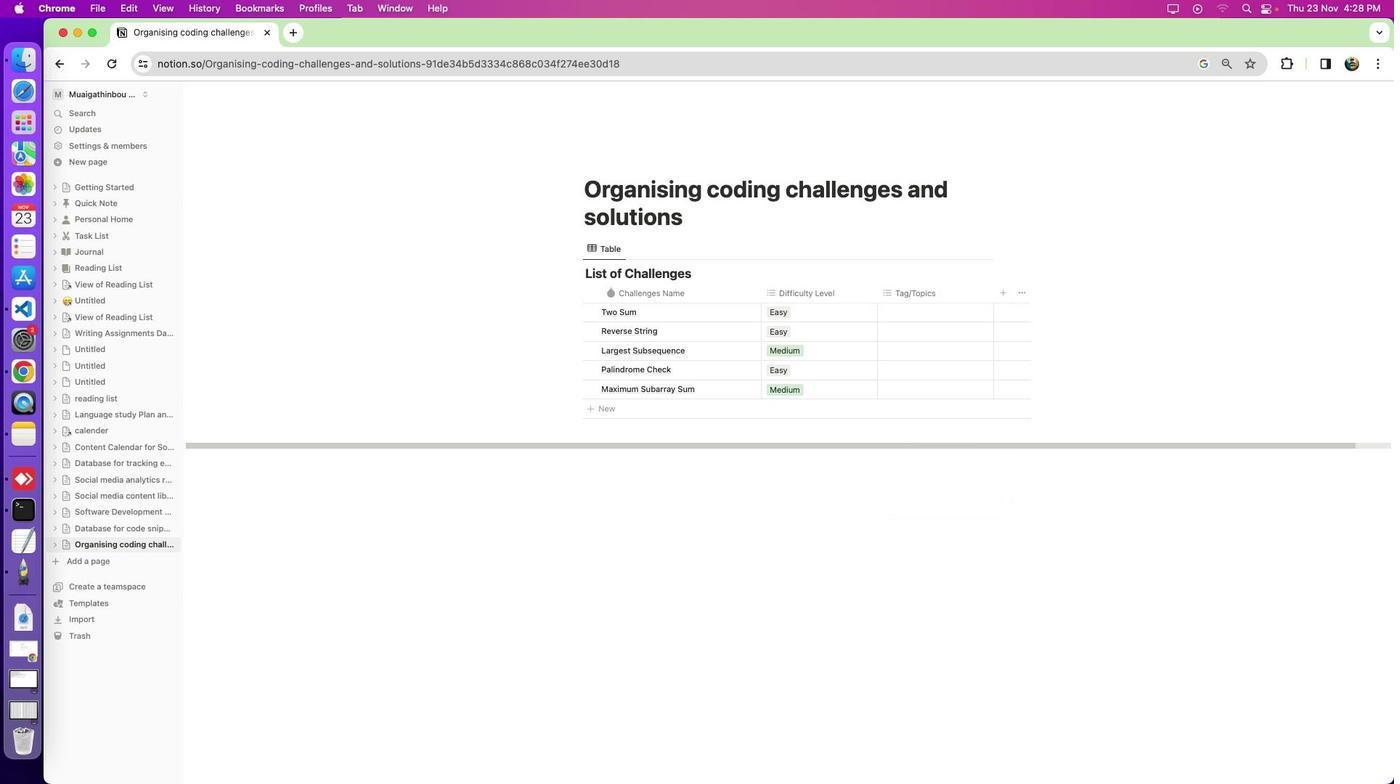 
Action: Mouse moved to (906, 314)
Screenshot: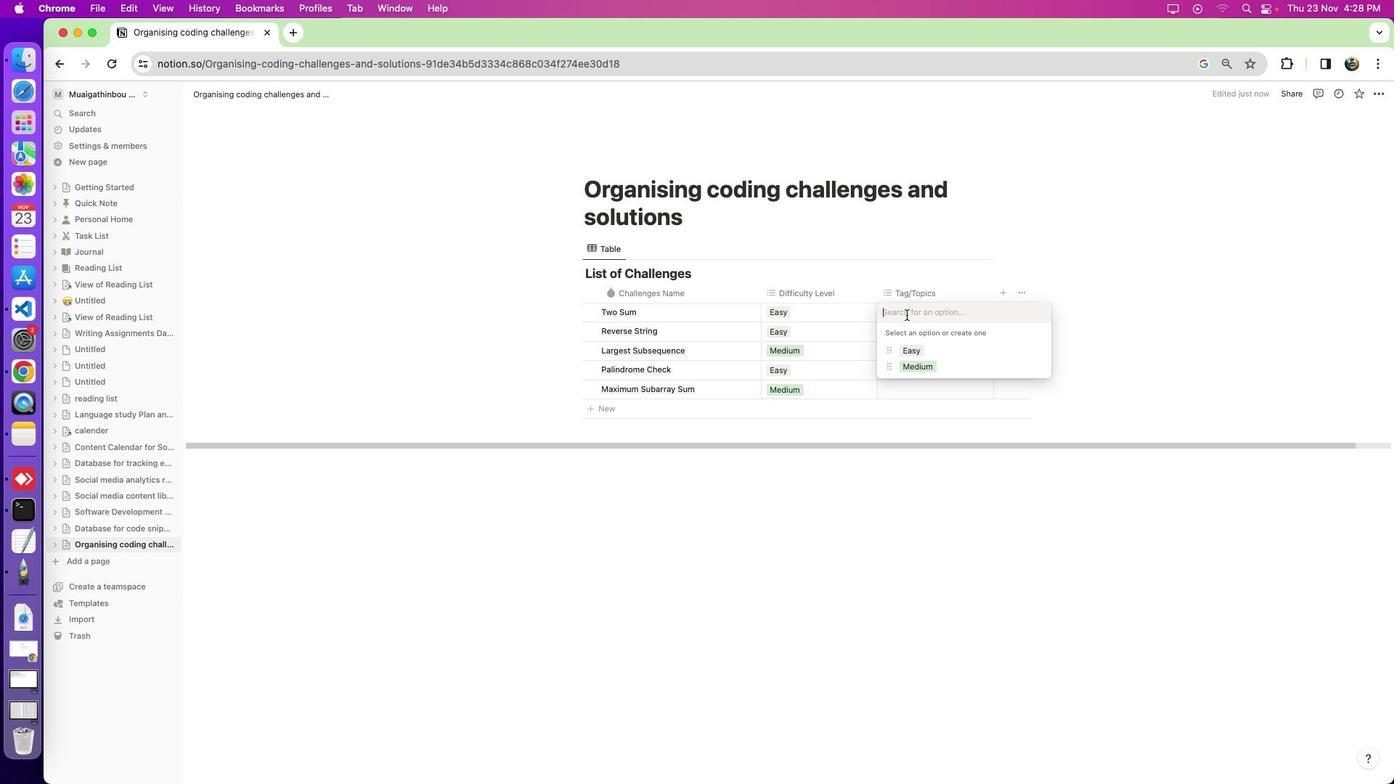 
Action: Mouse pressed left at (906, 314)
Screenshot: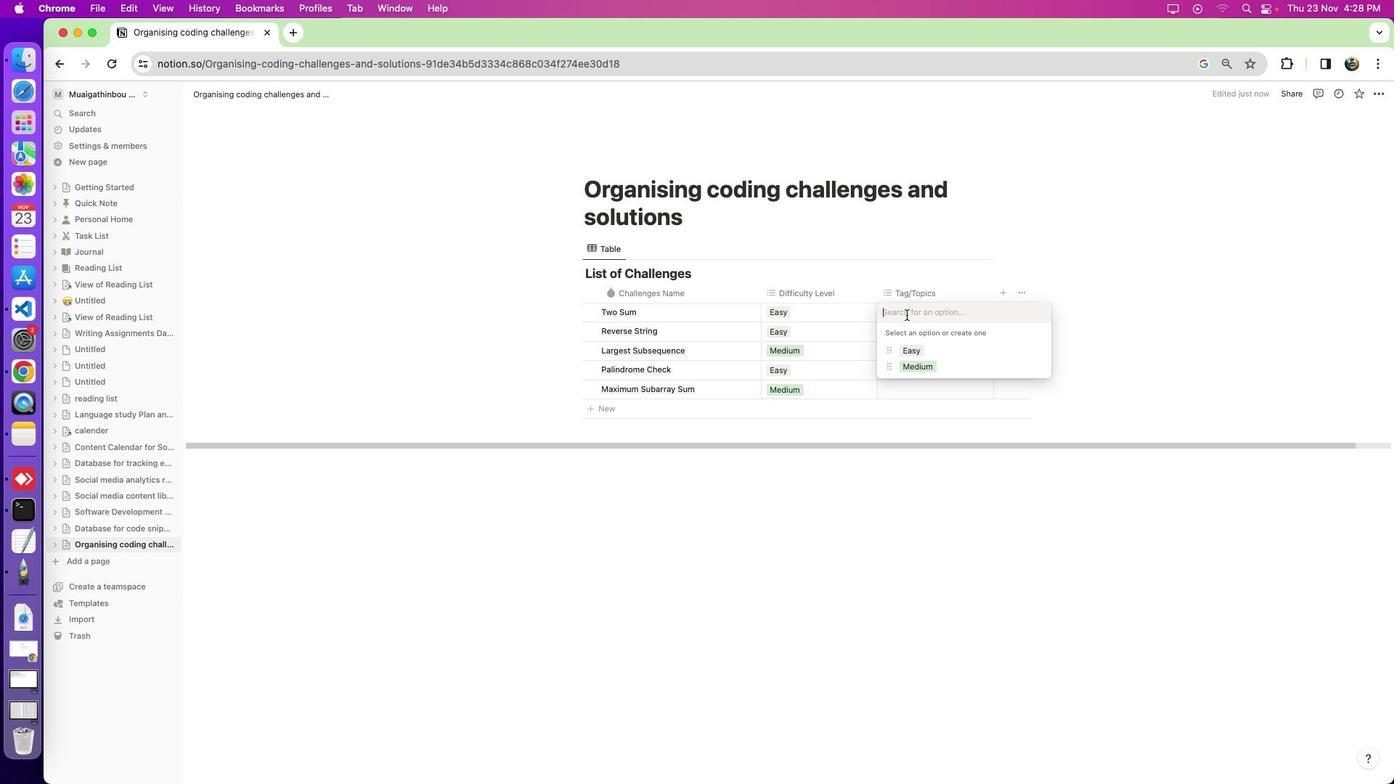 
Action: Mouse moved to (906, 314)
Screenshot: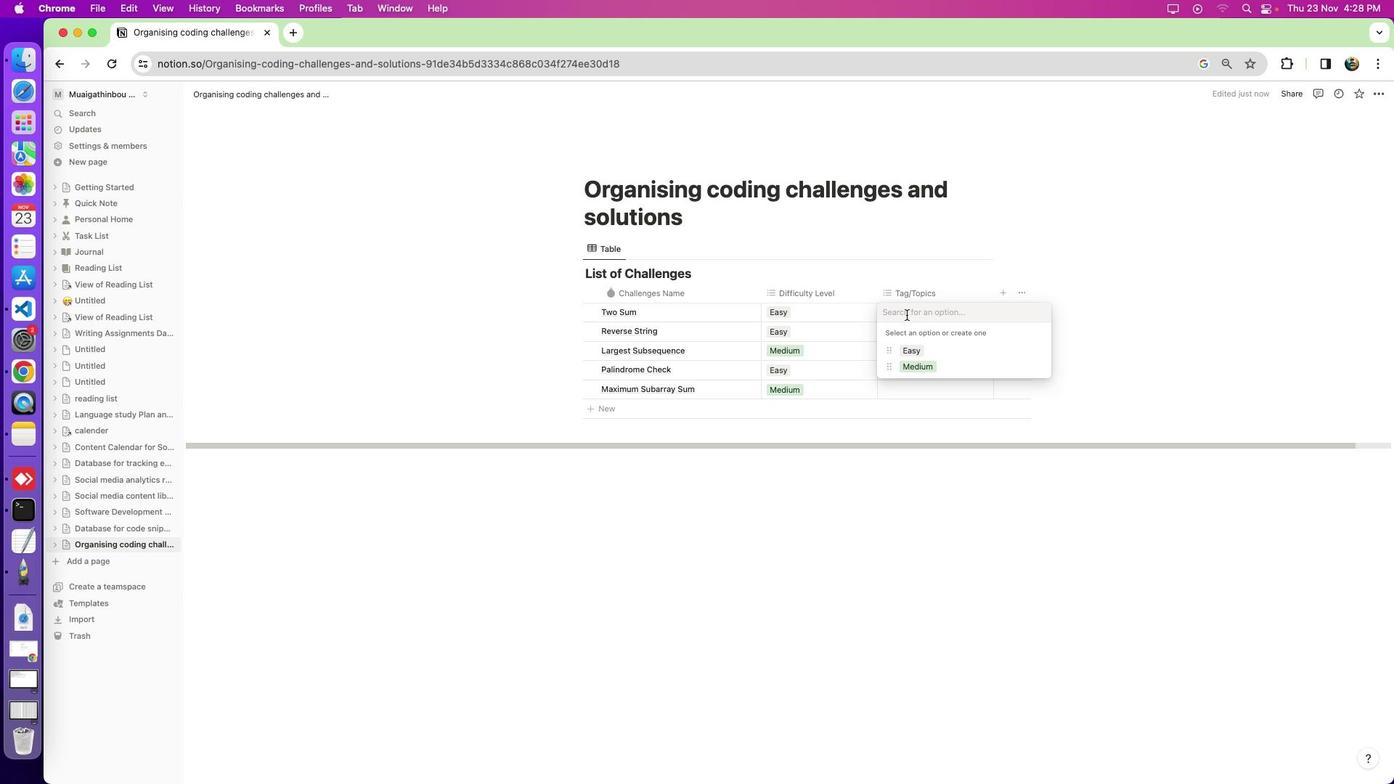 
Action: Key pressed Key.shift_r'A''r''r''a''y''s'','Key.spaceKey.shift'H''a''s''h'Key.spaceKey.shift_r'T''r''a'Key.backspaceKey.backspace'a''b''l''e'Key.enterKey.shift_r'S''t''r''i''n''g''s'Key.enter
Screenshot: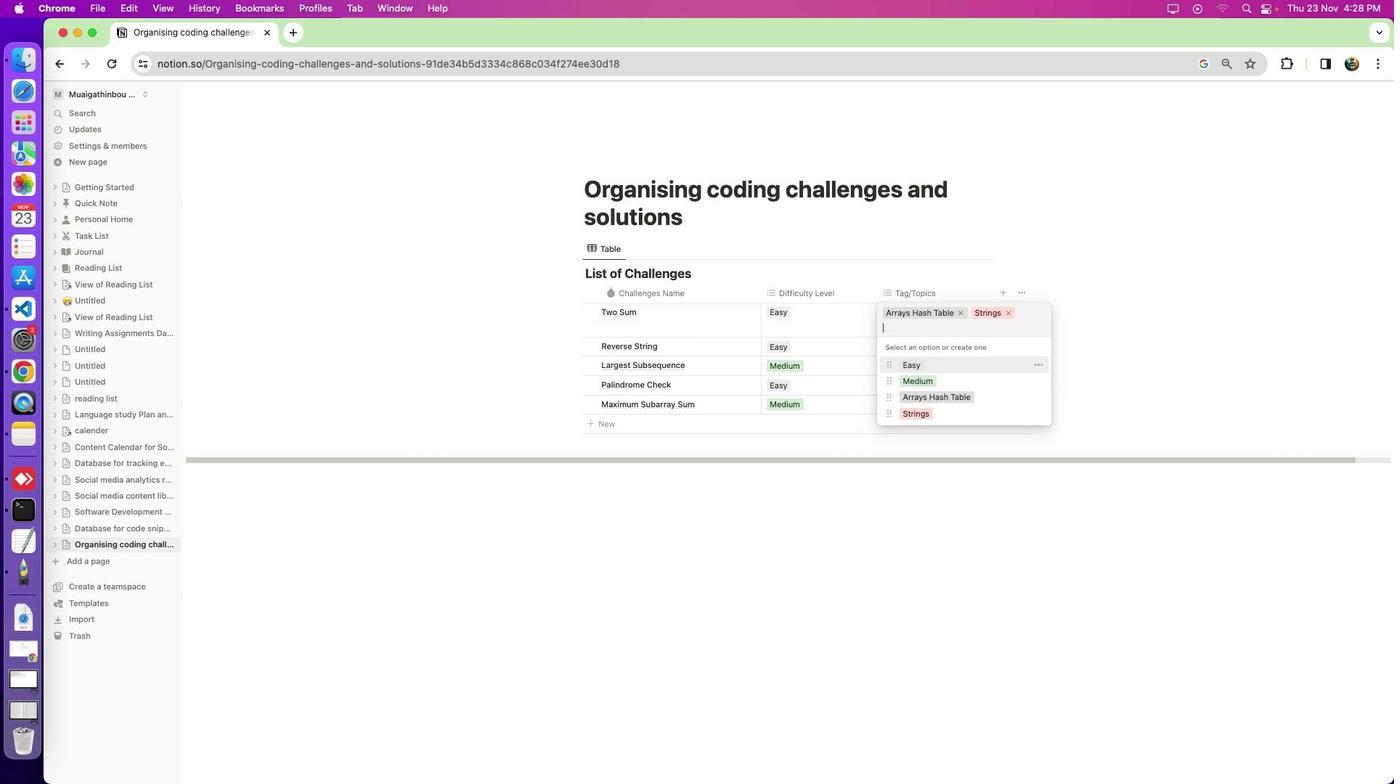 
Action: Mouse moved to (1013, 314)
Screenshot: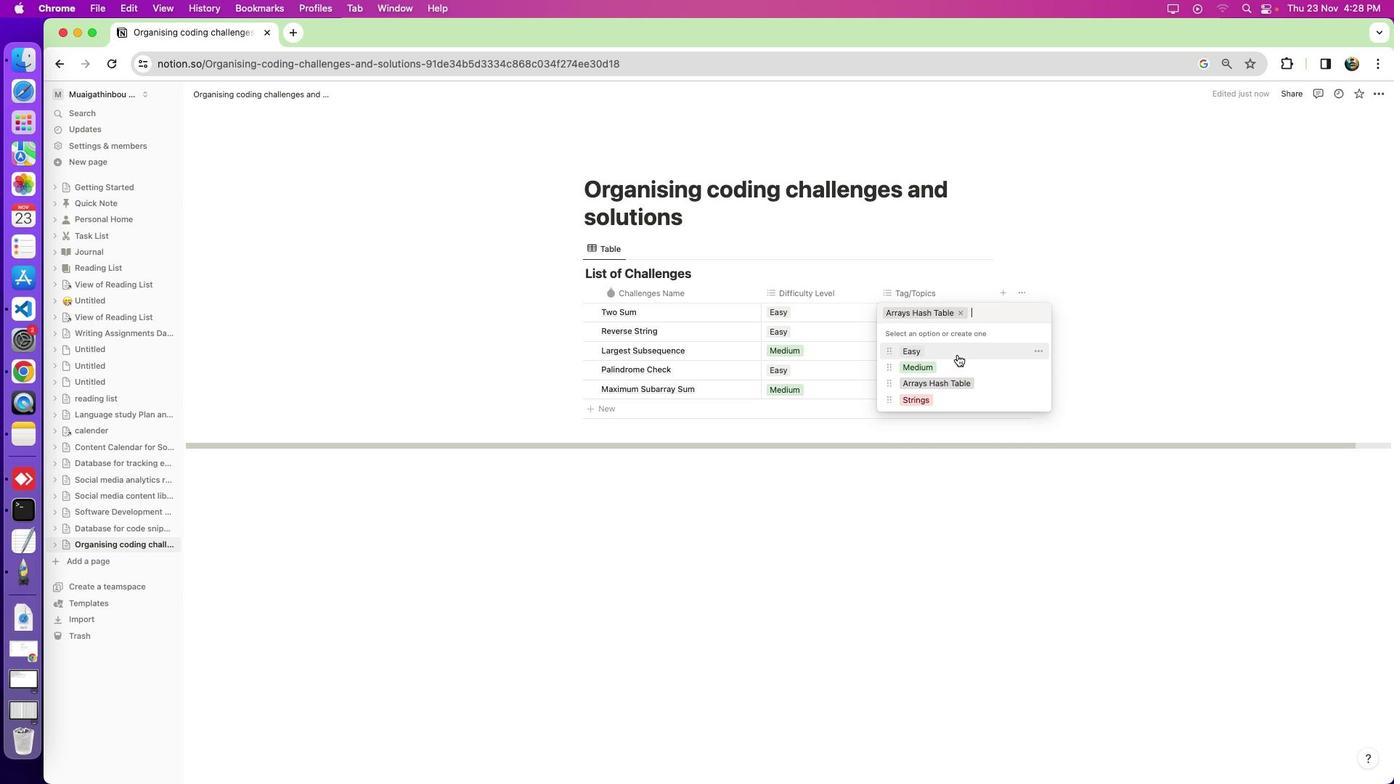 
Action: Mouse pressed left at (1013, 314)
Screenshot: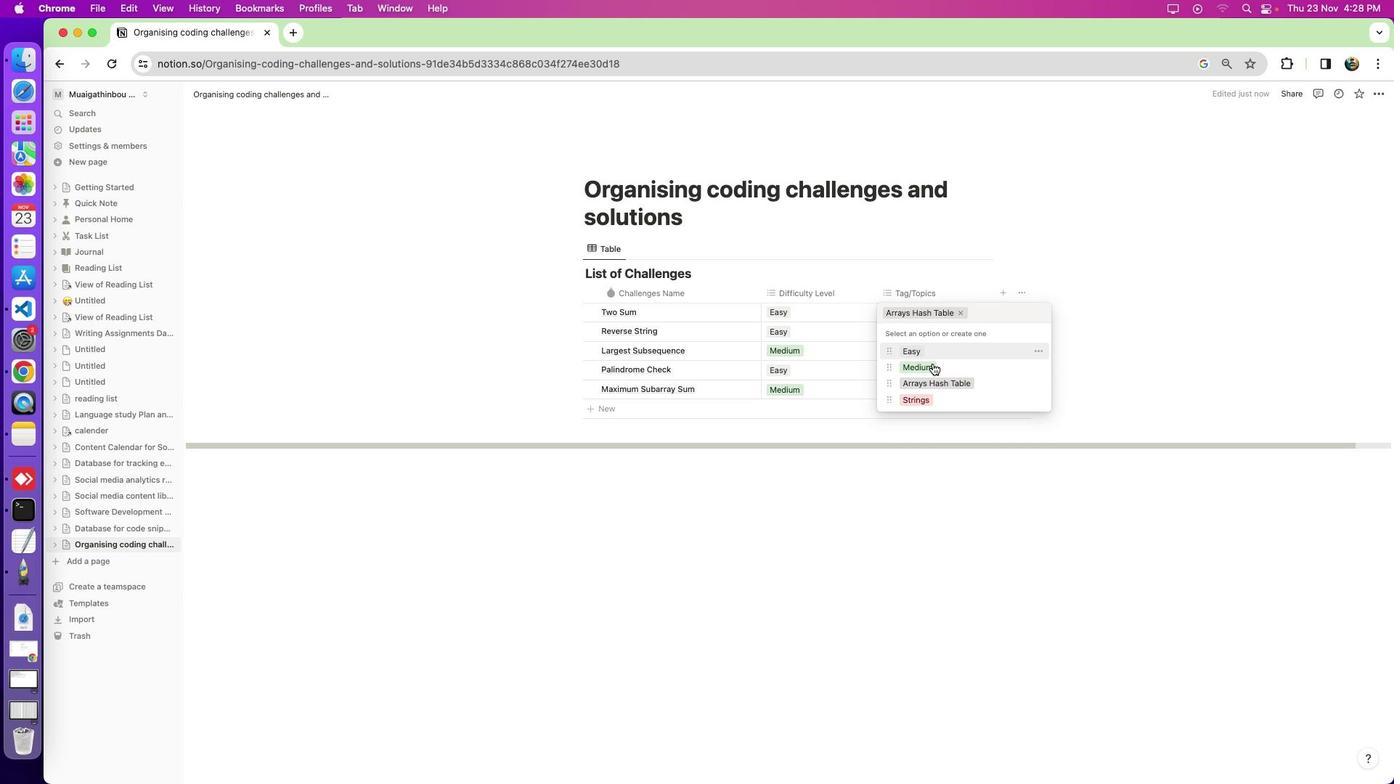 
Action: Mouse moved to (835, 461)
Screenshot: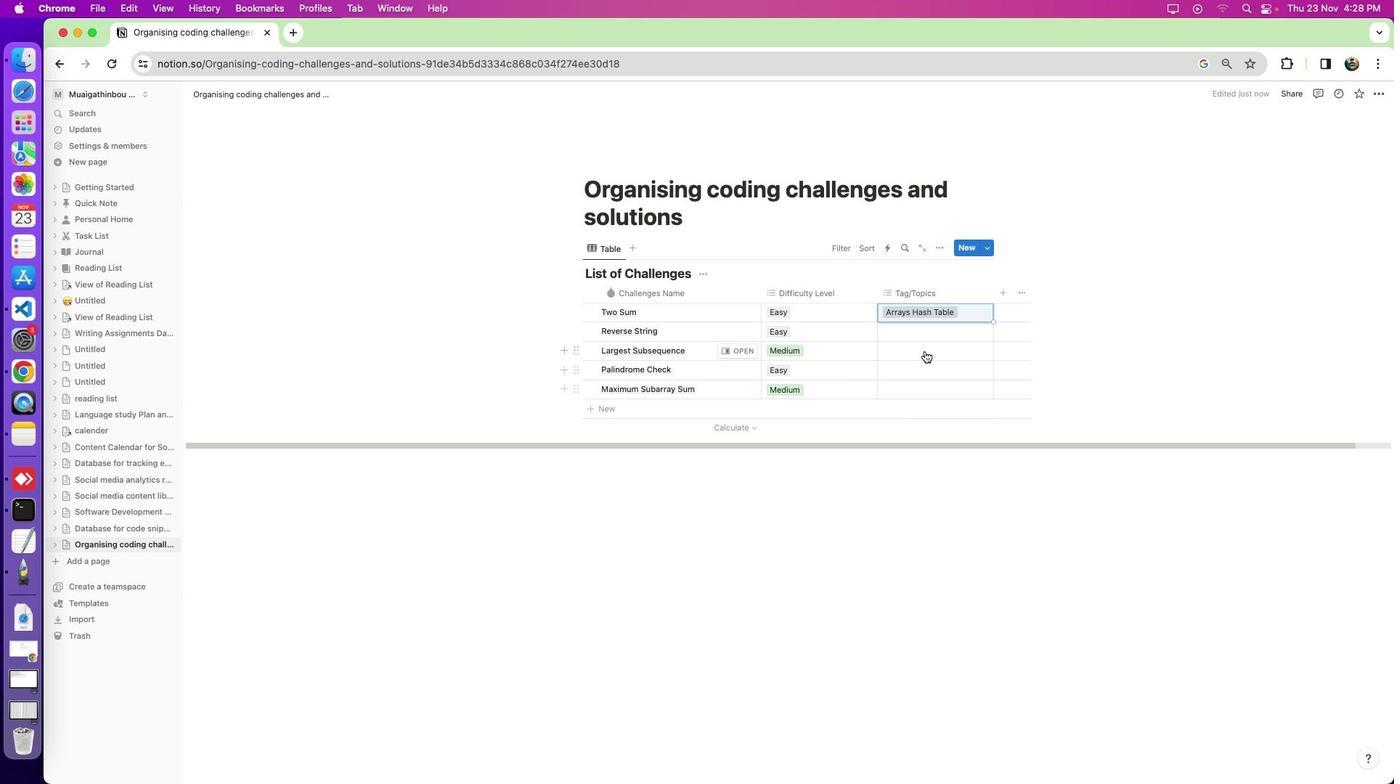 
Action: Mouse pressed left at (835, 461)
Screenshot: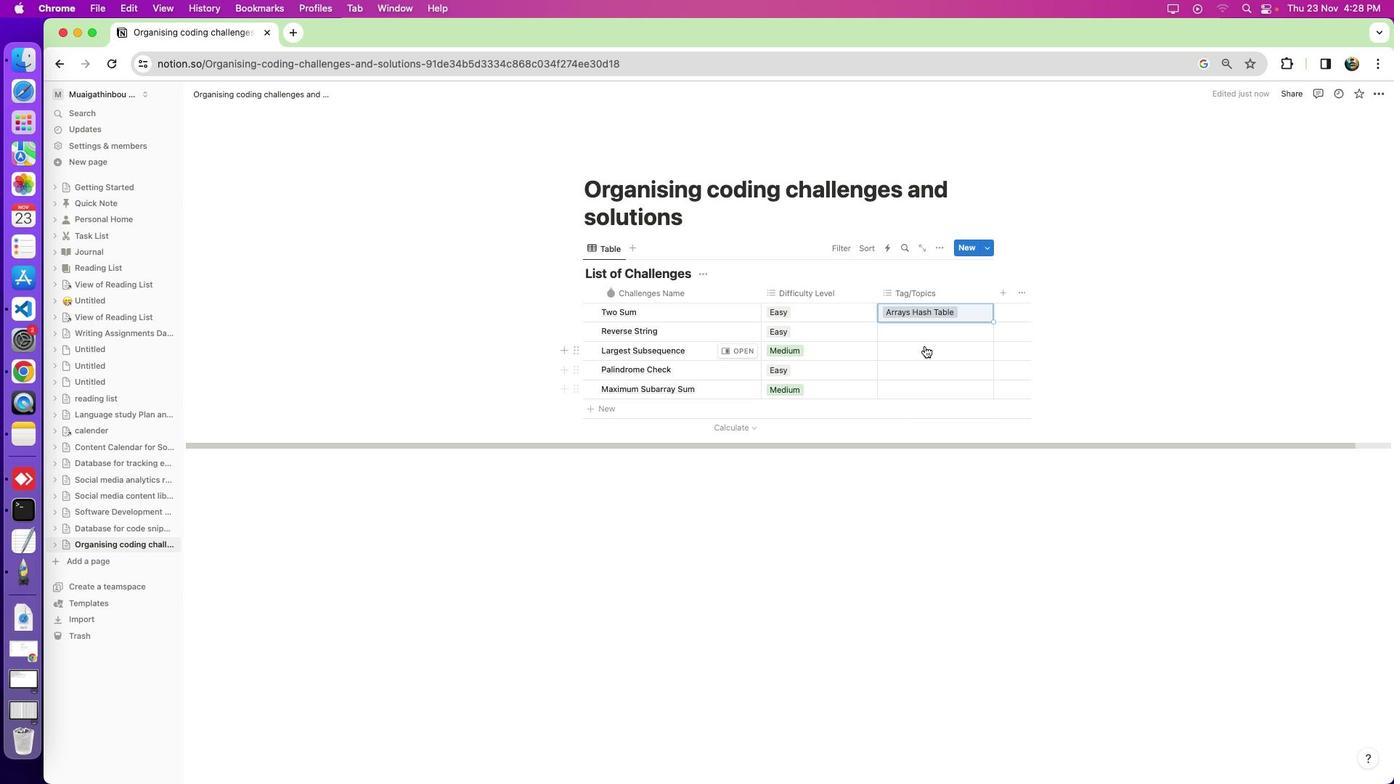 
Action: Mouse moved to (926, 334)
Screenshot: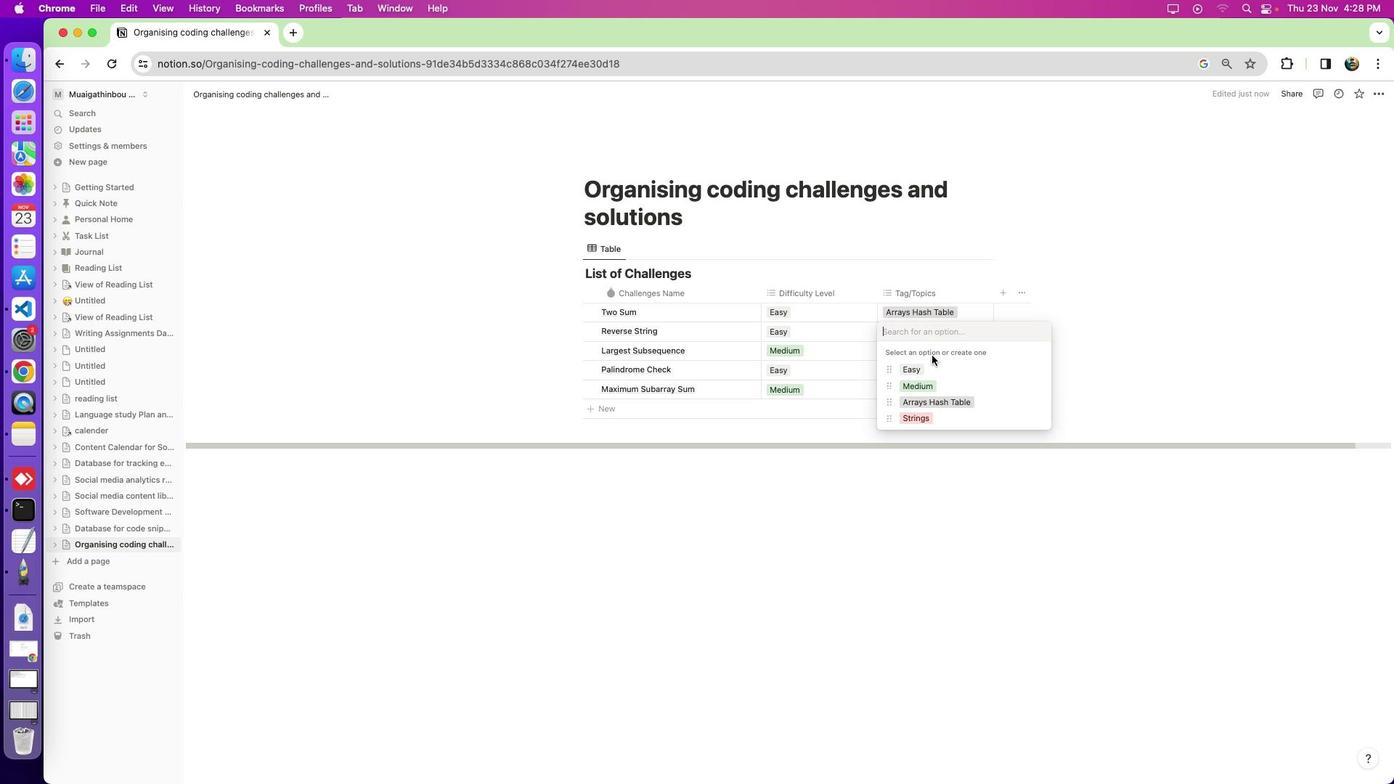 
Action: Mouse pressed left at (926, 334)
Screenshot: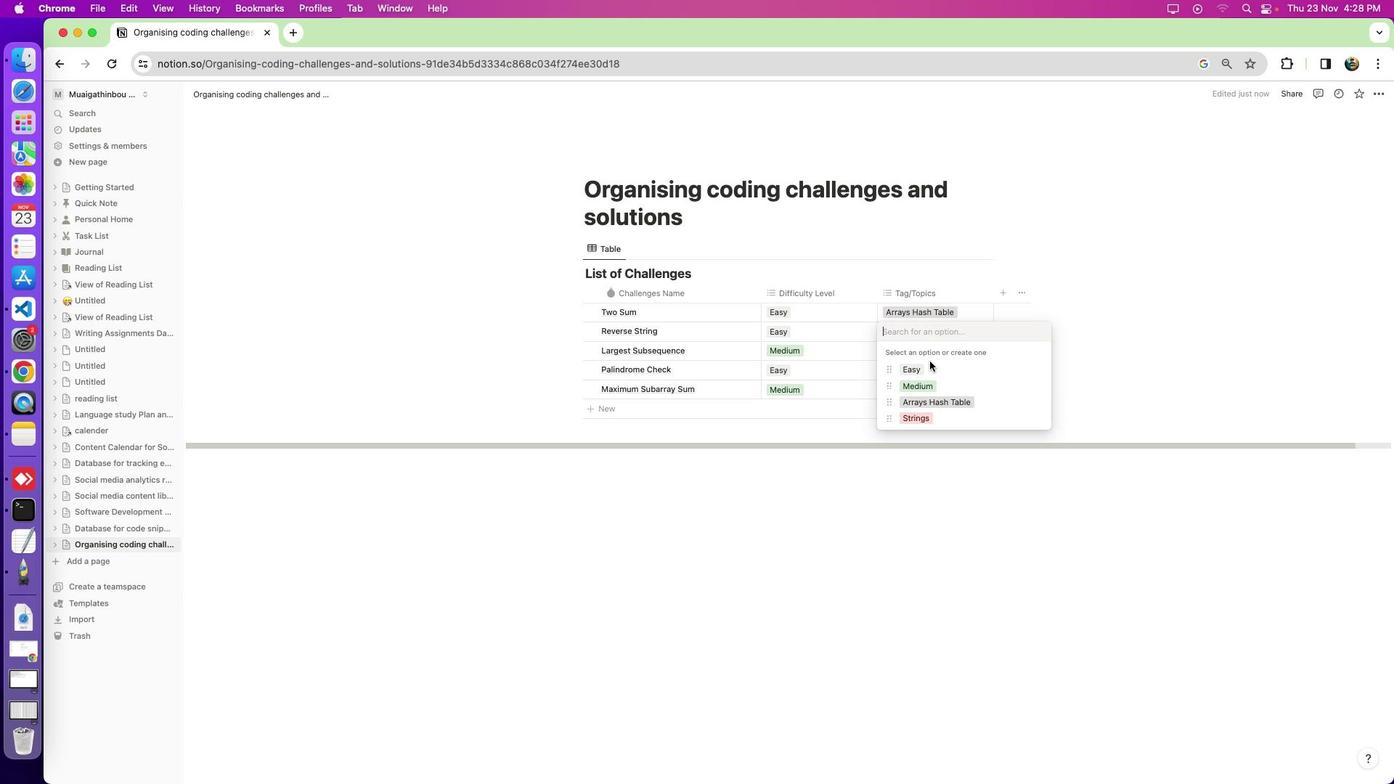 
Action: Mouse moved to (924, 420)
Screenshot: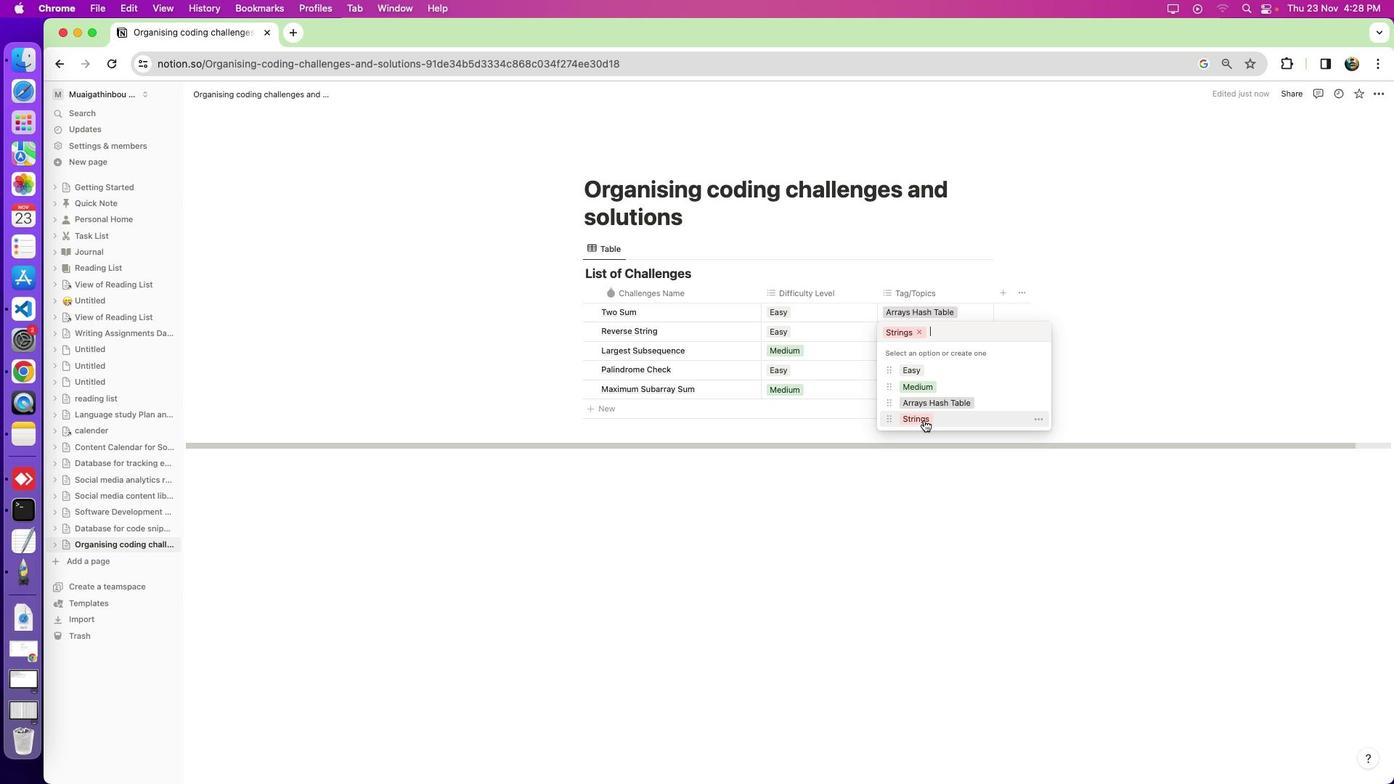 
Action: Mouse pressed left at (924, 420)
Screenshot: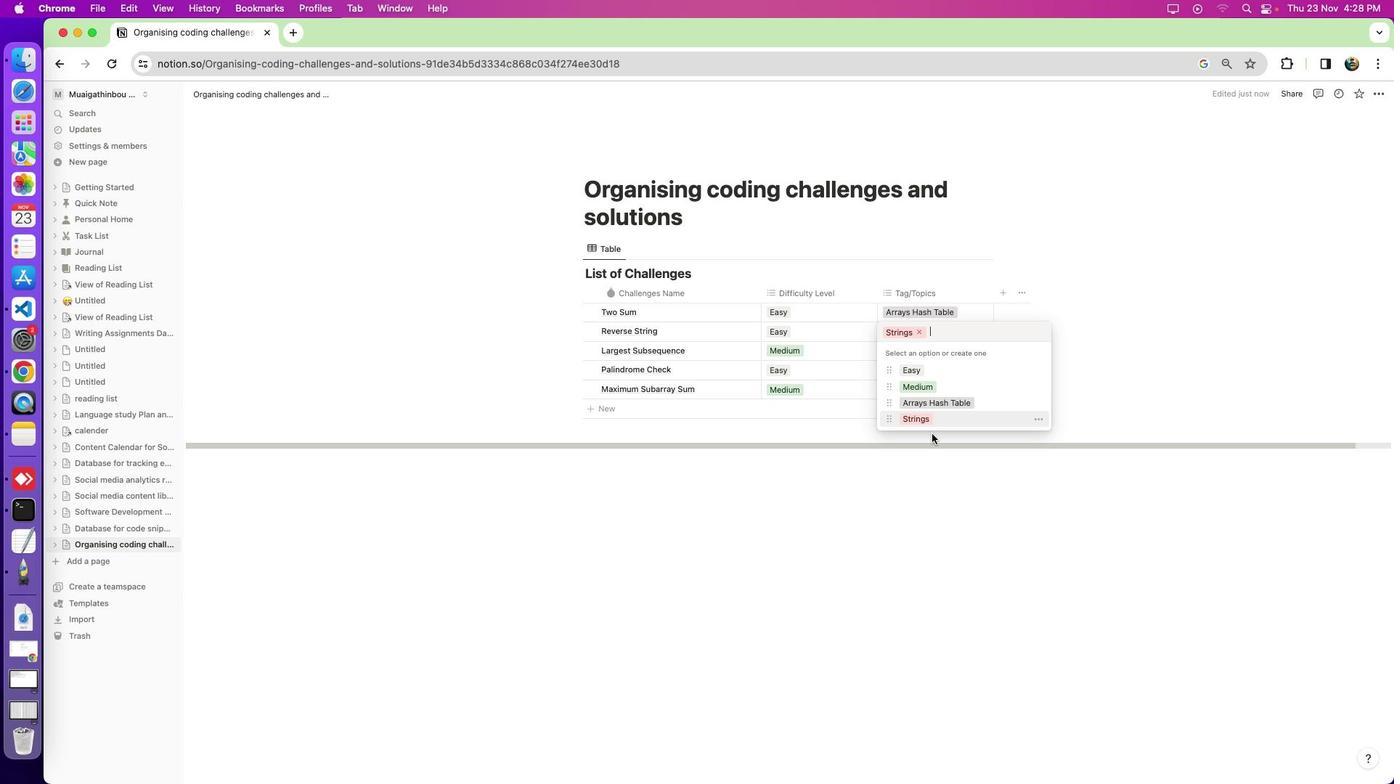 
Action: Mouse moved to (863, 514)
Screenshot: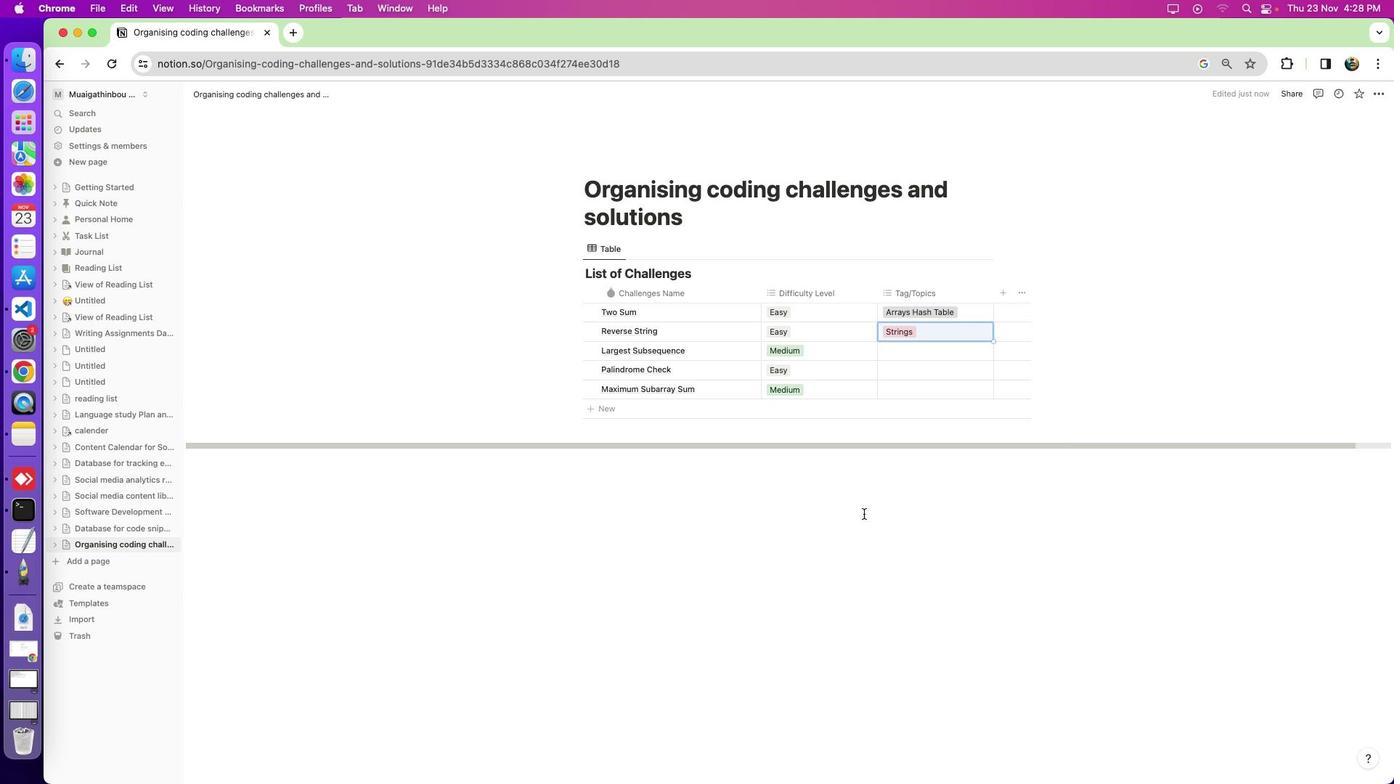 
Action: Mouse pressed left at (863, 514)
Screenshot: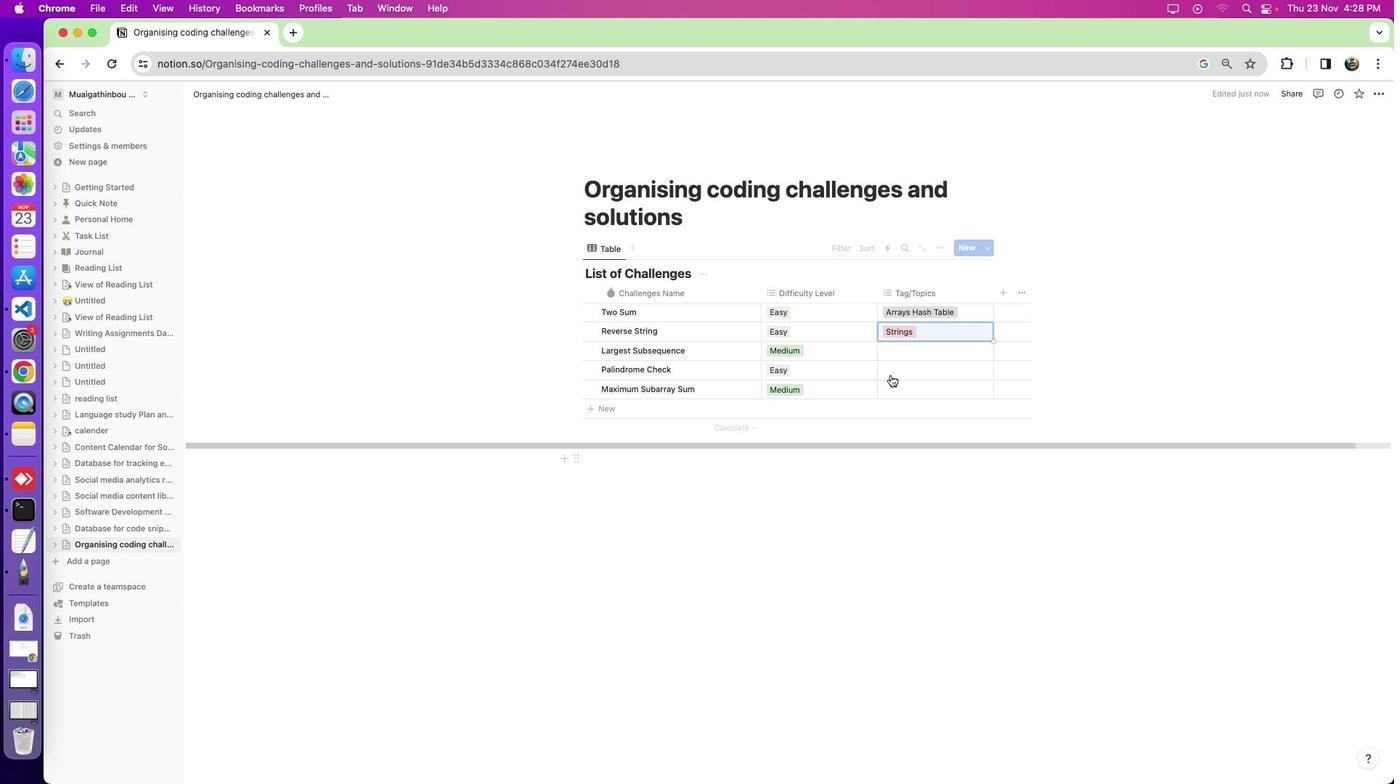 
Action: Mouse moved to (922, 347)
Screenshot: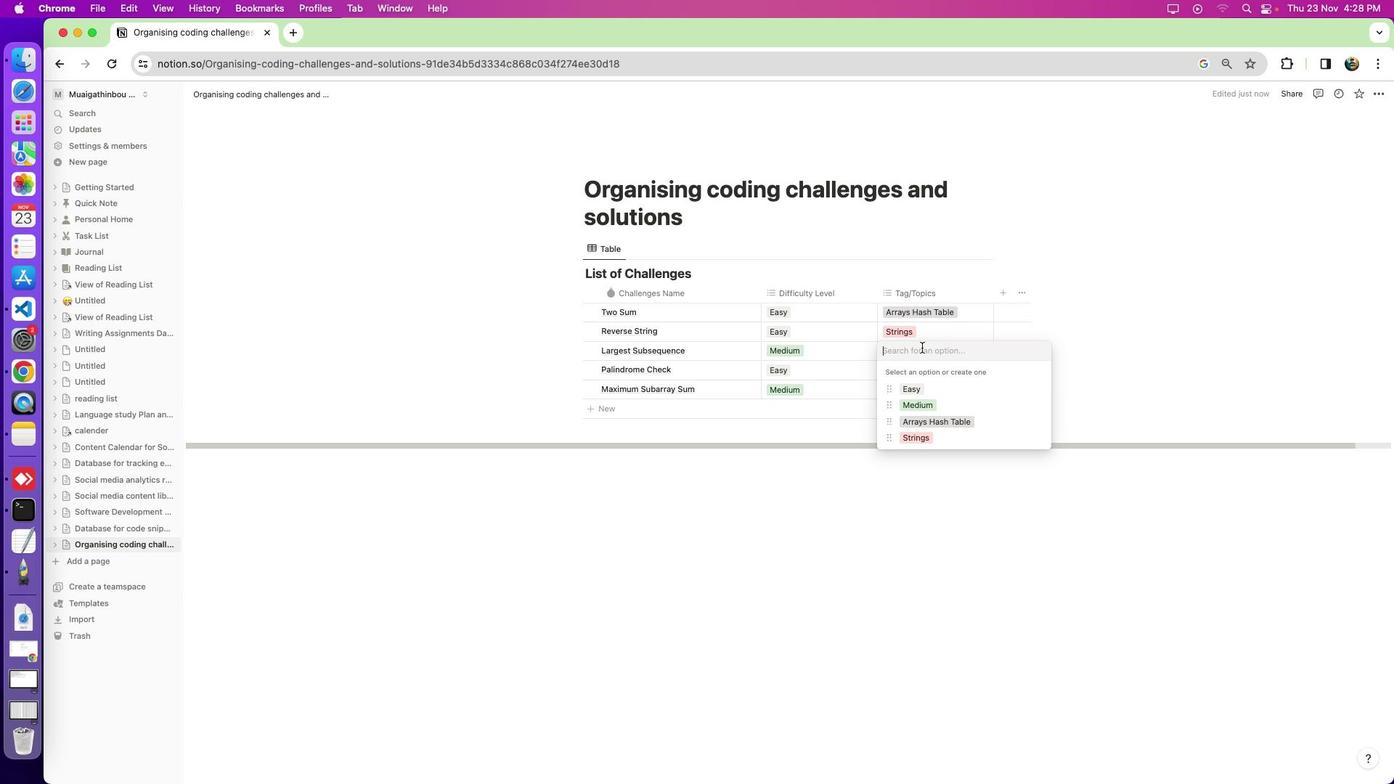 
Action: Mouse pressed left at (922, 347)
Screenshot: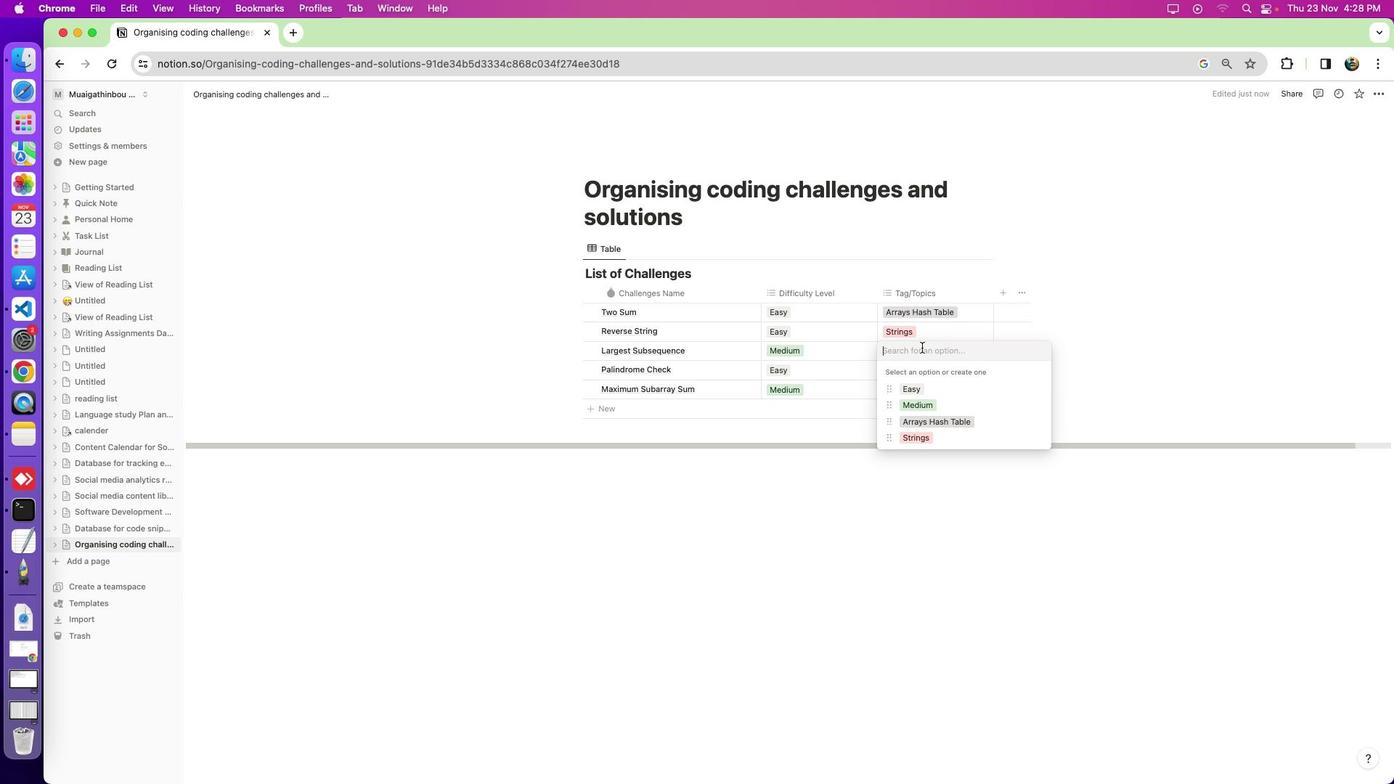 
Action: Key pressed Key.shift_r'D''y''n''a''m''i''c'Key.spaceKey.shift'P''r''o''g''r''a''m''m''i''n''g'Key.enter
Screenshot: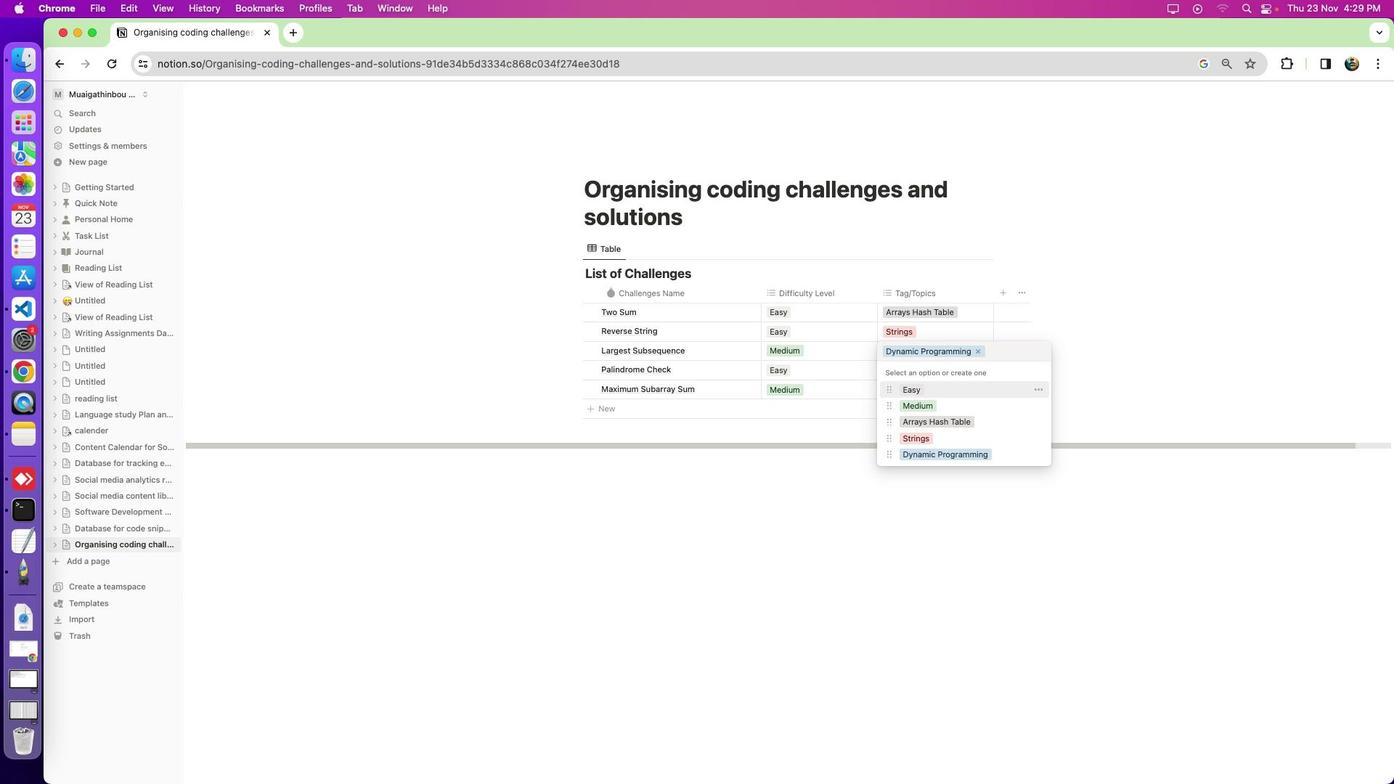 
Action: Mouse moved to (822, 498)
Screenshot: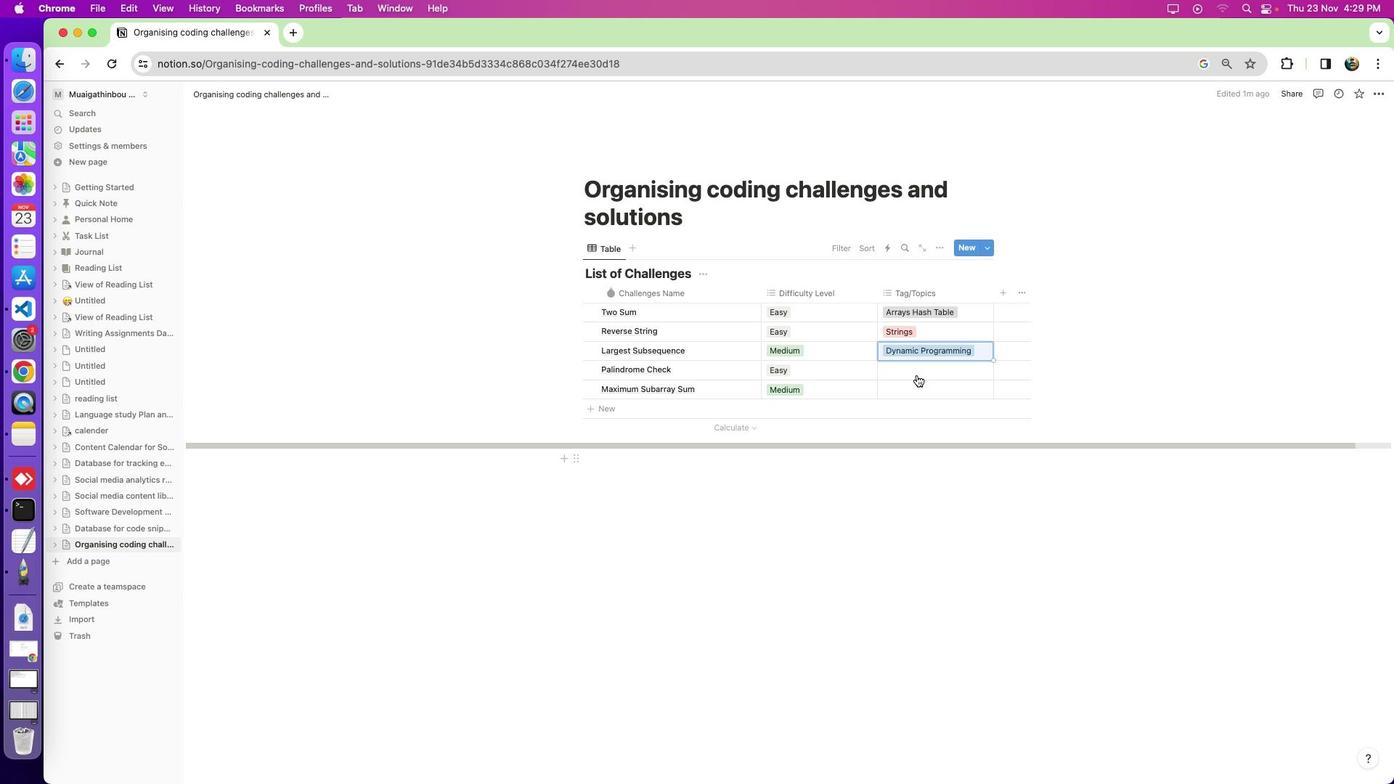 
Action: Mouse pressed left at (822, 498)
Screenshot: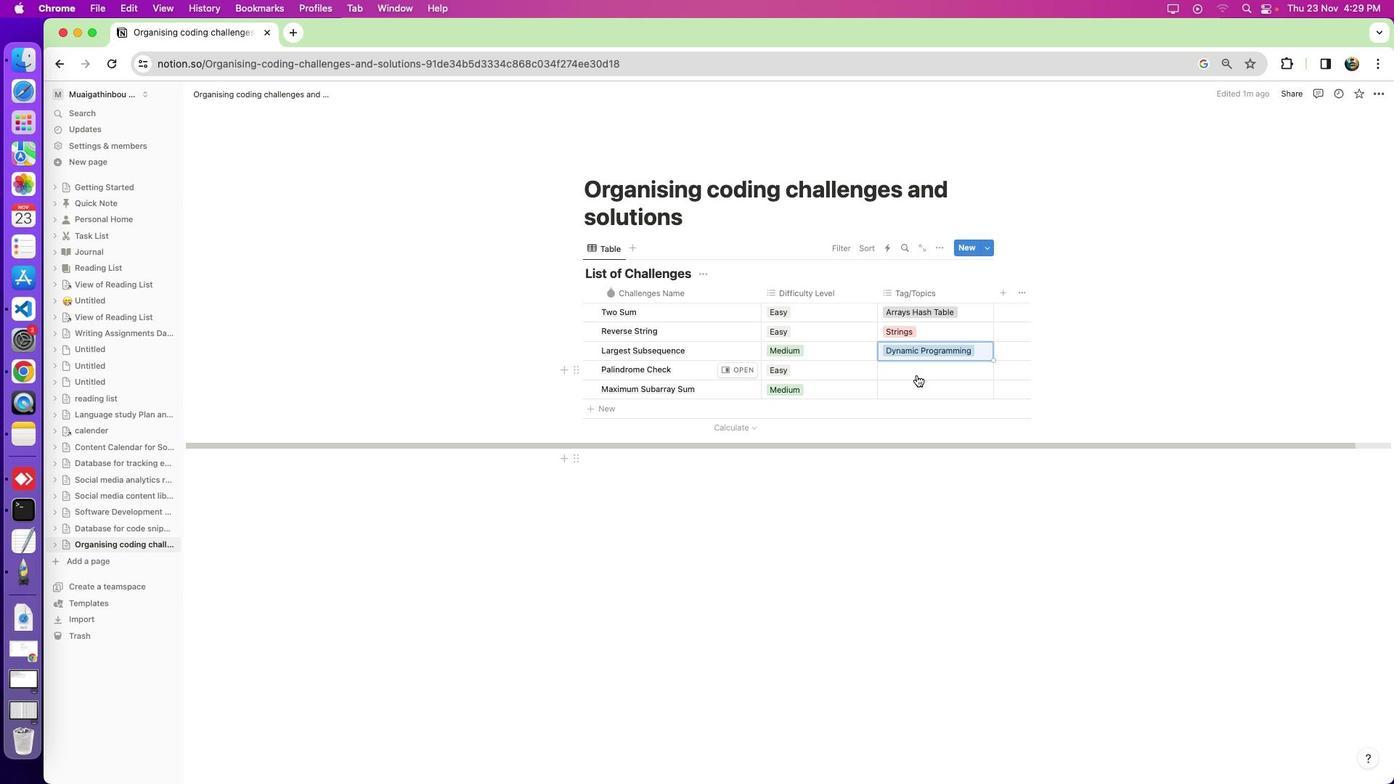 
Action: Mouse moved to (916, 375)
Screenshot: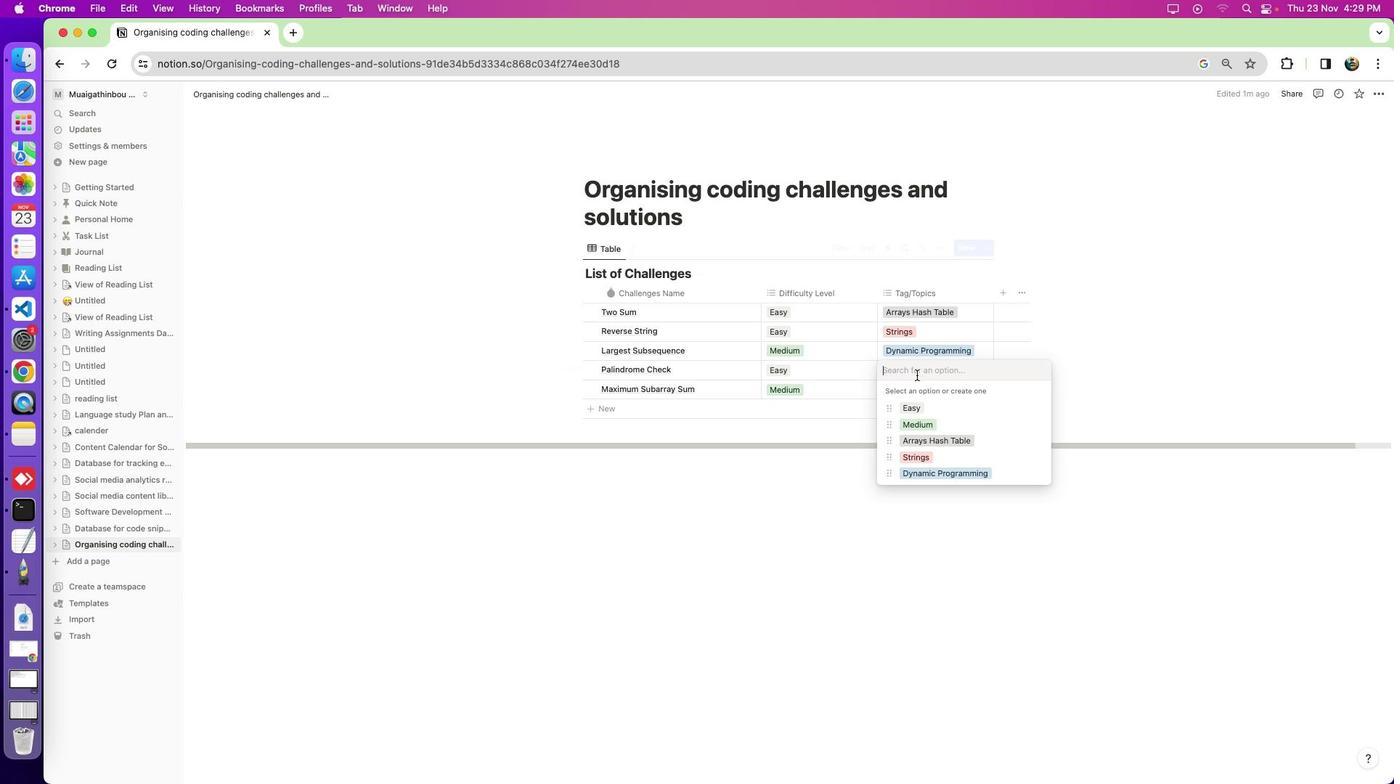 
Action: Mouse pressed left at (916, 375)
Screenshot: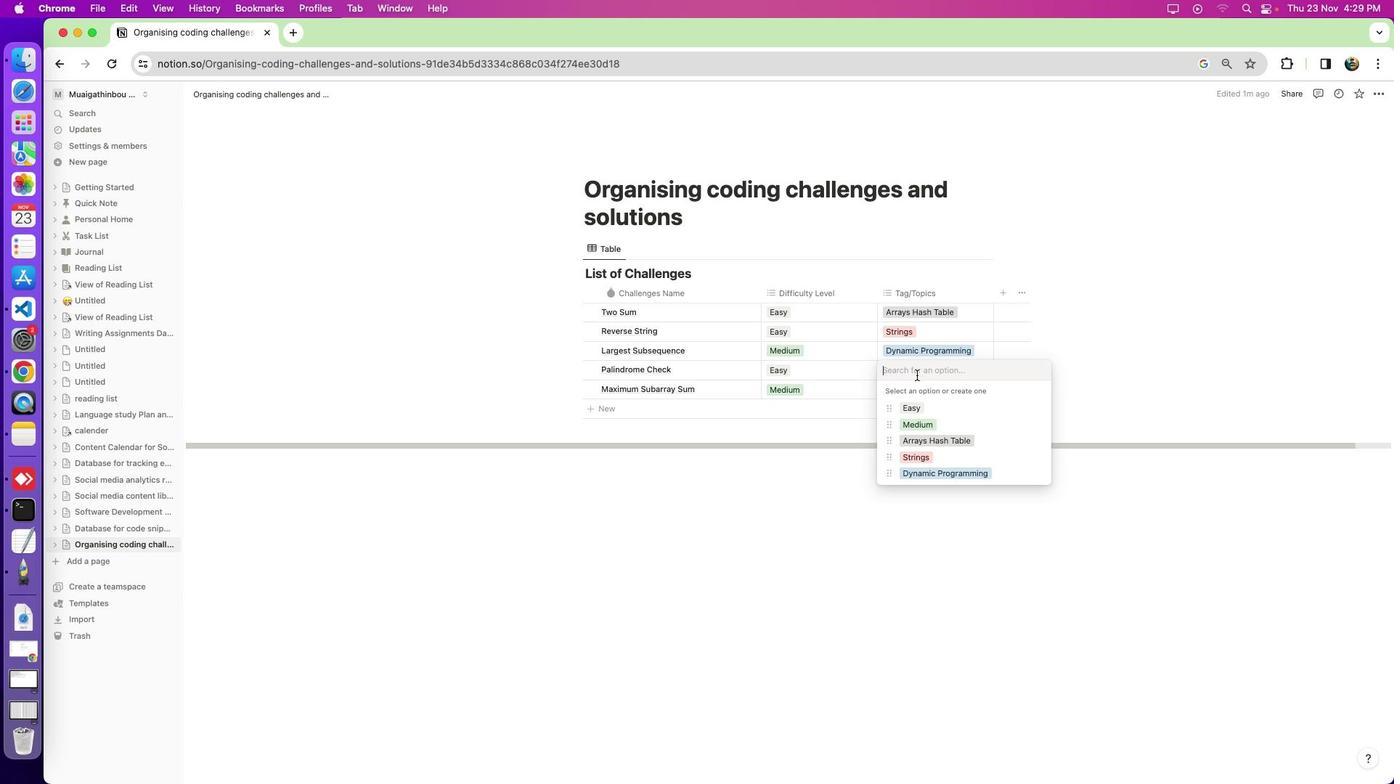 
Action: Key pressed Key.shift_r'S''t''r''i''n''g''s'Key.enter
Screenshot: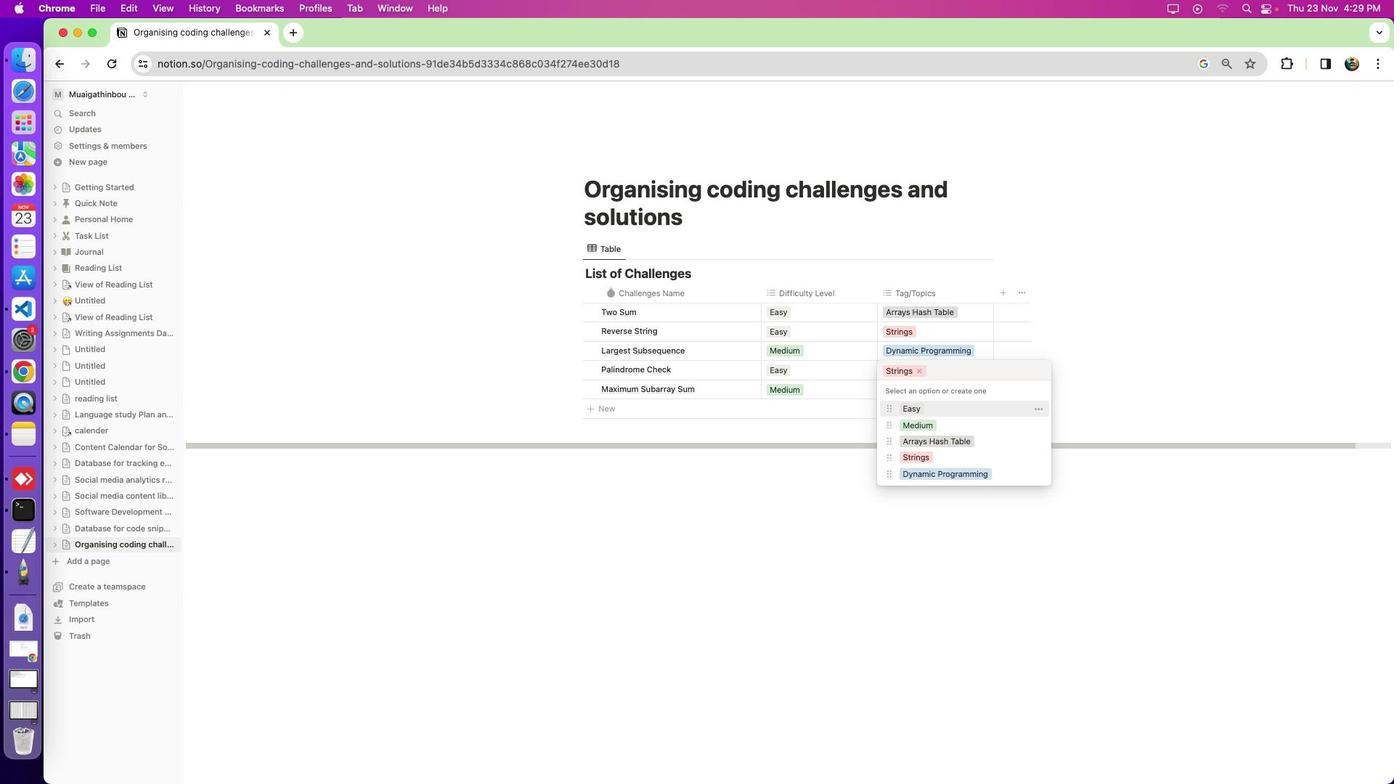 
Action: Mouse moved to (840, 527)
Screenshot: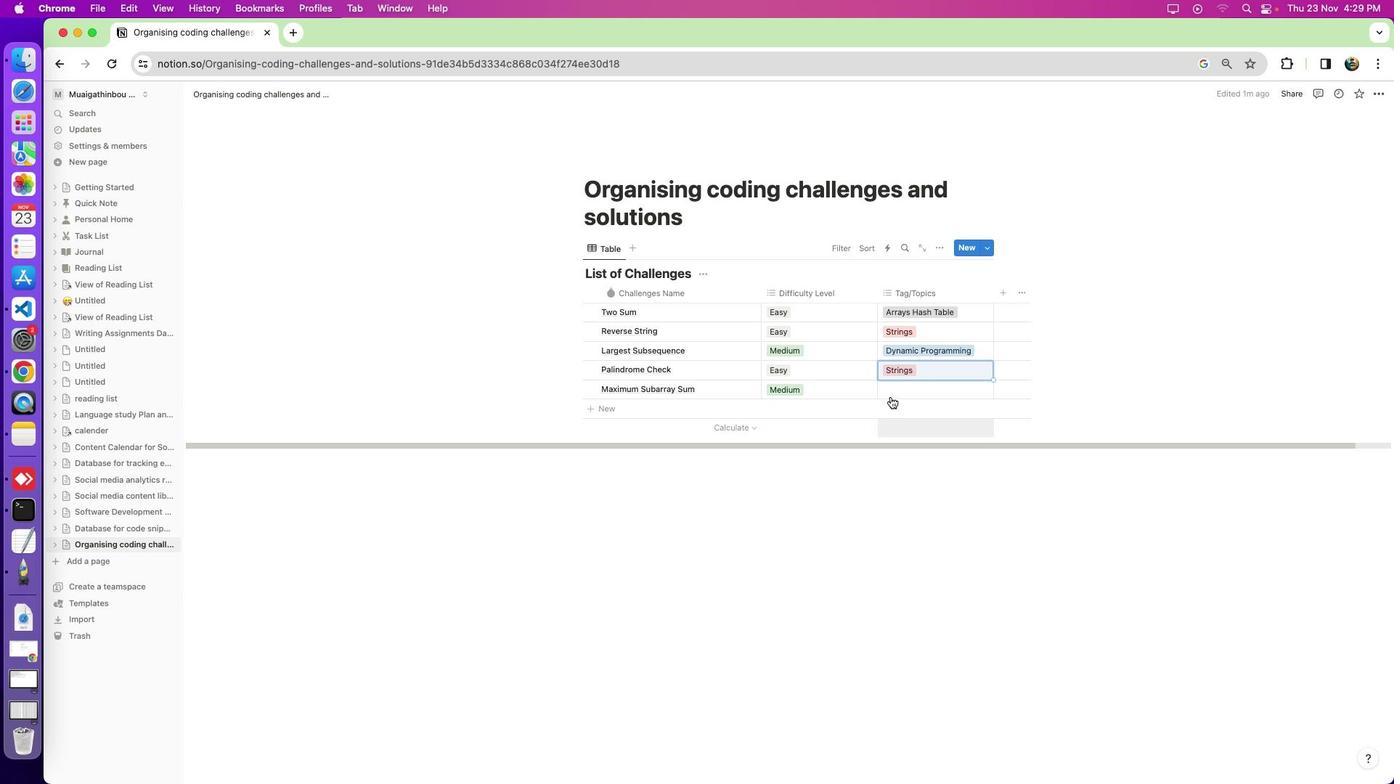 
Action: Mouse pressed left at (840, 527)
Screenshot: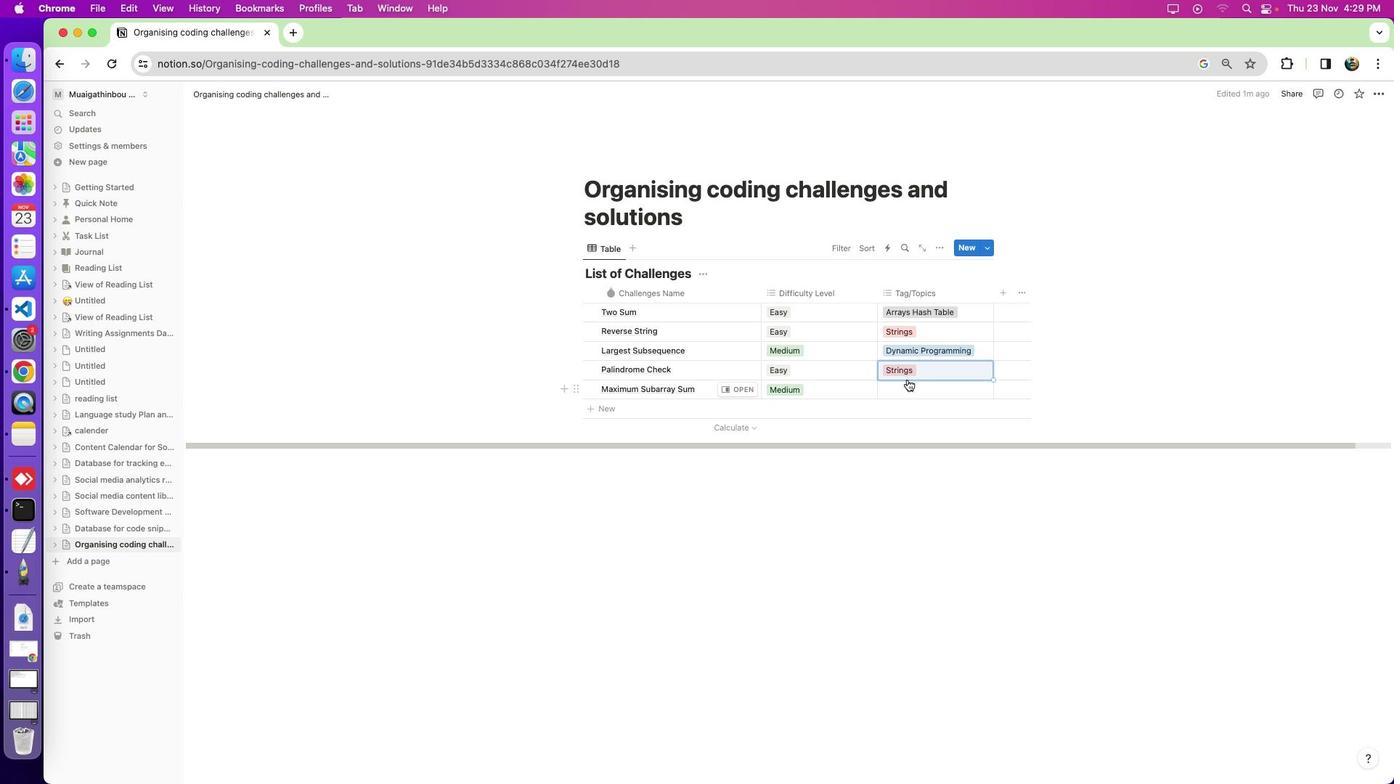 
Action: Mouse moved to (904, 387)
Screenshot: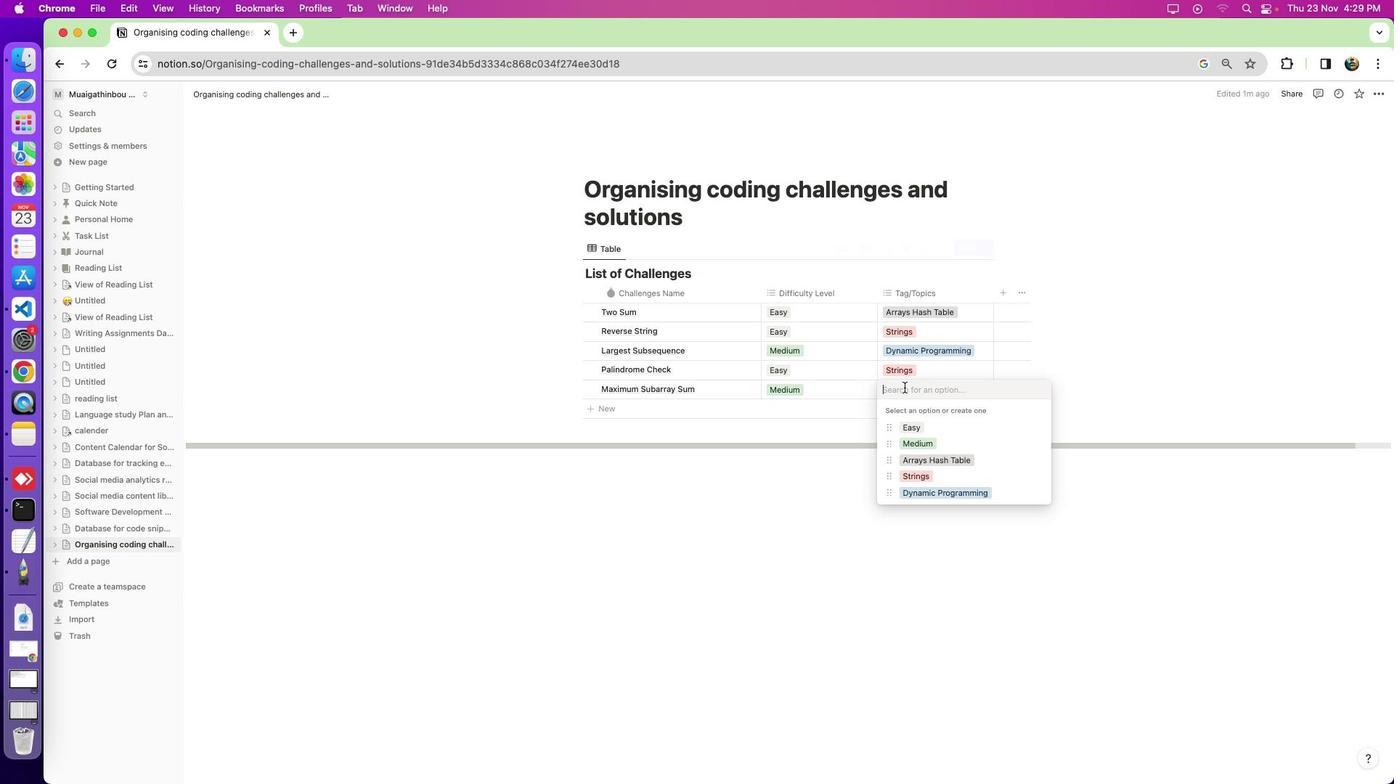 
Action: Mouse pressed left at (904, 387)
Screenshot: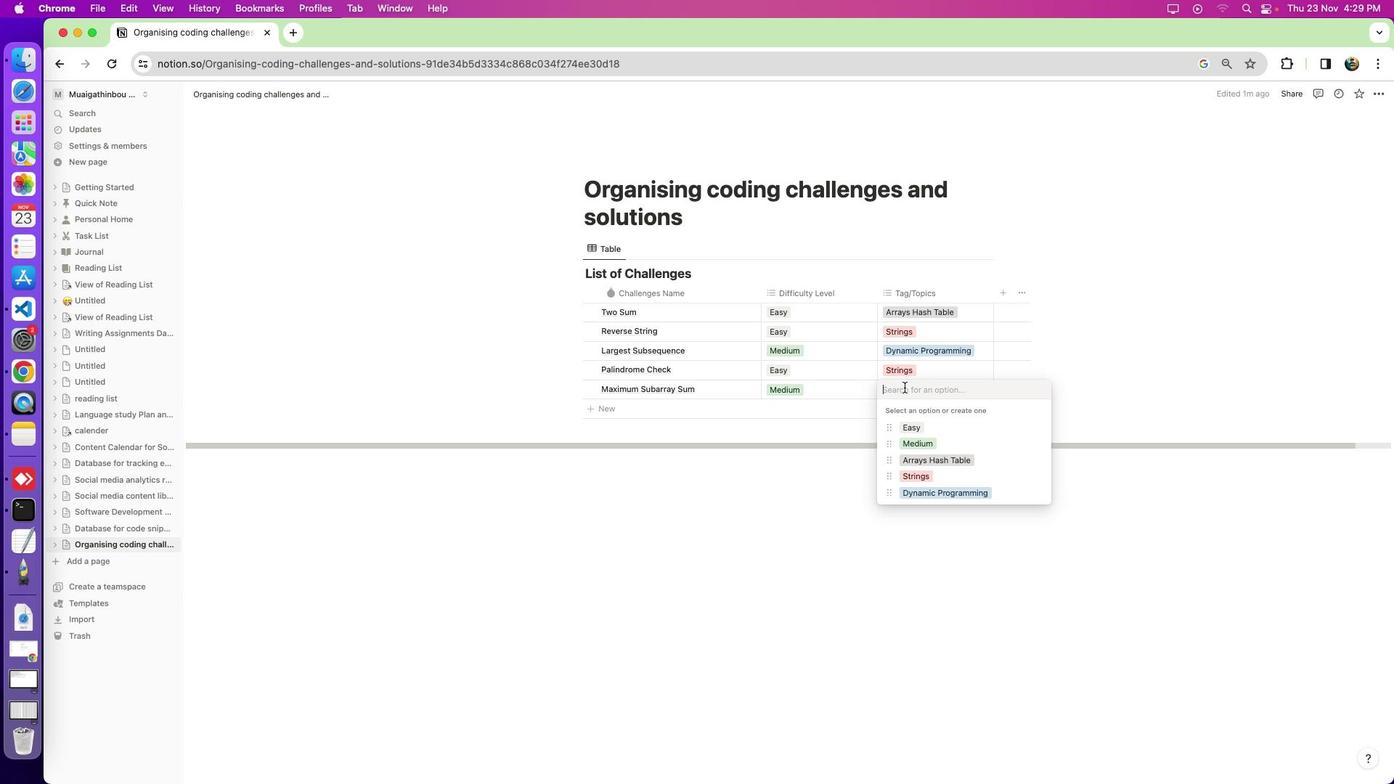 
Action: Key pressed Key.shift_r'A''r''r''a''y''s'','Key.spaceKey.shift_r'D''y''n''a''m''i''c'Key.spaceKey.shift'P''r''o''g''.'Key.enter
Screenshot: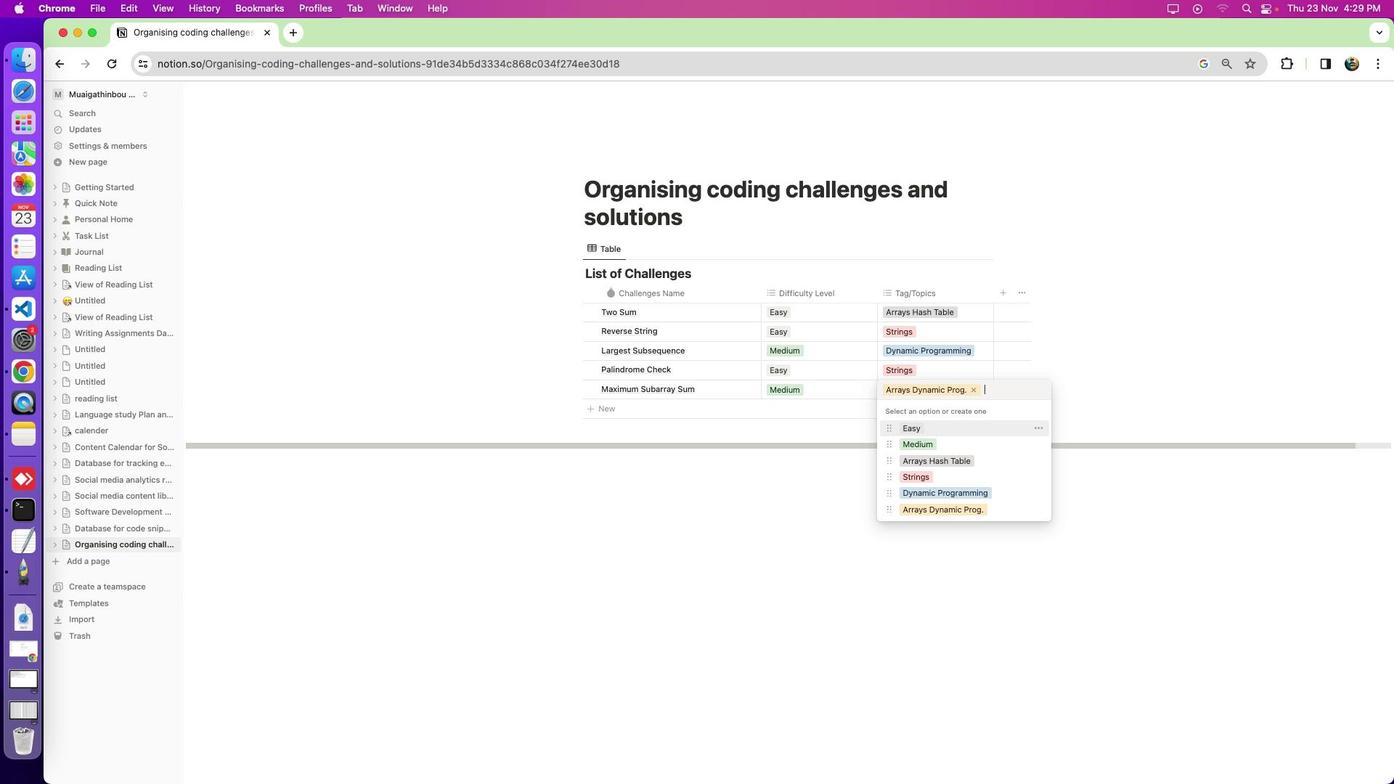 
Action: Mouse moved to (1145, 324)
Screenshot: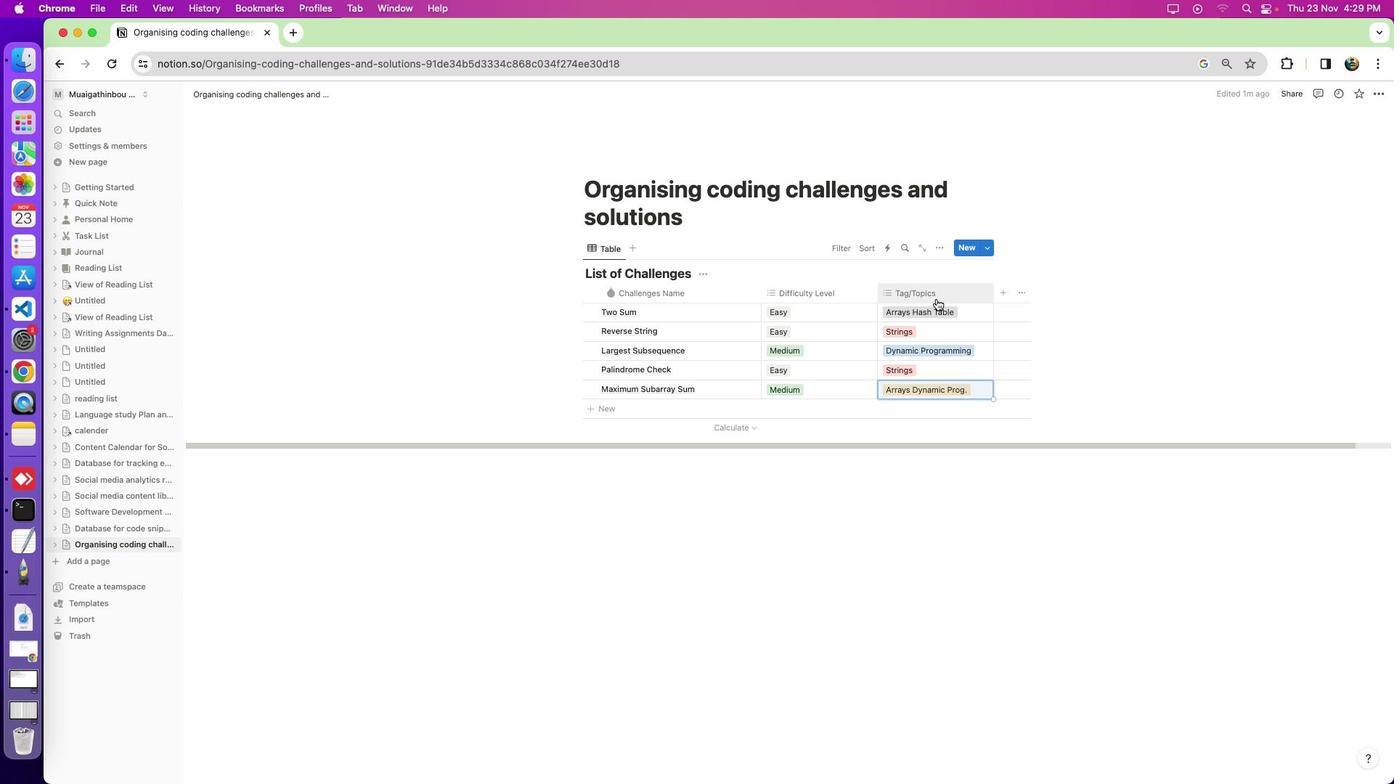 
Action: Mouse pressed left at (1145, 324)
Screenshot: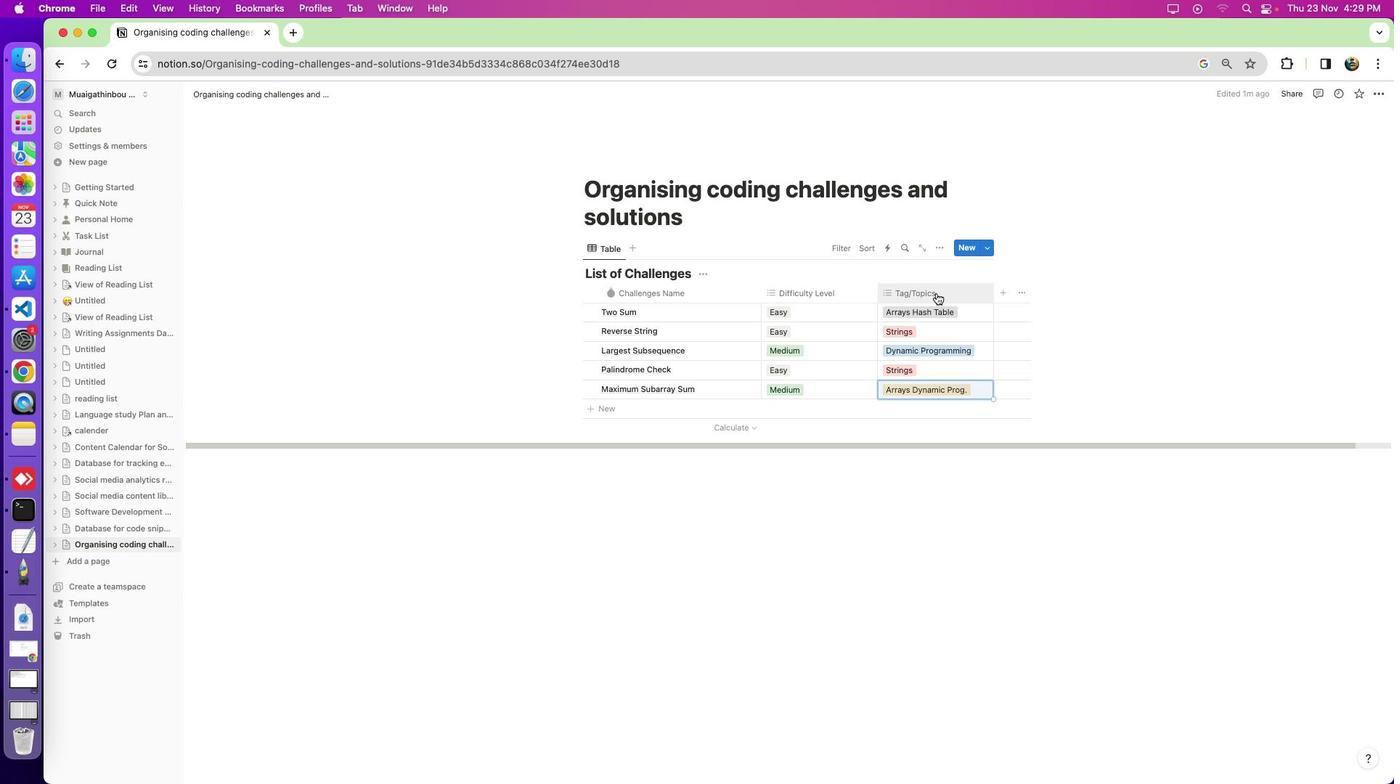 
Action: Mouse moved to (936, 291)
Screenshot: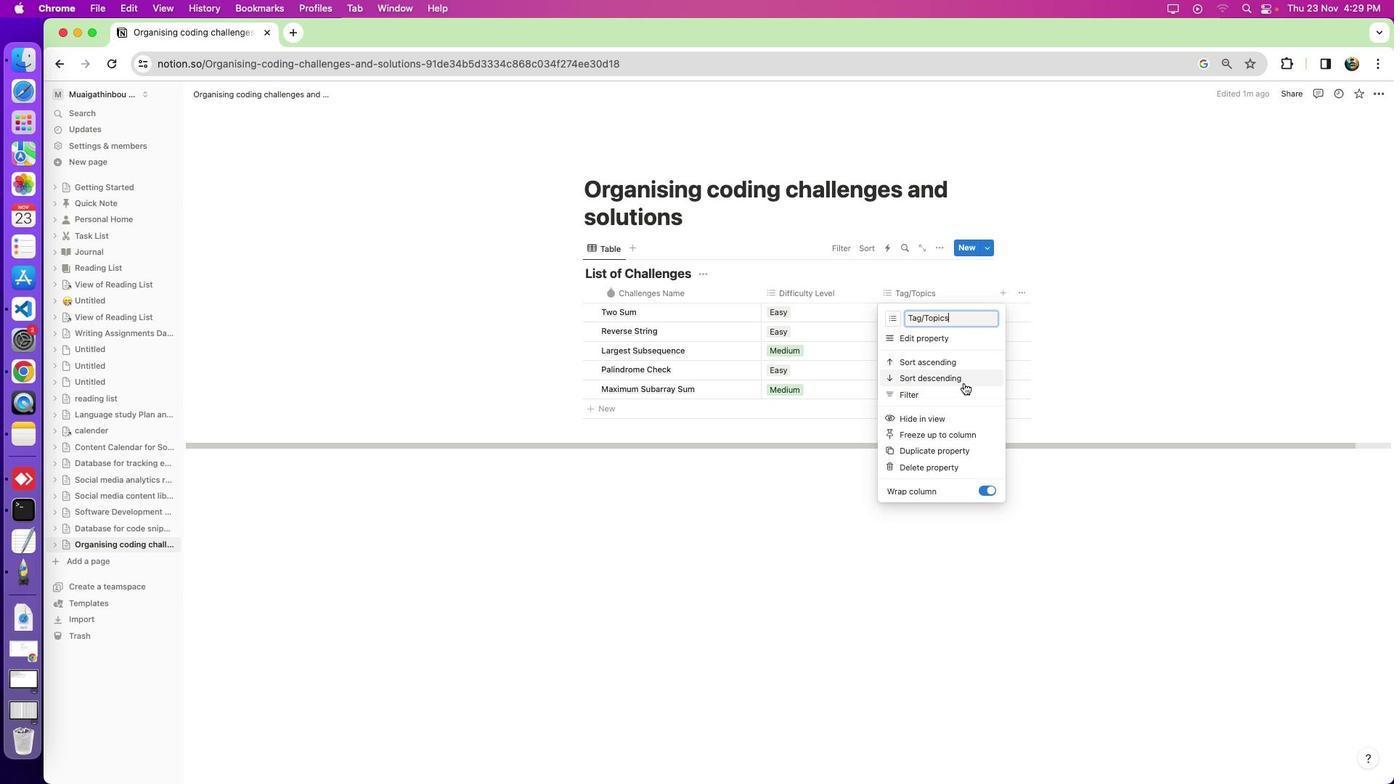 
Action: Mouse pressed left at (936, 291)
Screenshot: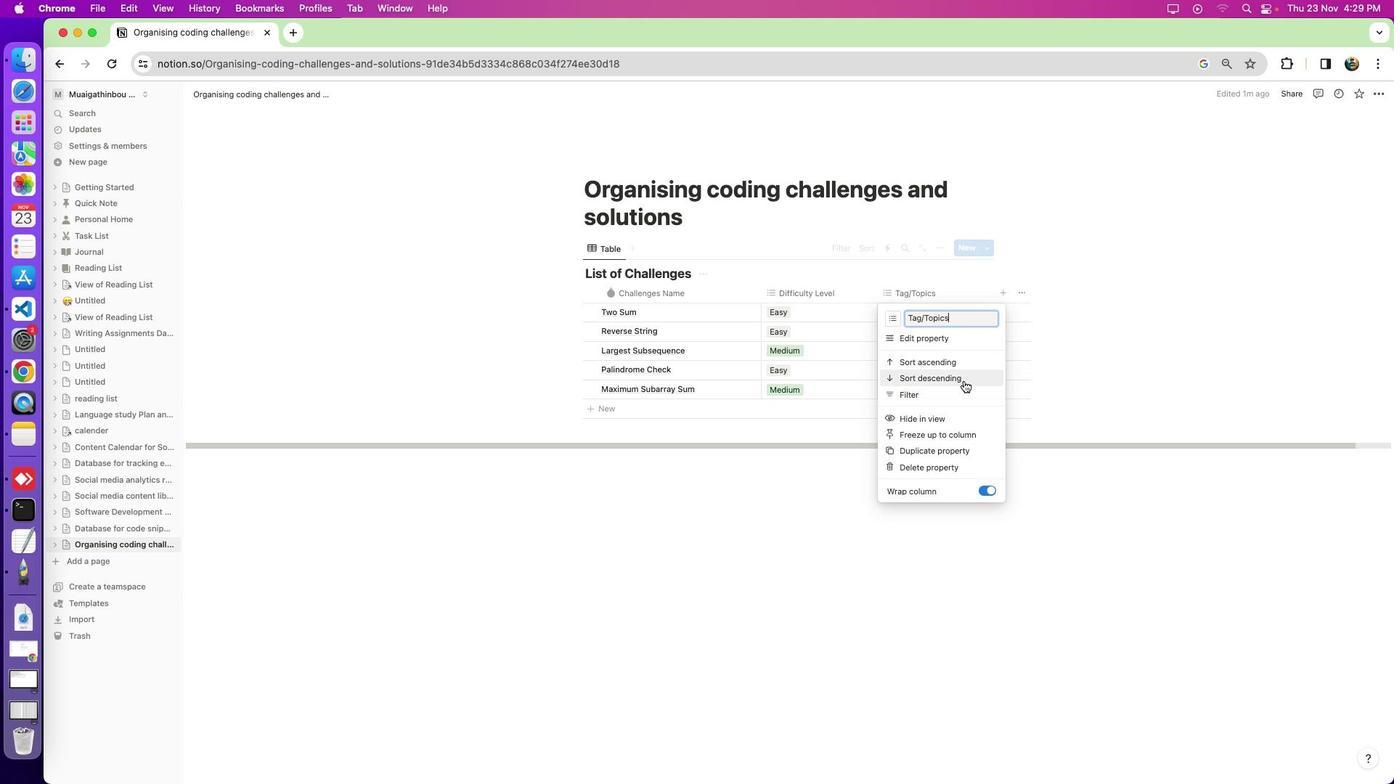 
Action: Mouse moved to (1127, 587)
Screenshot: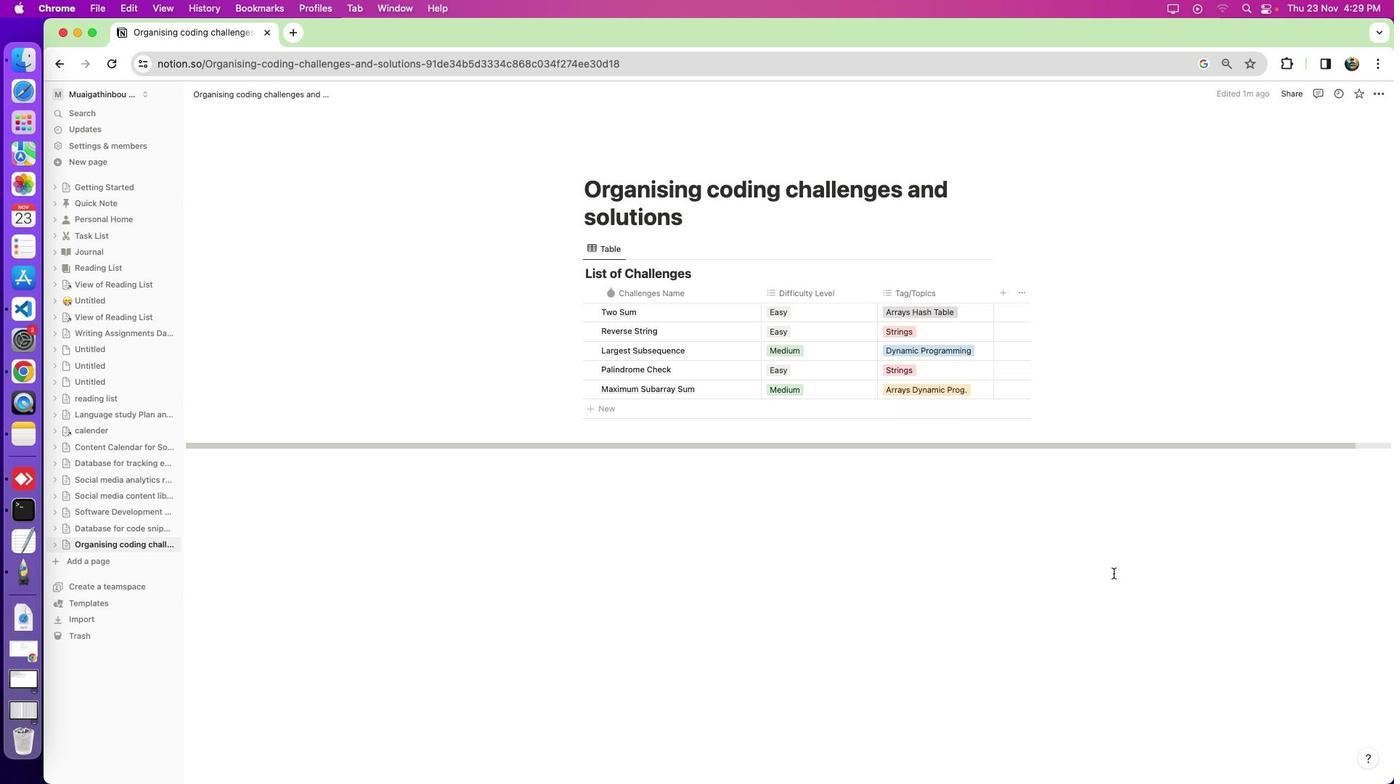 
Action: Mouse pressed left at (1127, 587)
Screenshot: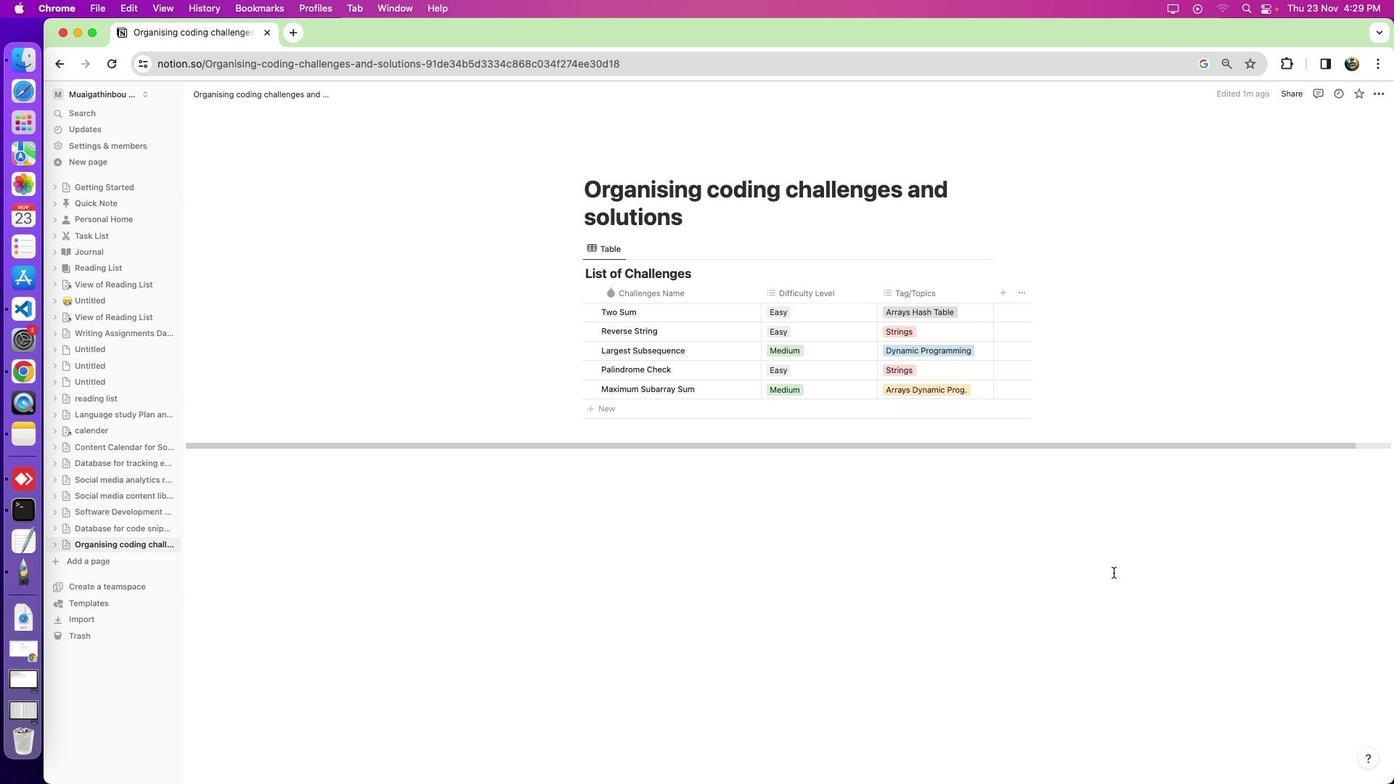 
Action: Mouse moved to (936, 286)
Screenshot: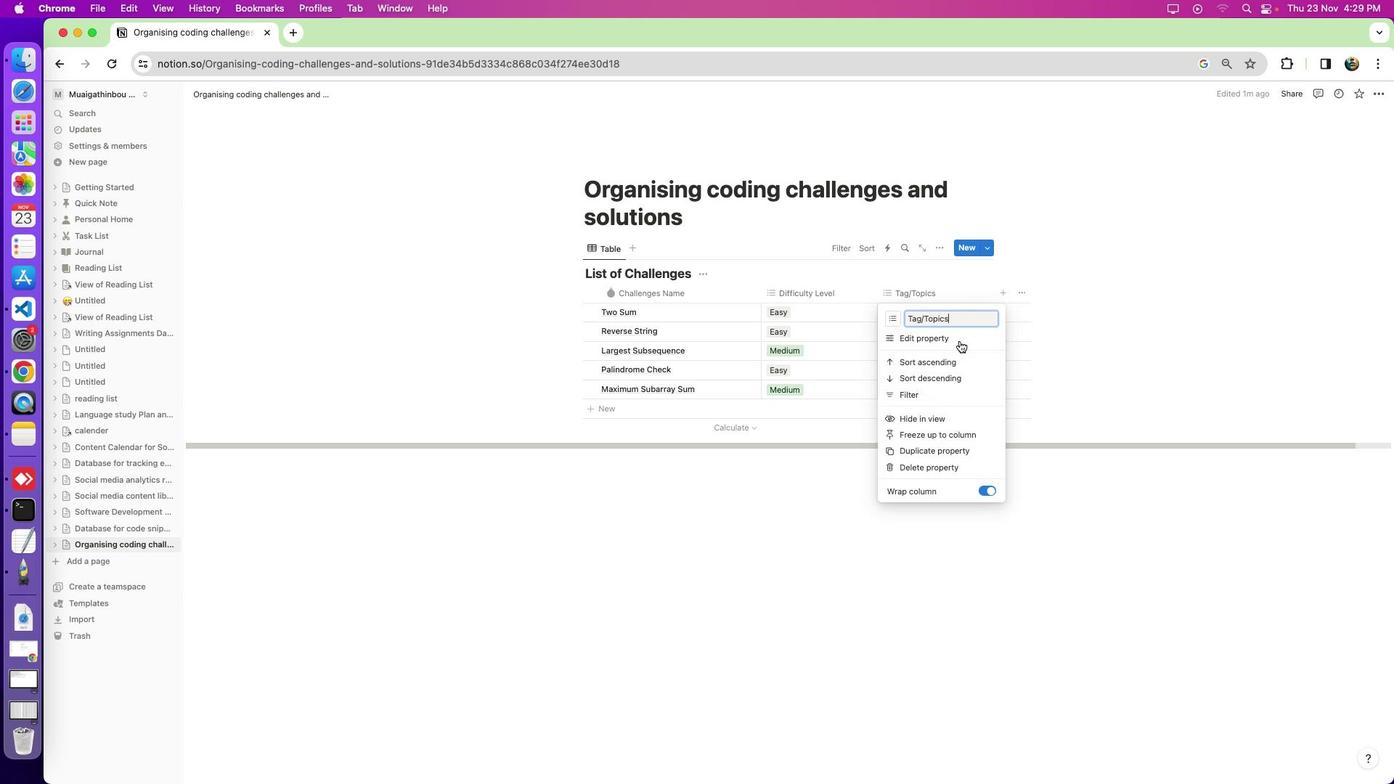 
Action: Mouse pressed left at (936, 286)
Screenshot: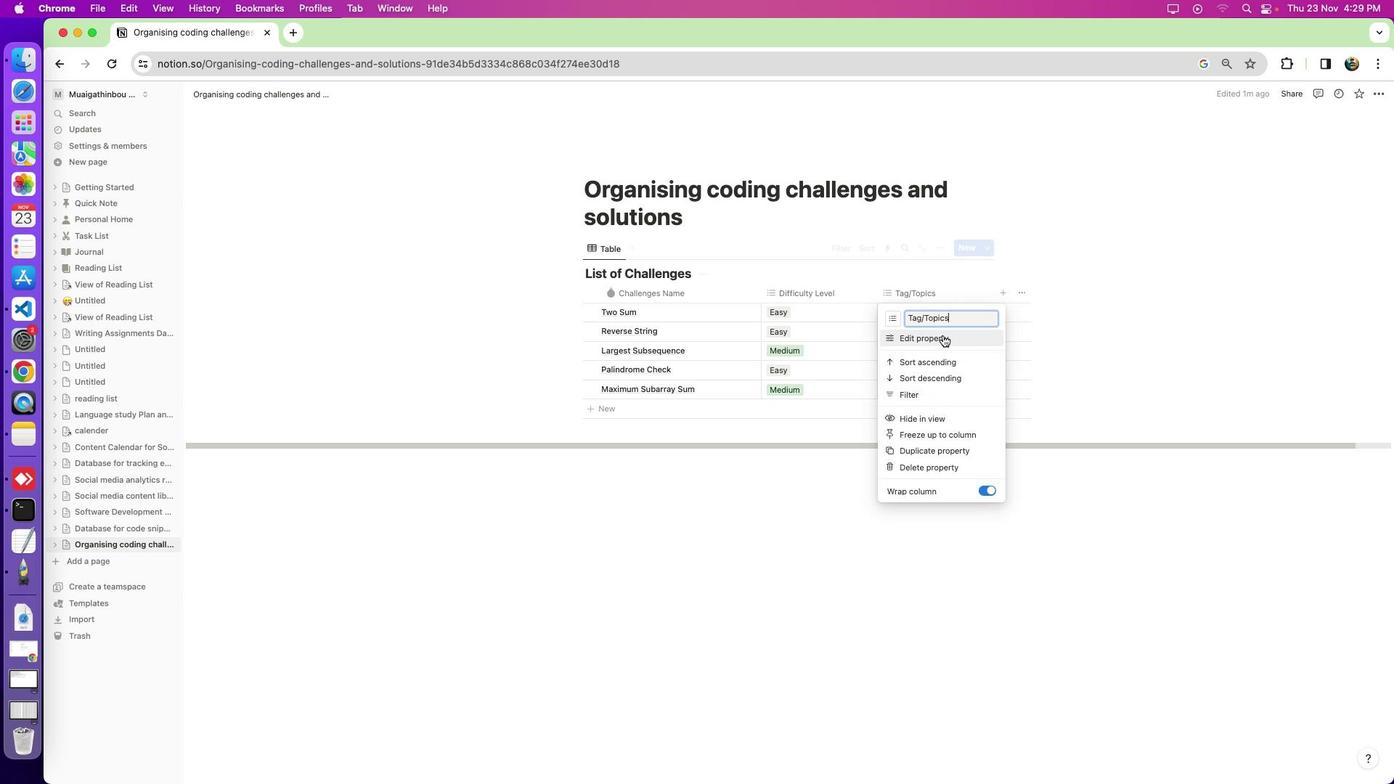 
Action: Mouse moved to (941, 453)
Screenshot: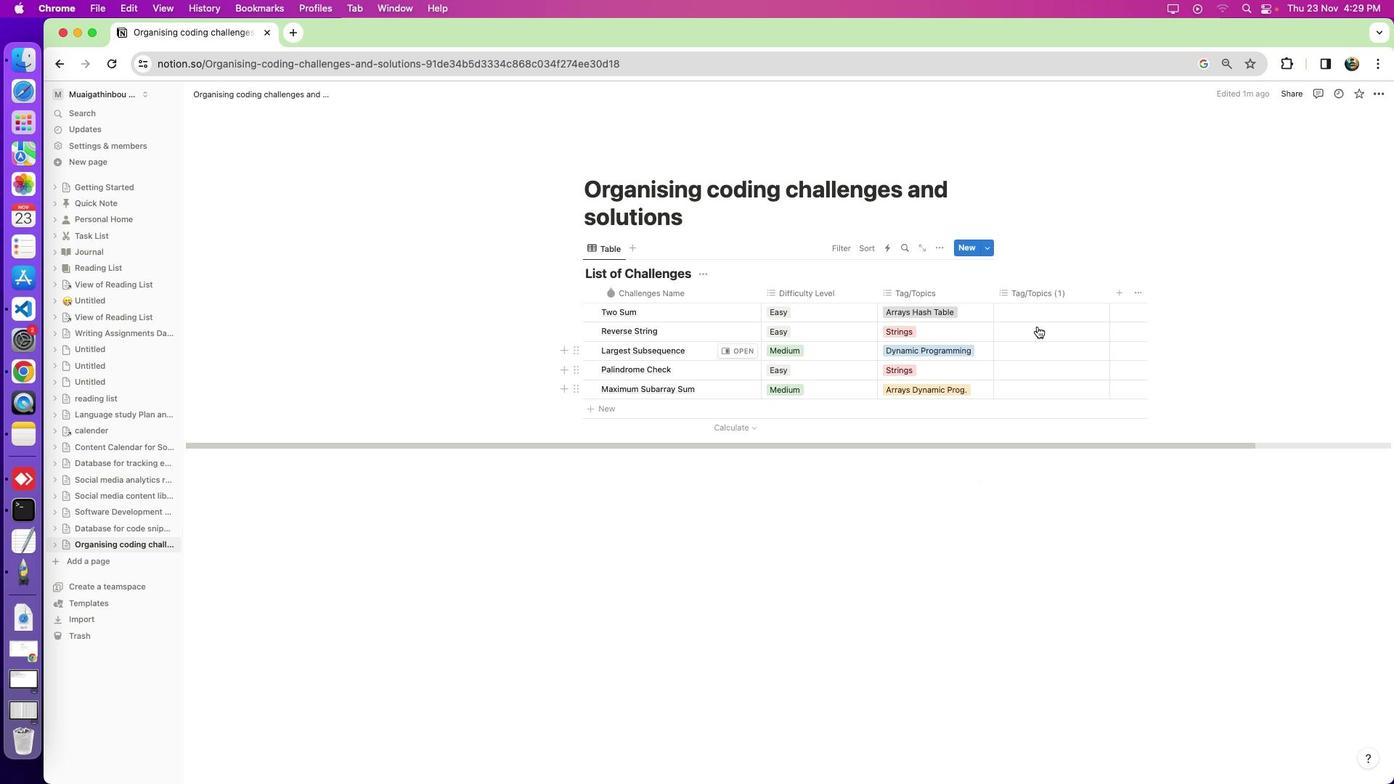 
Action: Mouse pressed left at (941, 453)
Screenshot: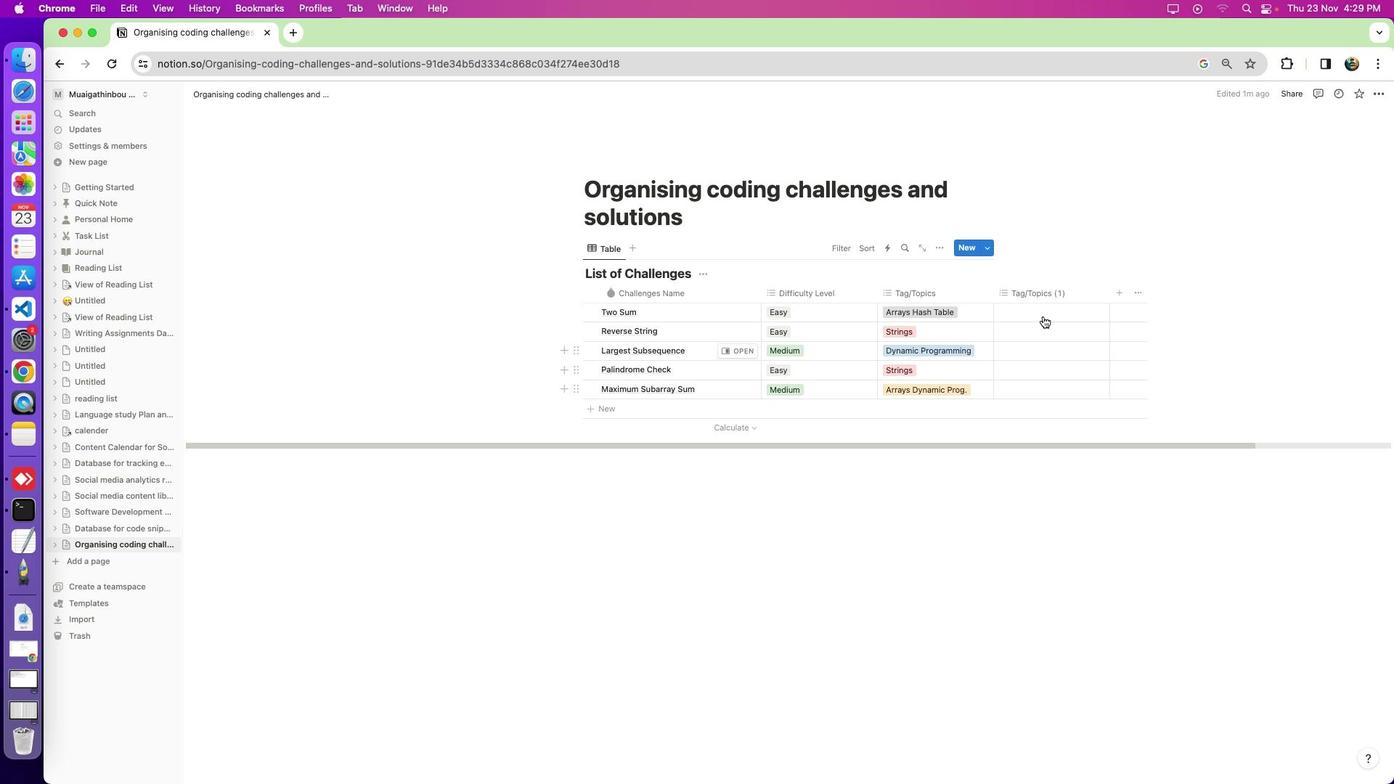 
Action: Mouse moved to (1047, 290)
Screenshot: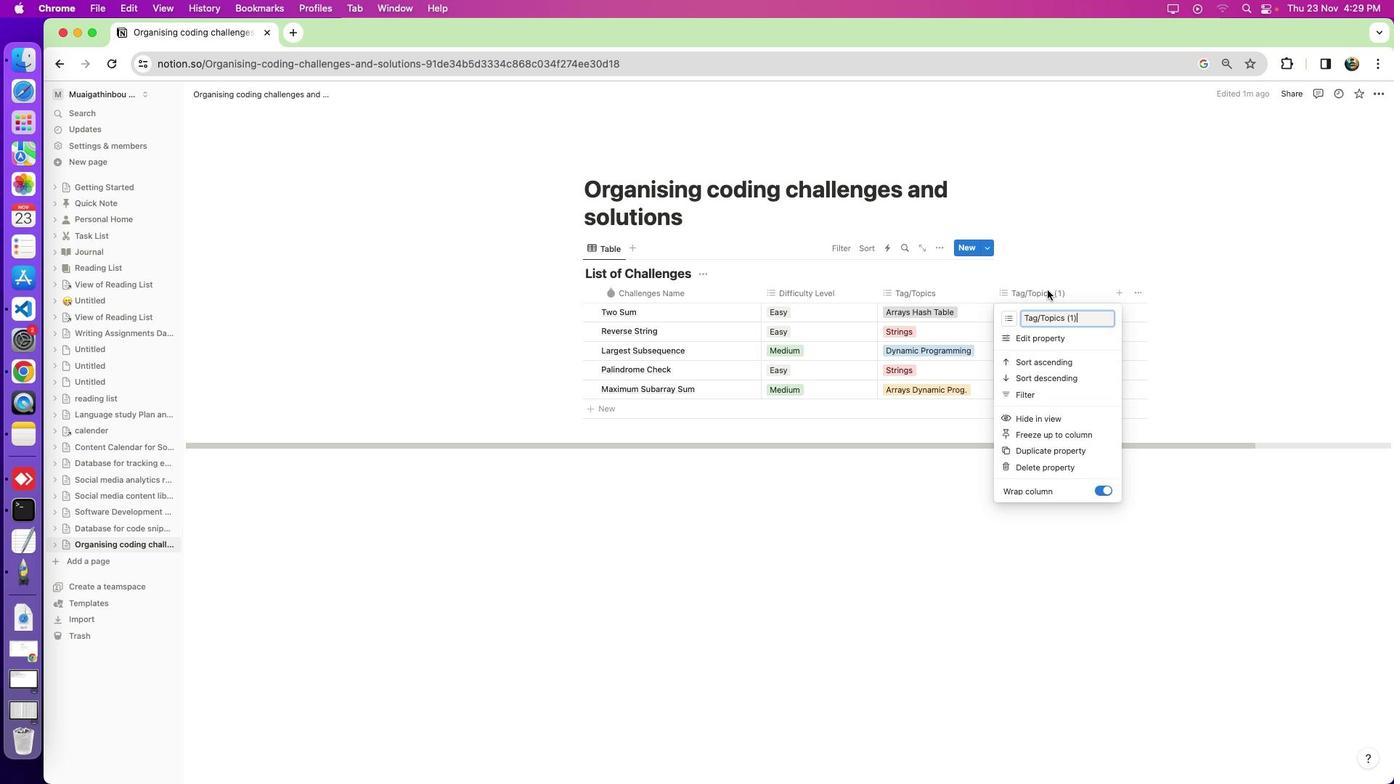 
Action: Mouse pressed left at (1047, 290)
Screenshot: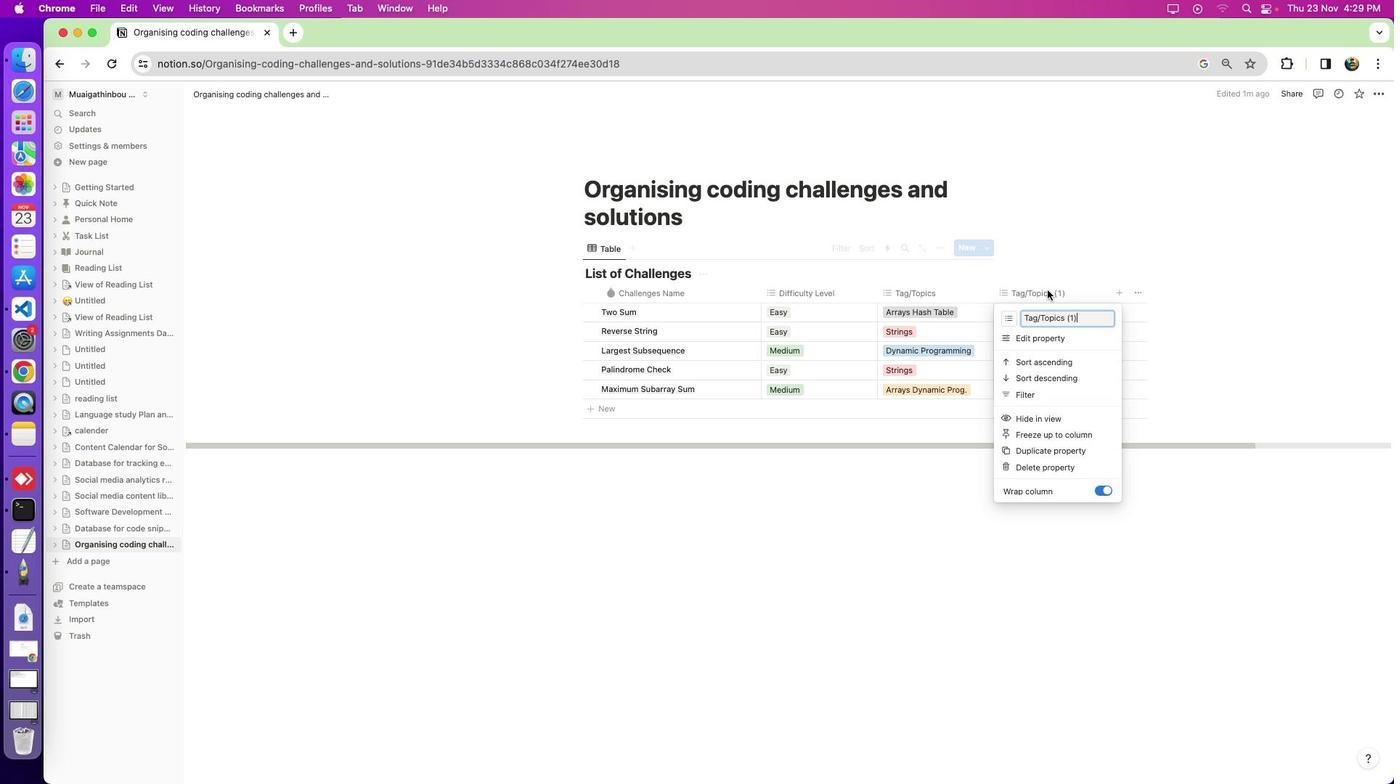 
Action: Key pressed Key.cmd'a'Key.shift_r'S''t''a''t''u''s'Key.enter
Screenshot: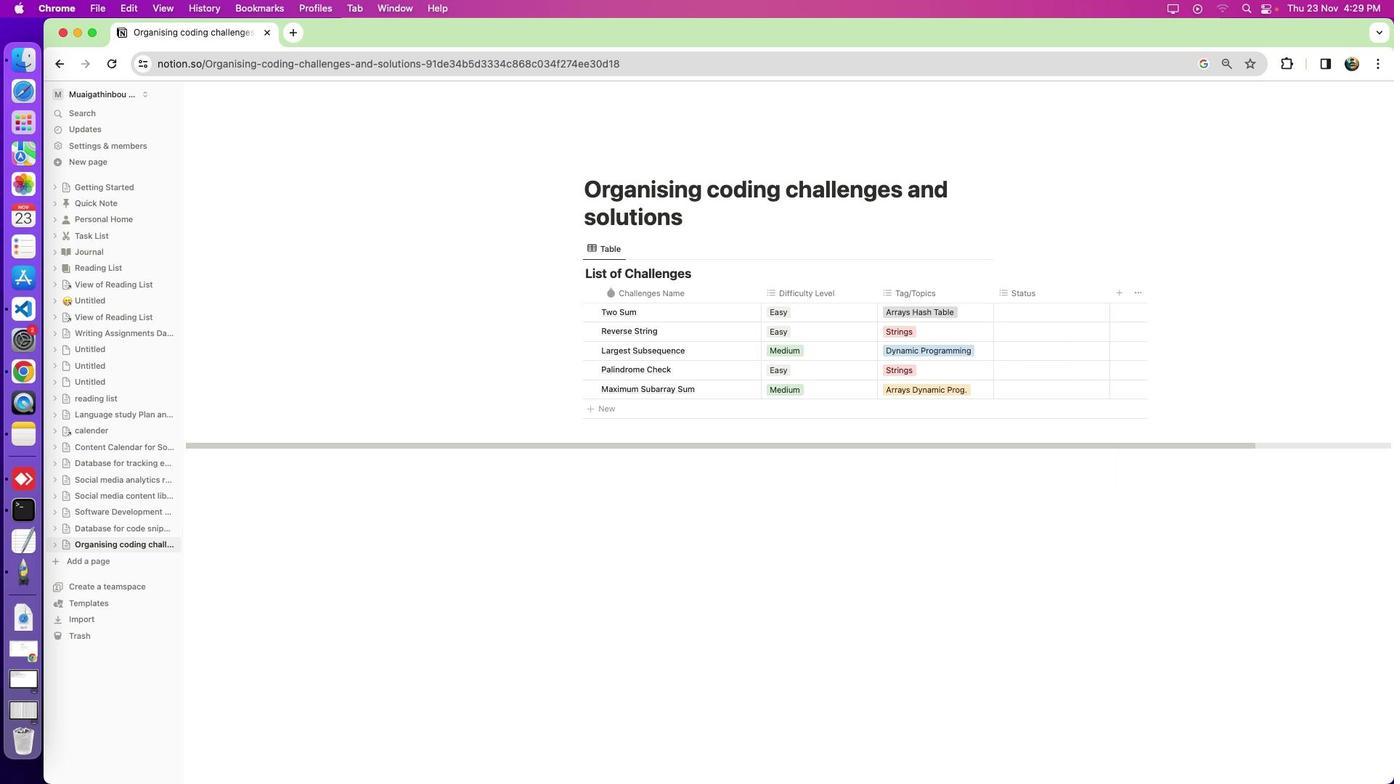 
Action: Mouse moved to (1028, 313)
Screenshot: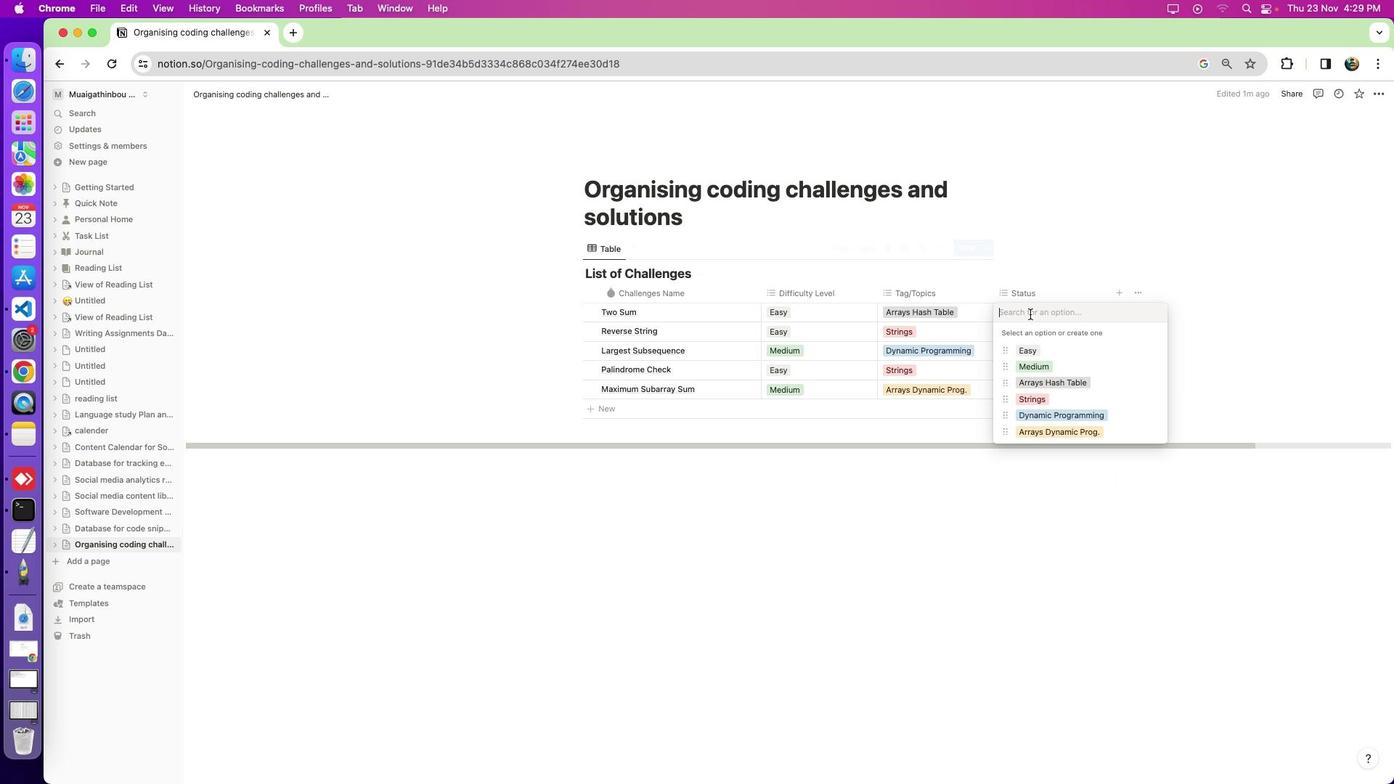 
Action: Mouse pressed left at (1028, 313)
Screenshot: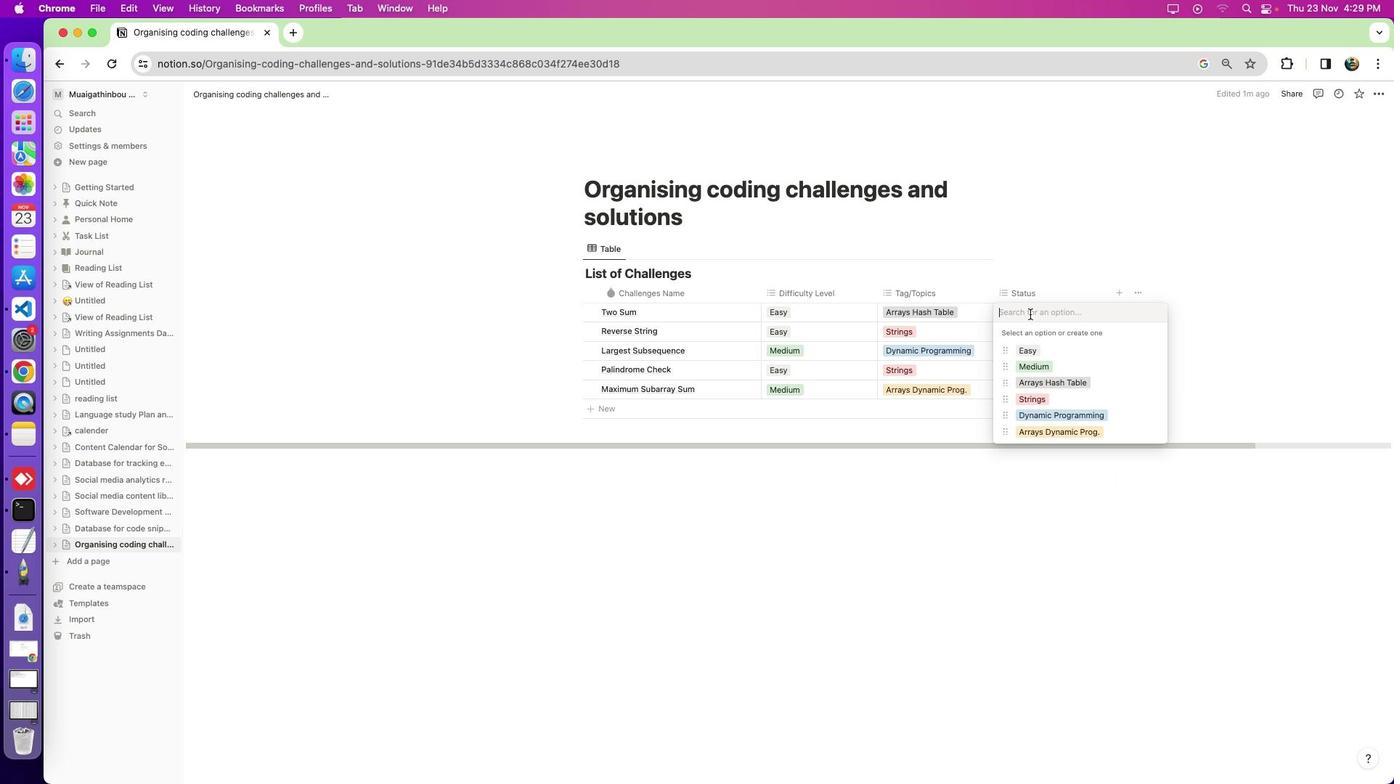 
Action: Mouse moved to (1029, 313)
Screenshot: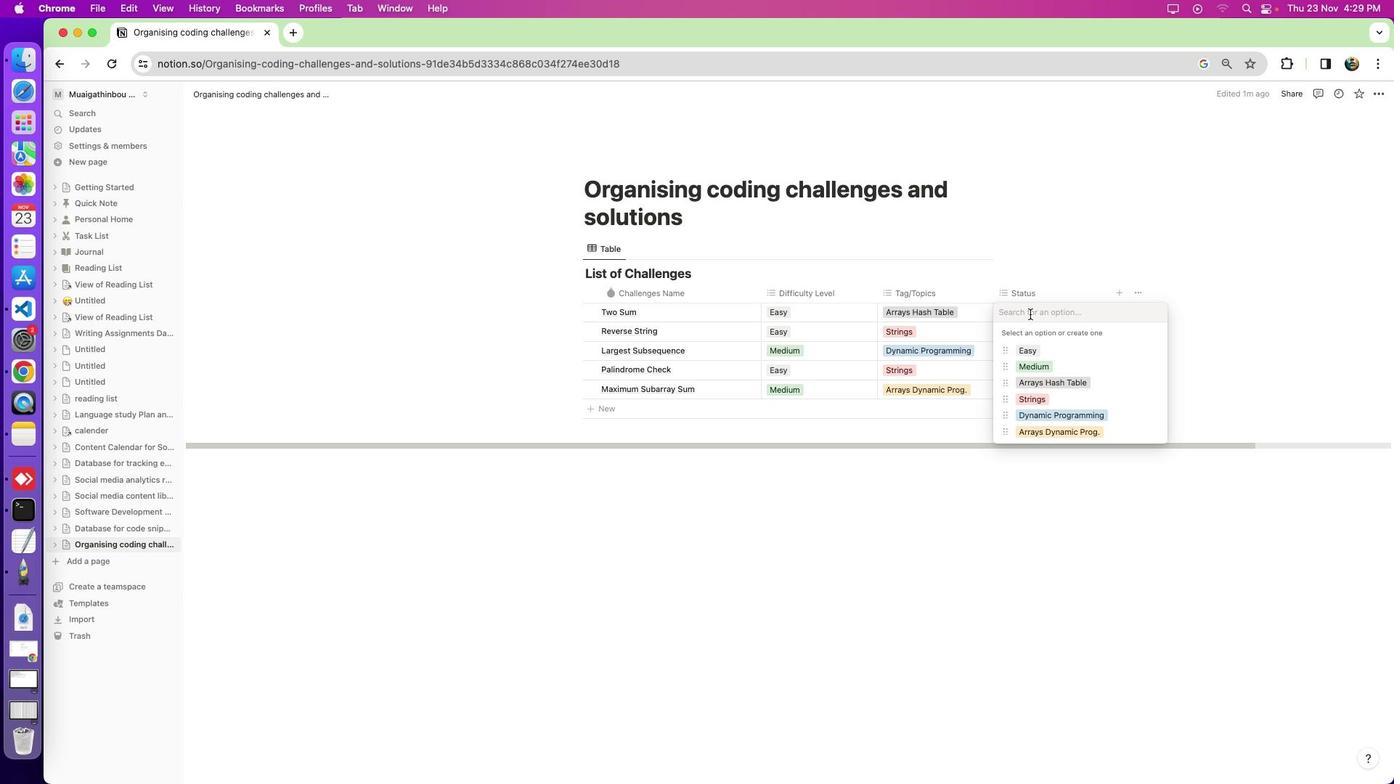 
Action: Key pressed Key.shift_r'C''o''m''p''l''e''t''e''d'Key.enter
Screenshot: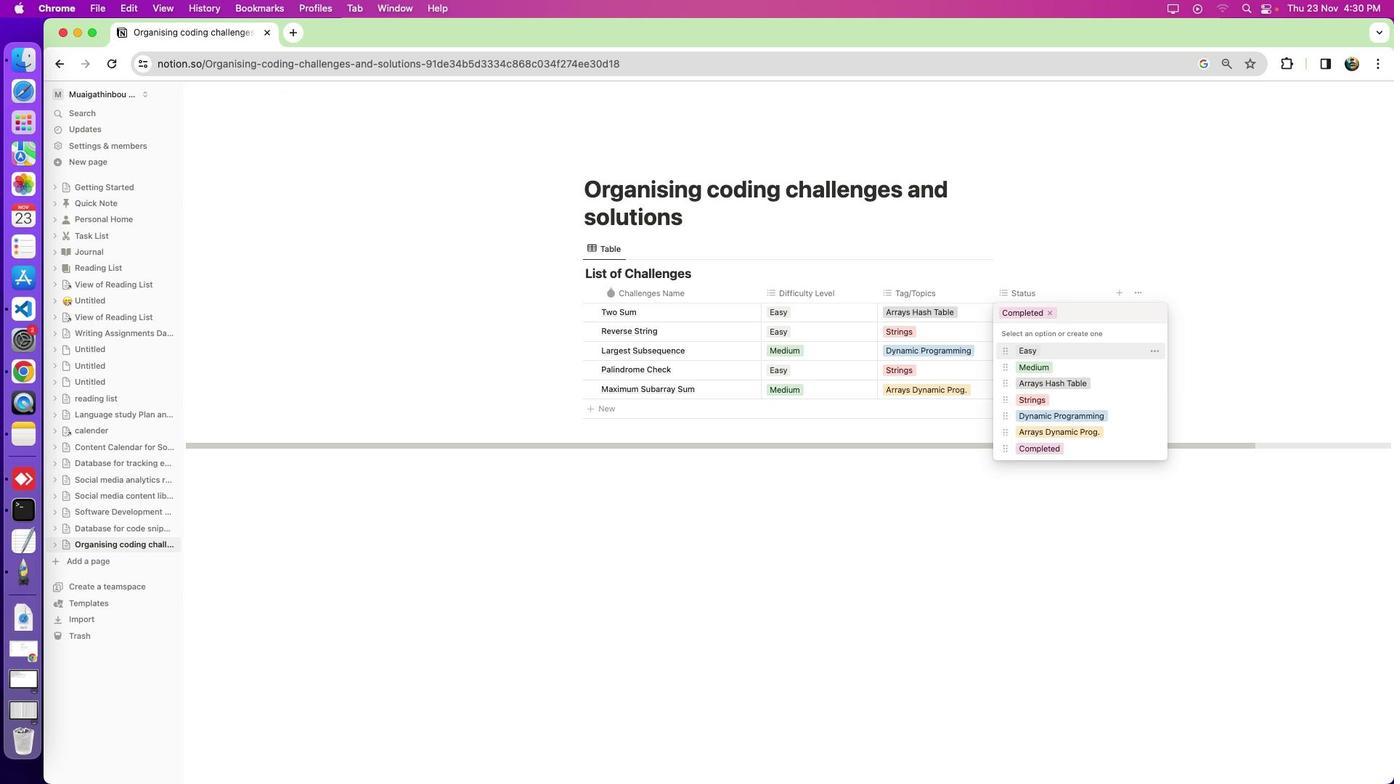 
Action: Mouse moved to (875, 477)
Screenshot: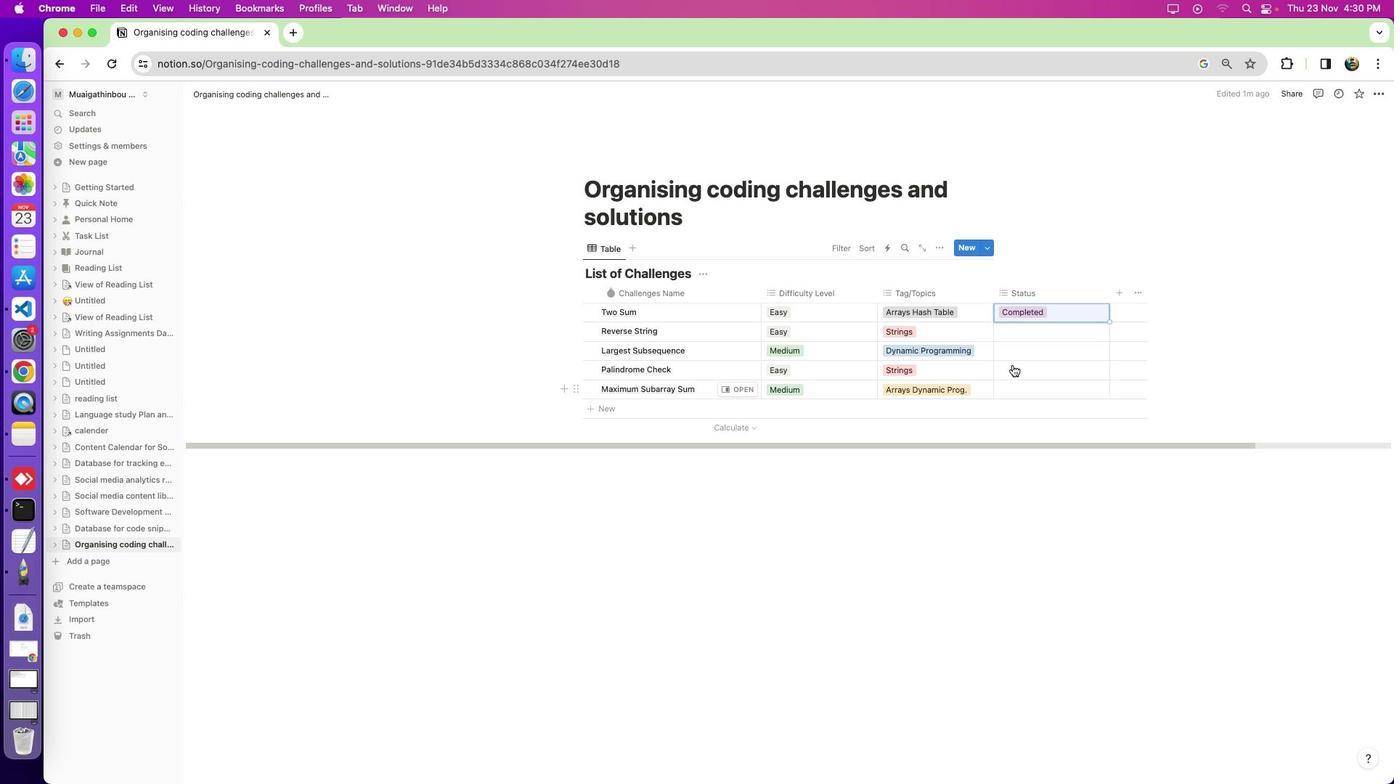 
Action: Mouse pressed left at (875, 477)
Screenshot: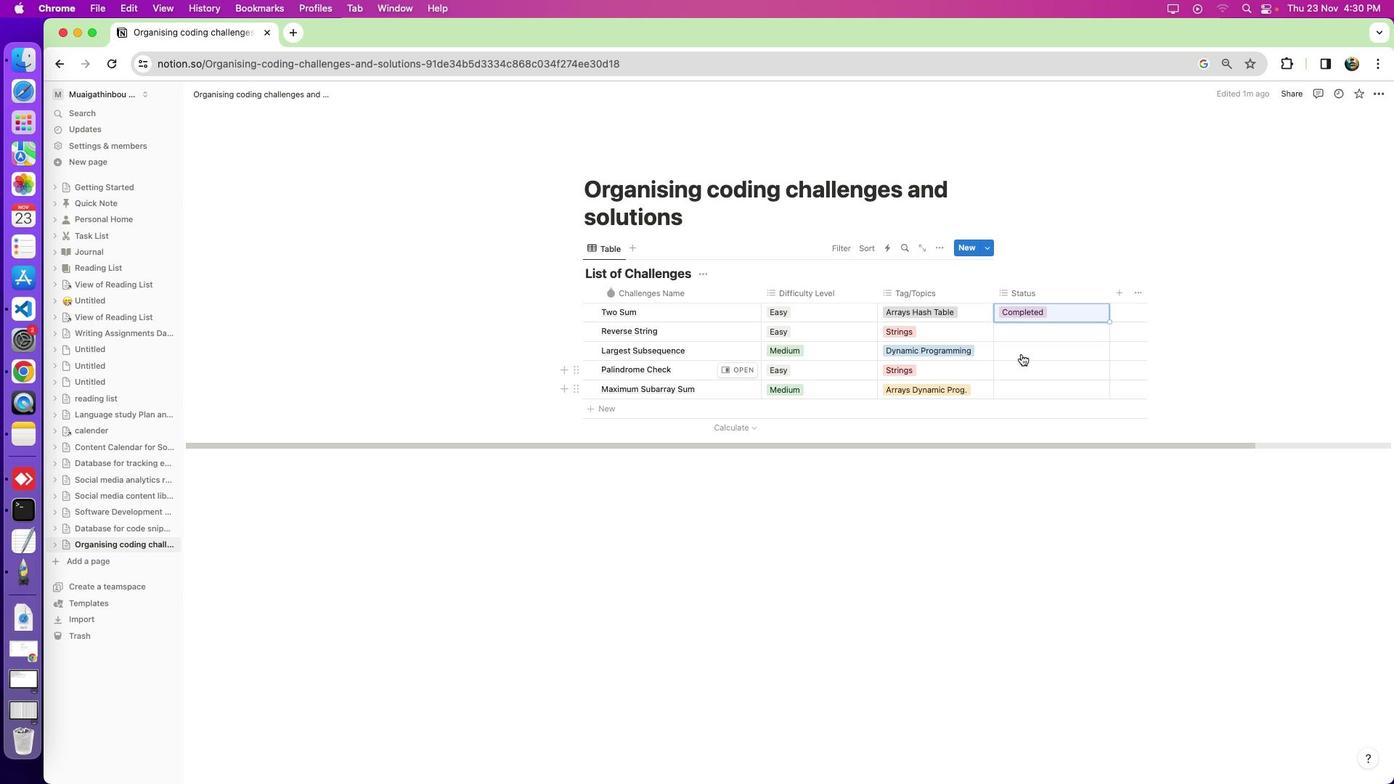 
Action: Mouse moved to (1025, 328)
Screenshot: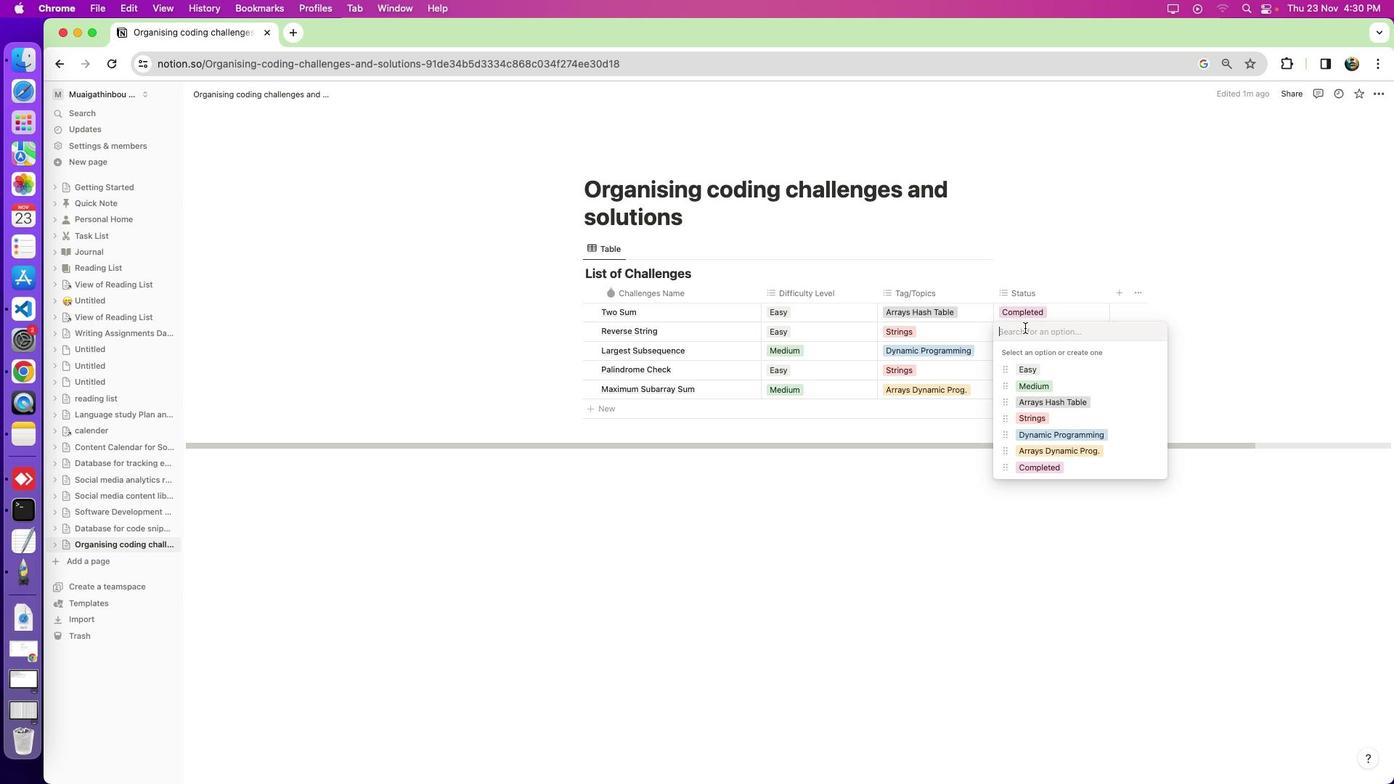 
Action: Mouse pressed left at (1025, 328)
Screenshot: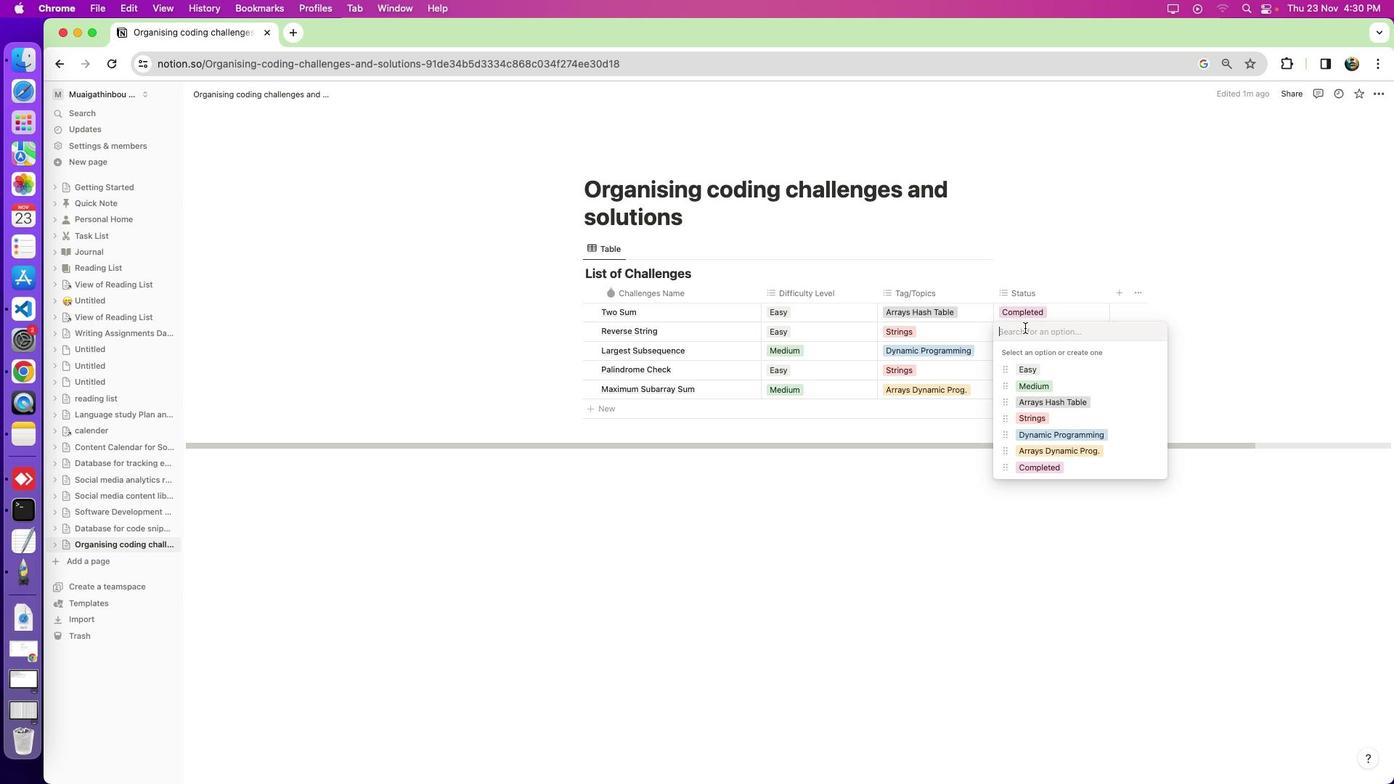 
Action: Key pressed Key.shift_r'C''o''m''p''l''e'Key.backspaceKey.backspaceKey.backspaceKey.backspaceKey.backspaceKey.backspaceKey.backspaceKey.backspaceKey.backspaceKey.backspaceKey.backspaceKey.backspaceKey.backspaceKey.backspaceKey.shift'I''n'Key.spaceKey.shift'P''r''o''g''r''e''s''s'Key.enter
Screenshot: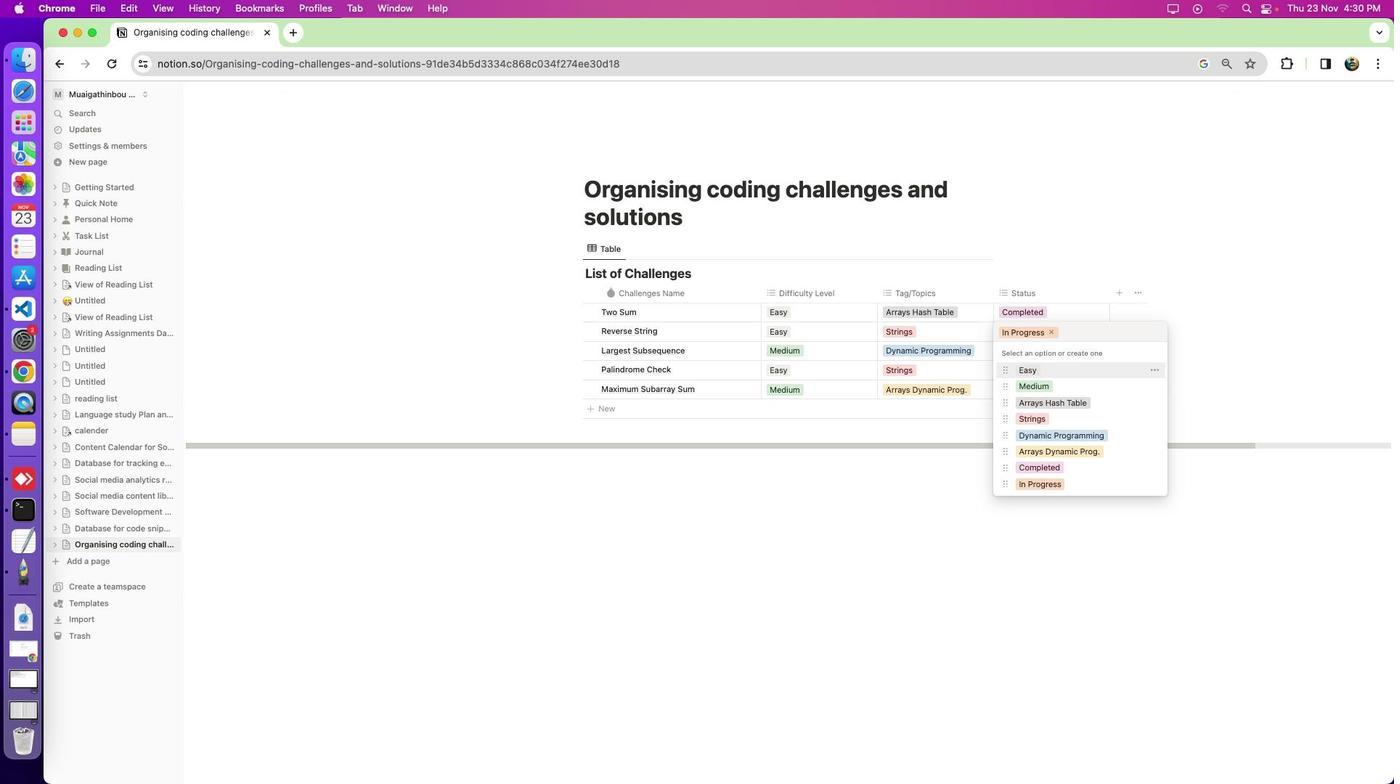 
Action: Mouse moved to (766, 493)
Screenshot: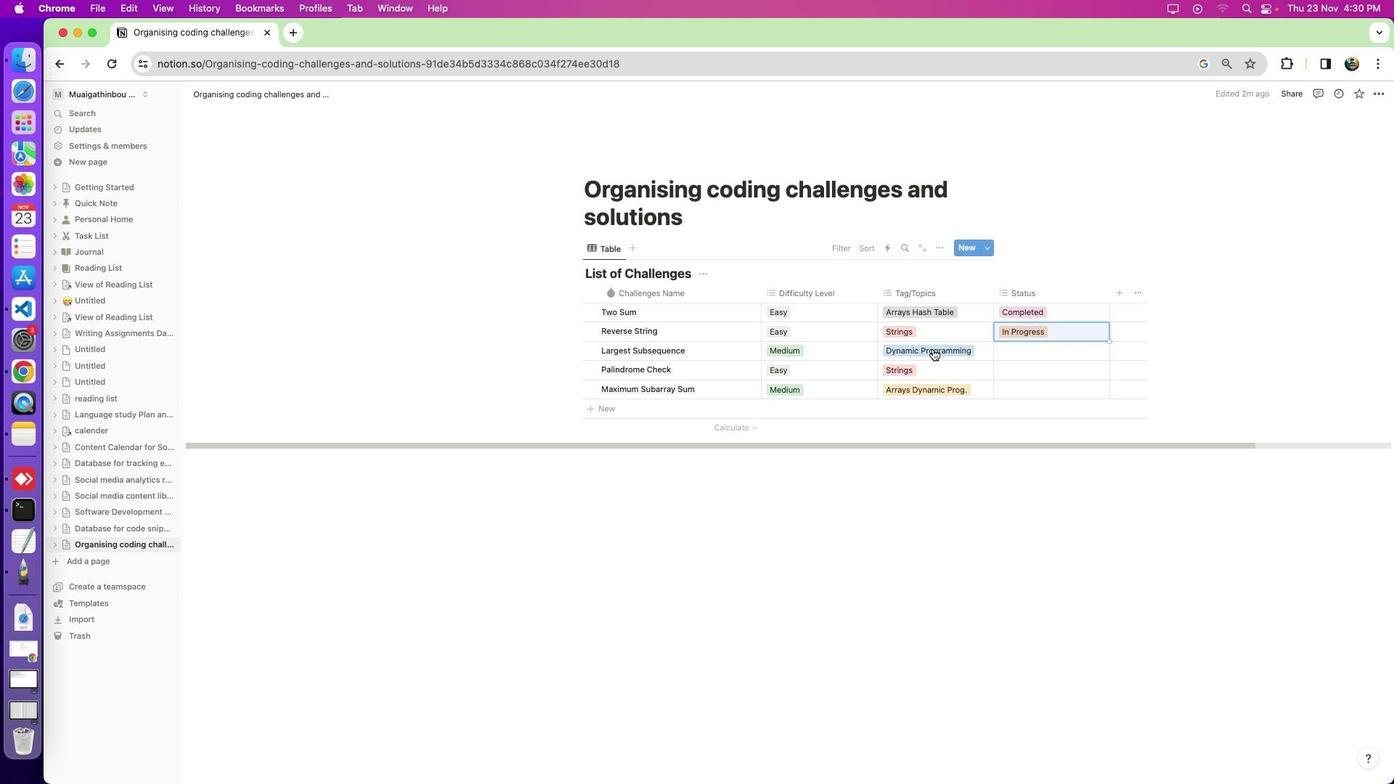 
Action: Mouse pressed left at (766, 493)
Screenshot: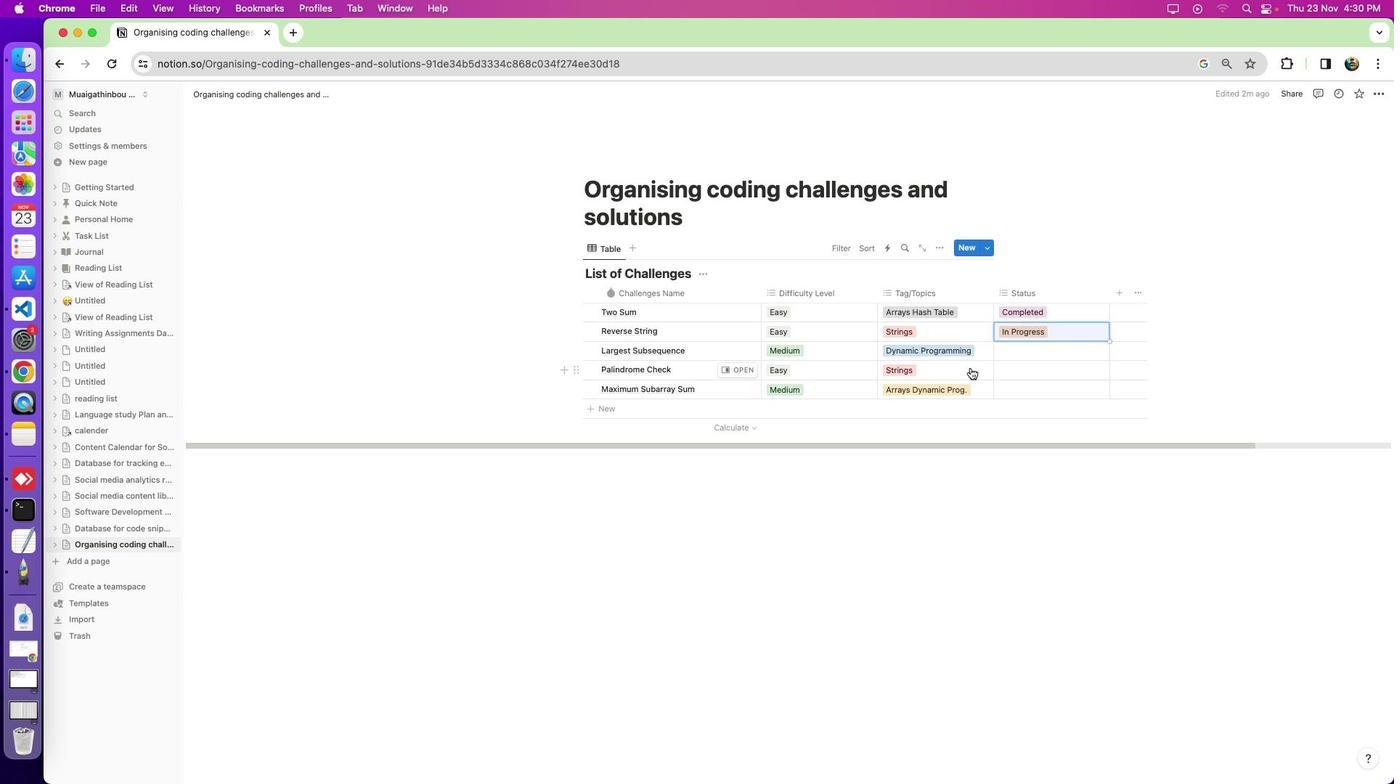 
Action: Mouse moved to (1010, 355)
Screenshot: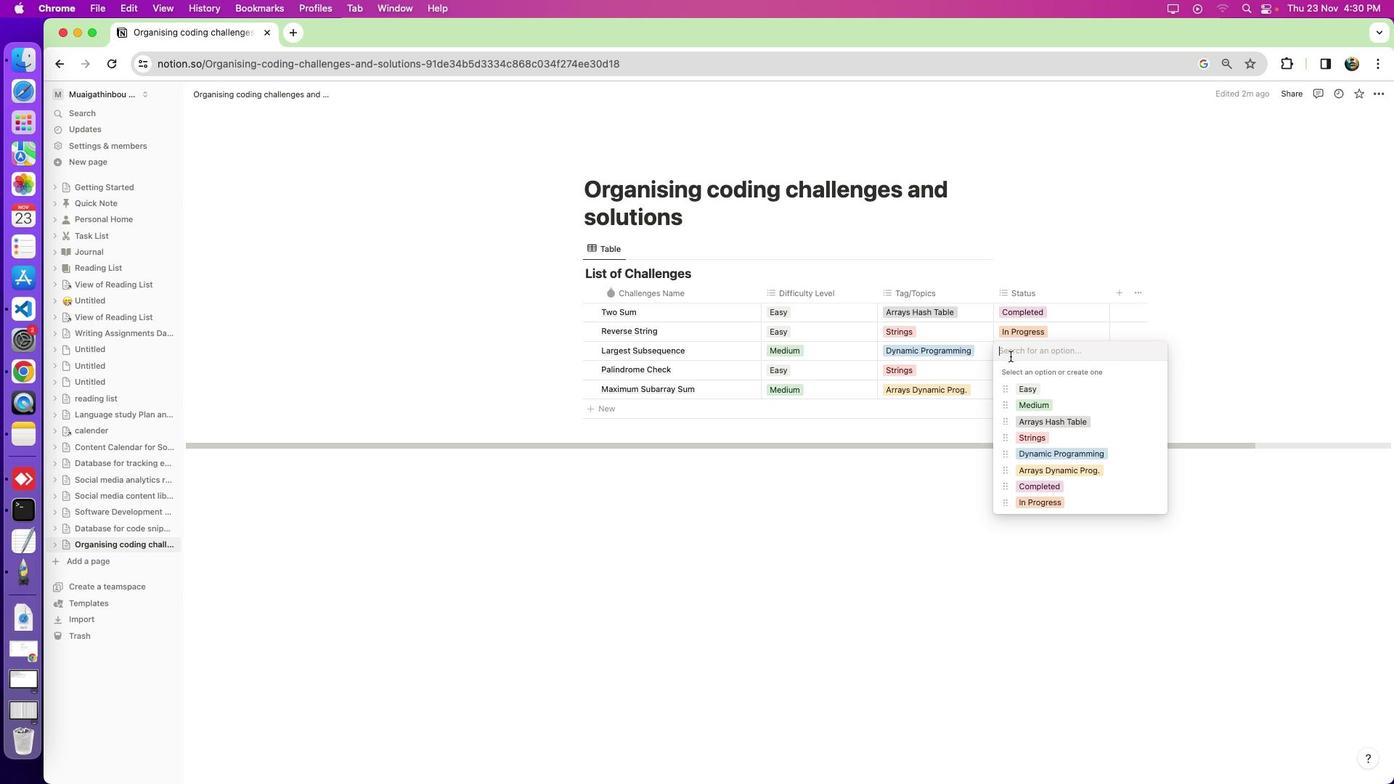 
Action: Mouse pressed left at (1010, 355)
Screenshot: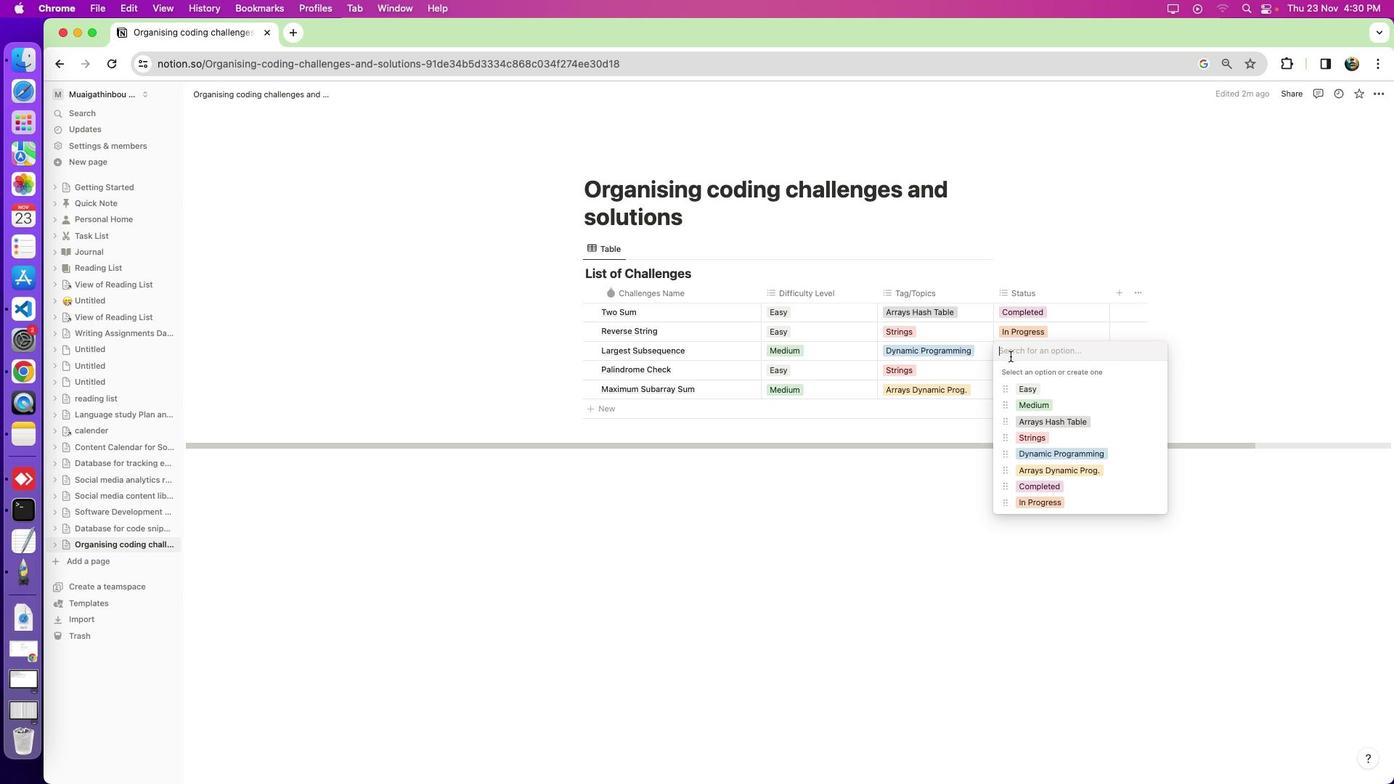 
Action: Key pressed Key.shift'N''o''t'Key.spaceKey.shift_r'S''t''a''r''t''e''d'Key.leftKey.leftKey.leftKey.leftKey.leftKey.leftKey.backspace's'Key.enter
Screenshot: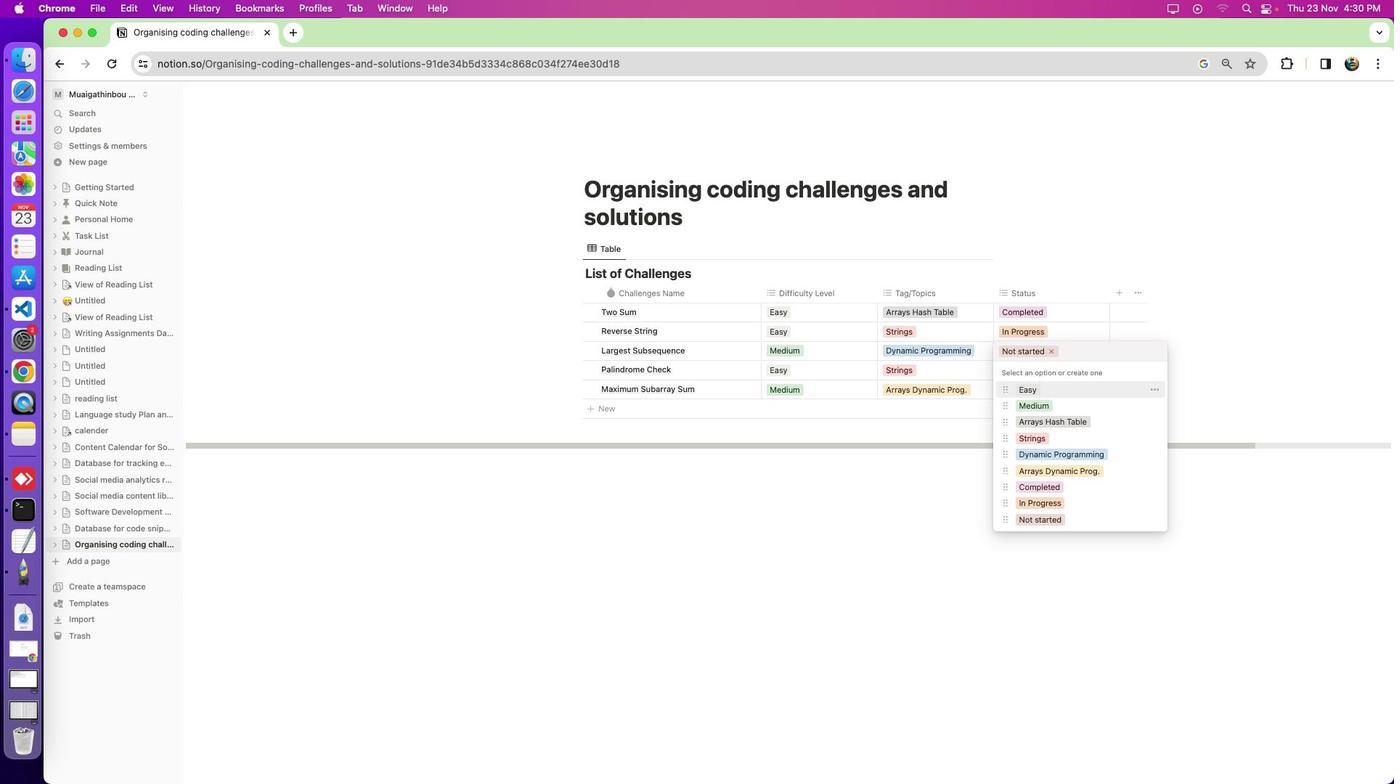 
Action: Mouse moved to (913, 477)
Screenshot: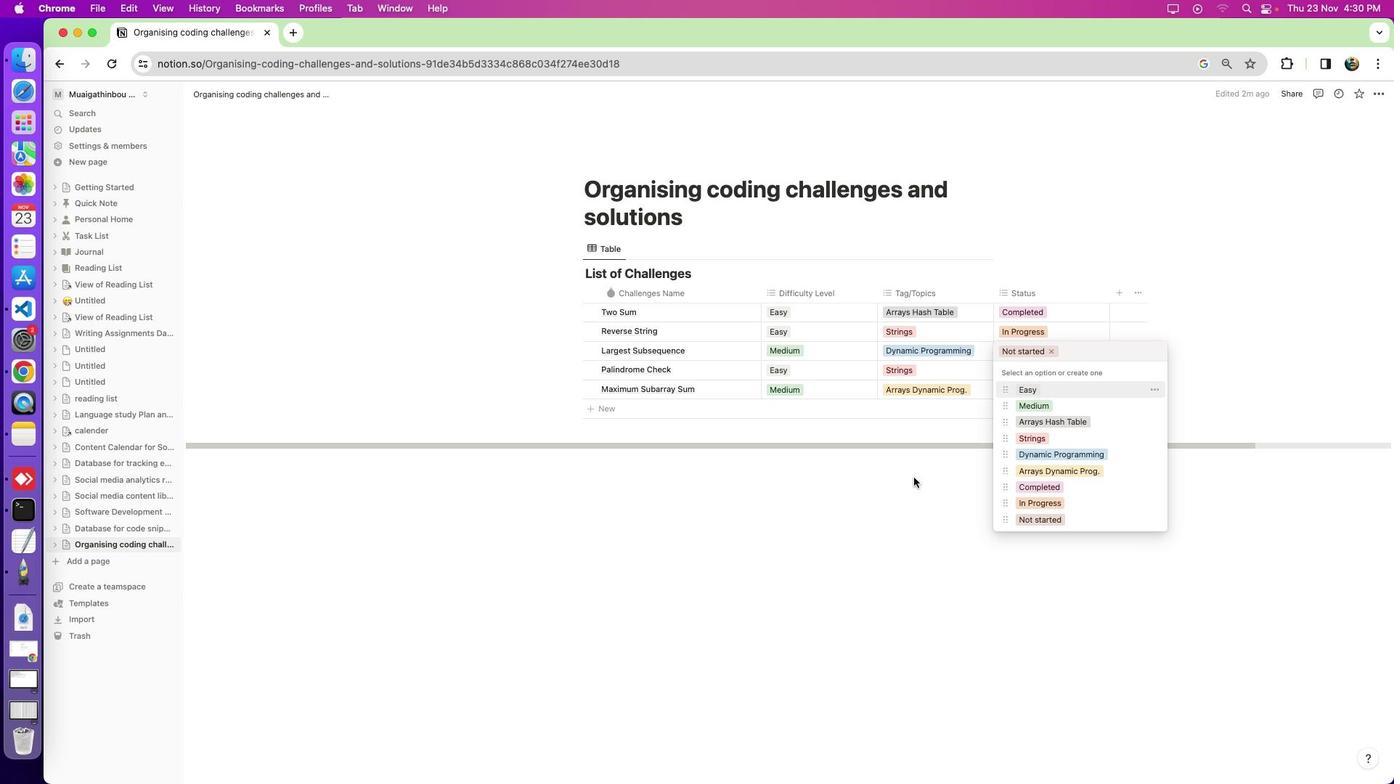 
Action: Mouse pressed left at (913, 477)
Screenshot: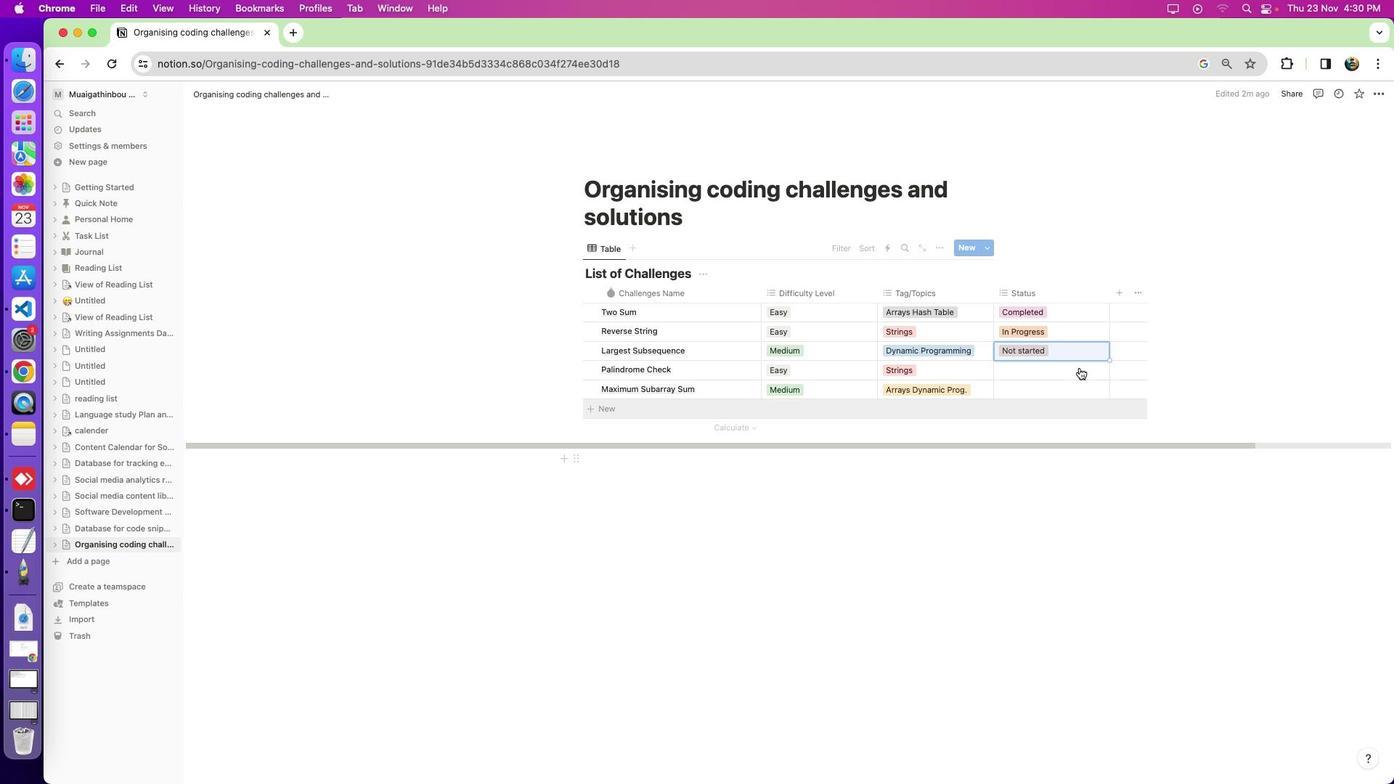 
Action: Mouse moved to (1045, 366)
Screenshot: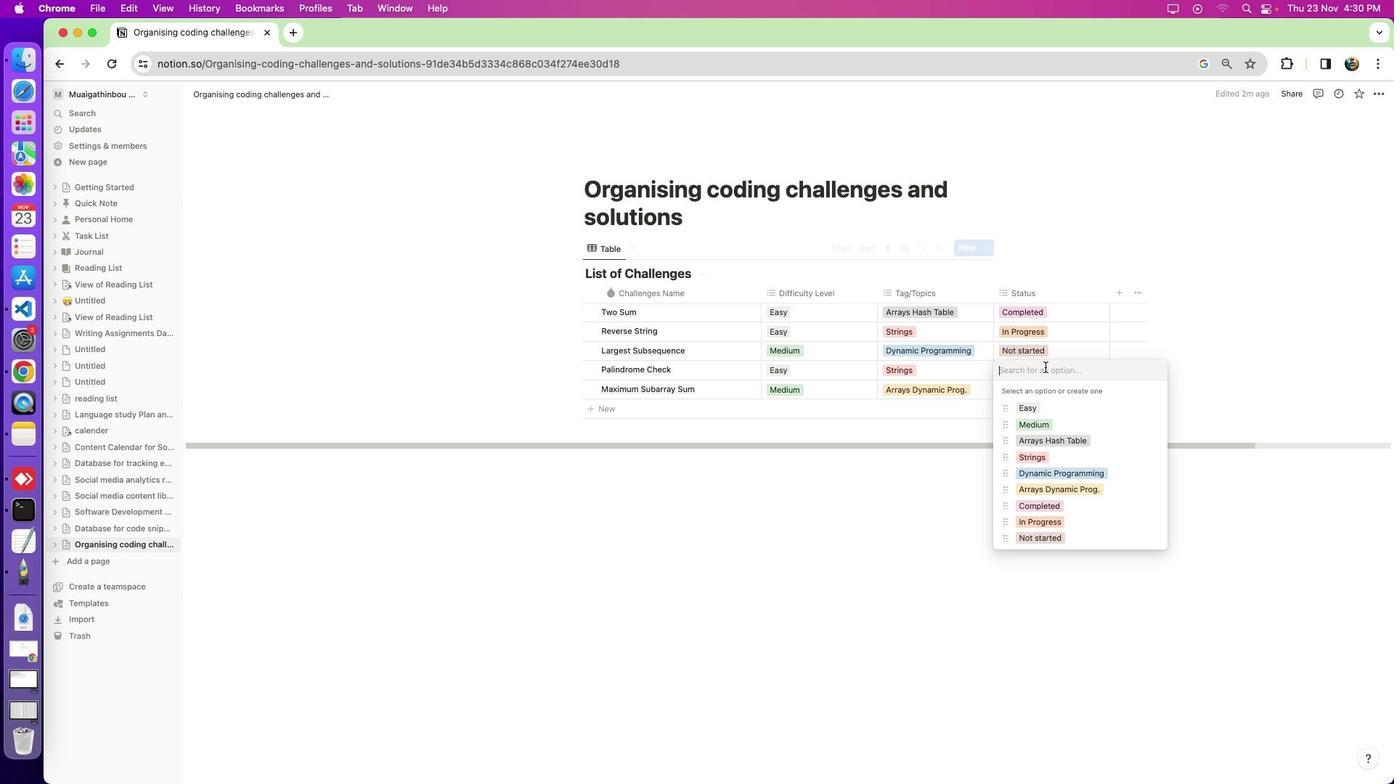 
Action: Mouse pressed left at (1045, 366)
Screenshot: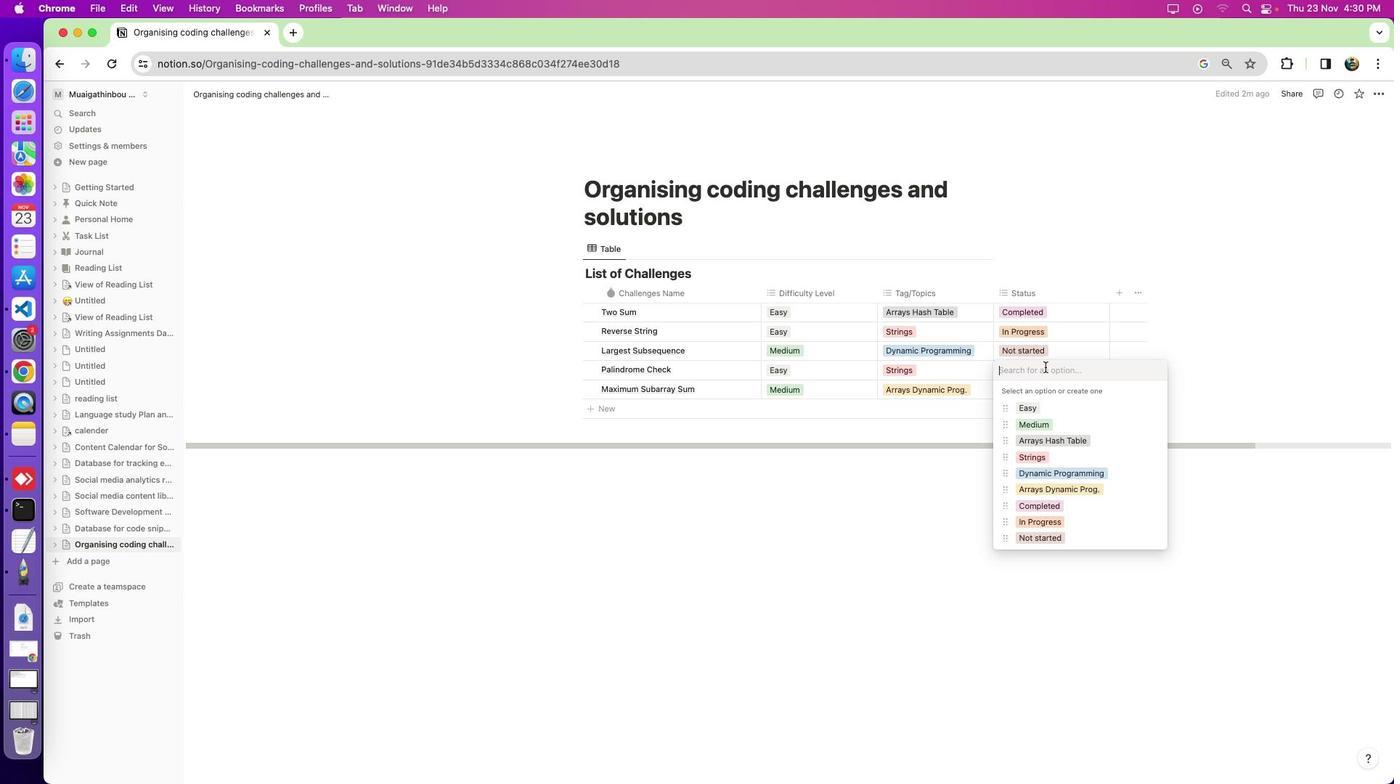 
Action: Mouse moved to (1048, 493)
Screenshot: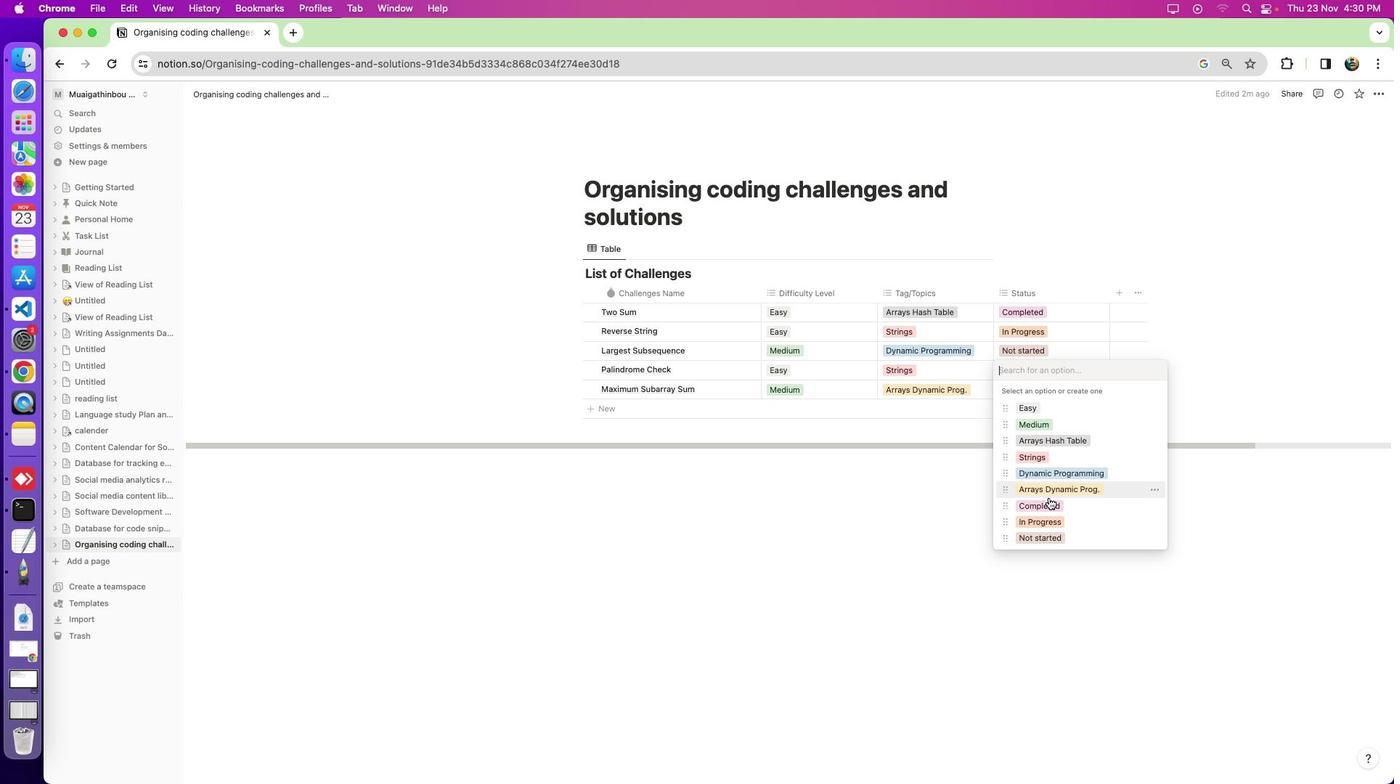 
Action: Mouse scrolled (1048, 493) with delta (0, 0)
Screenshot: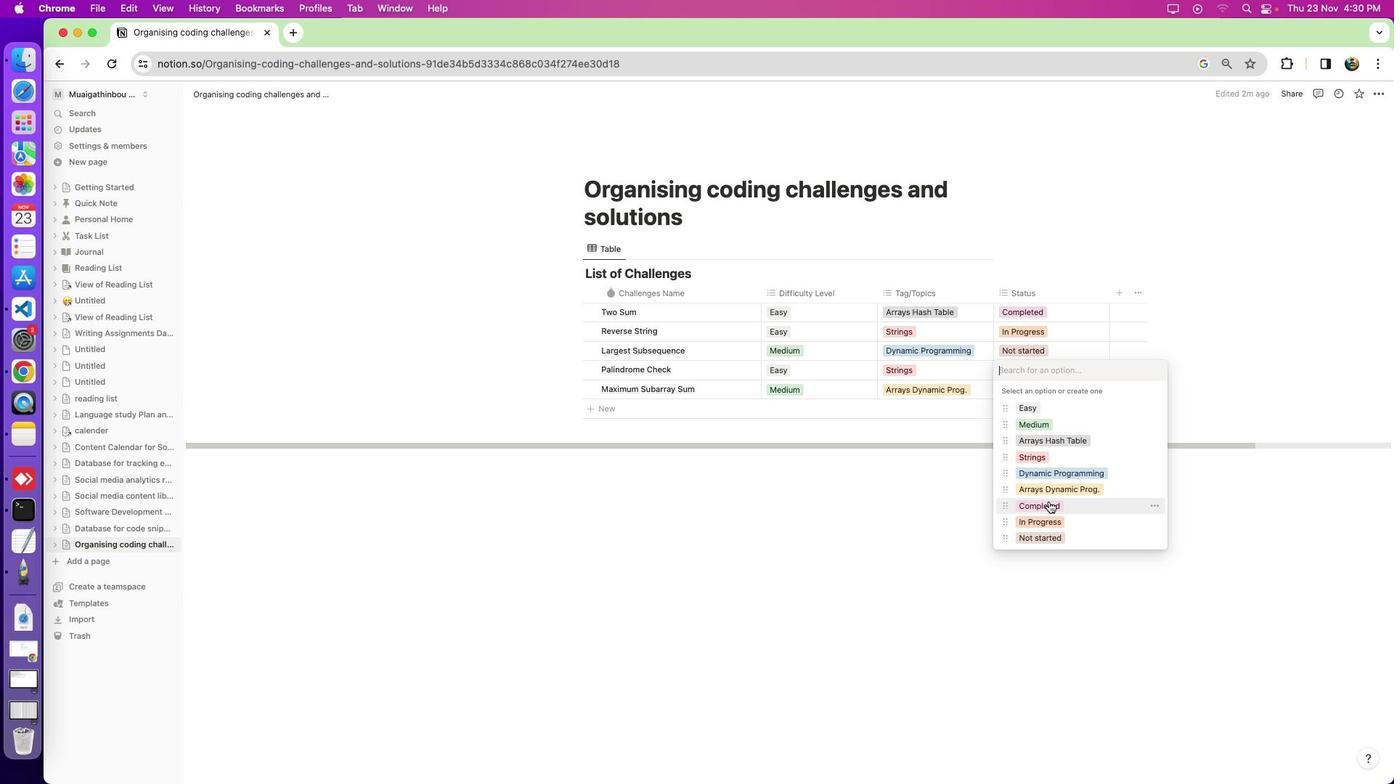 
Action: Mouse scrolled (1048, 493) with delta (0, 0)
Screenshot: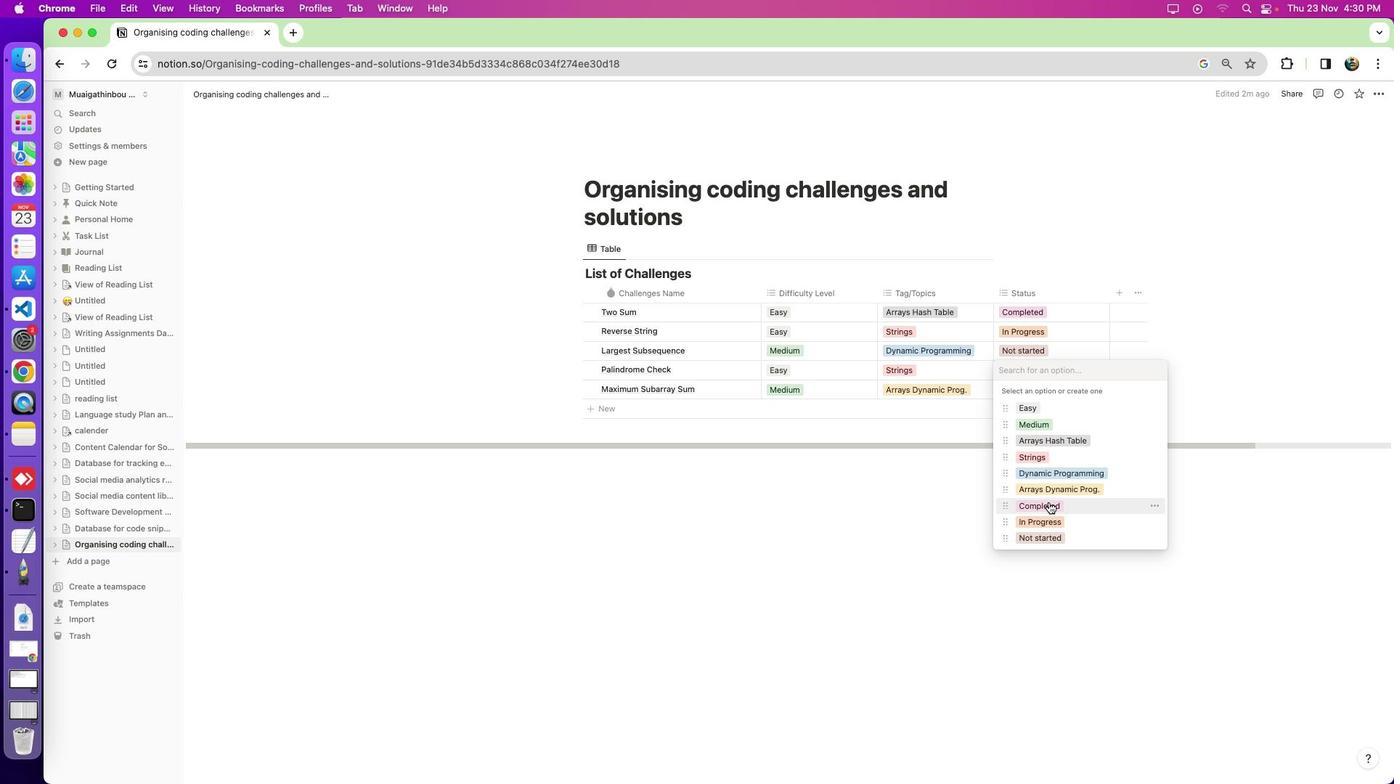 
Action: Mouse scrolled (1048, 493) with delta (0, 0)
Screenshot: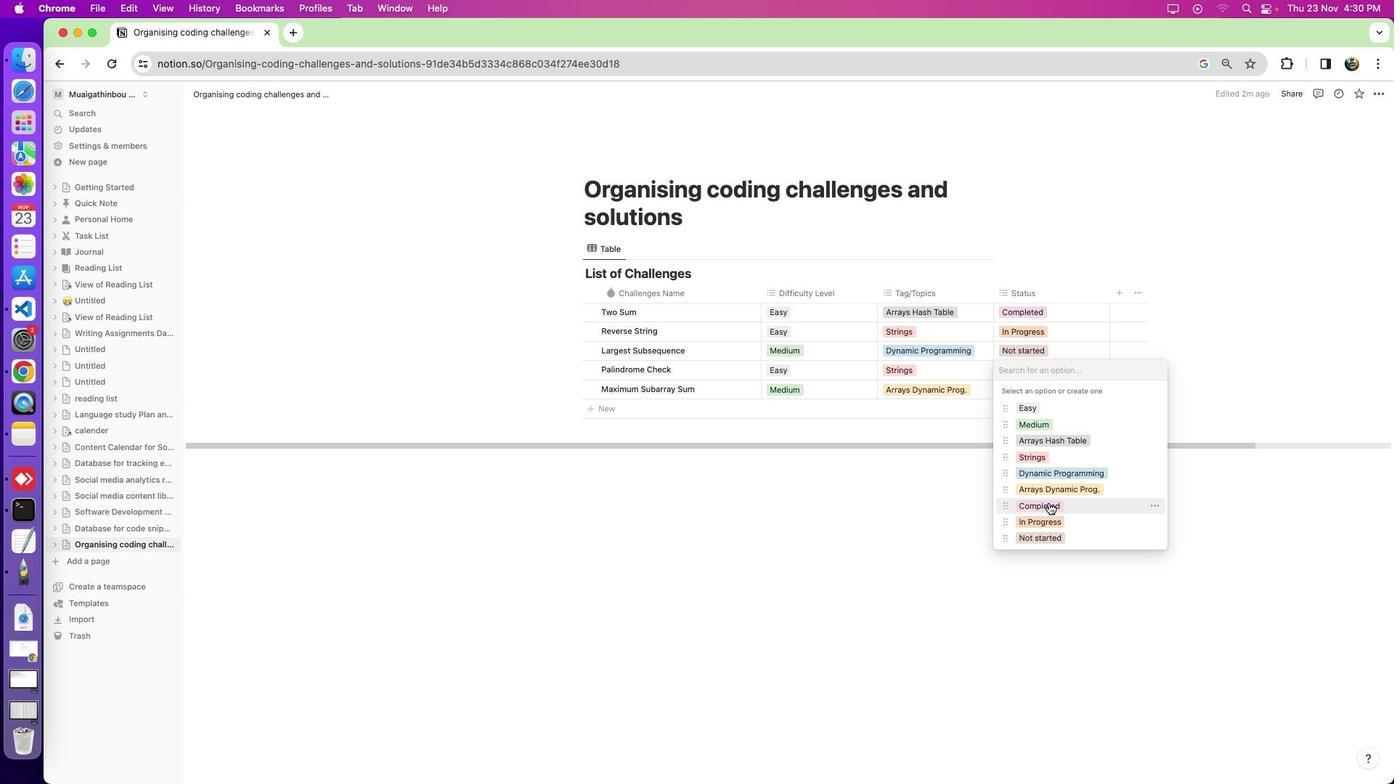 
Action: Mouse moved to (1049, 503)
Screenshot: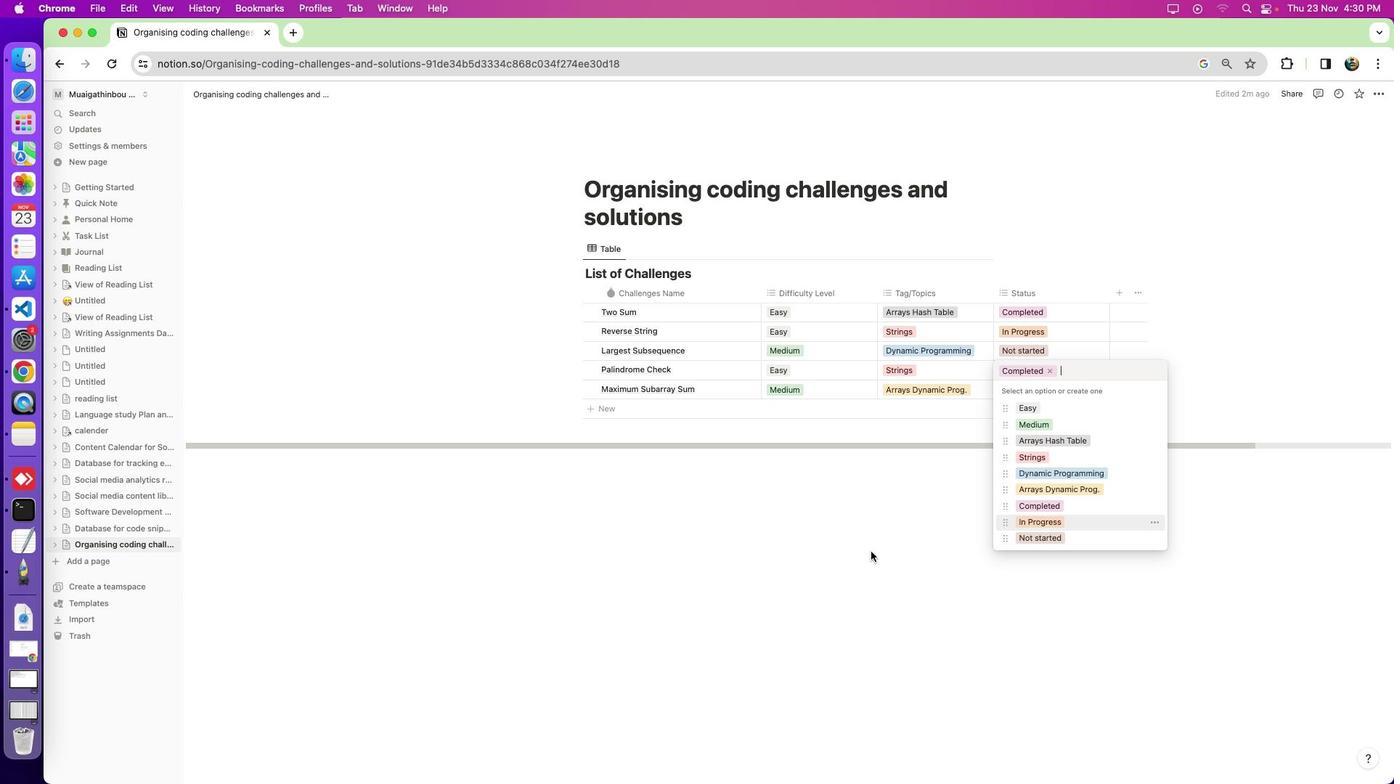 
Action: Mouse pressed left at (1049, 503)
Screenshot: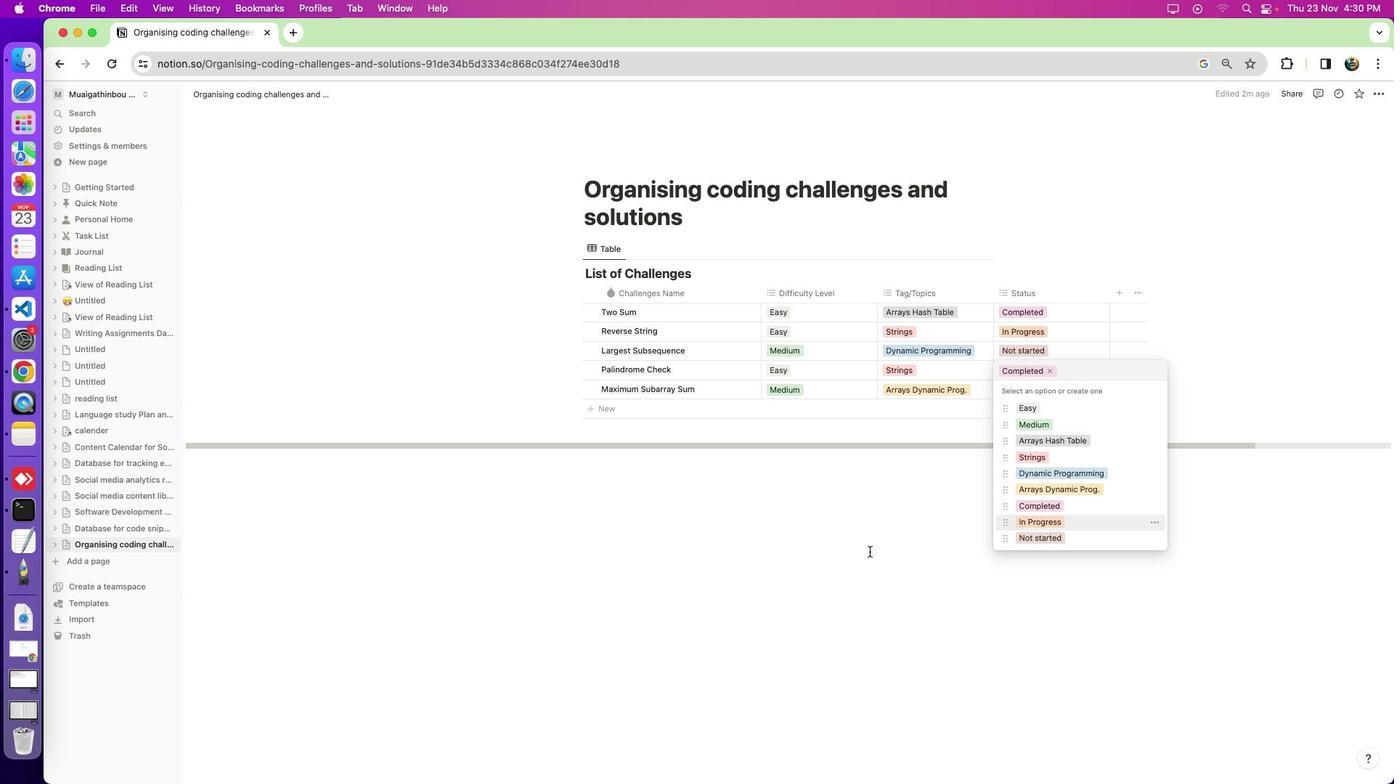
Action: Mouse moved to (870, 551)
Screenshot: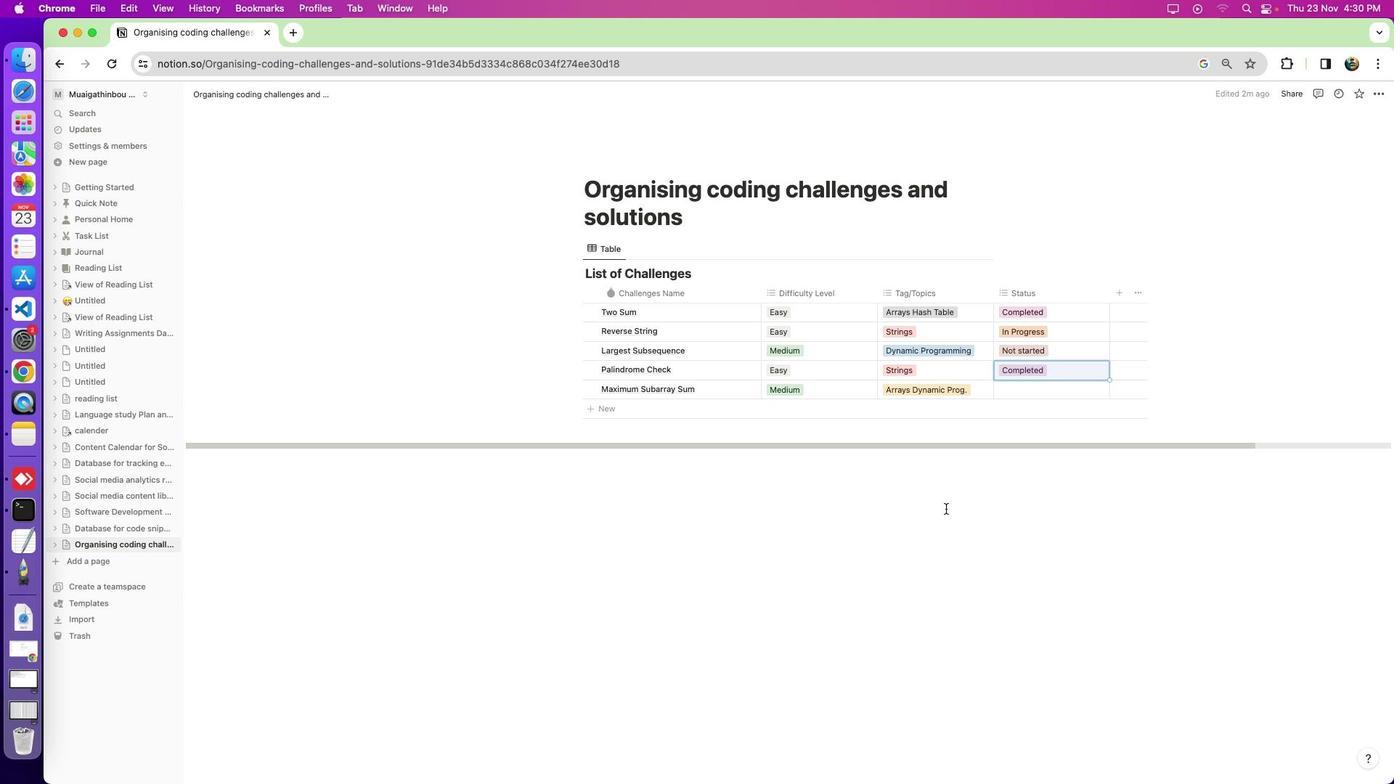 
Action: Mouse pressed left at (870, 551)
Screenshot: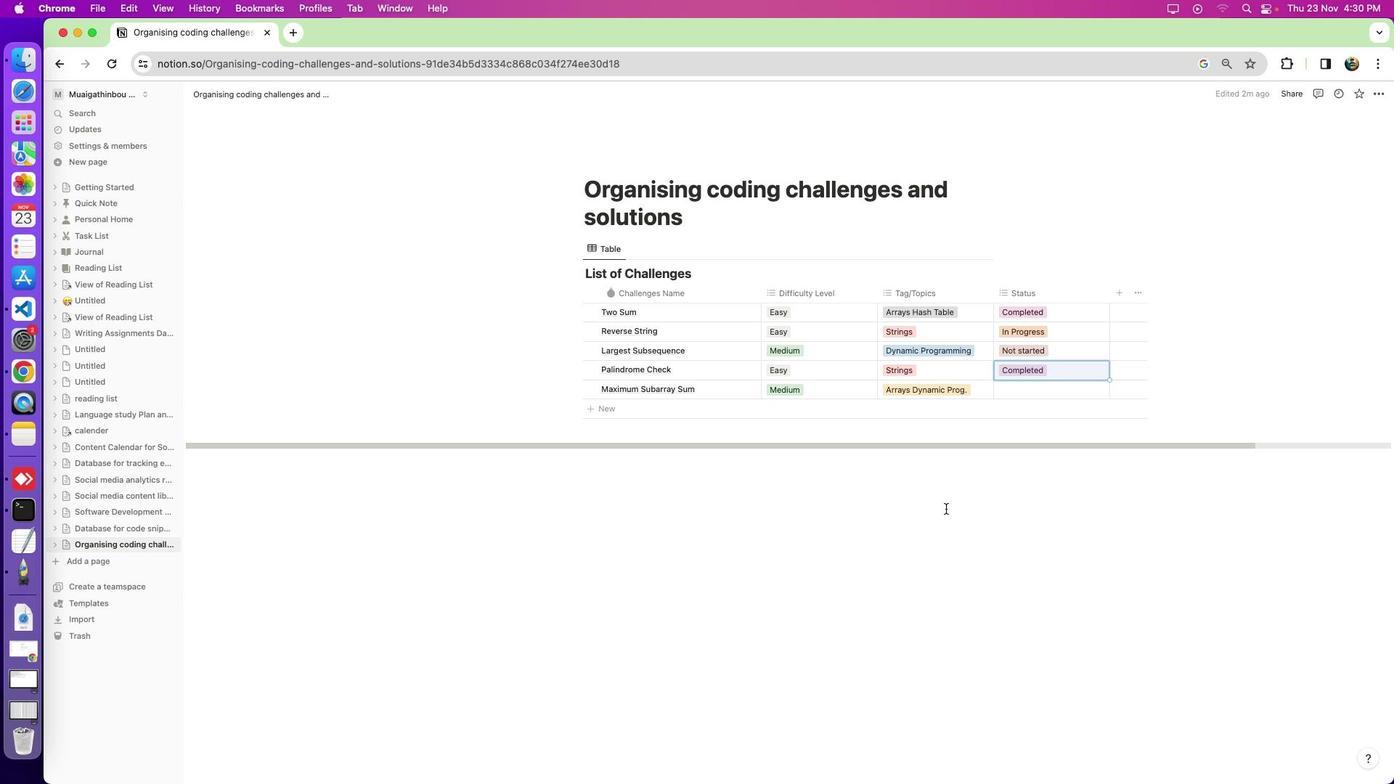 
Action: Mouse moved to (1065, 392)
Screenshot: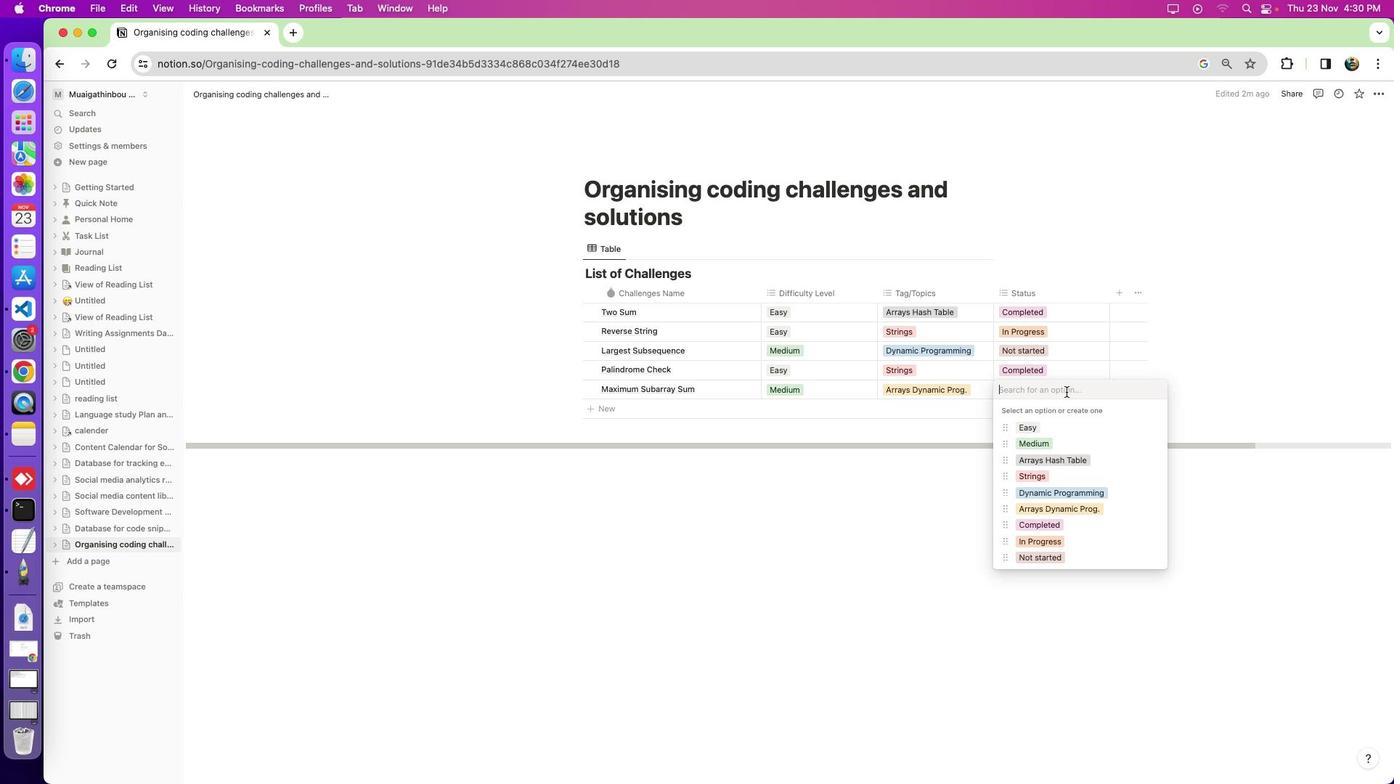 
Action: Mouse pressed left at (1065, 392)
Screenshot: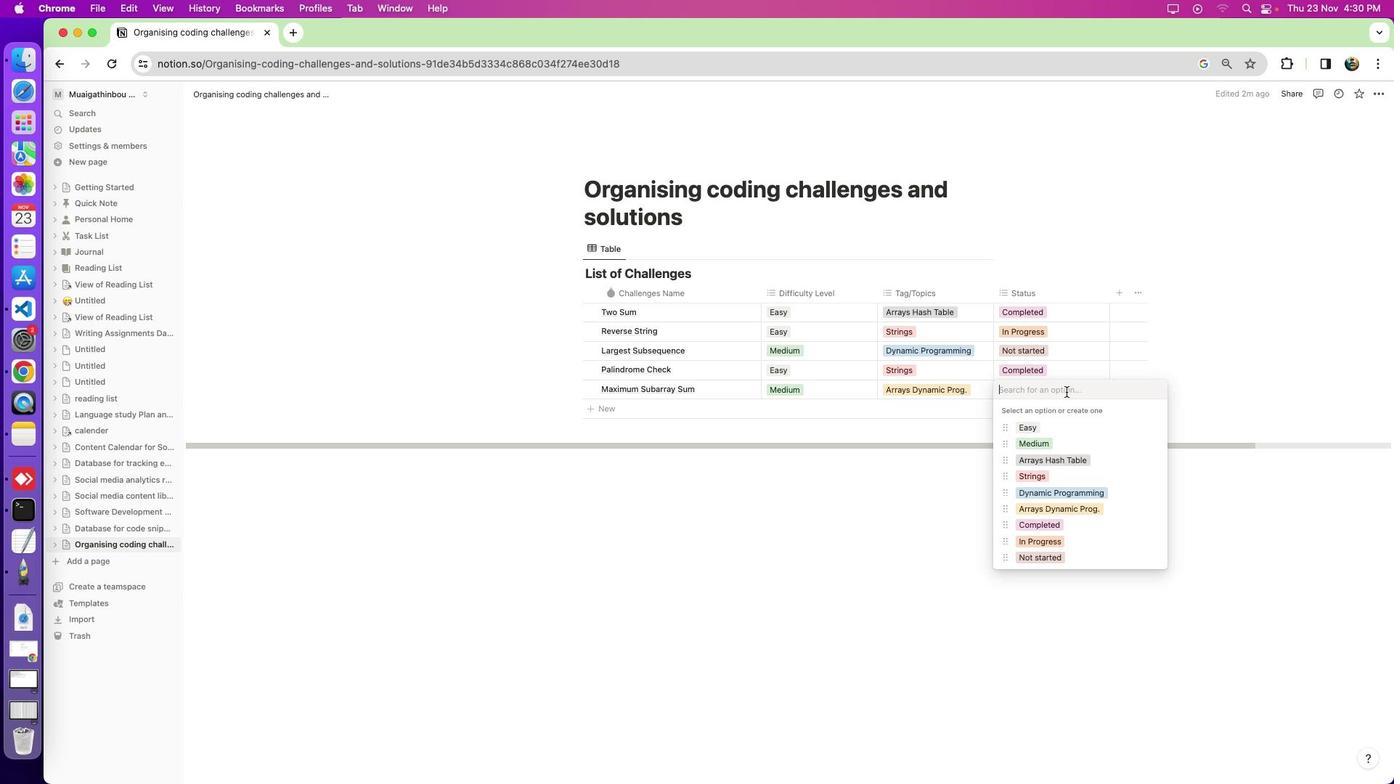 
Action: Mouse moved to (1050, 538)
Screenshot: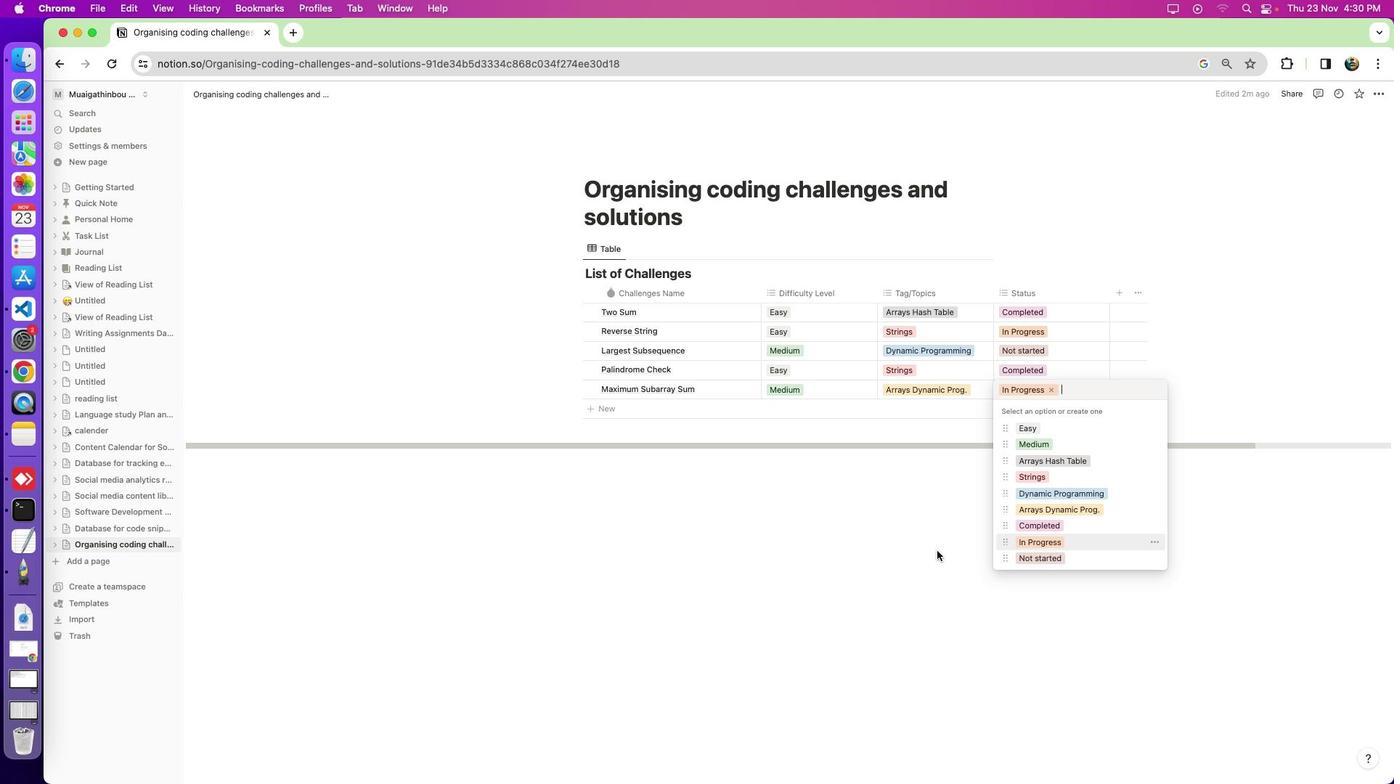 
Action: Mouse pressed left at (1050, 538)
Screenshot: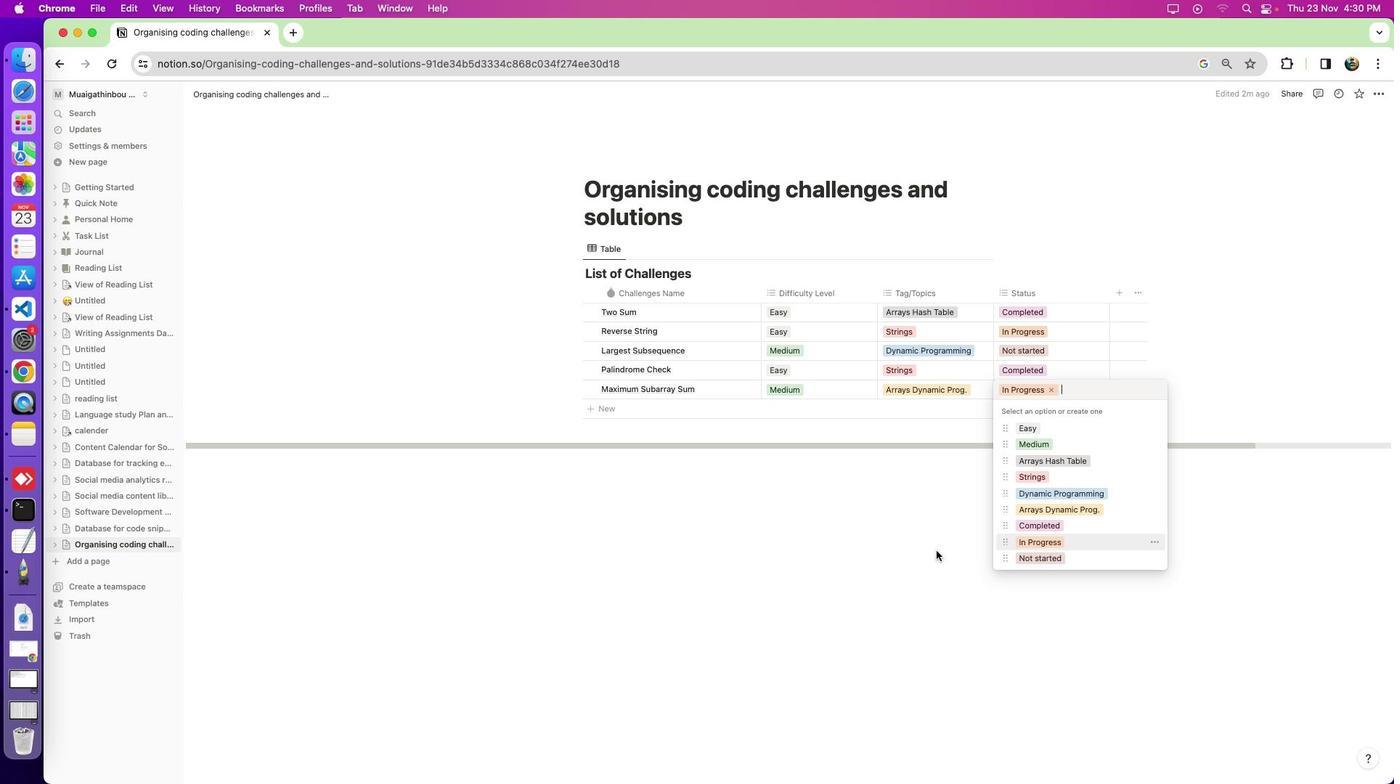 
Action: Mouse moved to (936, 551)
Screenshot: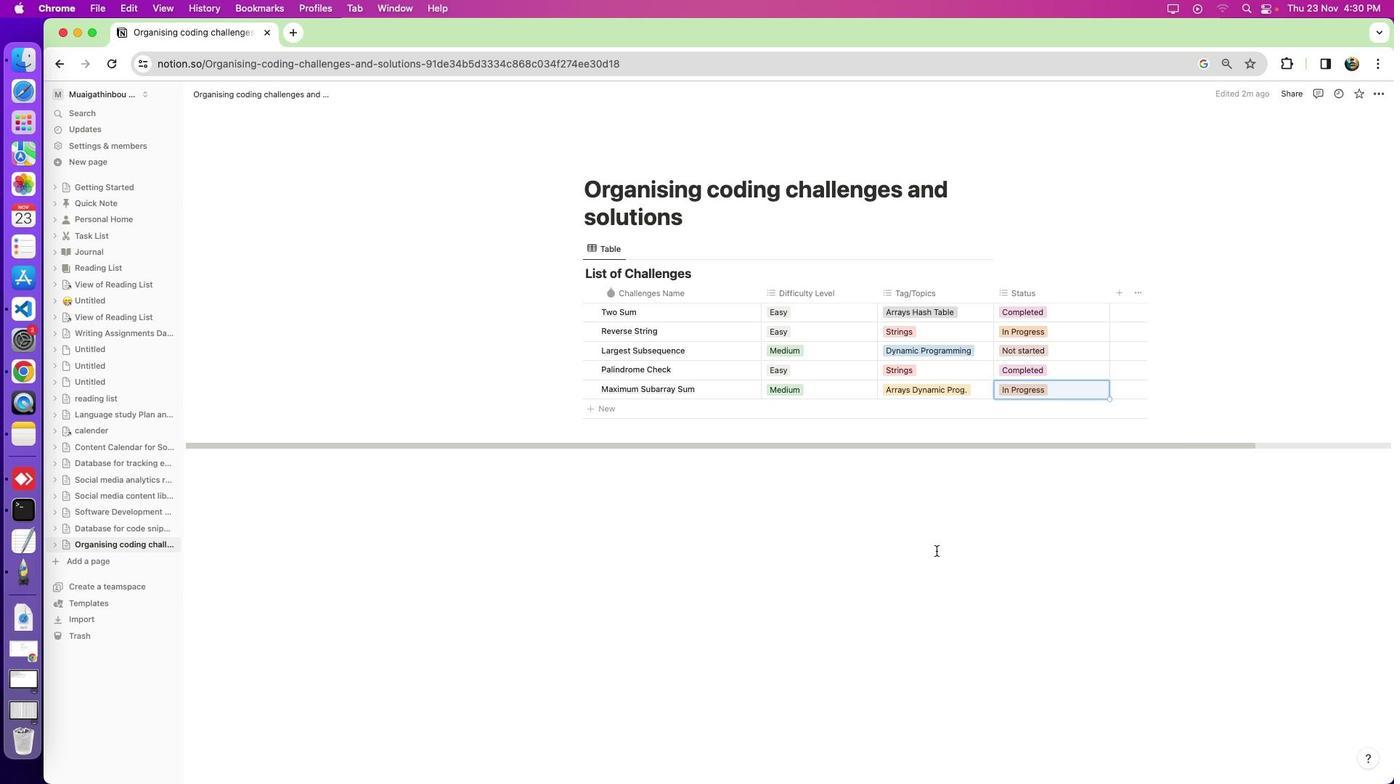 
Action: Mouse pressed left at (936, 551)
Screenshot: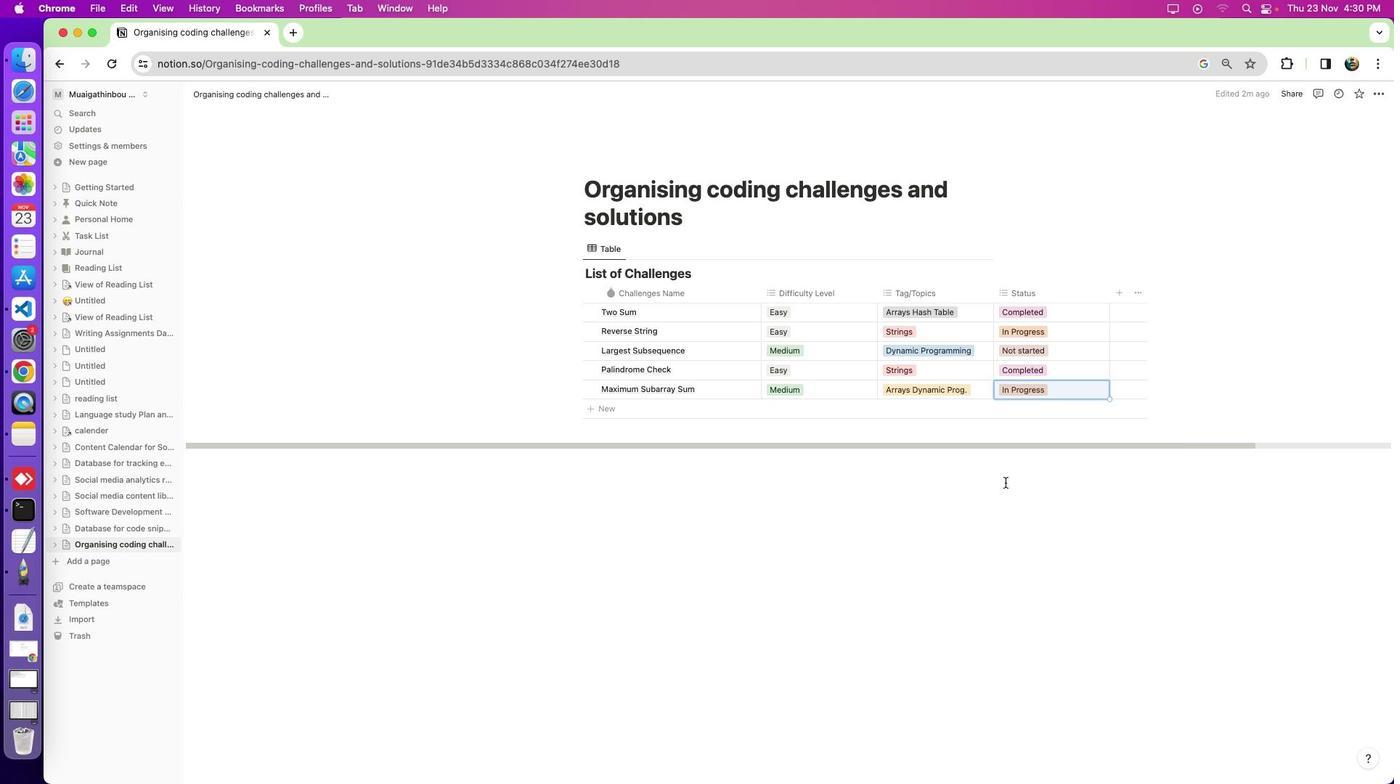 
Action: Mouse moved to (1119, 293)
Screenshot: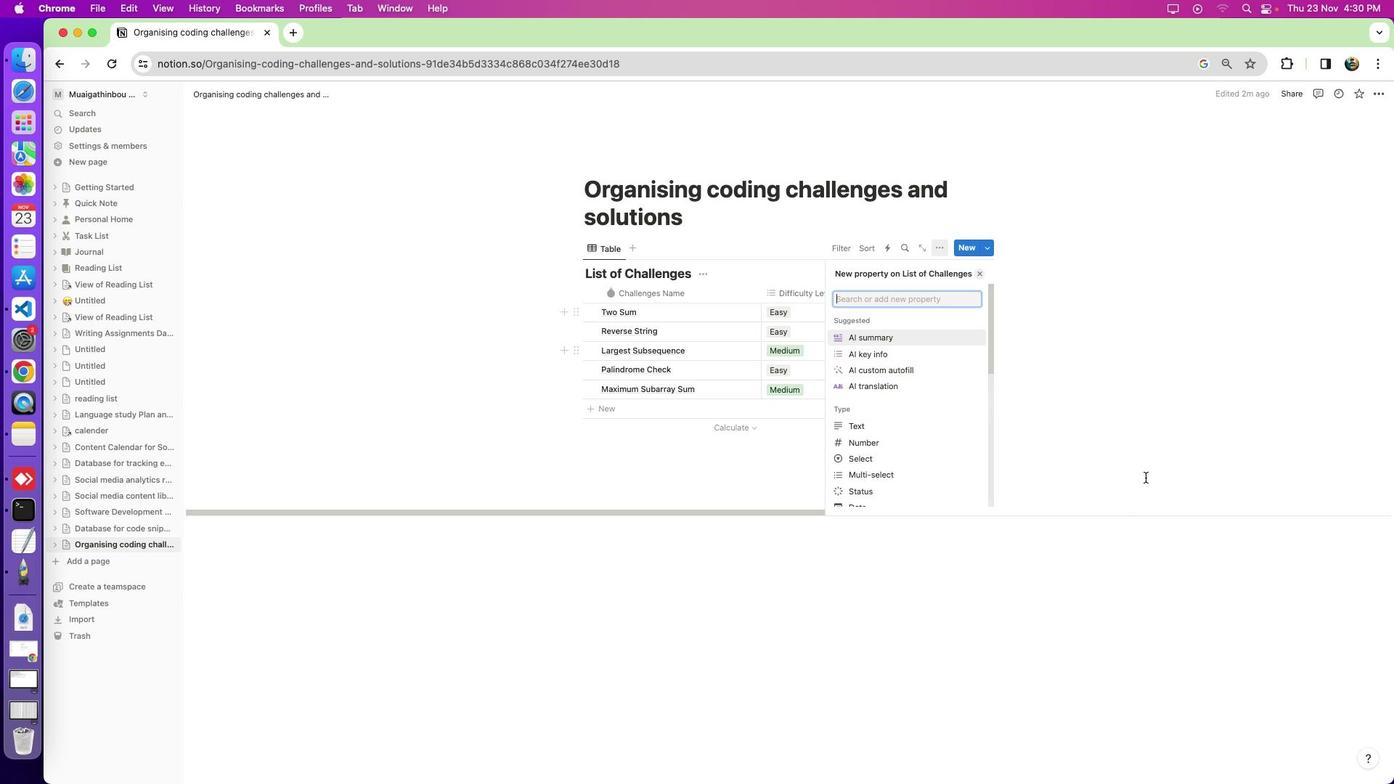 
Action: Mouse pressed left at (1119, 293)
Screenshot: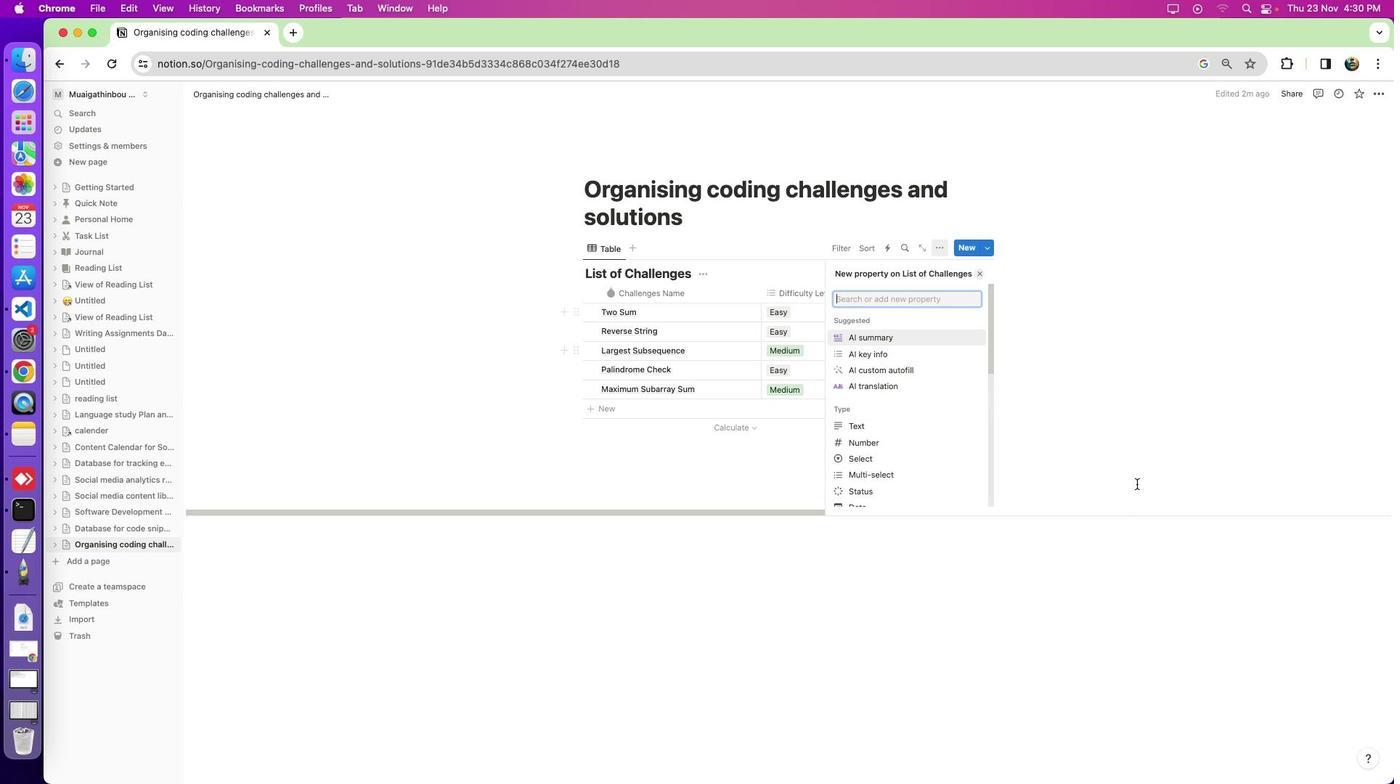 
Action: Mouse moved to (896, 302)
Screenshot: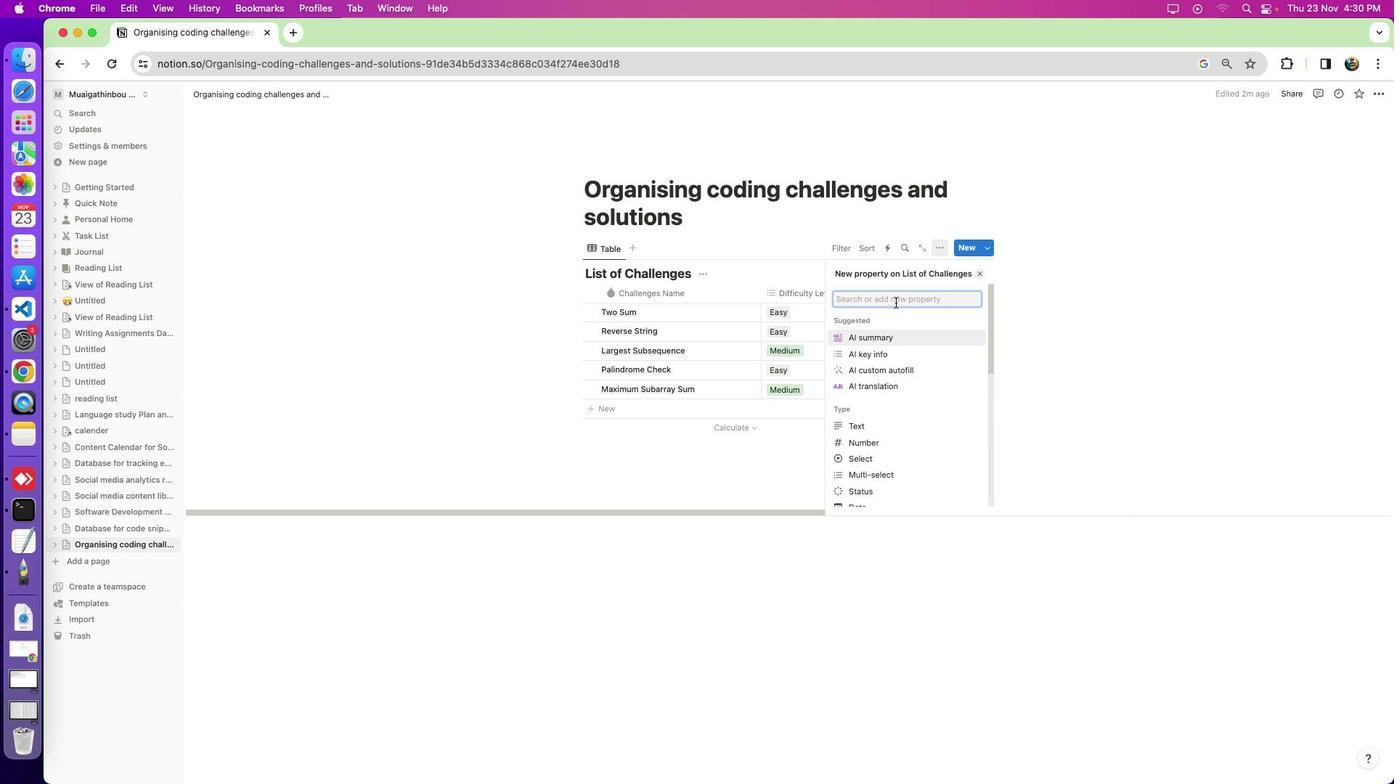 
Action: Mouse pressed left at (896, 302)
Screenshot: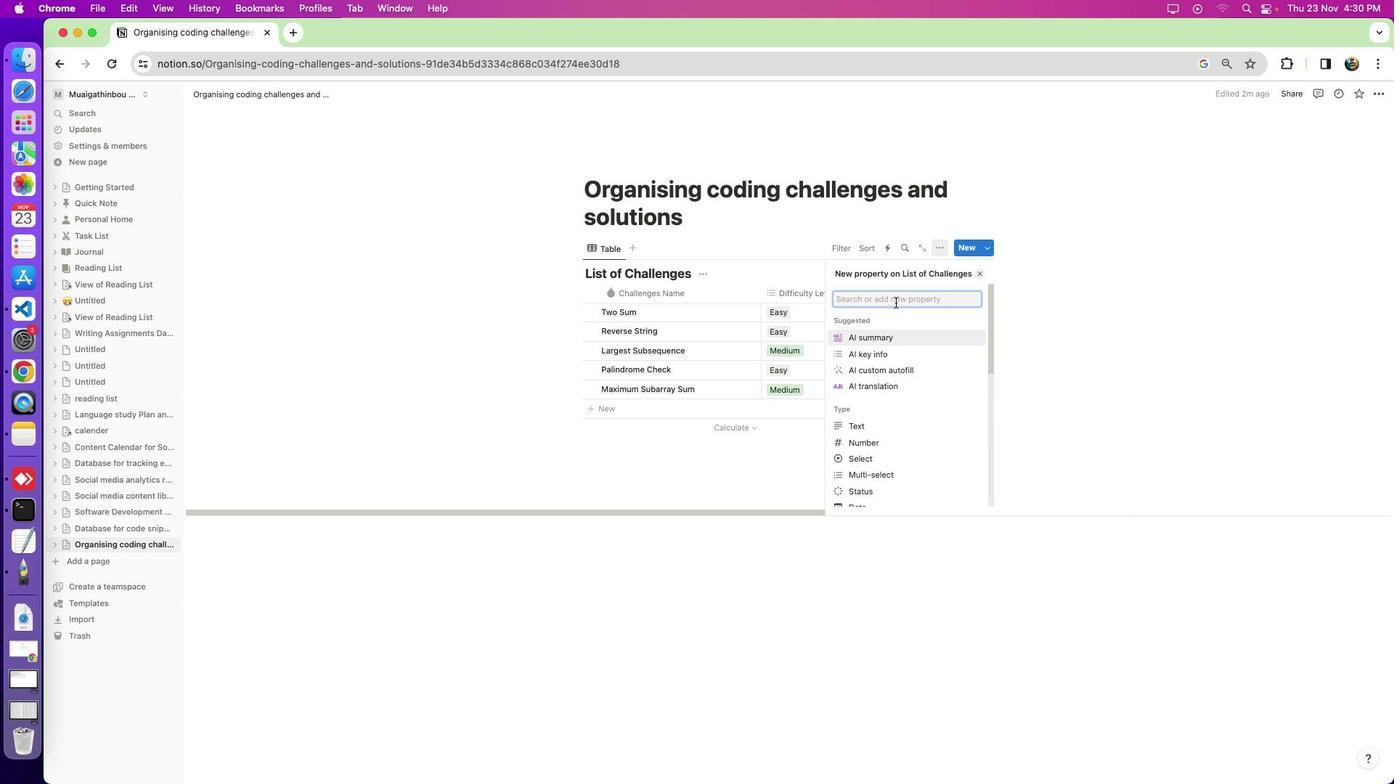 
Action: Key pressed 'd'
Screenshot: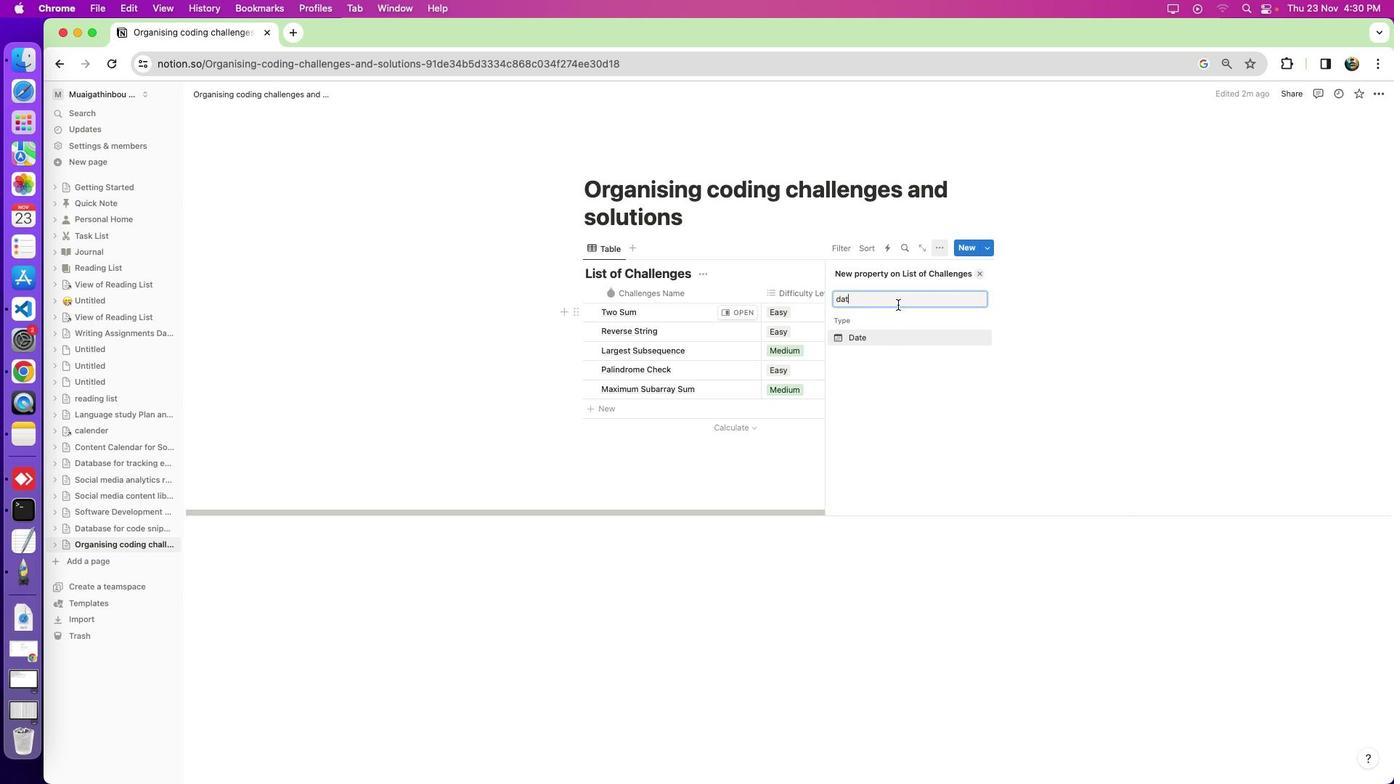 
Action: Mouse moved to (896, 302)
Screenshot: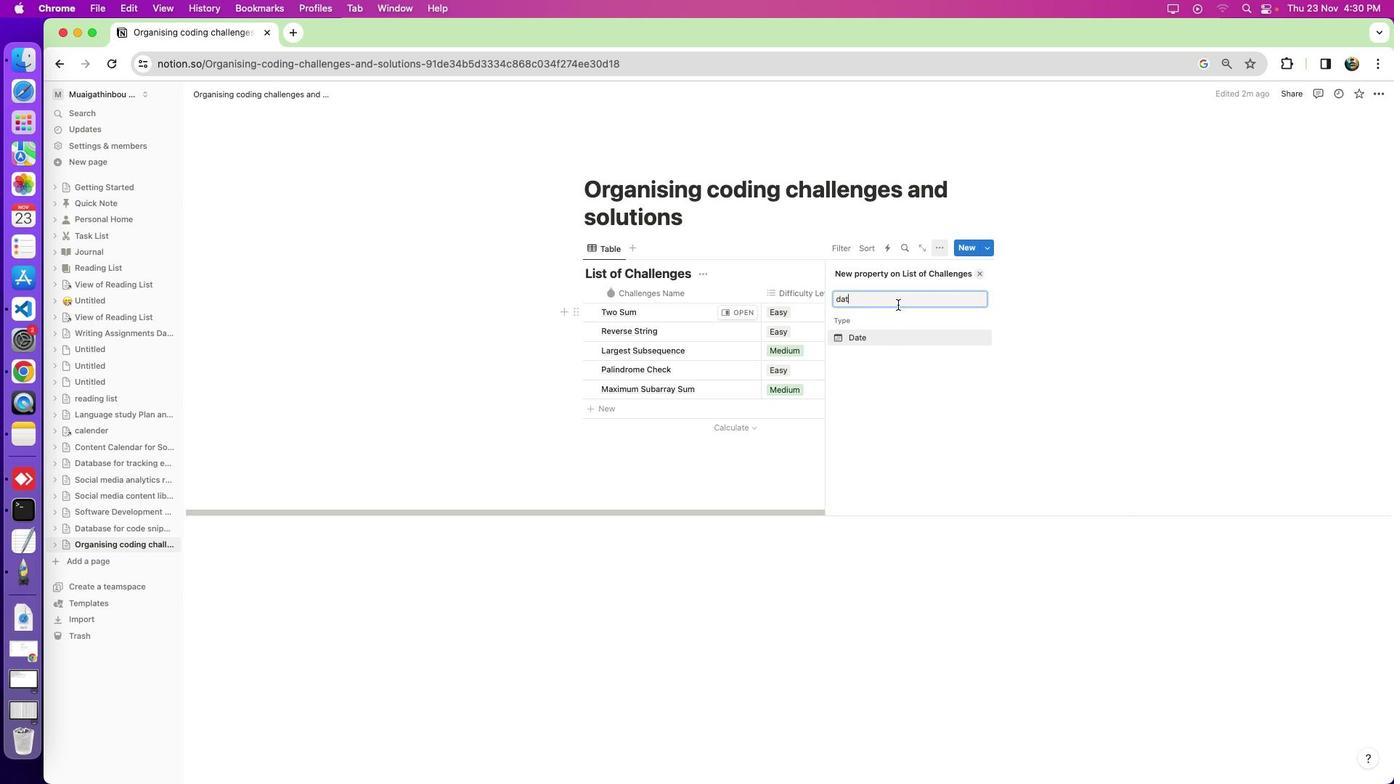 
Action: Key pressed 'a'
Screenshot: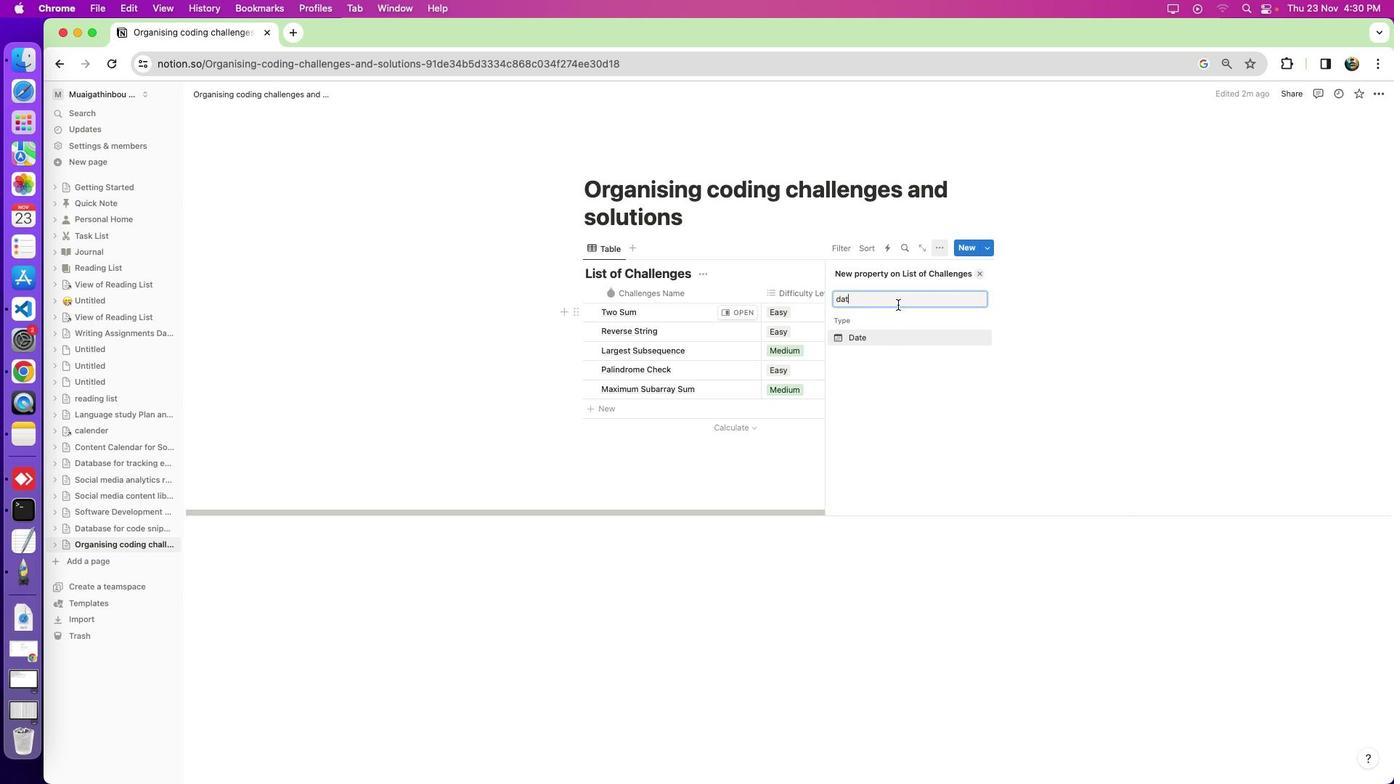 
Action: Mouse moved to (896, 303)
Screenshot: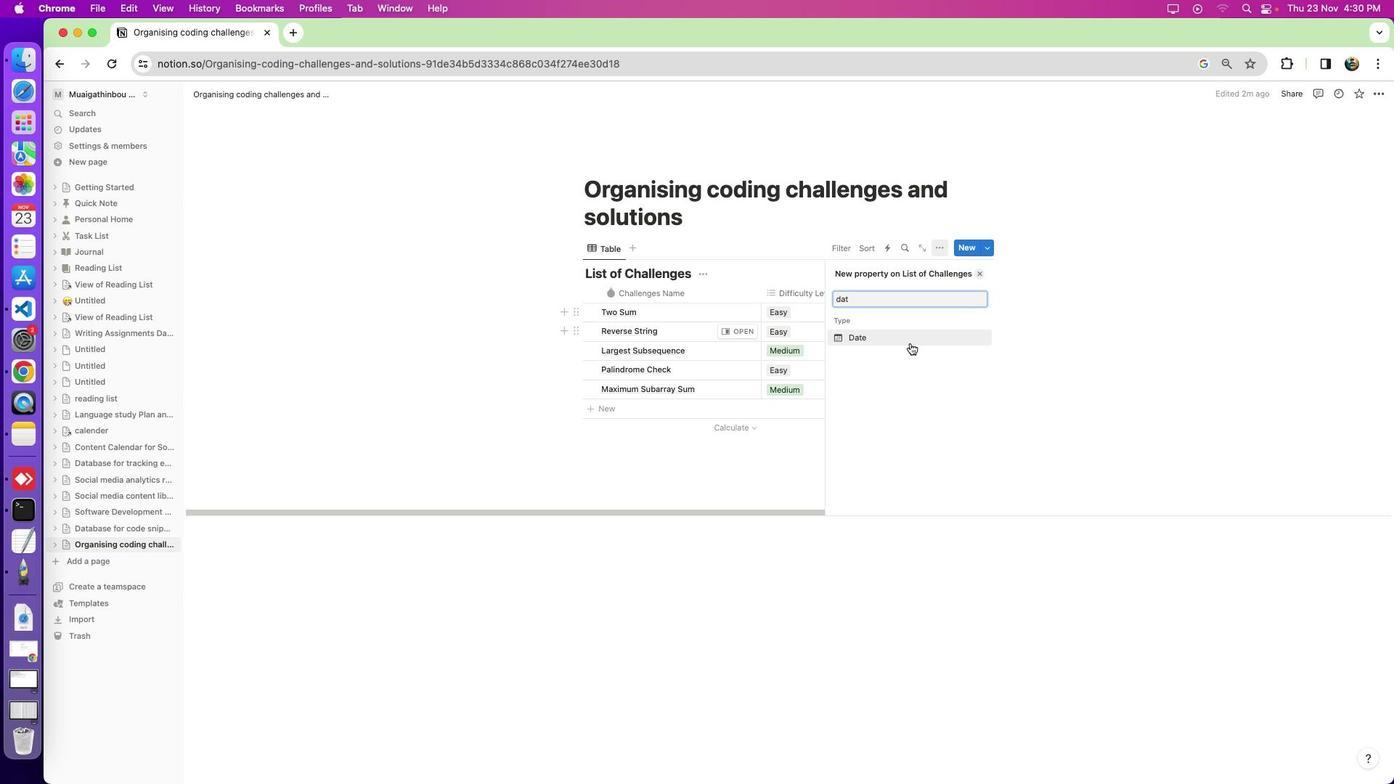 
Action: Key pressed 't'
Screenshot: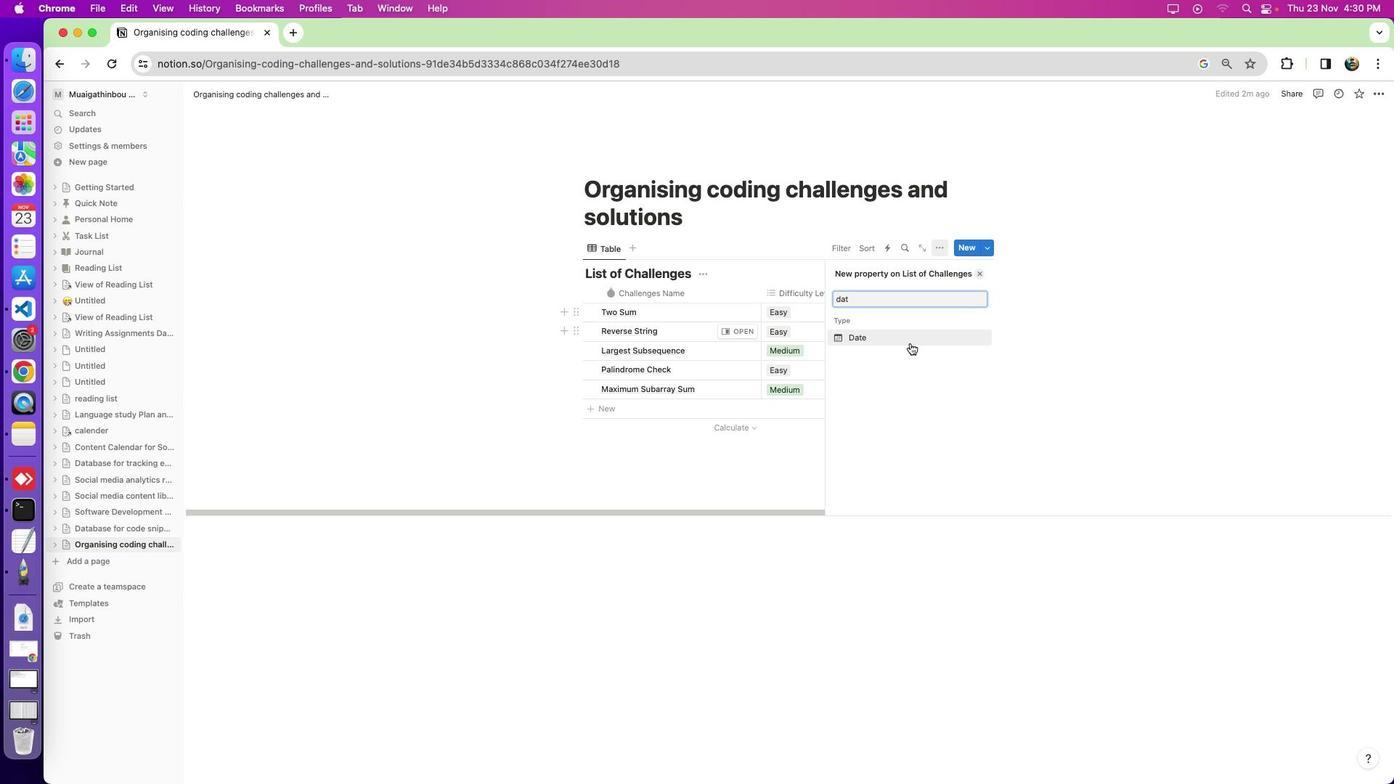 
Action: Mouse moved to (905, 336)
Screenshot: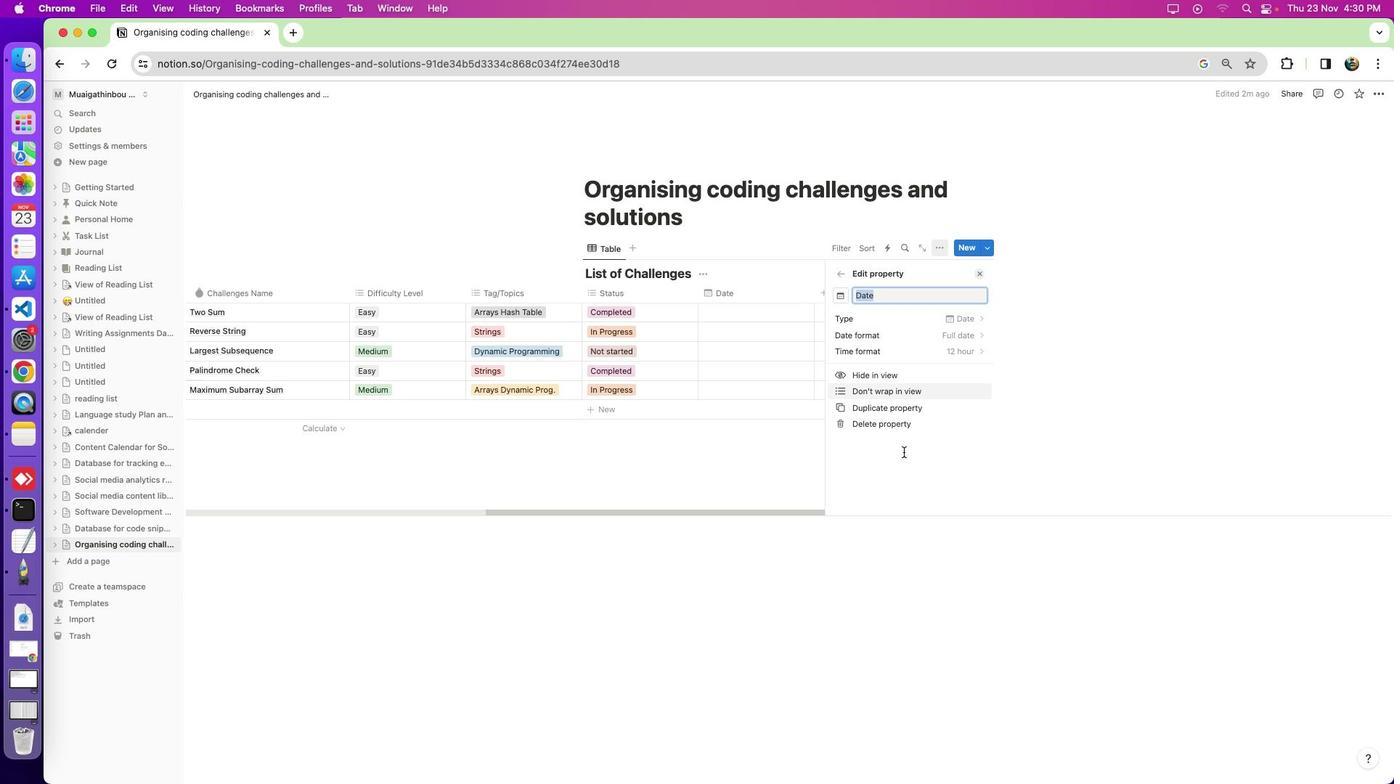 
Action: Mouse pressed left at (905, 336)
Screenshot: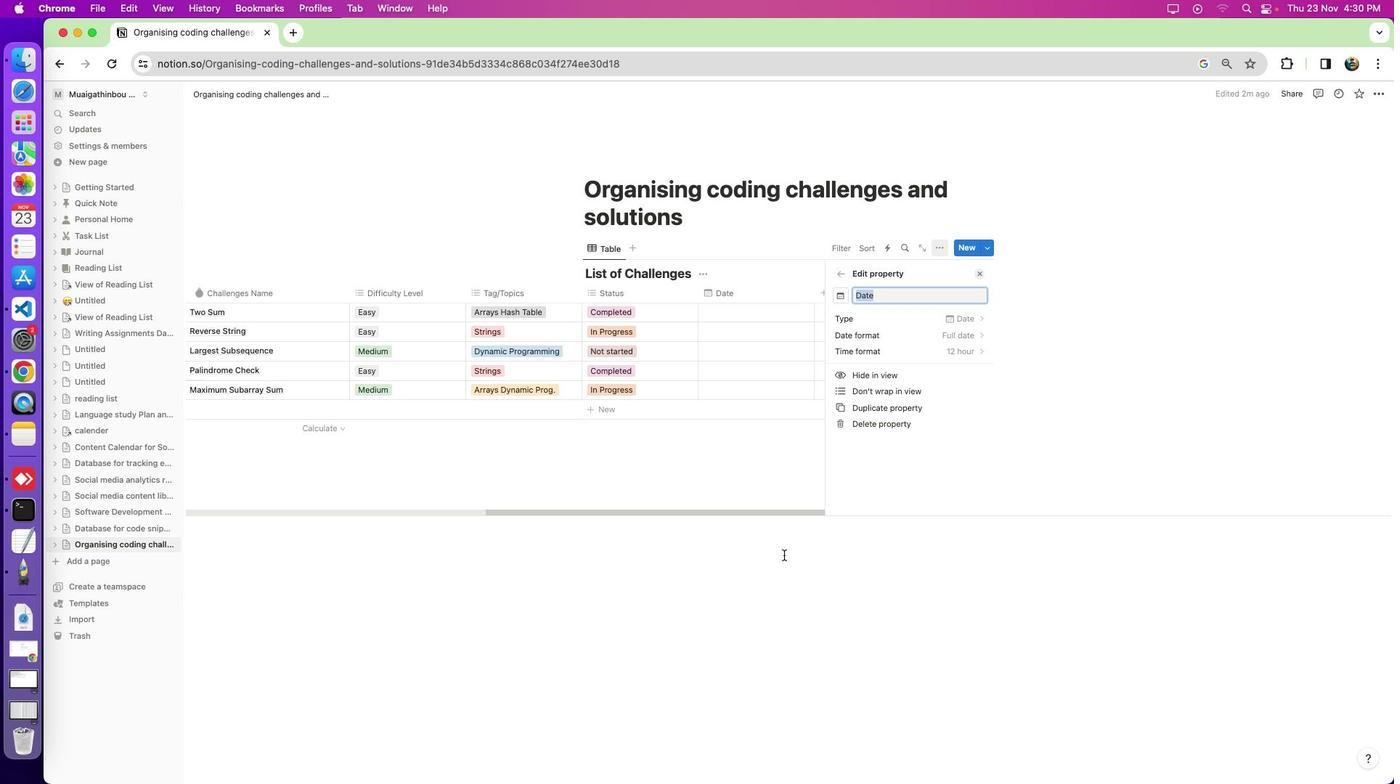 
Action: Mouse moved to (894, 580)
Screenshot: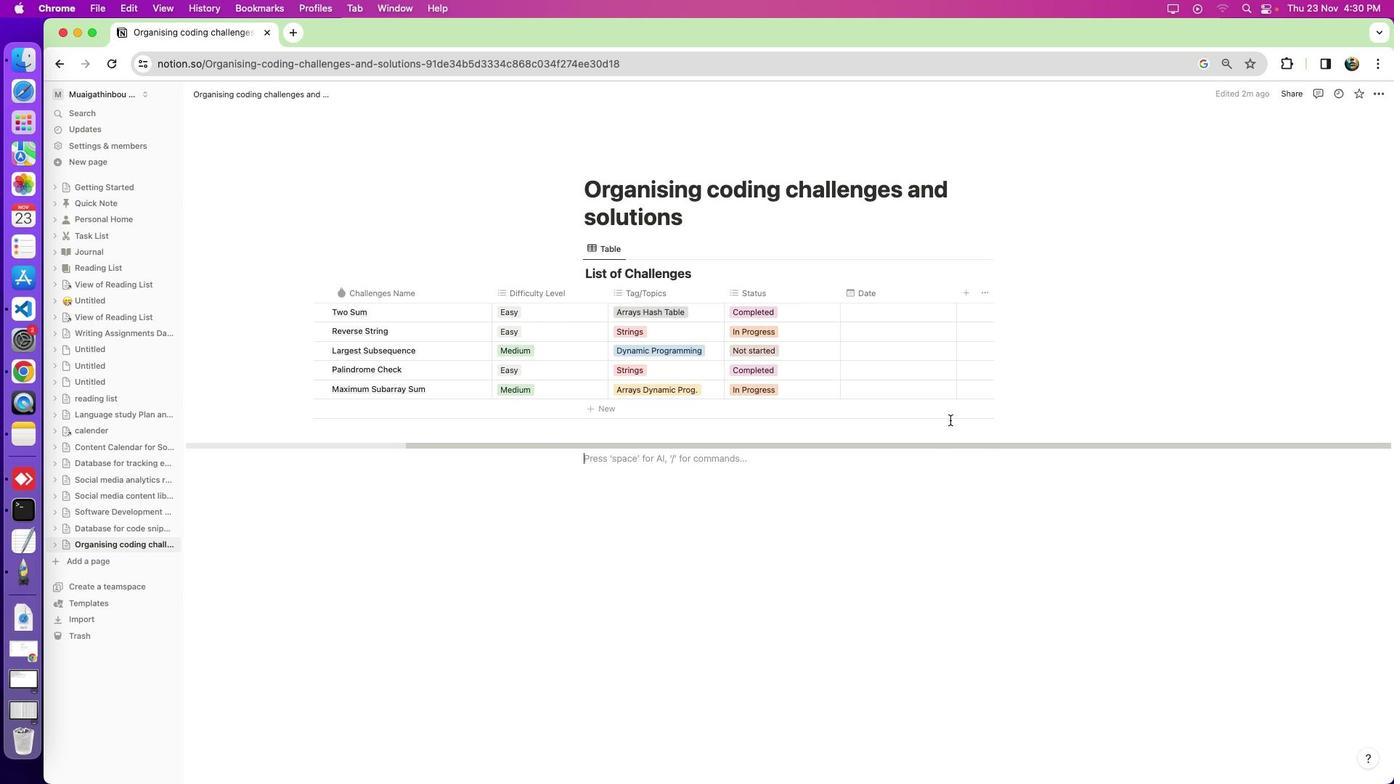 
Action: Mouse pressed left at (894, 580)
Screenshot: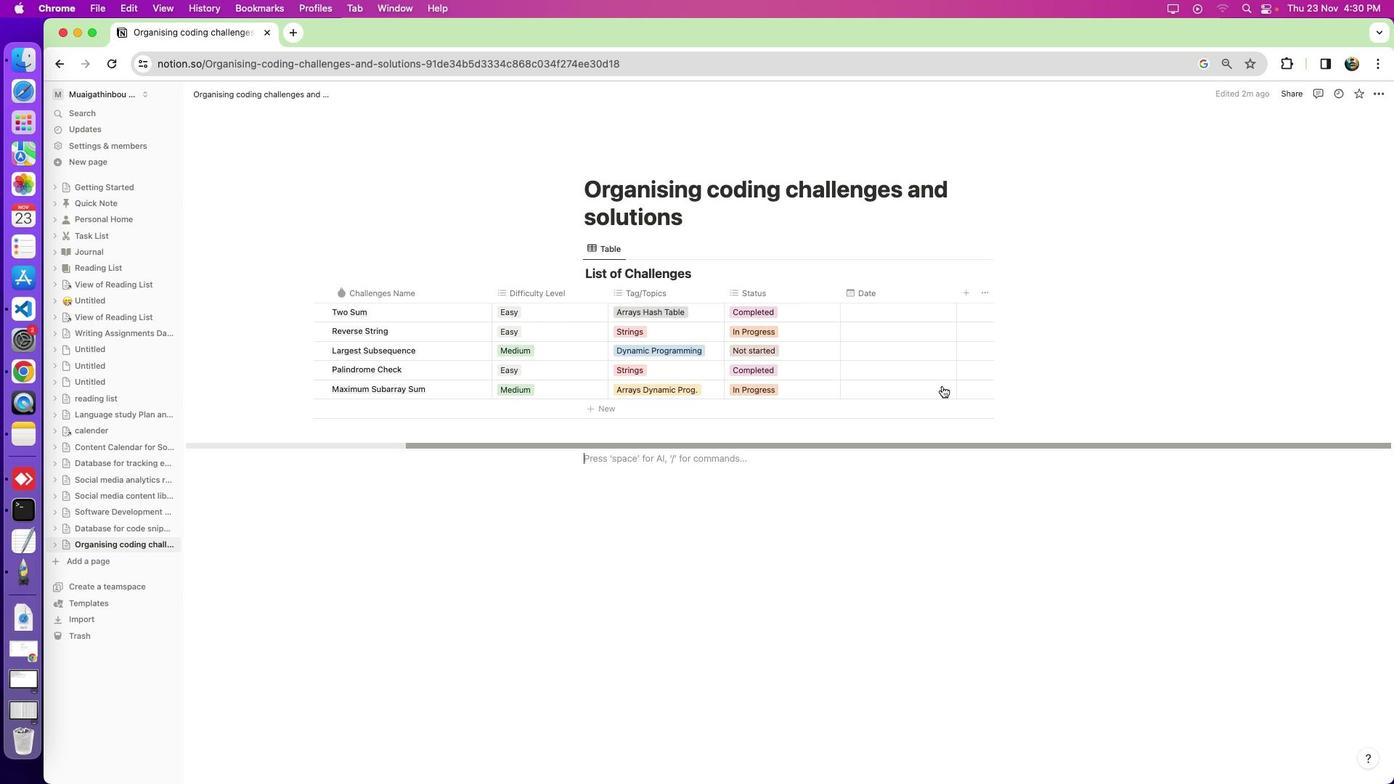 
Action: Mouse moved to (900, 306)
Screenshot: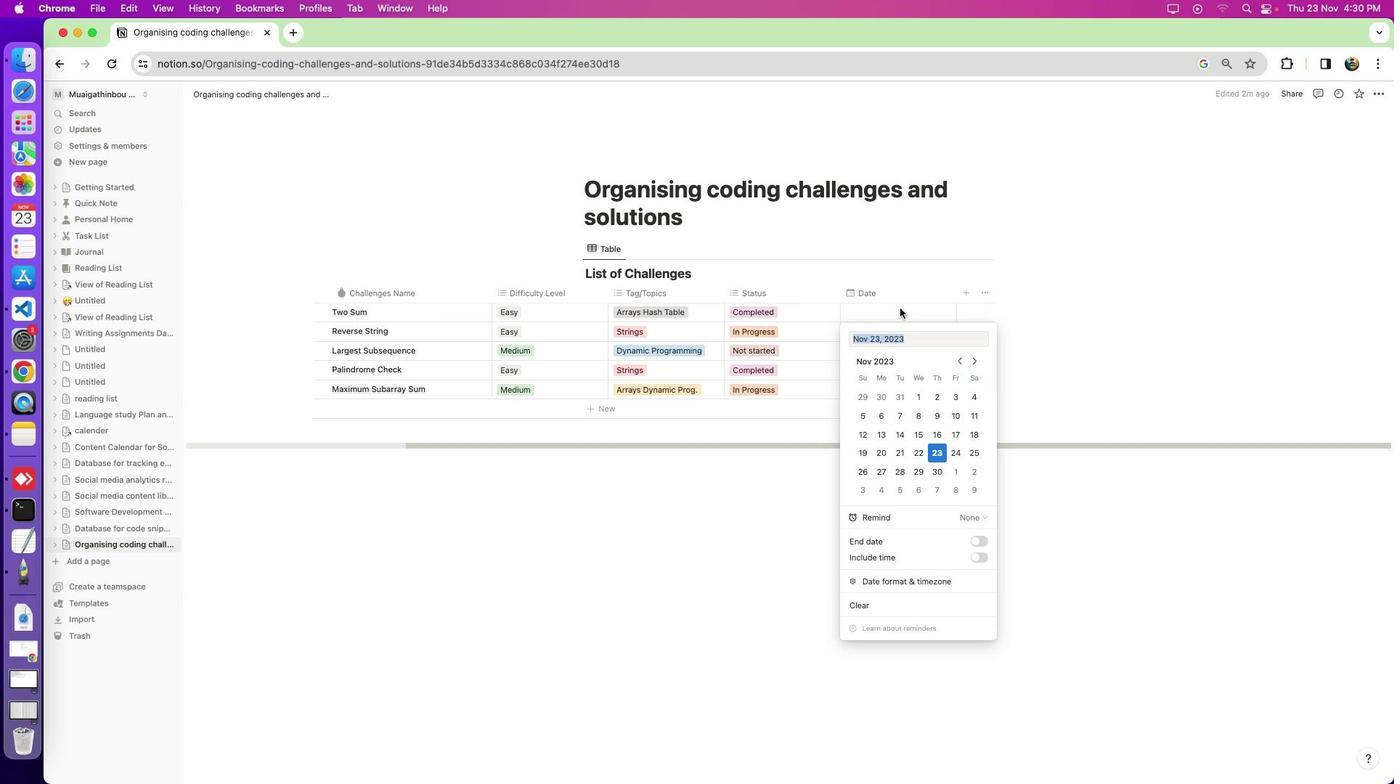 
Action: Mouse pressed left at (900, 306)
Screenshot: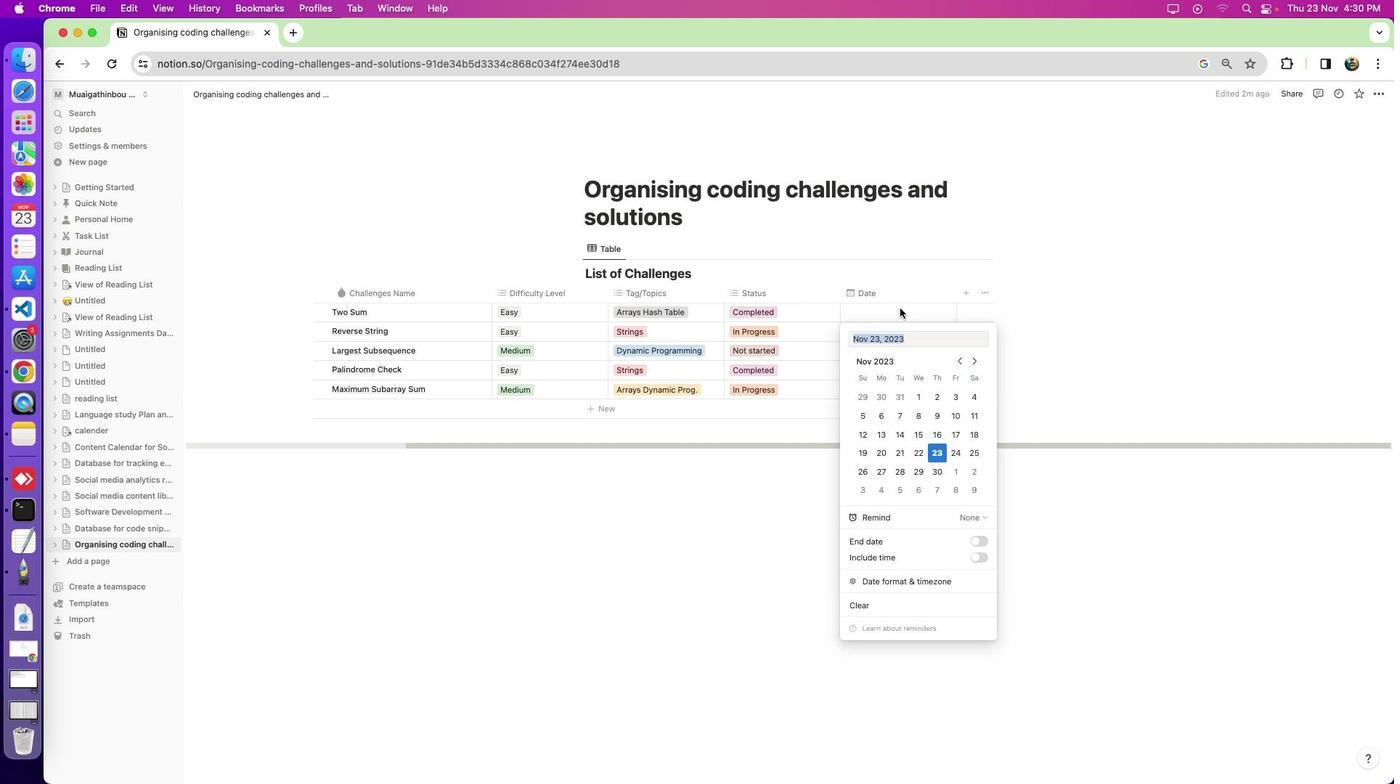 
Action: Mouse moved to (866, 339)
Screenshot: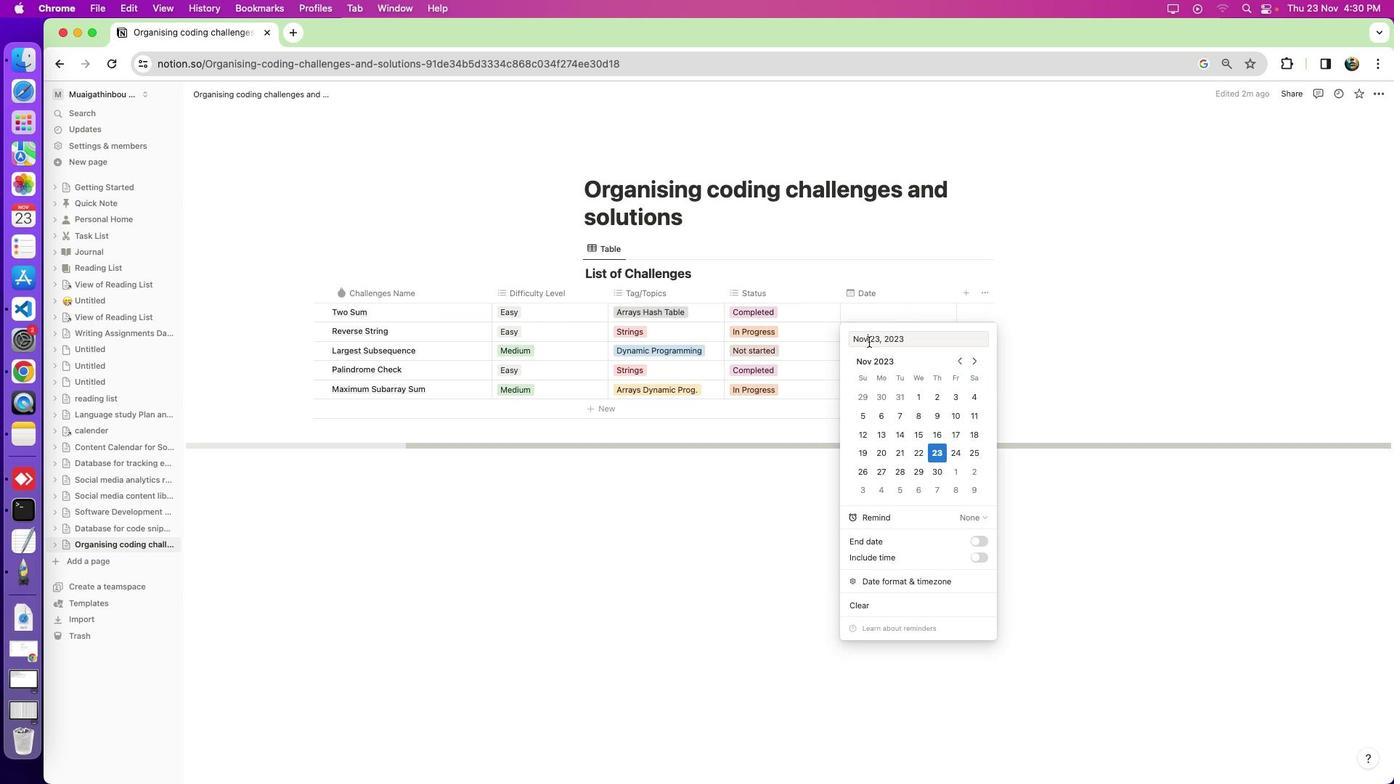 
Action: Mouse pressed left at (866, 339)
Screenshot: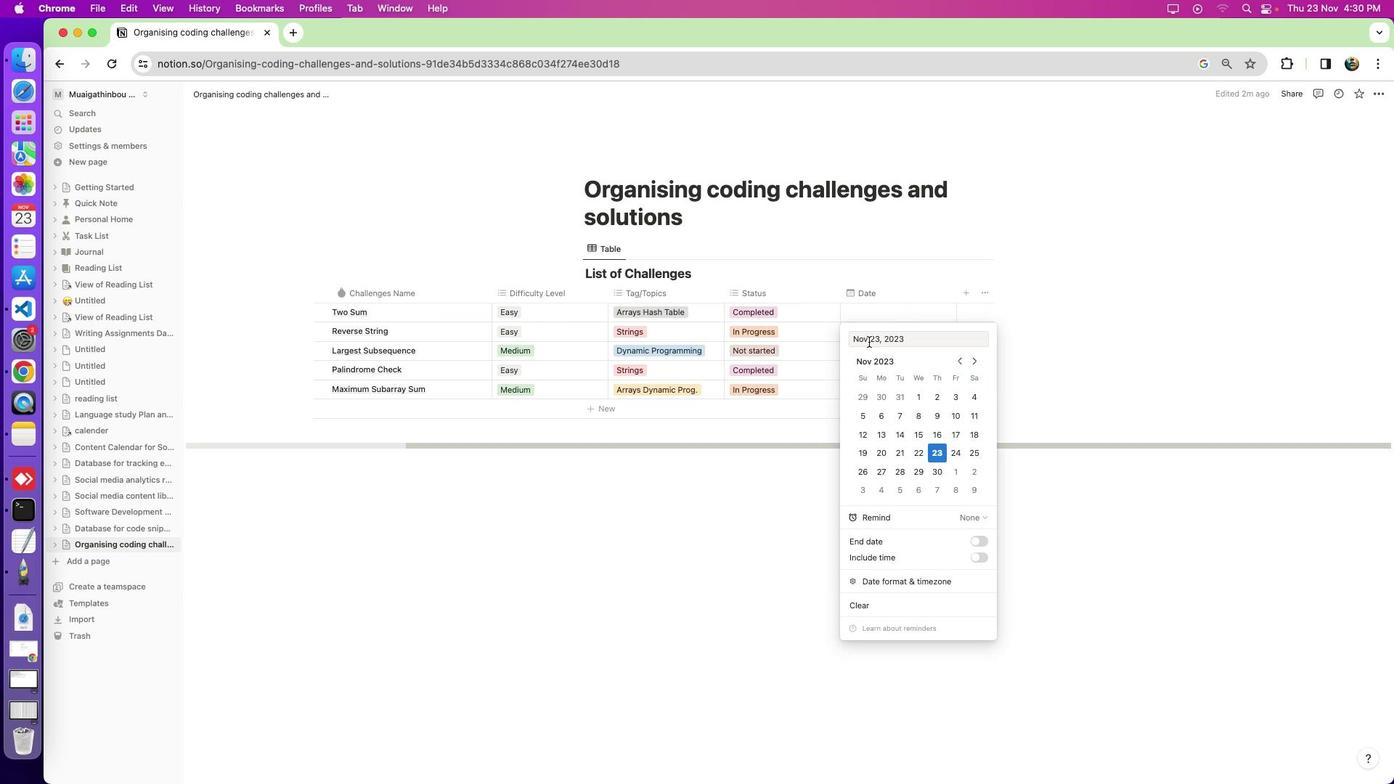 
Action: Mouse moved to (869, 341)
Screenshot: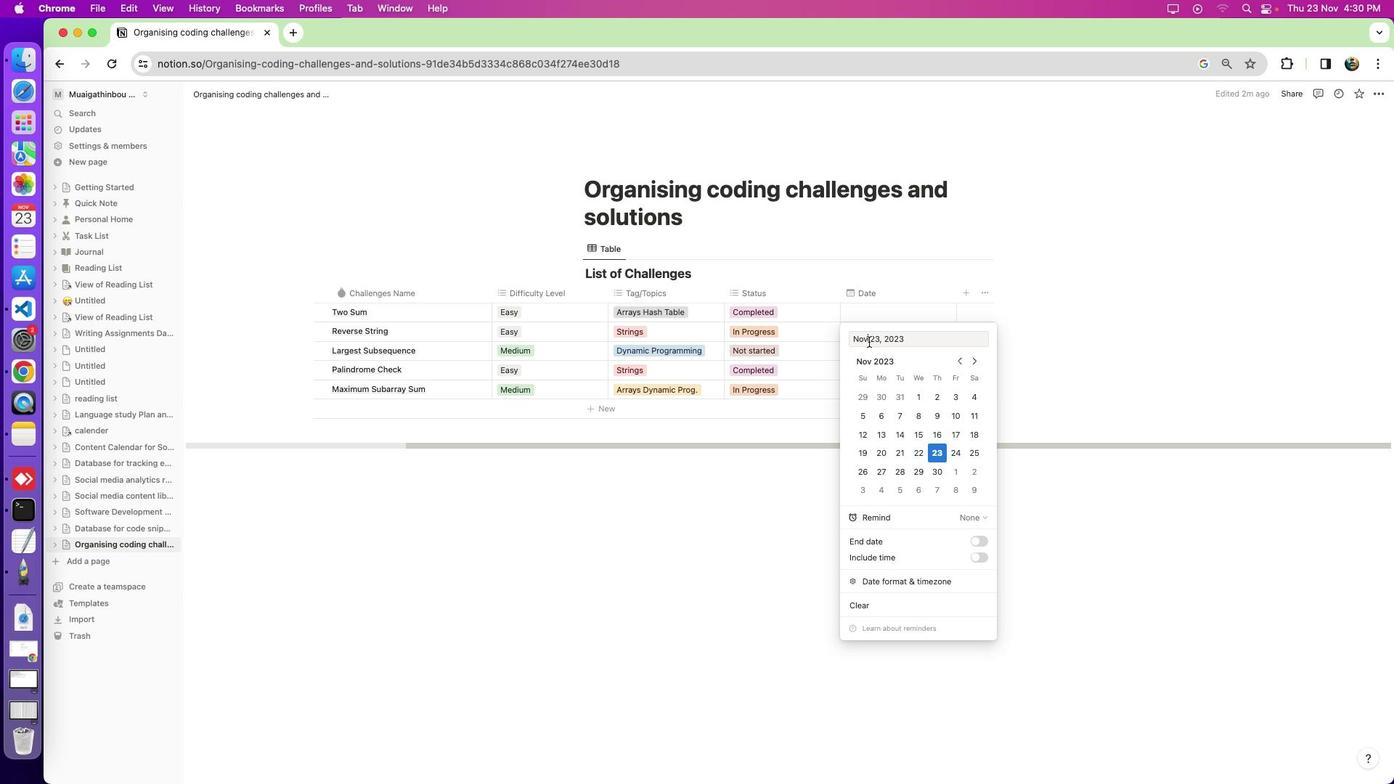 
Action: Key pressed Key.backspaceKey.backspaceKey.backspaceKey.backspaceKey.backspaceKey.backspaceKey.backspaceKey.backspaceKey.backspaceKey.backspaceKey.backspace'j''a''n'
Screenshot: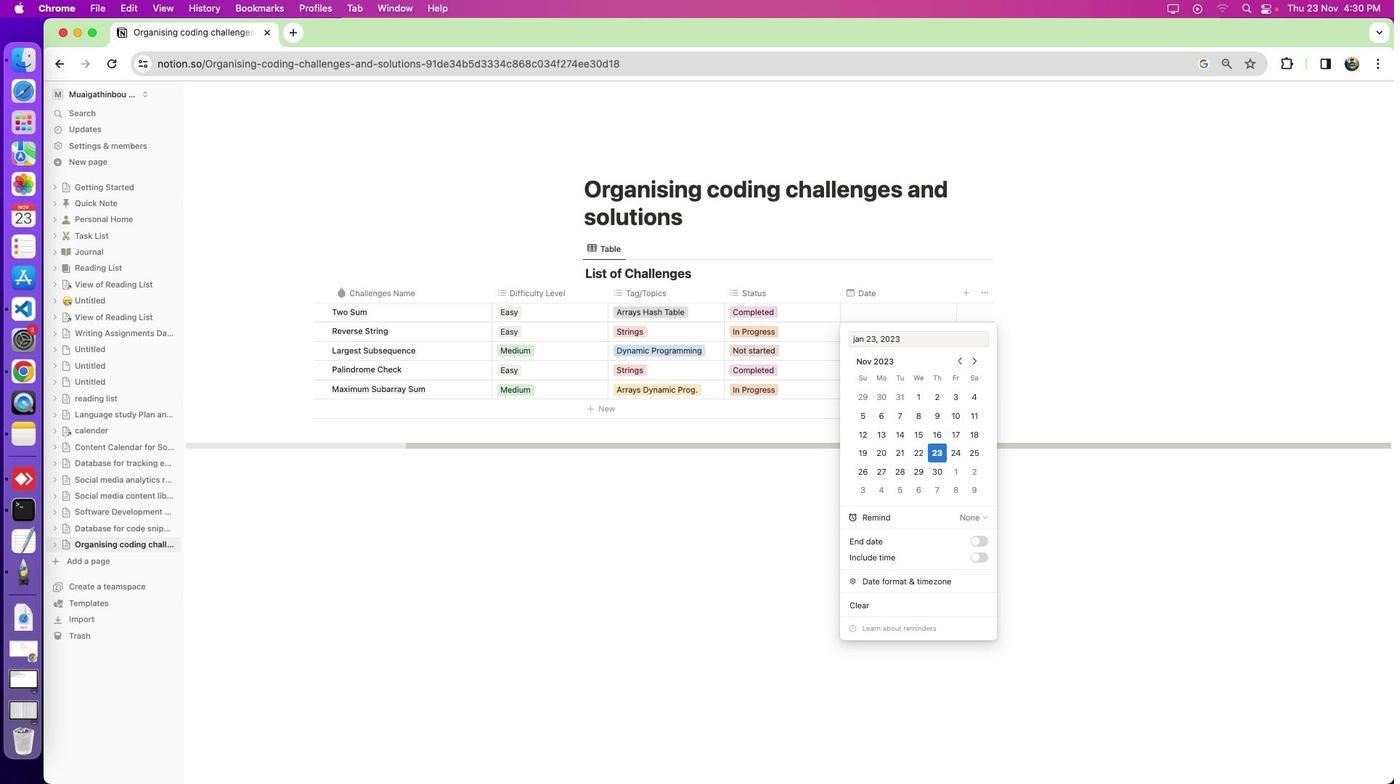 
Action: Mouse moved to (916, 397)
Screenshot: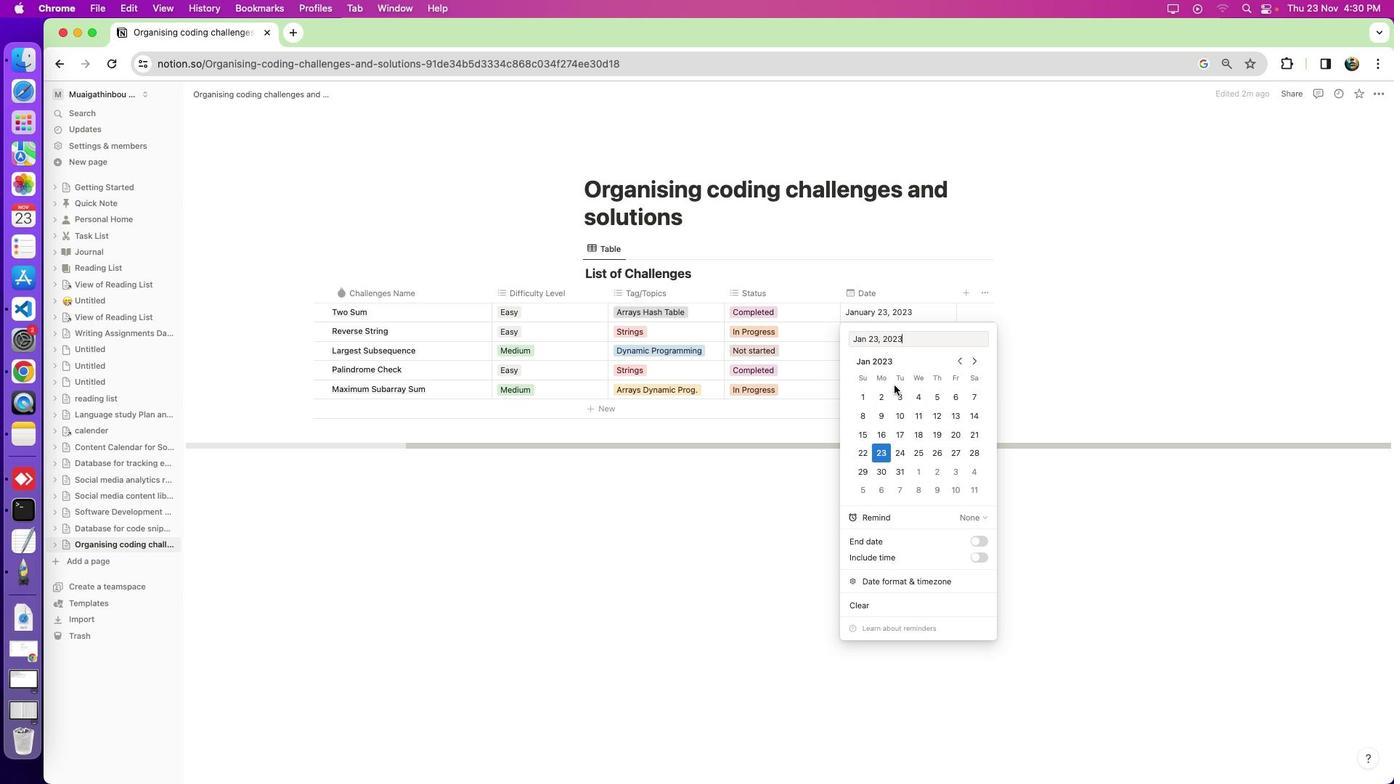 
Action: Key pressed Key.enter
Screenshot: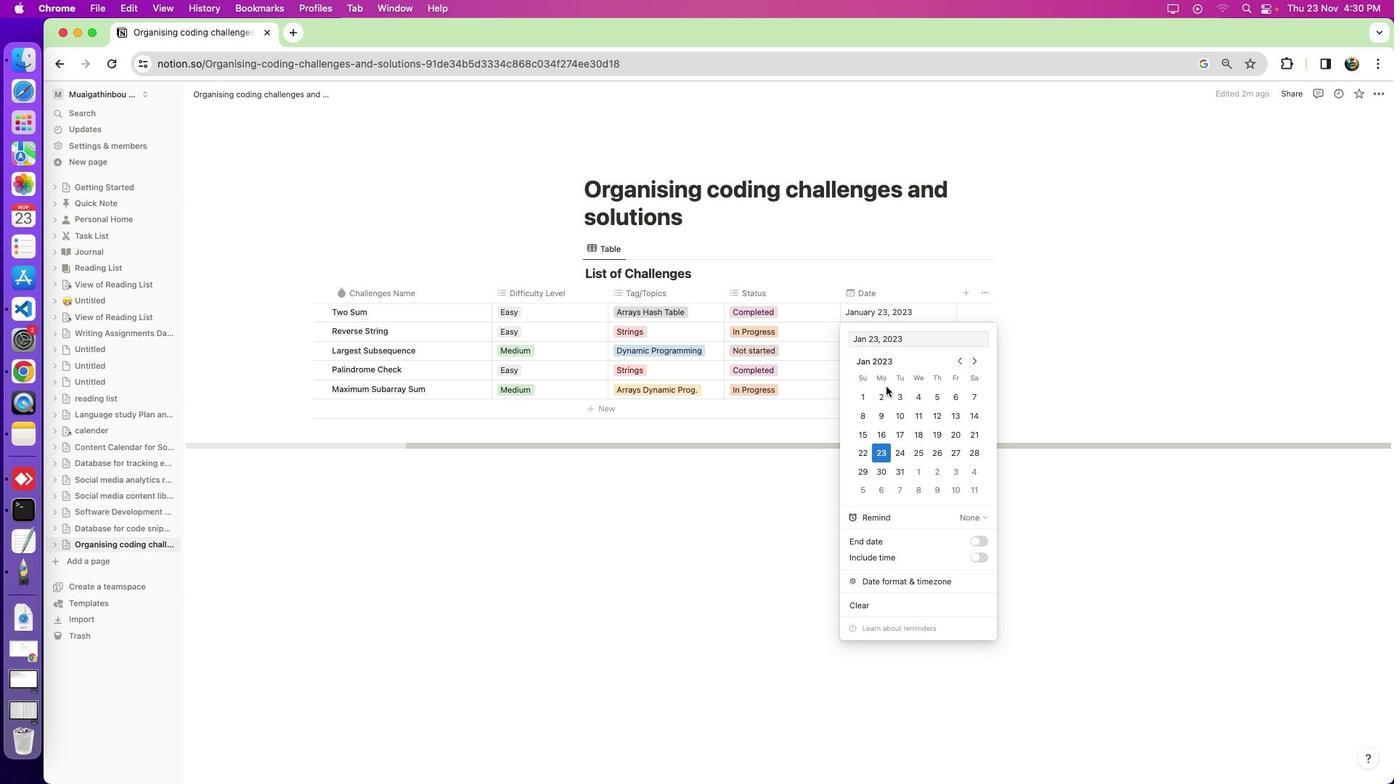 
Action: Mouse moved to (862, 398)
Screenshot: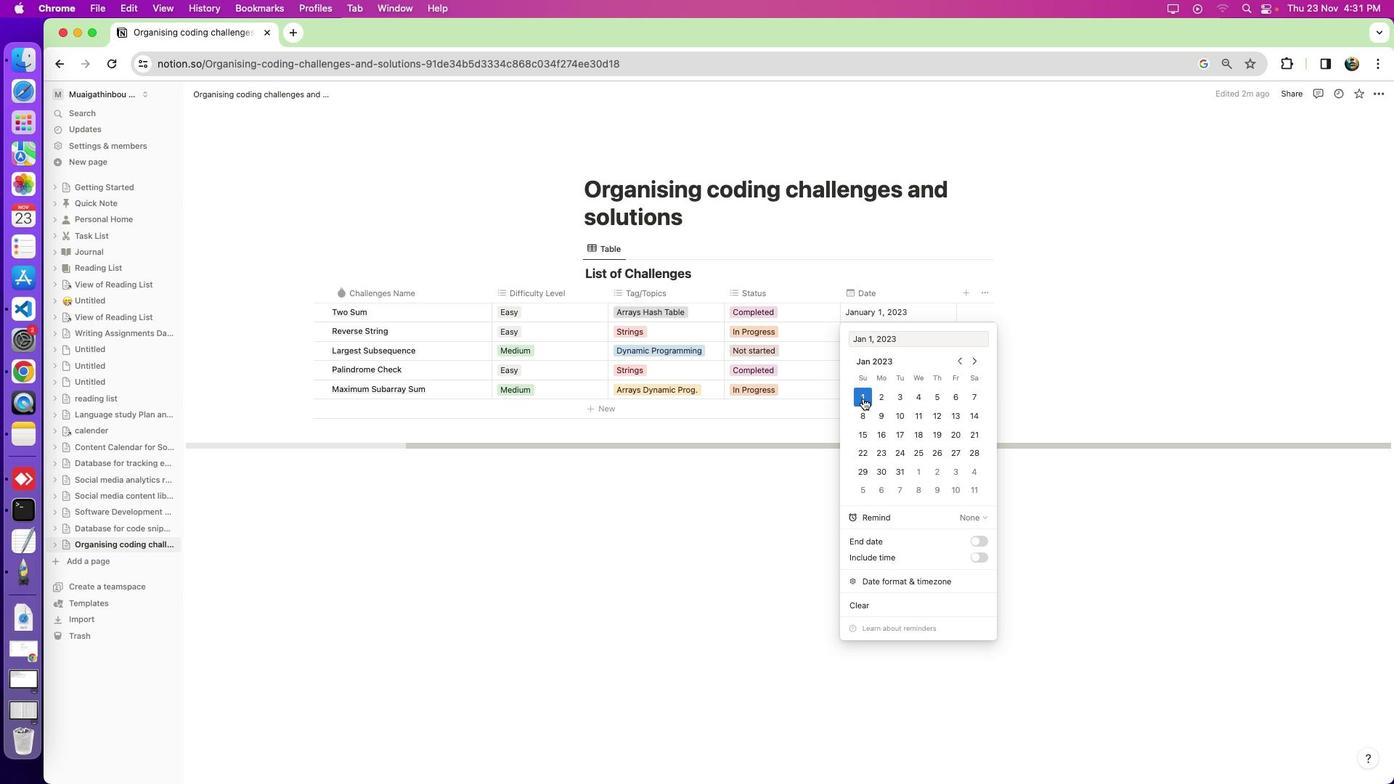
Action: Mouse pressed left at (862, 398)
Screenshot: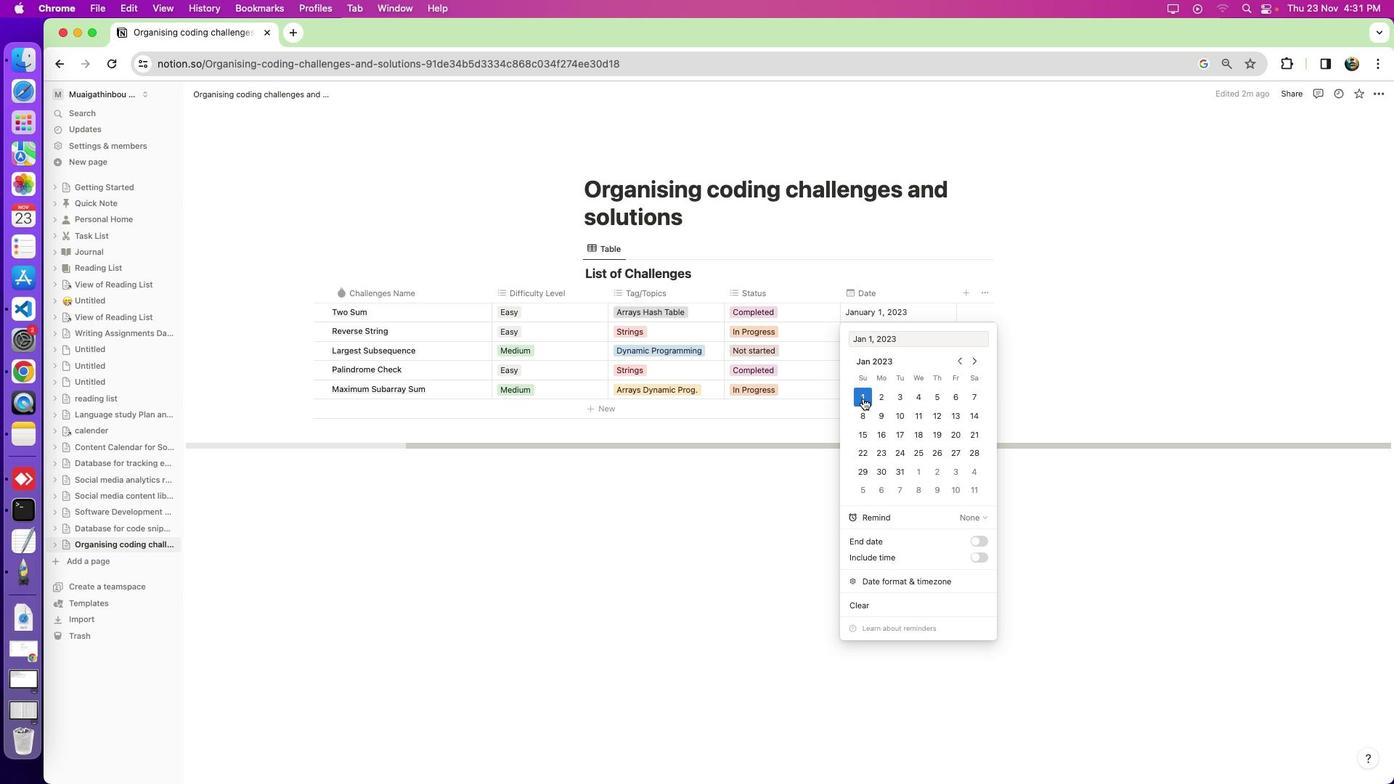 
Action: Key pressed Key.enter
Screenshot: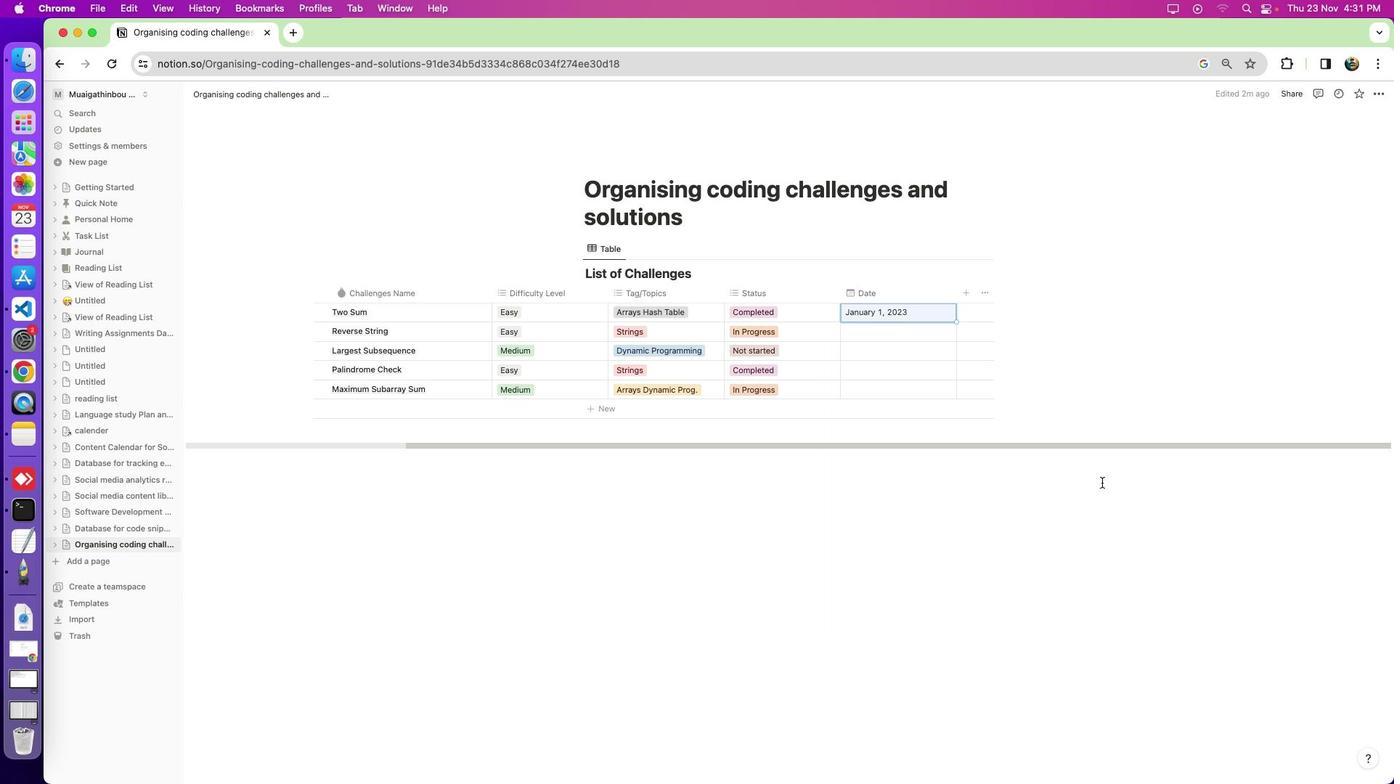 
Action: Mouse moved to (1156, 523)
Screenshot: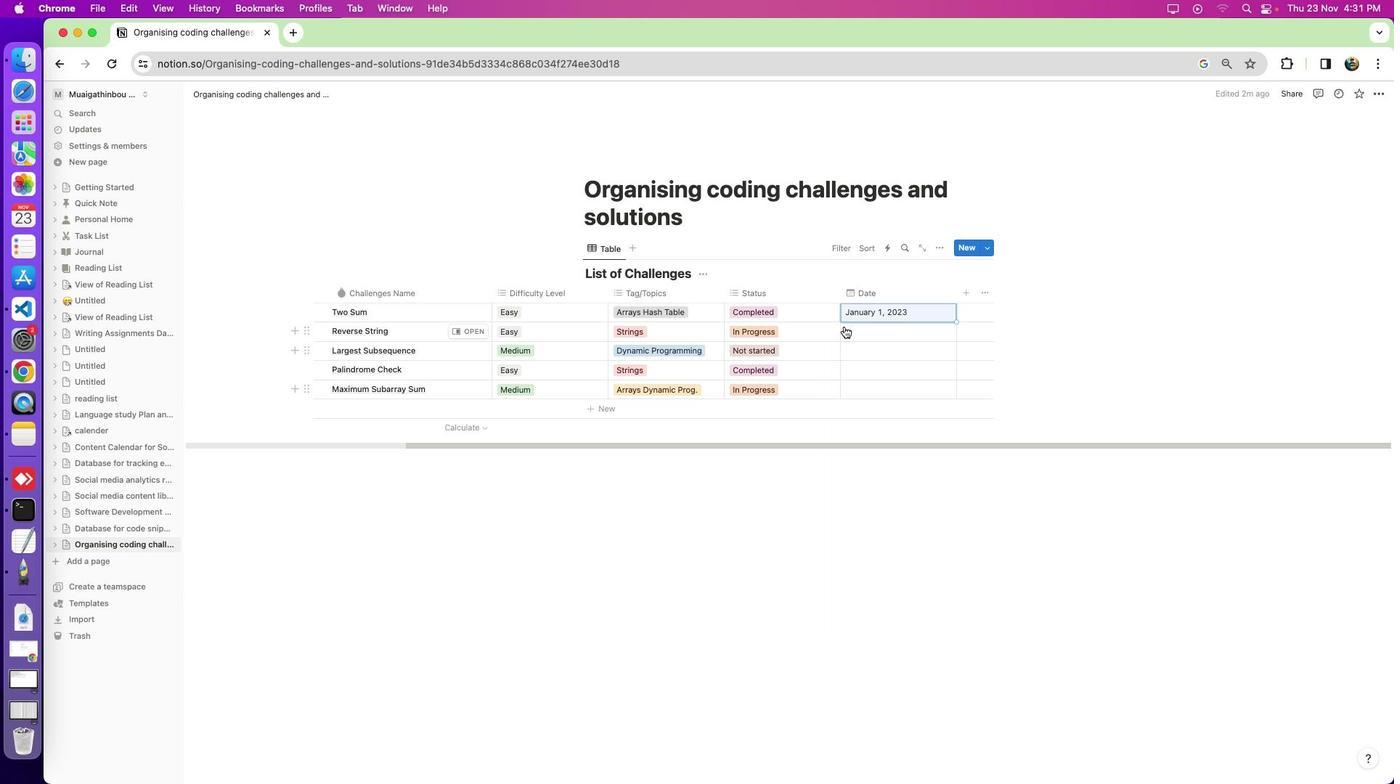 
Action: Mouse pressed left at (1156, 523)
Screenshot: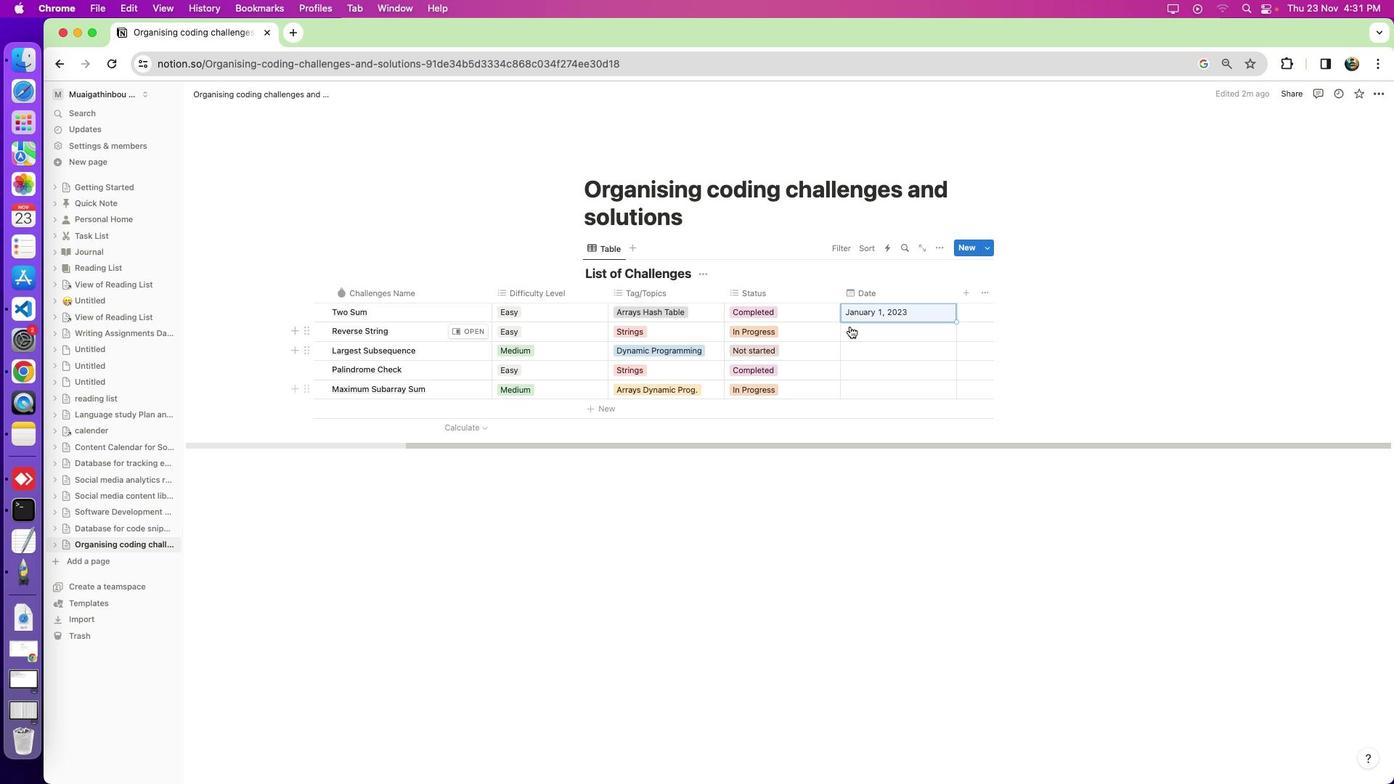
Action: Mouse moved to (891, 334)
Screenshot: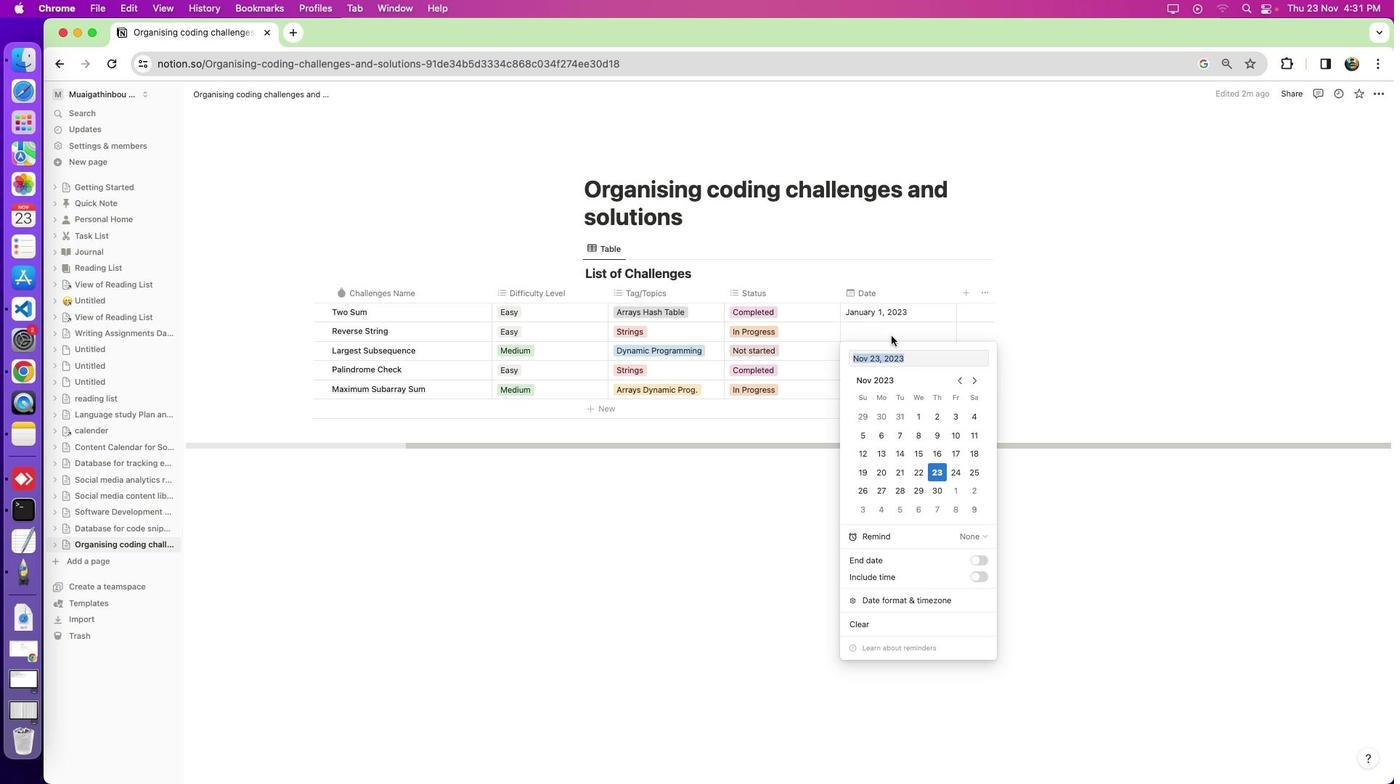 
Action: Mouse pressed left at (891, 334)
Screenshot: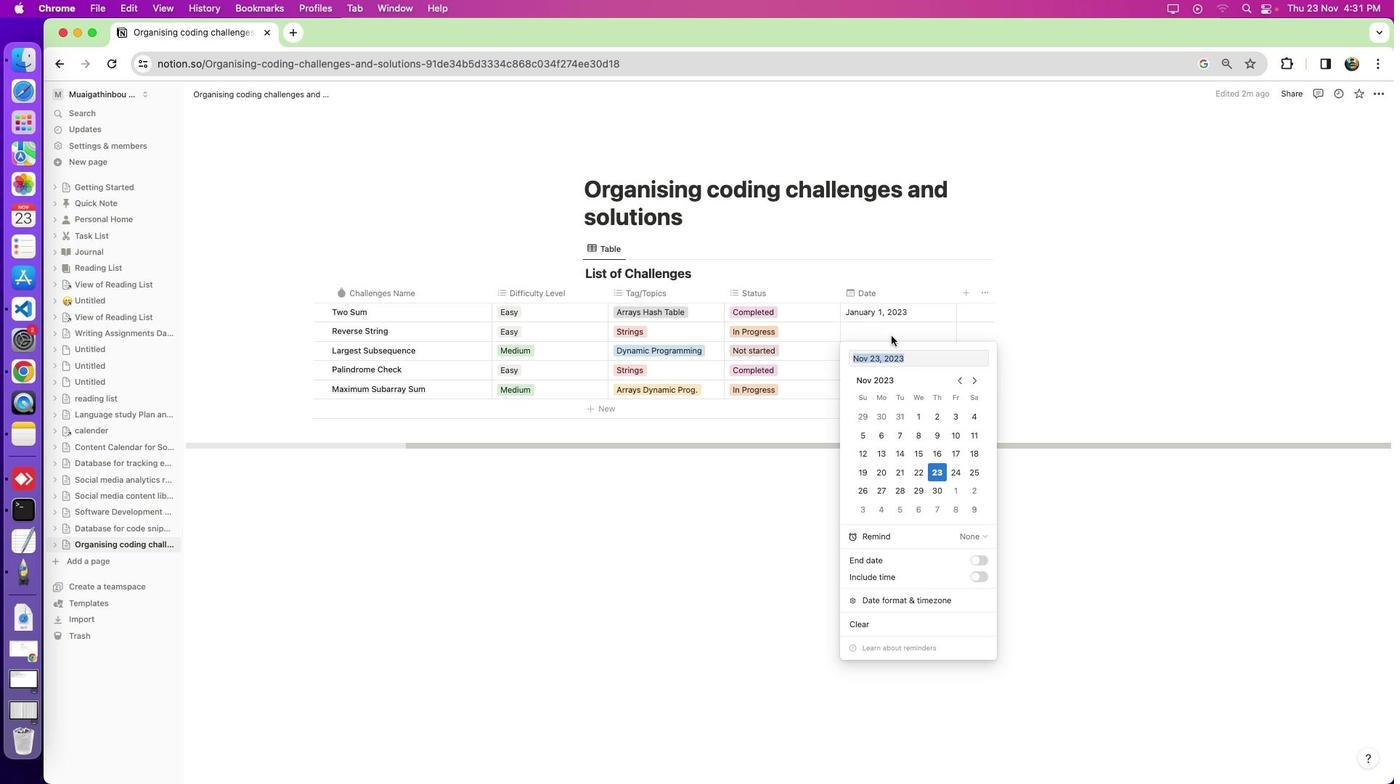 
Action: Mouse moved to (869, 384)
Screenshot: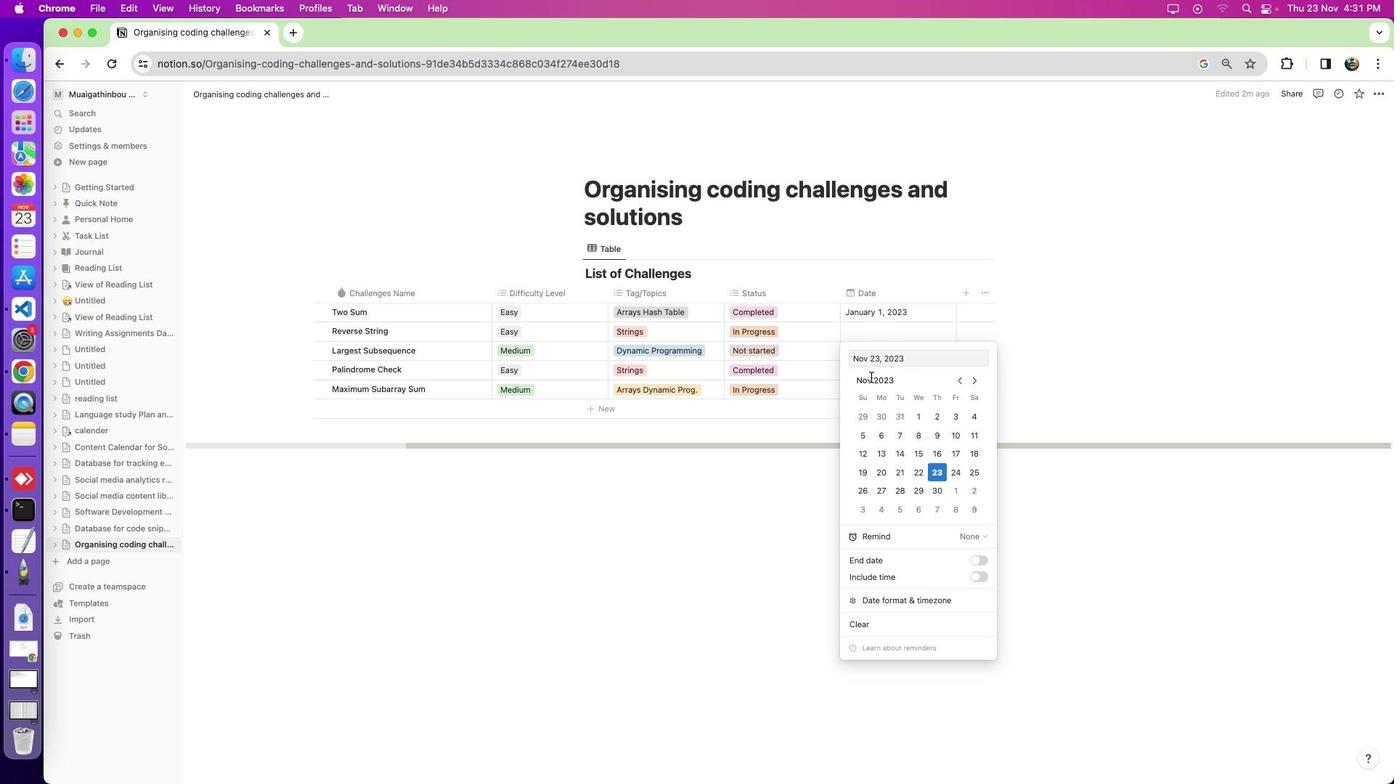 
Action: Mouse pressed left at (869, 384)
Screenshot: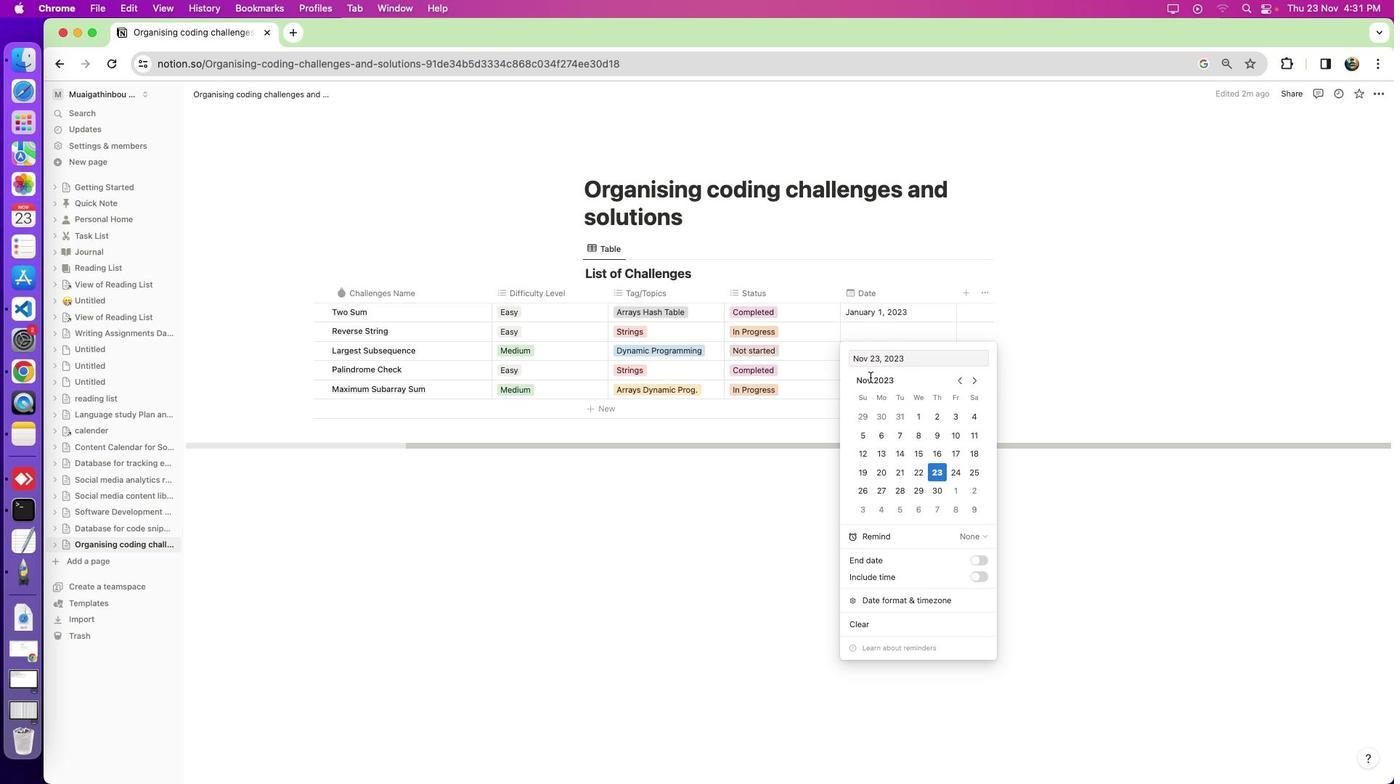
Action: Mouse moved to (869, 376)
Screenshot: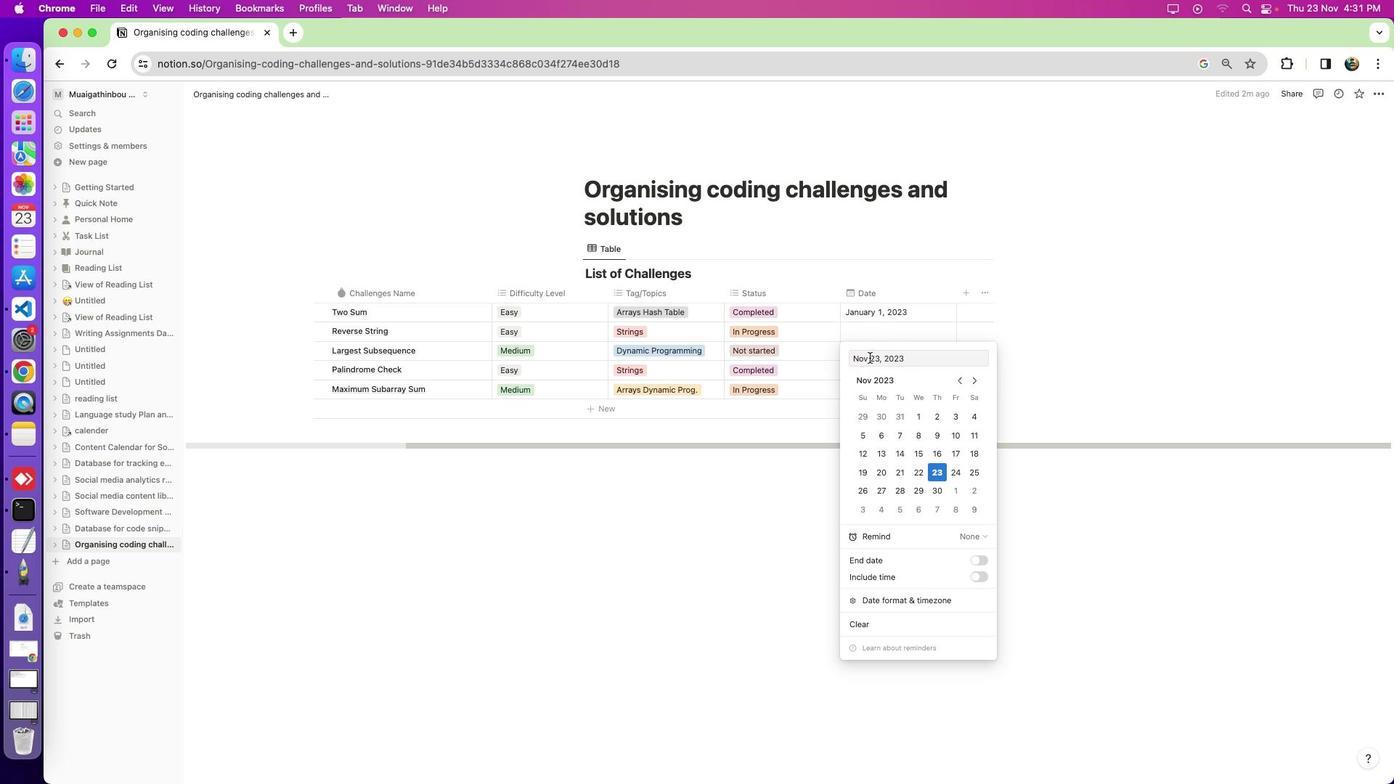 
Action: Mouse pressed left at (869, 376)
Screenshot: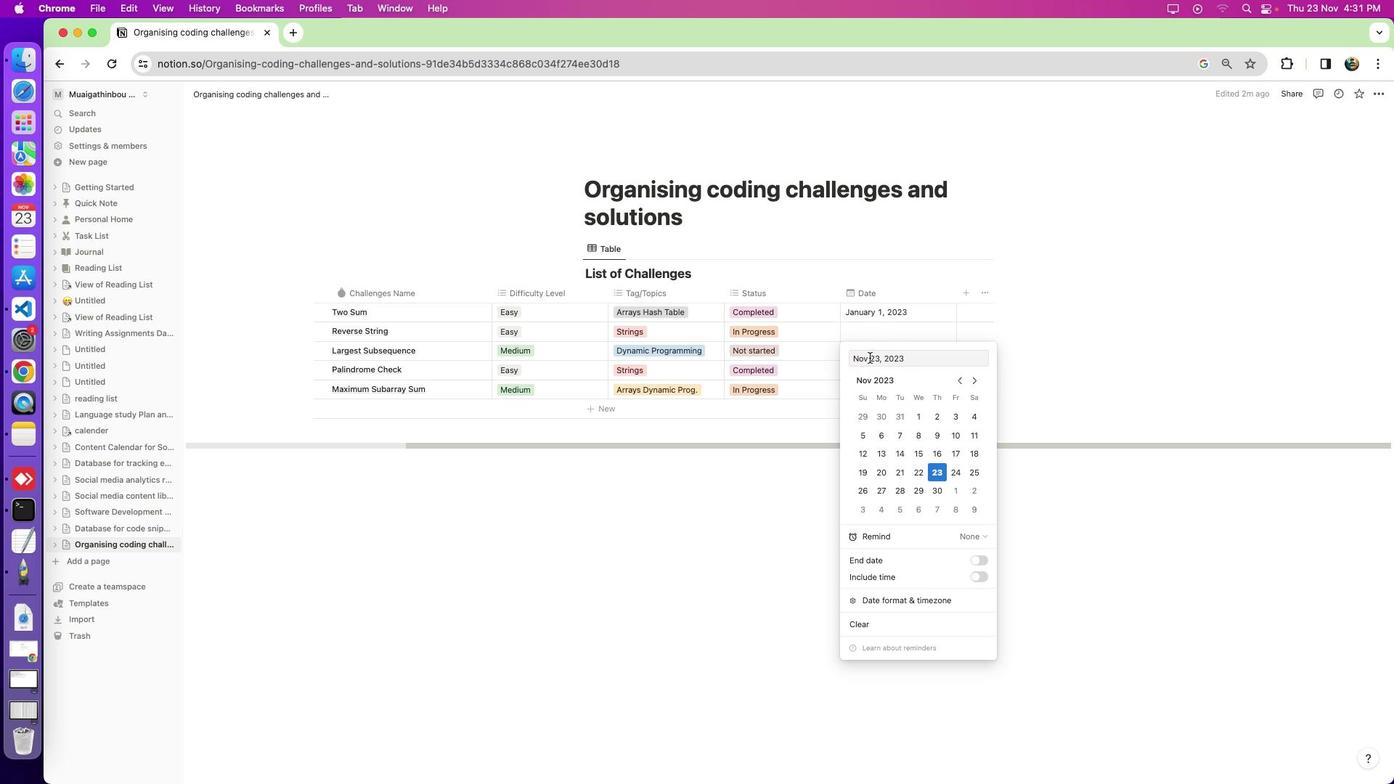 
Action: Mouse moved to (869, 357)
Screenshot: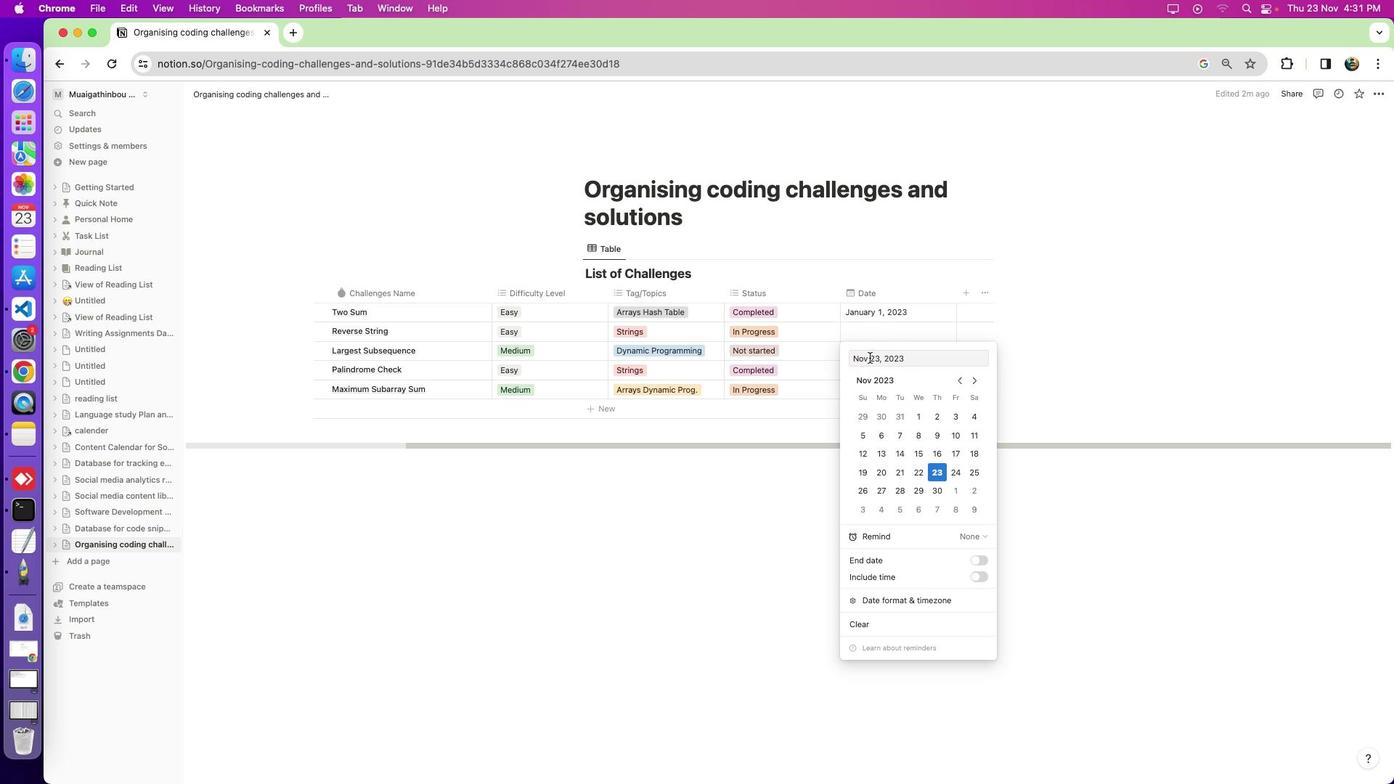 
Action: Mouse pressed left at (869, 357)
Screenshot: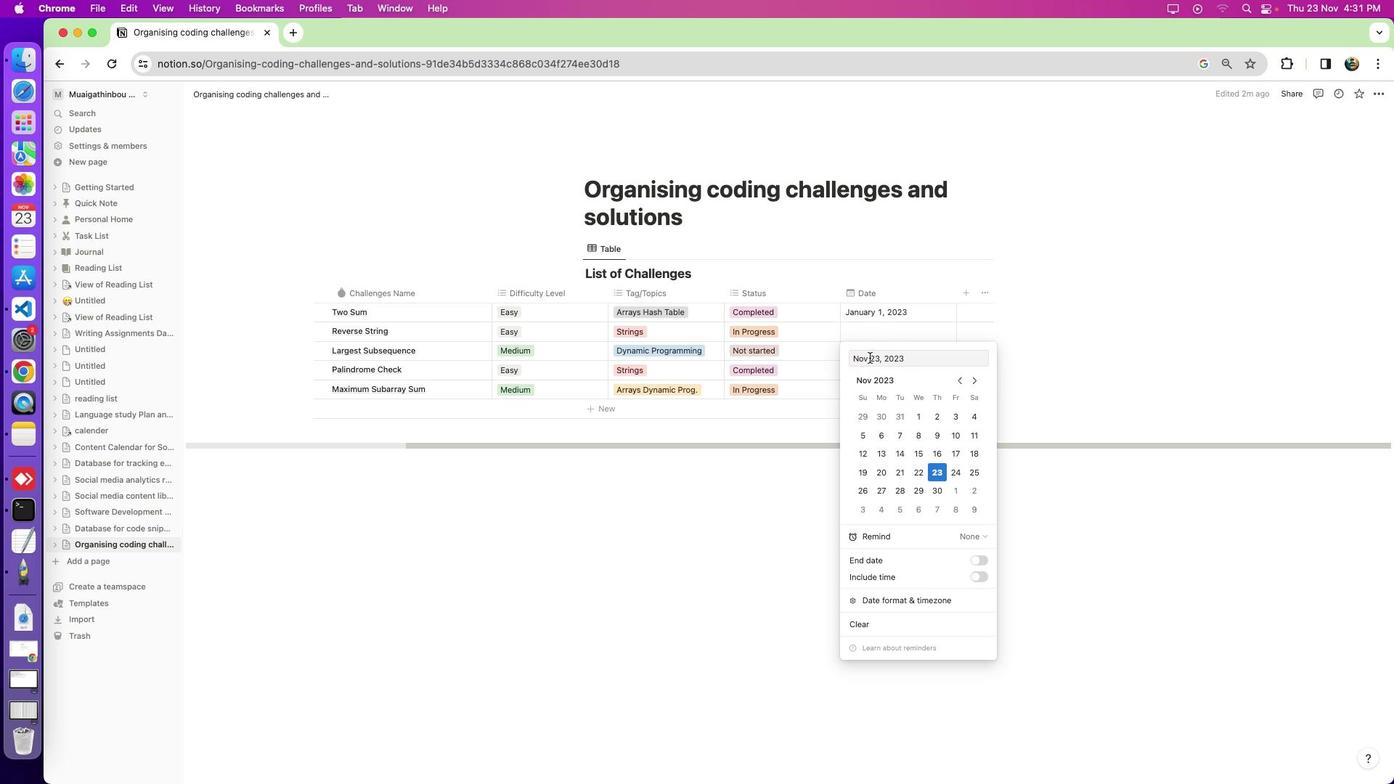 
Action: Mouse moved to (869, 357)
Screenshot: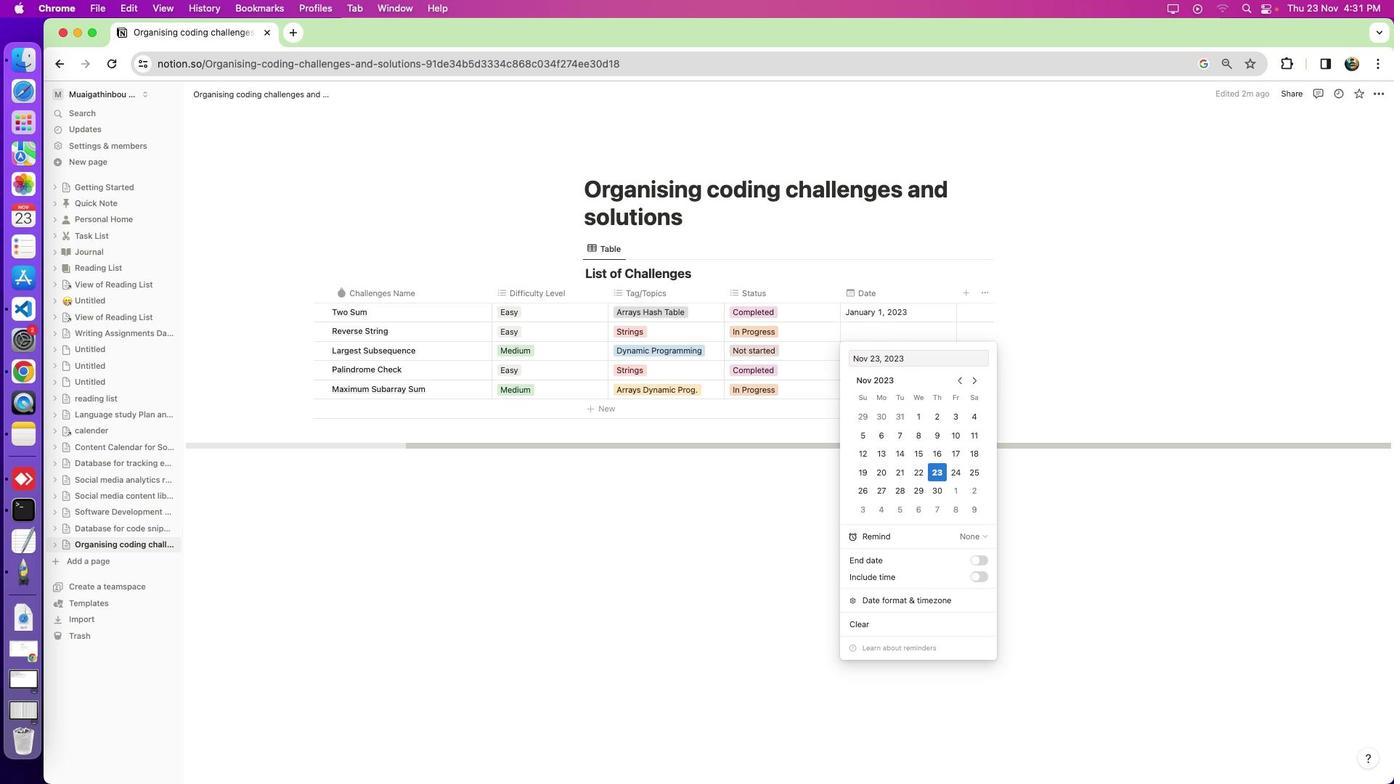 
Action: Key pressed Key.backspaceKey.backspaceKey.backspaceKey.backspaceKey.backspaceKey.backspaceKey.backspaceKey.backspaceKey.backspaceKey.backspaceKey.backspaceKey.backspaceKey.backspaceKey.shift'J''a''n'Key.spaceKey.enter
Screenshot: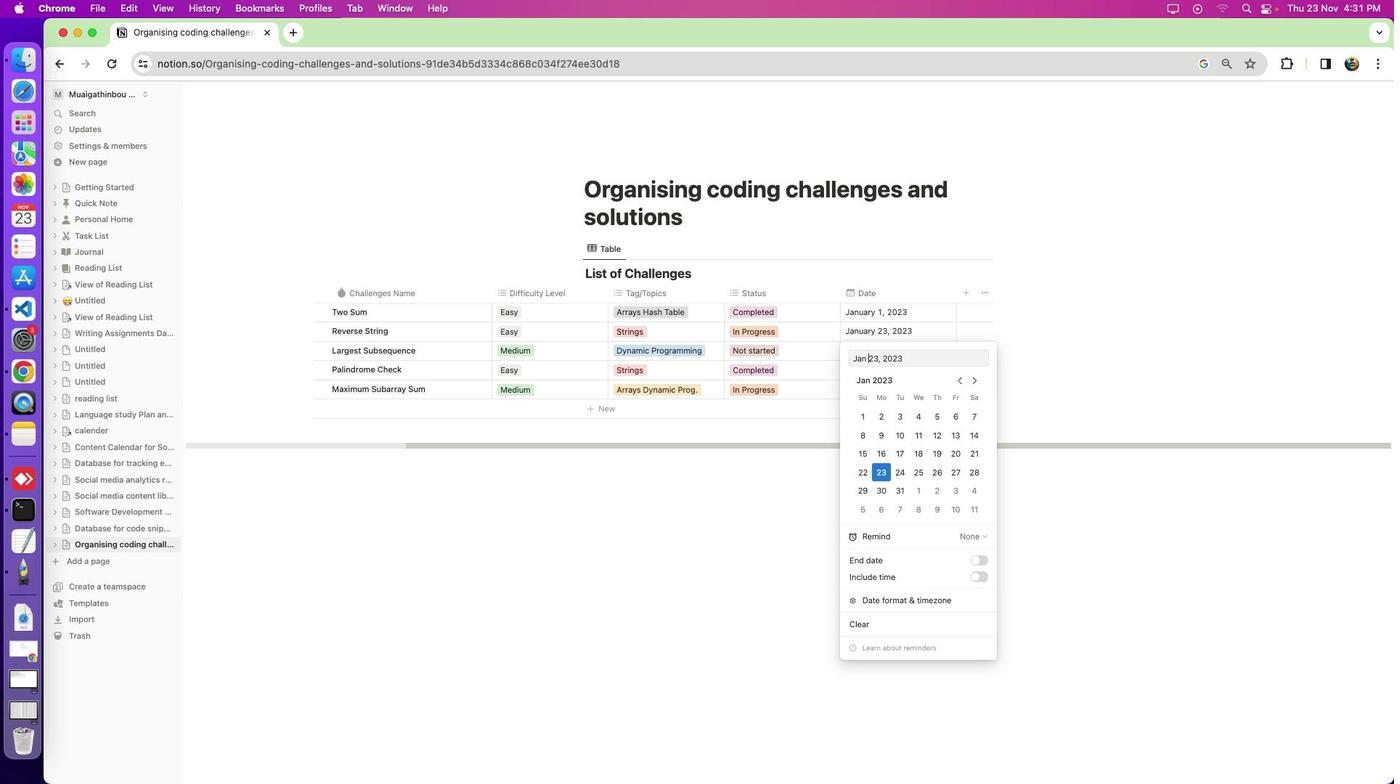 
Action: Mouse moved to (934, 417)
Screenshot: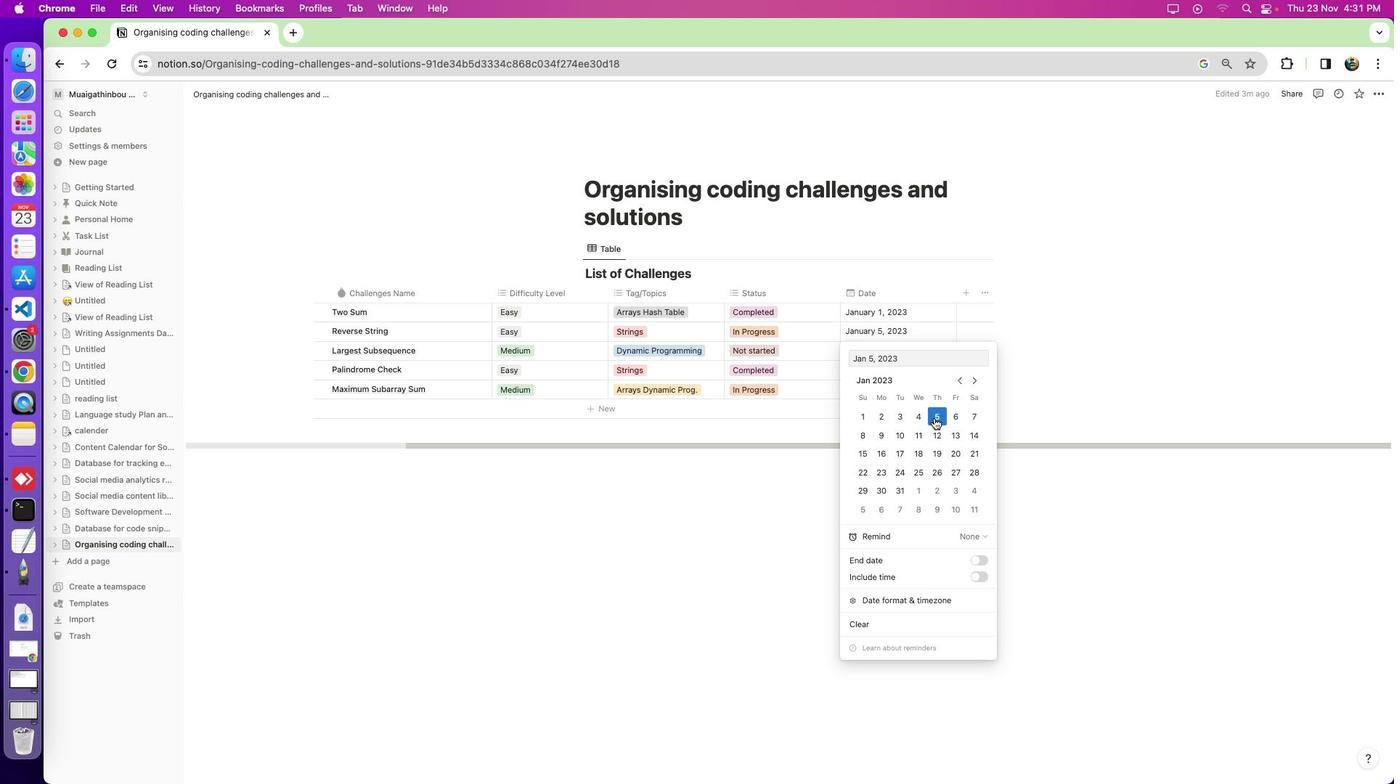 
Action: Mouse pressed left at (934, 417)
Screenshot: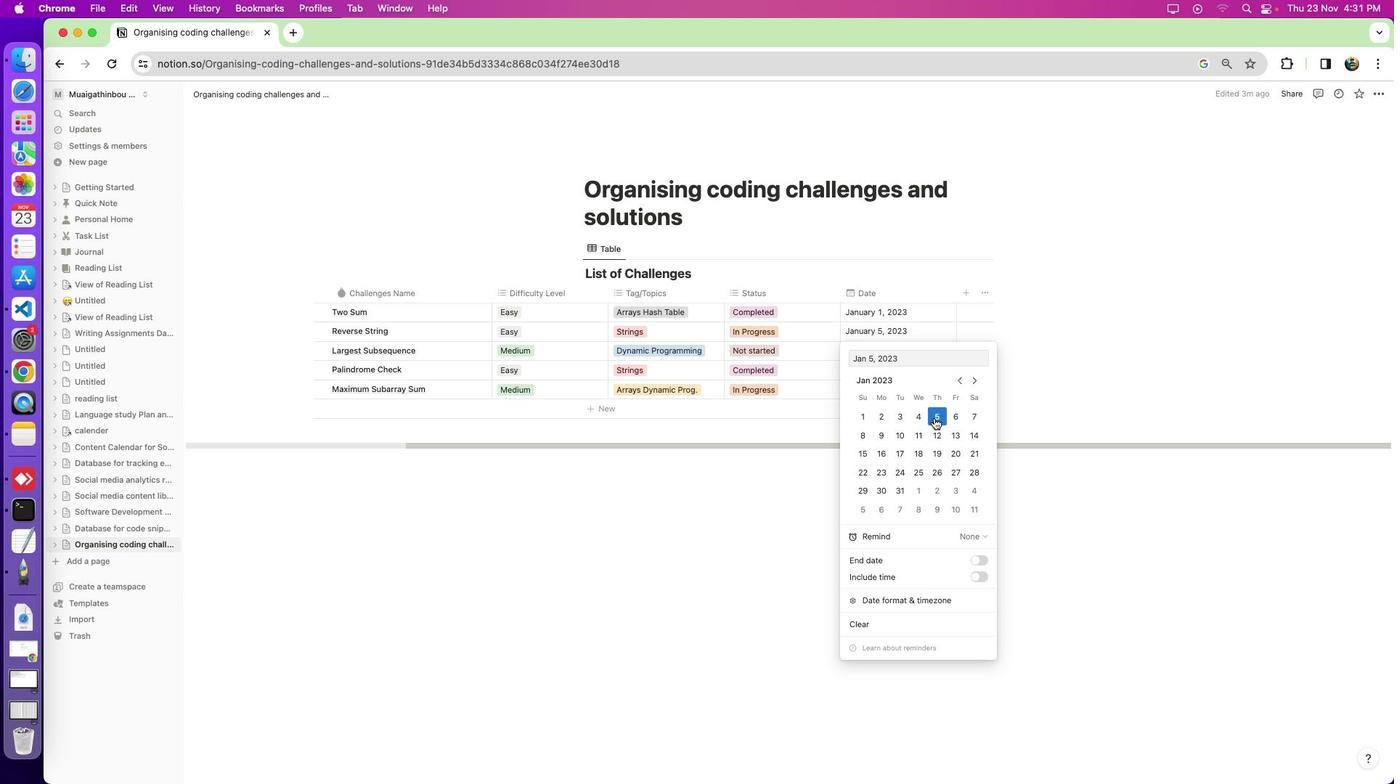 
Action: Key pressed Key.enter
Screenshot: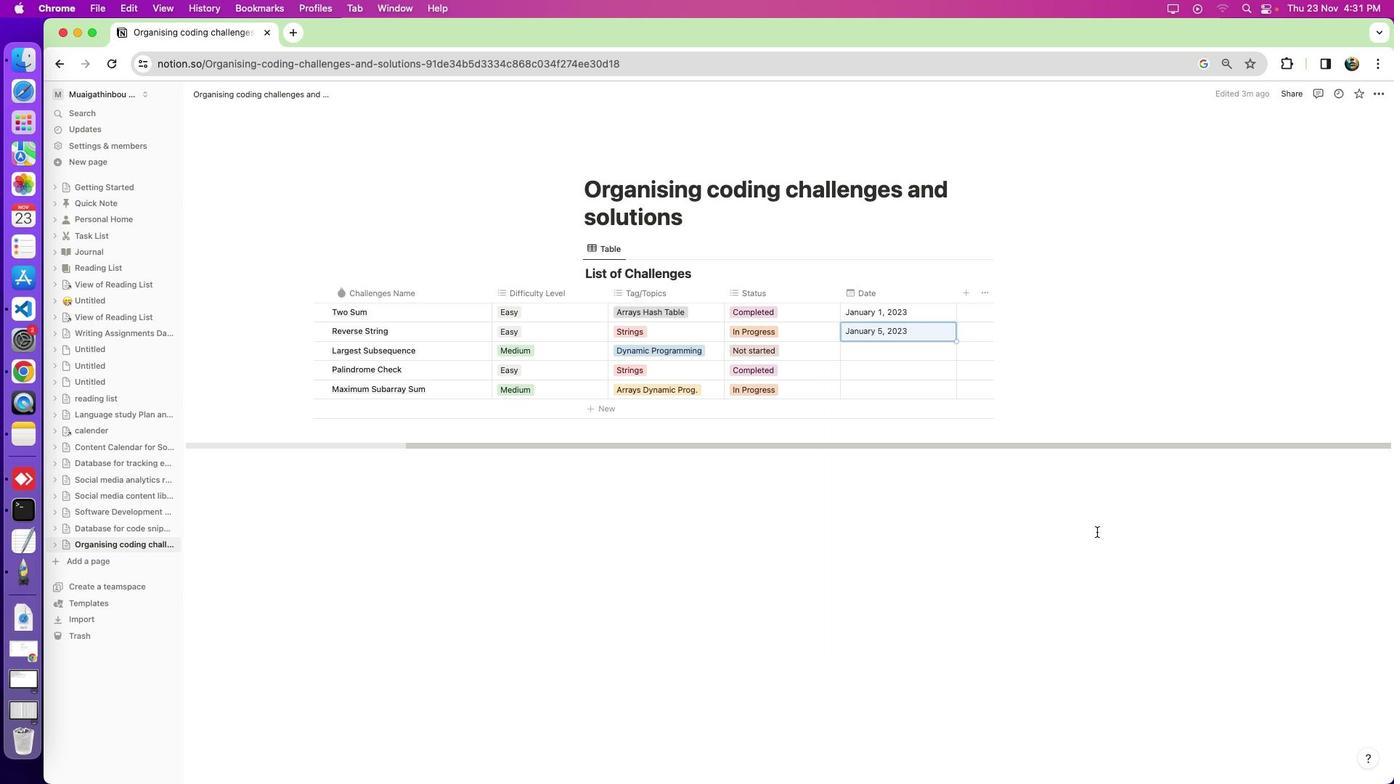 
Action: Mouse moved to (1097, 532)
Screenshot: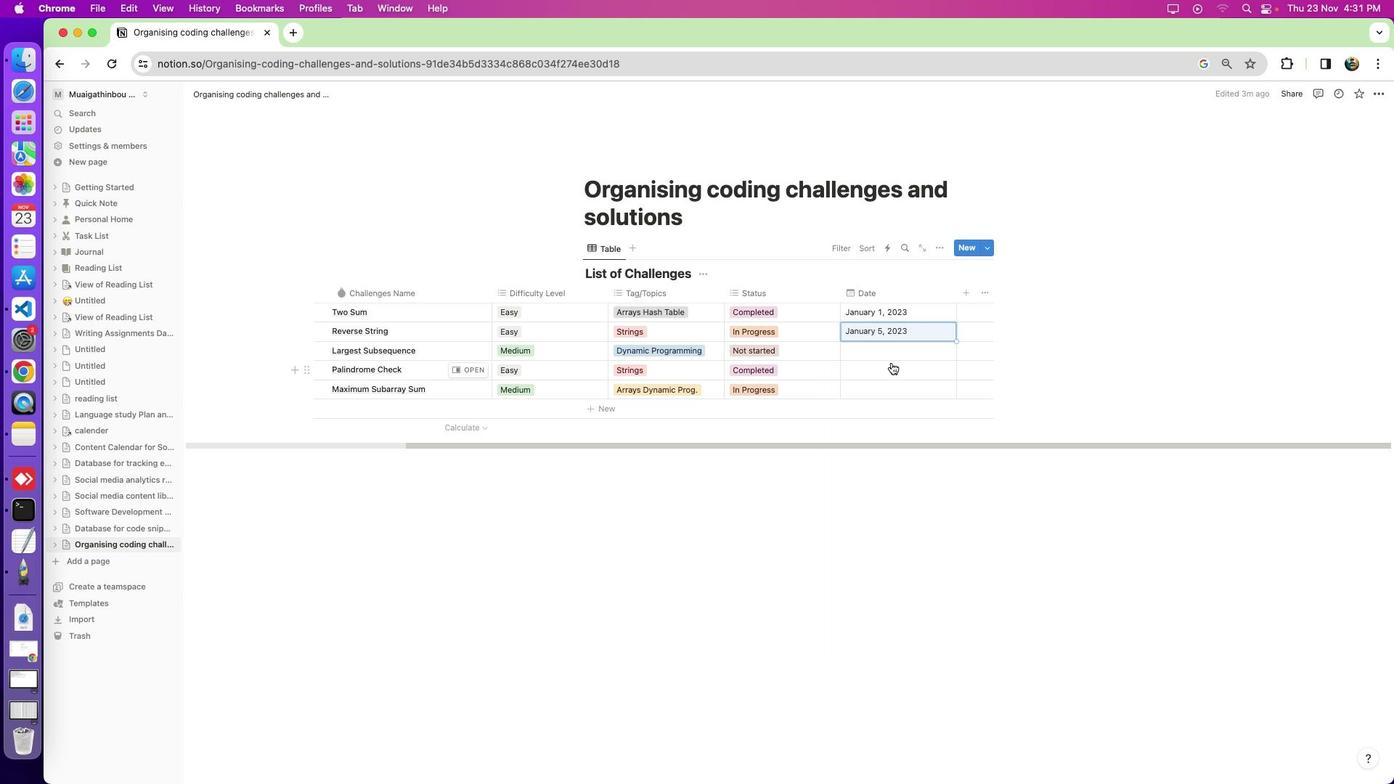 
Action: Mouse pressed left at (1097, 532)
Screenshot: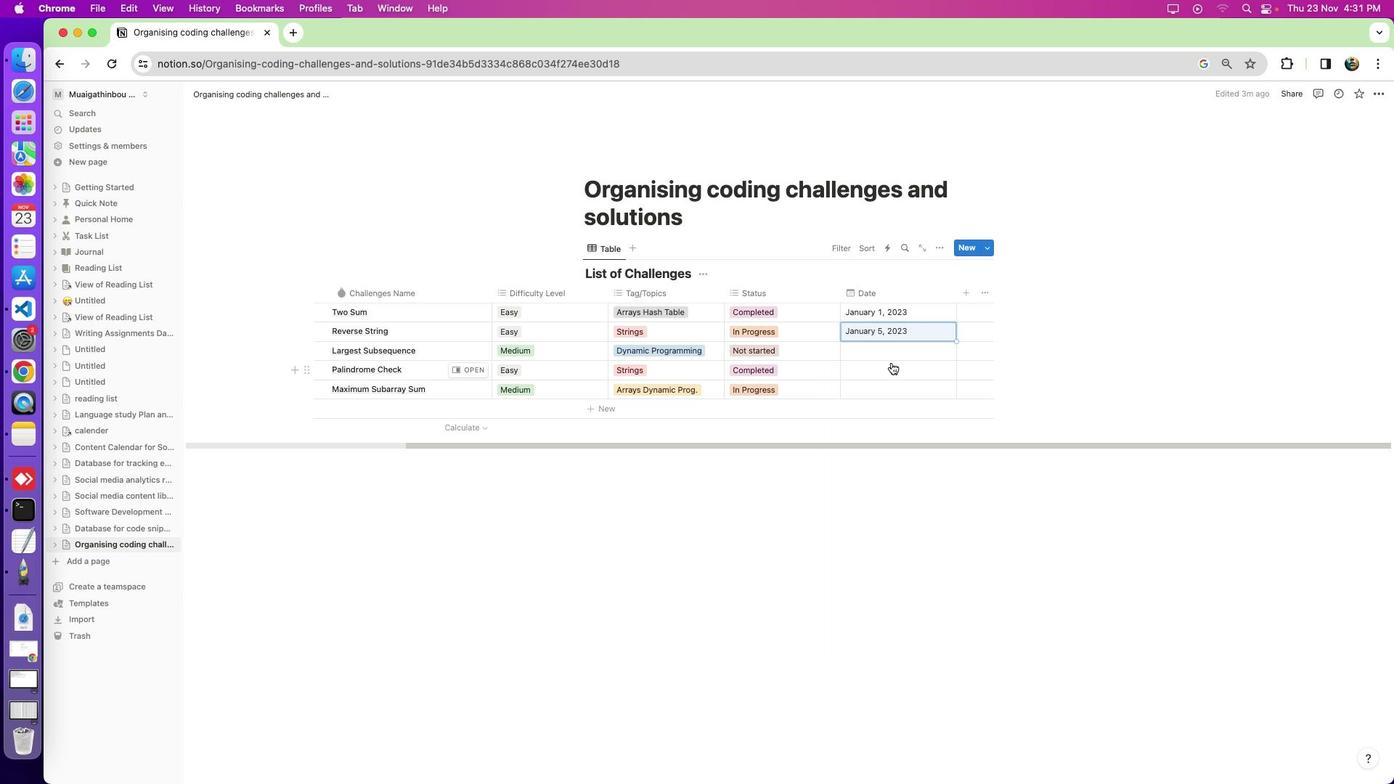 
Action: Mouse moved to (890, 354)
Screenshot: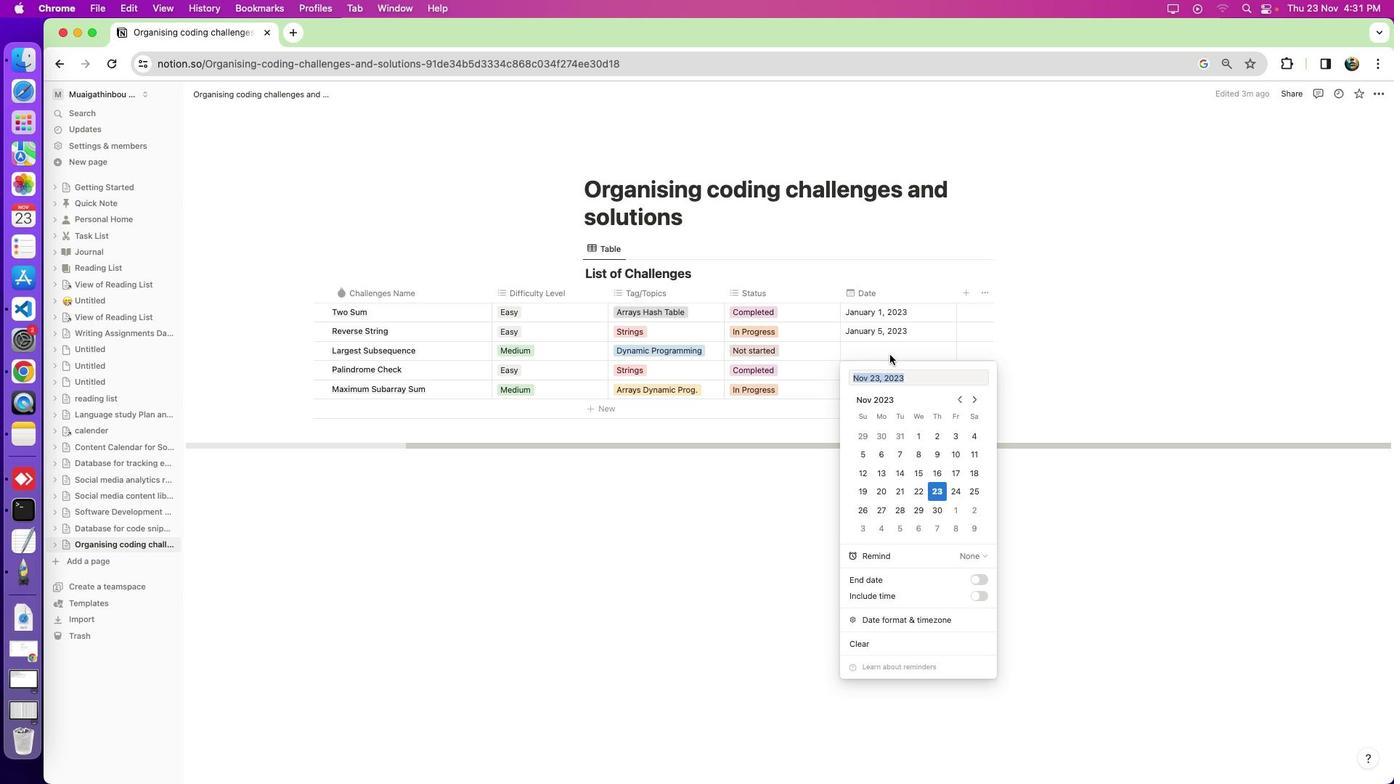 
Action: Mouse pressed left at (890, 354)
Screenshot: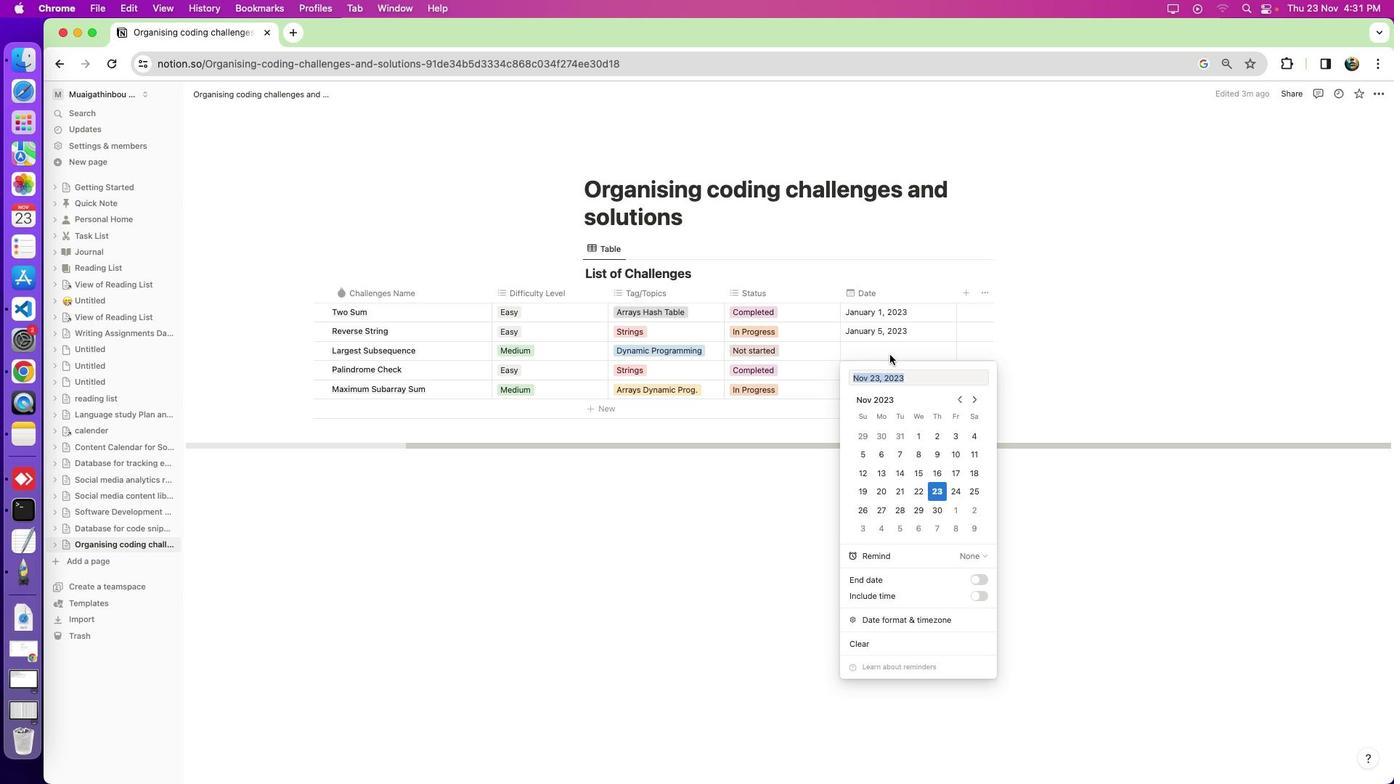 
Action: Mouse moved to (872, 398)
Screenshot: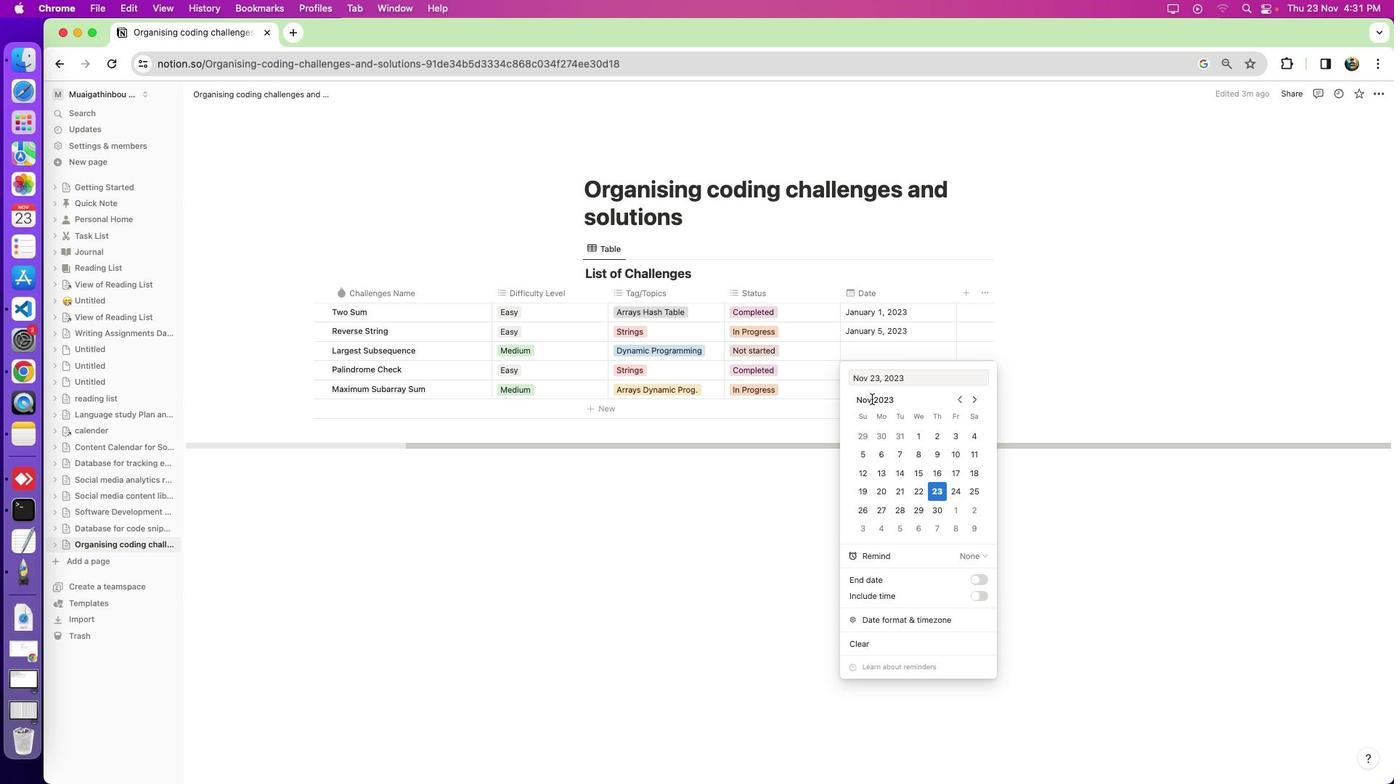 
Action: Mouse pressed left at (872, 398)
Screenshot: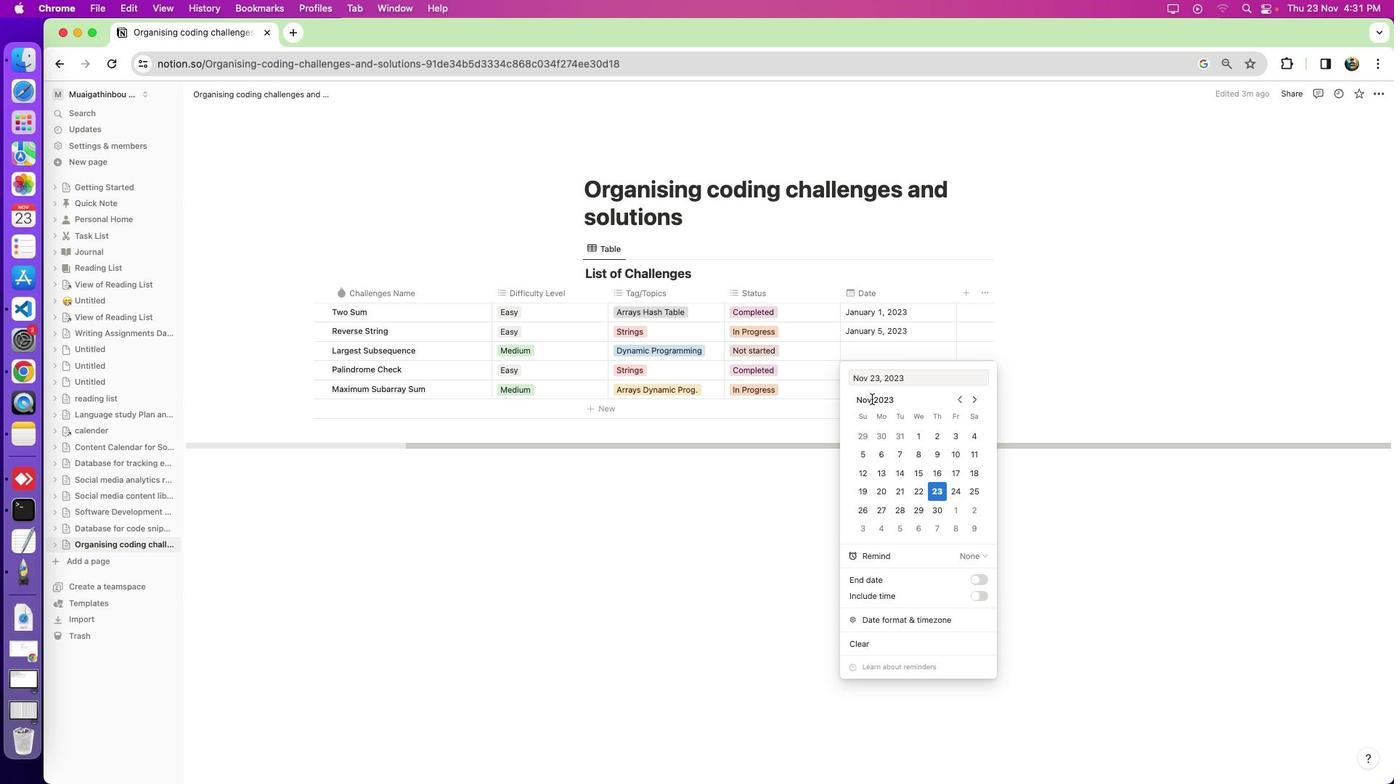 
Action: Key pressed Key.backspaceKey.backspaceKey.backspaceKey.backspaceKey.backspaceKey.backspaceKey.backspaceKey.backspaceKey.backspaceKey.backspaceKey.backspaceKey.backspaceKey.backspaceKey.shift'J''a''n'Key.enter
Screenshot: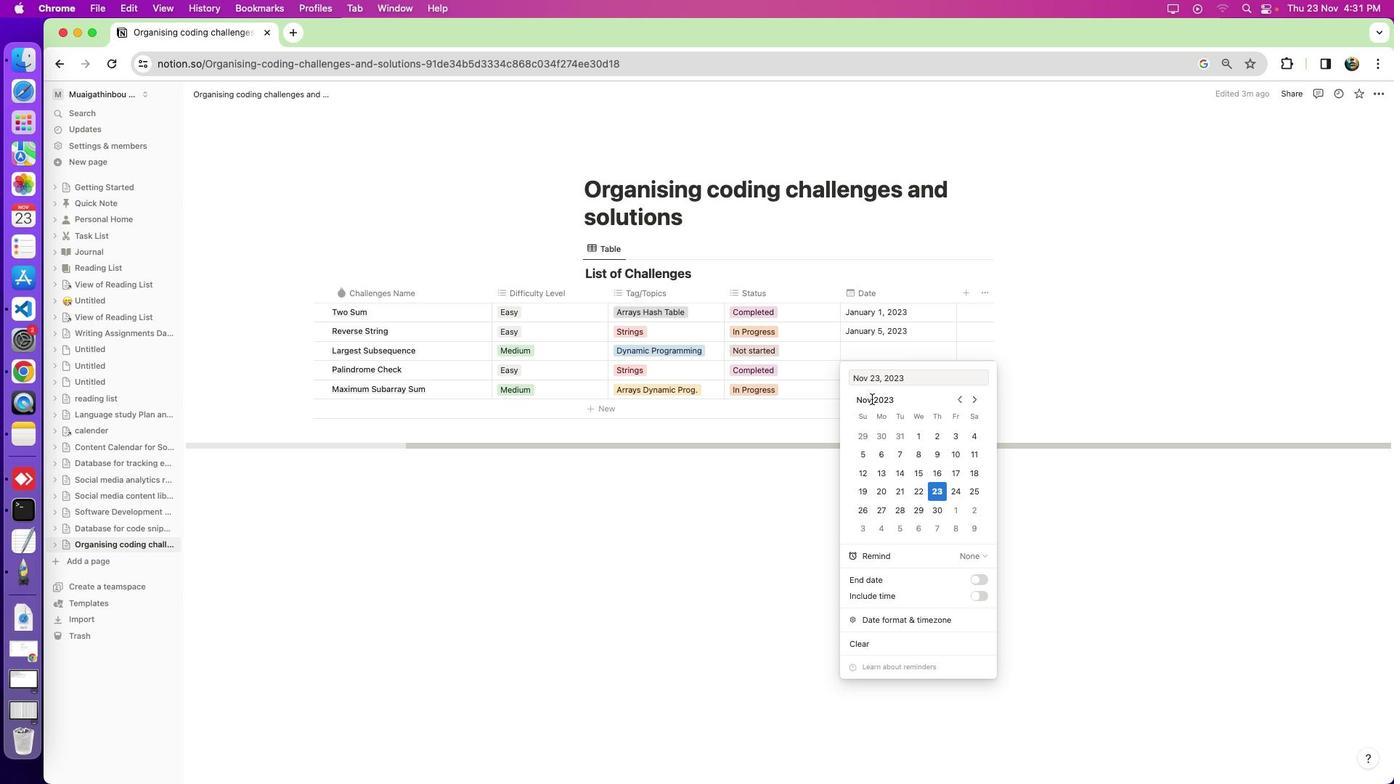 
Action: Mouse moved to (949, 456)
Screenshot: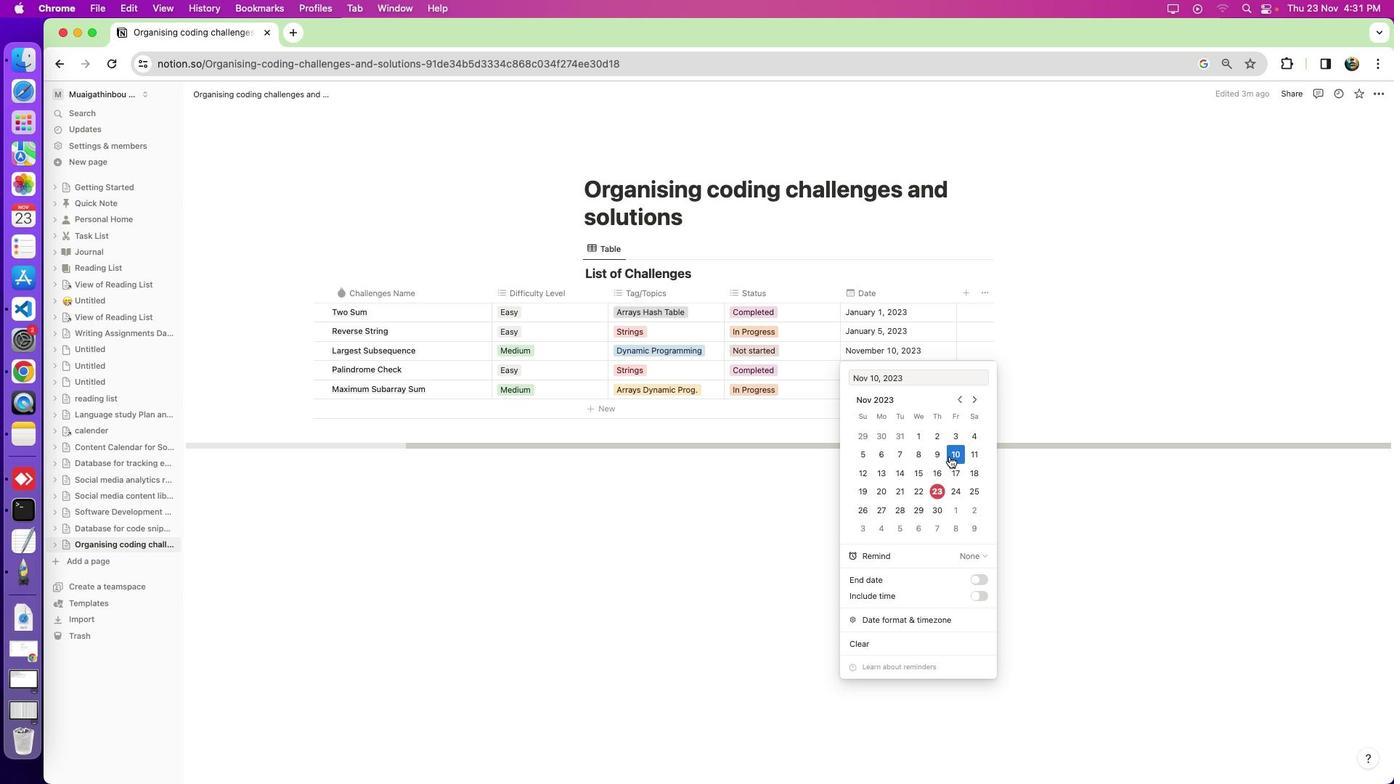 
Action: Mouse pressed left at (949, 456)
Screenshot: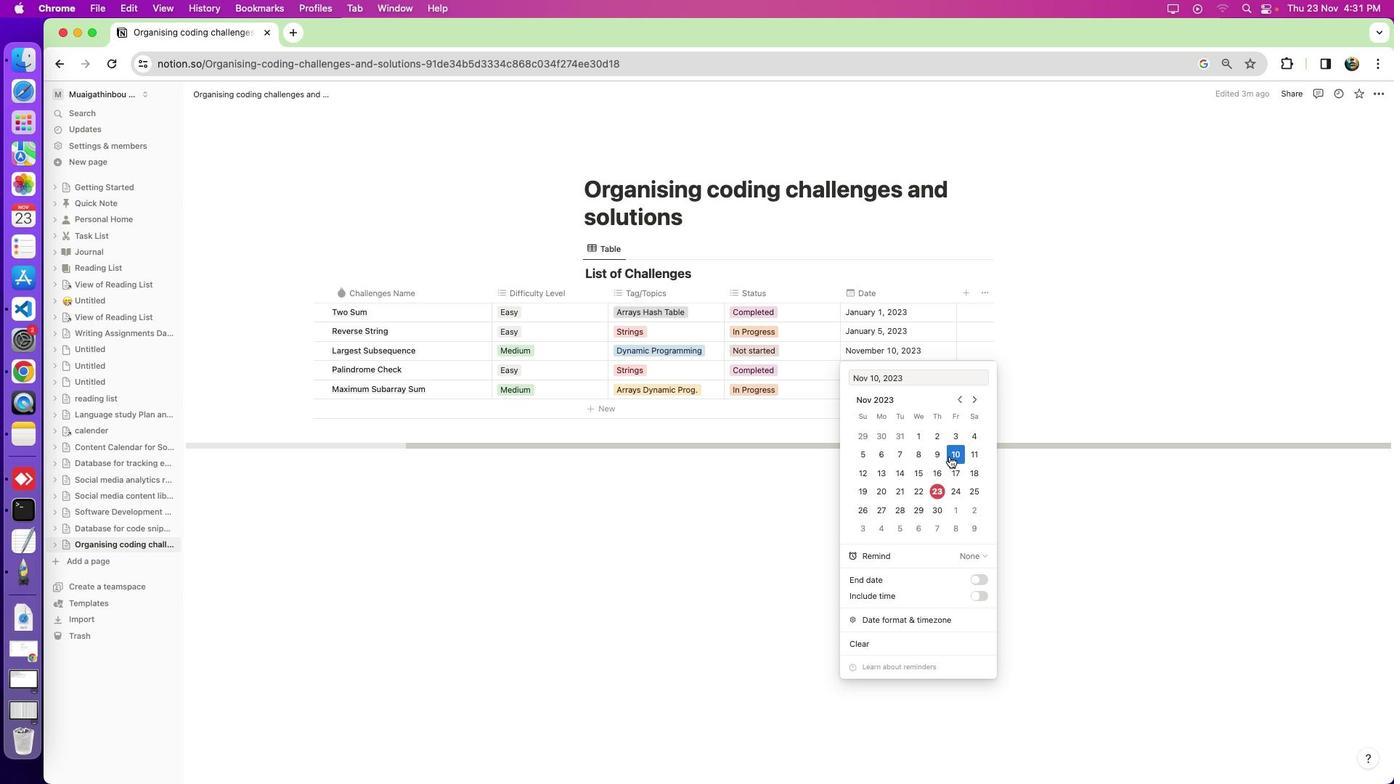 
Action: Mouse moved to (869, 377)
Screenshot: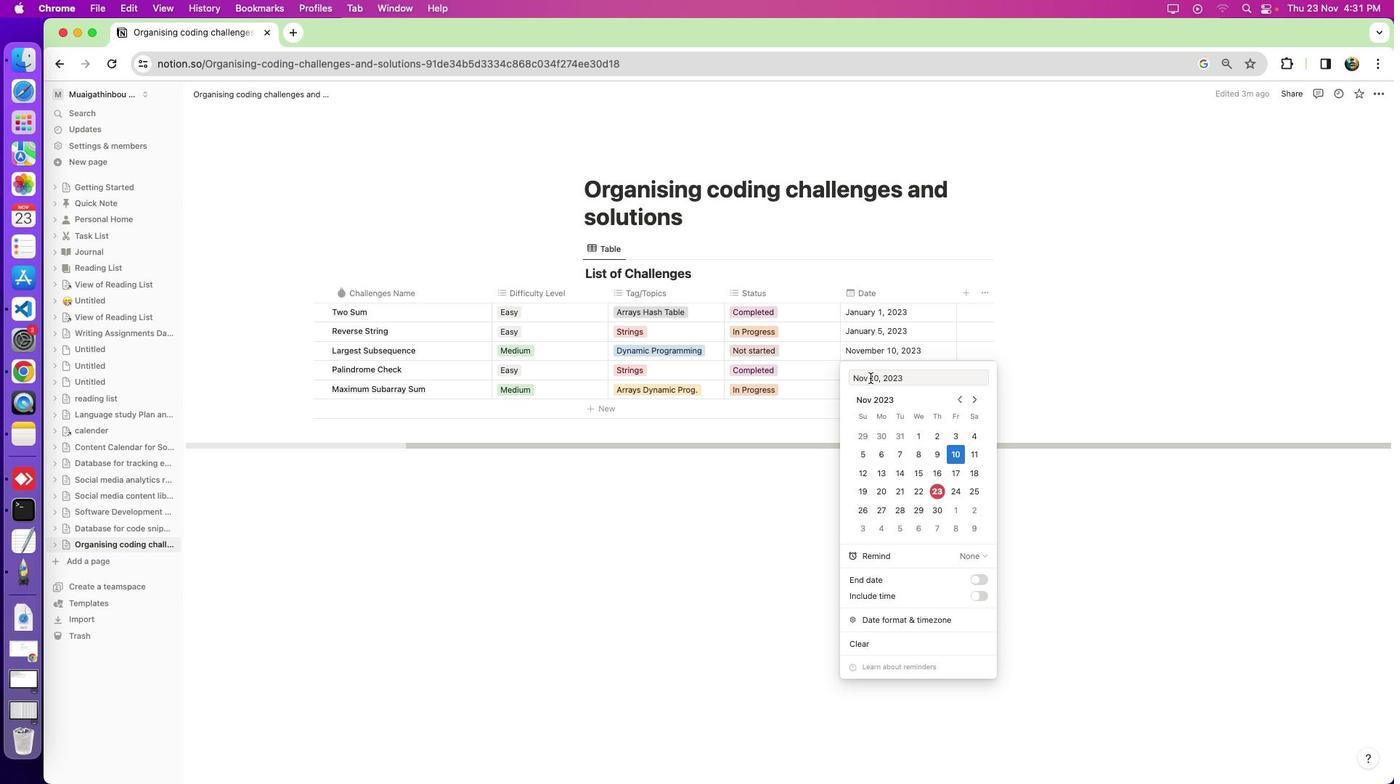 
Action: Mouse pressed left at (869, 377)
